 Task: Import a CSV file from the Downloads folder into a Jupyter Notebook using pandas.
Action: Mouse moved to (266, 290)
Screenshot: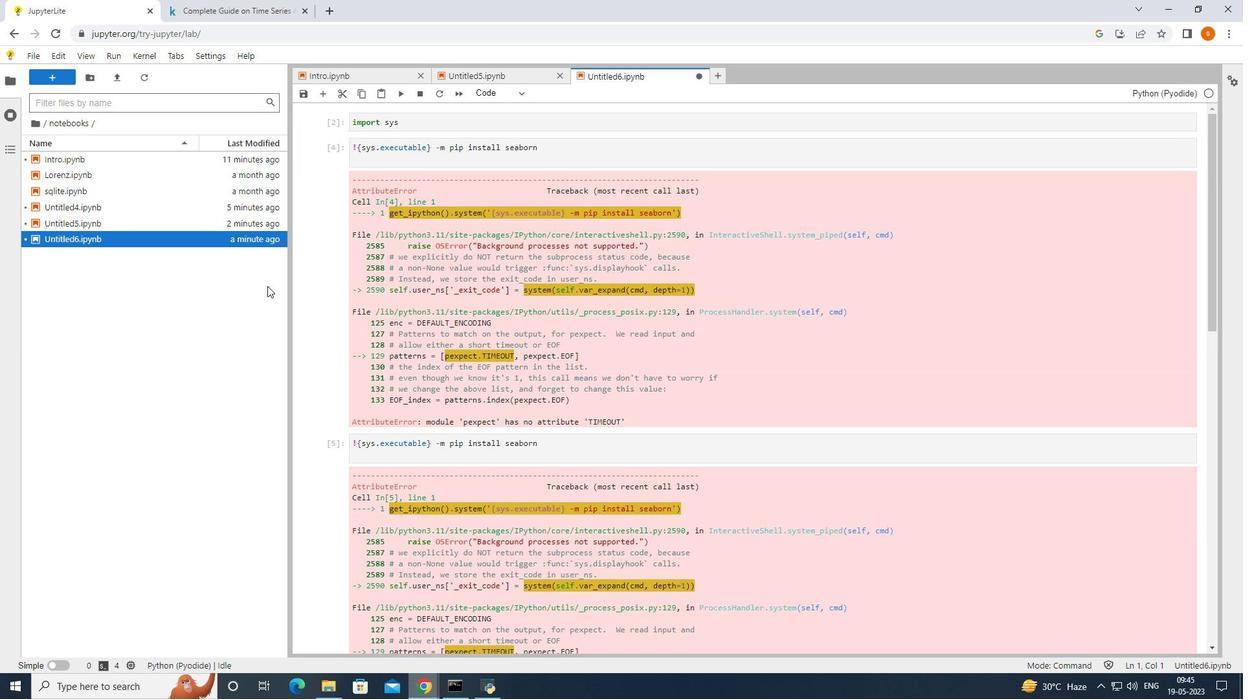 
Action: Mouse scrolled (266, 289) with delta (0, 0)
Screenshot: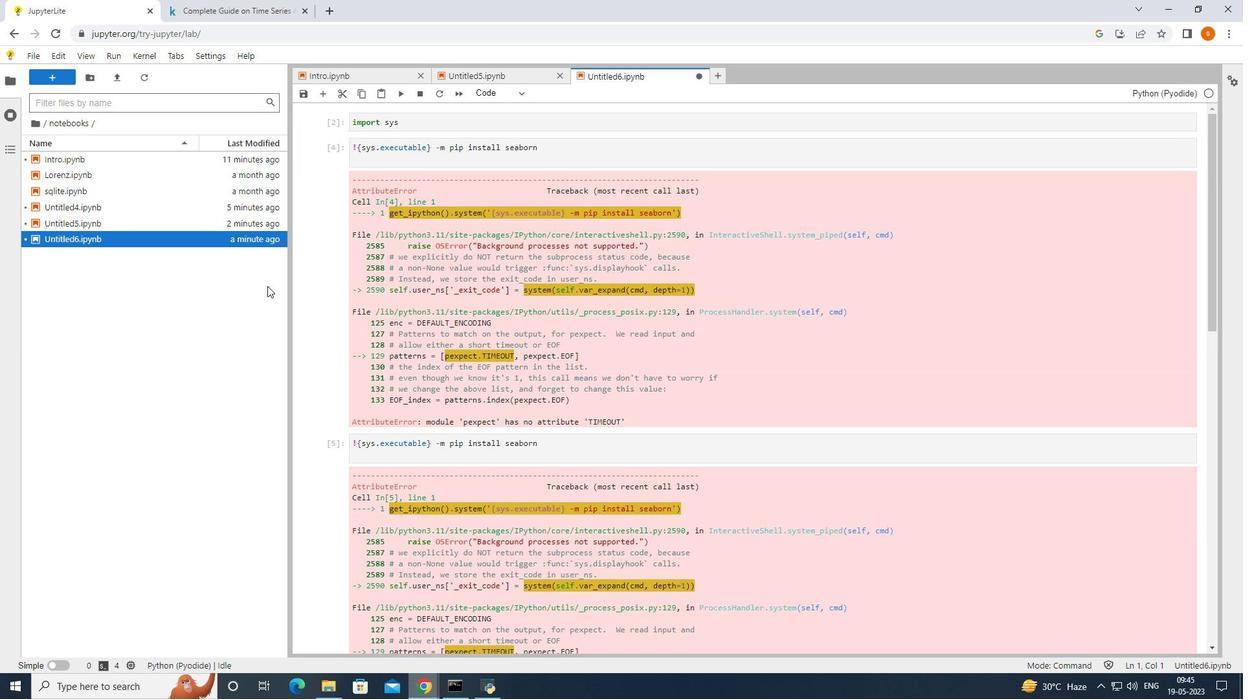 
Action: Mouse moved to (267, 288)
Screenshot: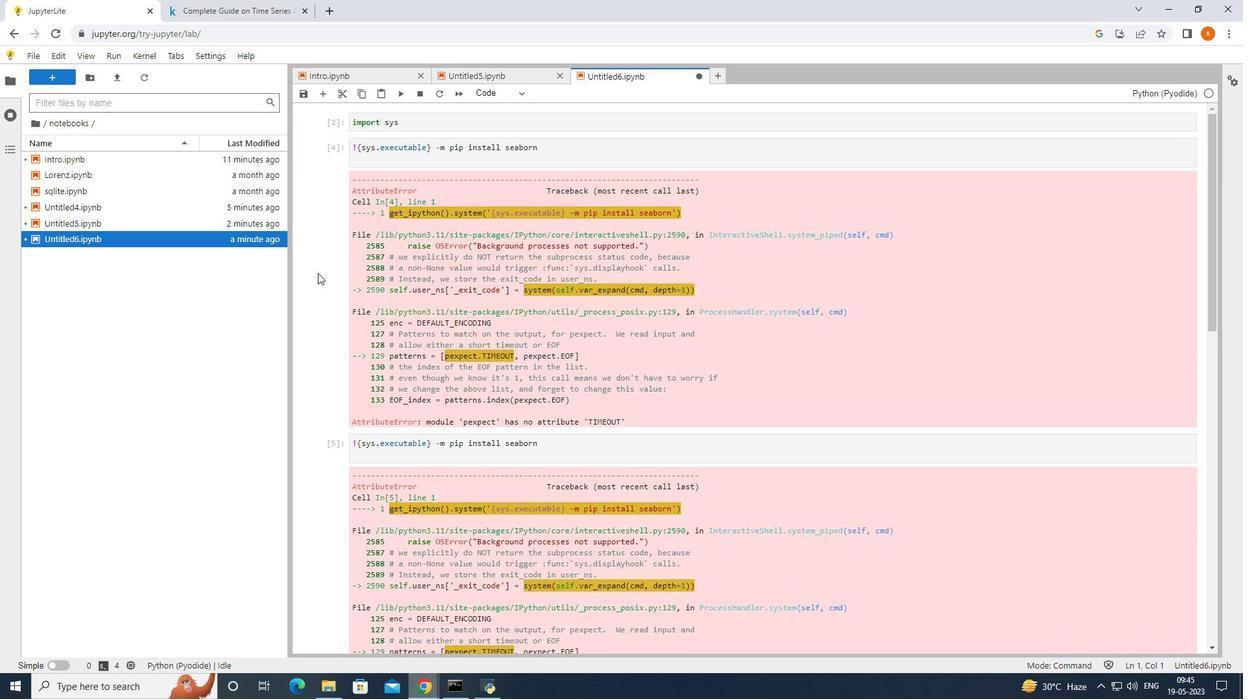
Action: Mouse scrolled (267, 287) with delta (0, 0)
Screenshot: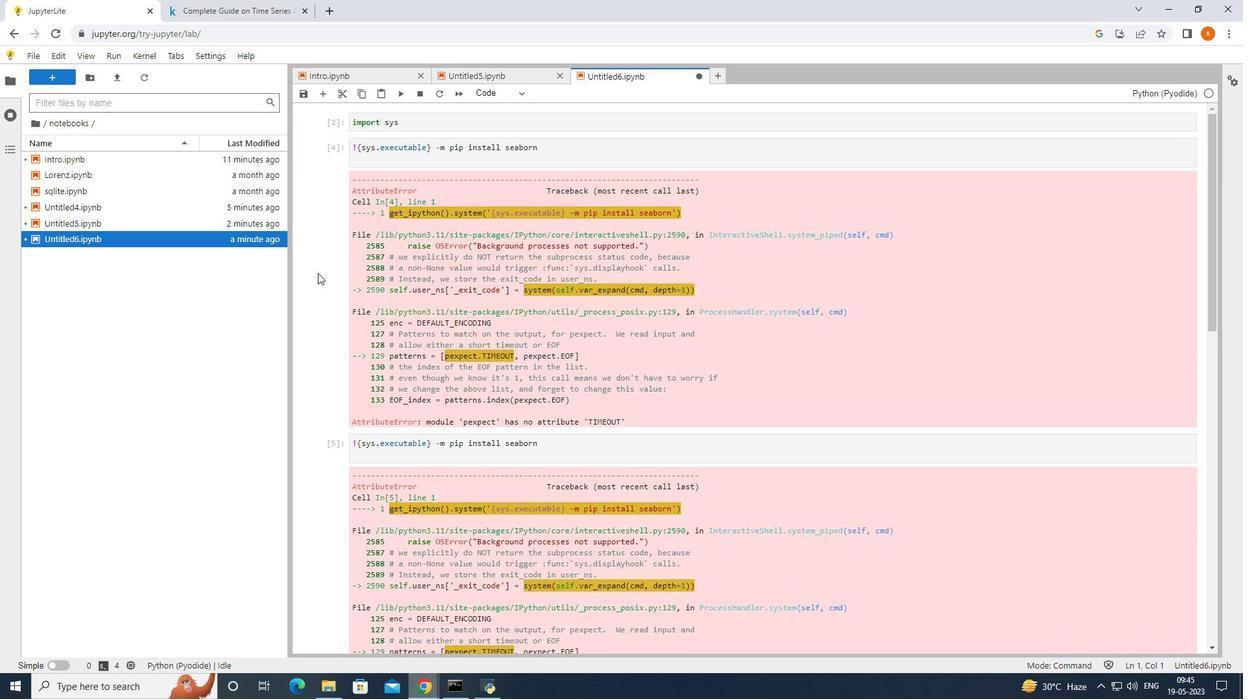 
Action: Mouse moved to (360, 263)
Screenshot: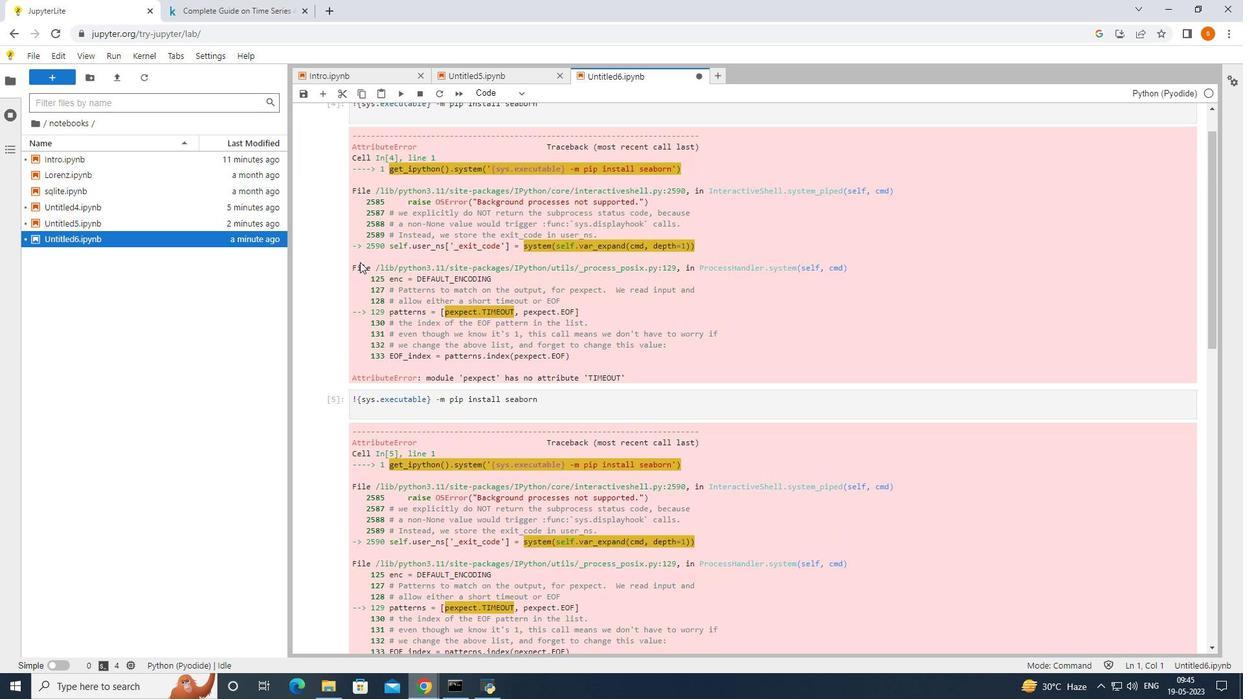 
Action: Mouse scrolled (360, 262) with delta (0, 0)
Screenshot: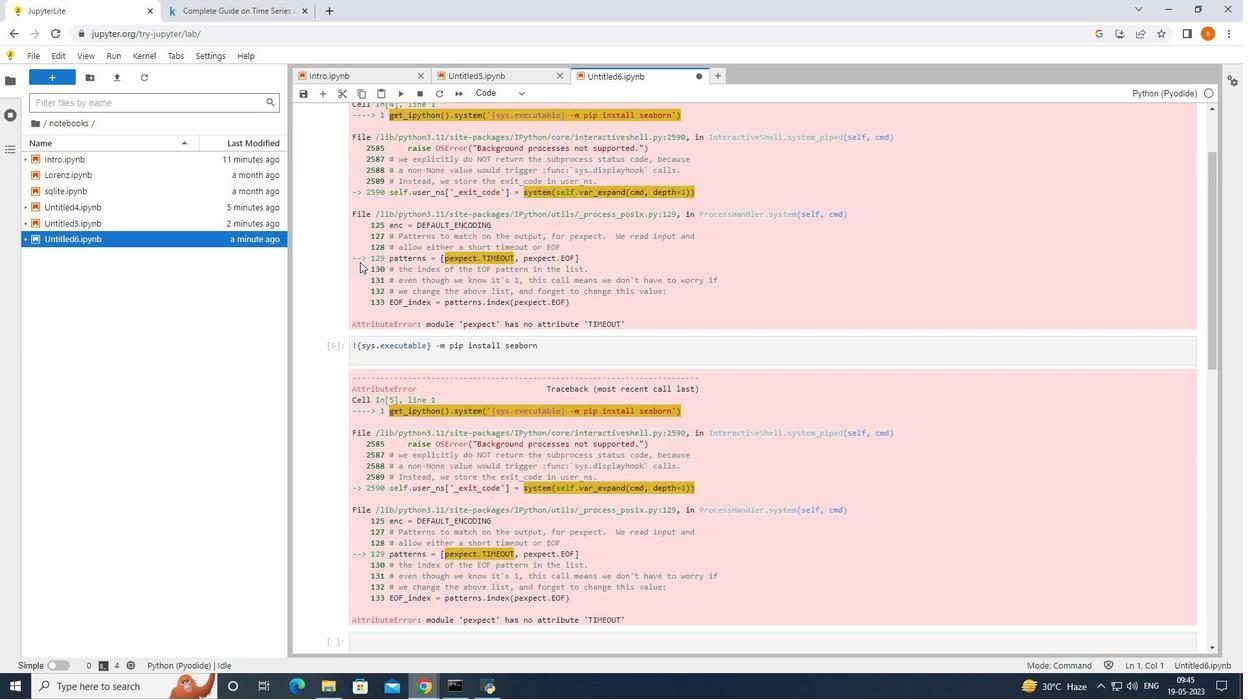 
Action: Mouse scrolled (360, 262) with delta (0, 0)
Screenshot: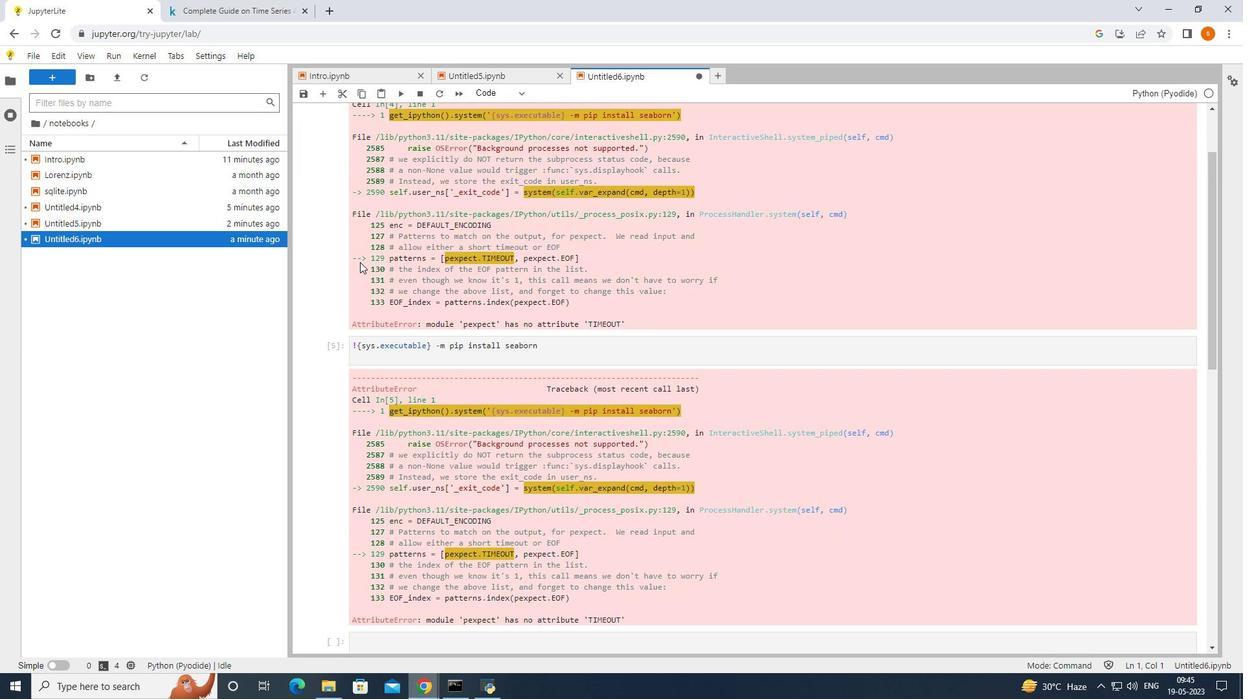 
Action: Mouse moved to (381, 279)
Screenshot: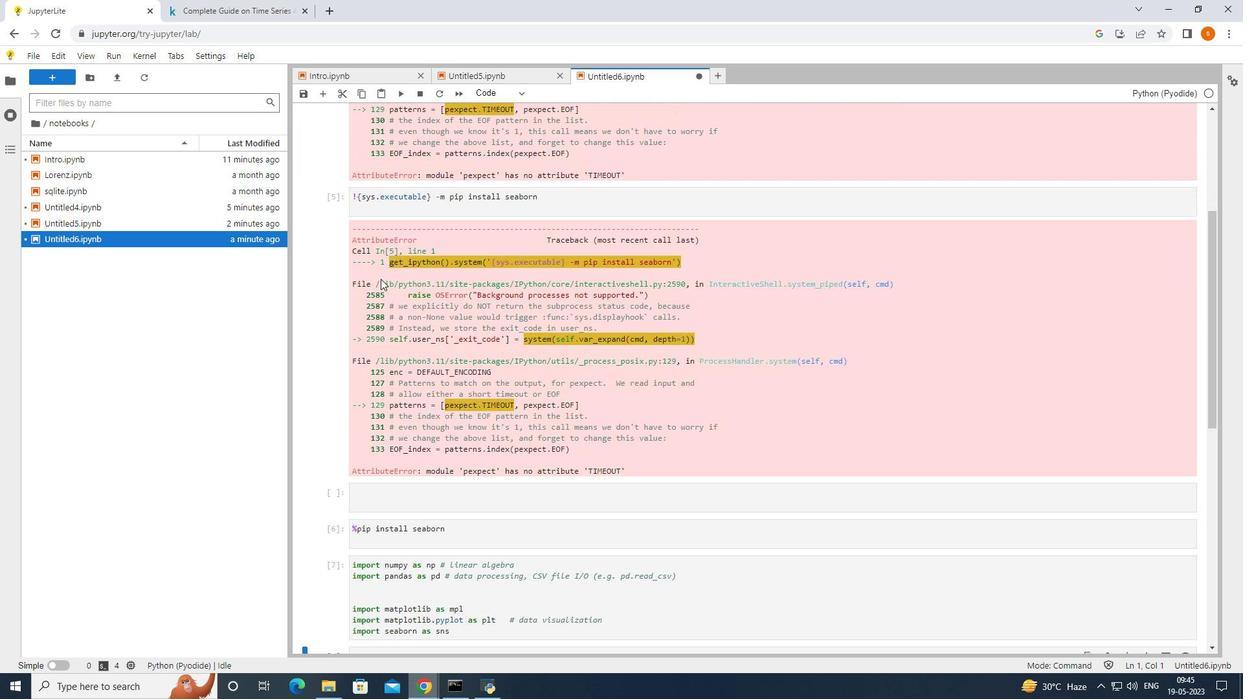 
Action: Mouse scrolled (381, 278) with delta (0, 0)
Screenshot: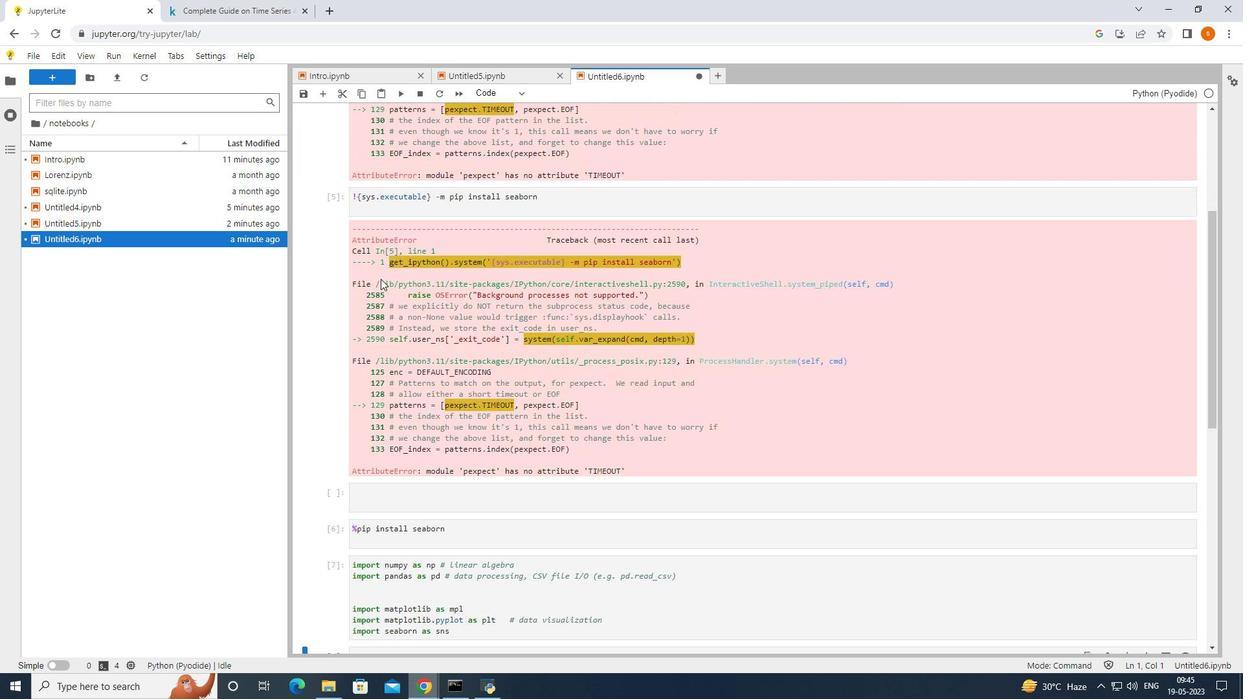 
Action: Mouse moved to (381, 279)
Screenshot: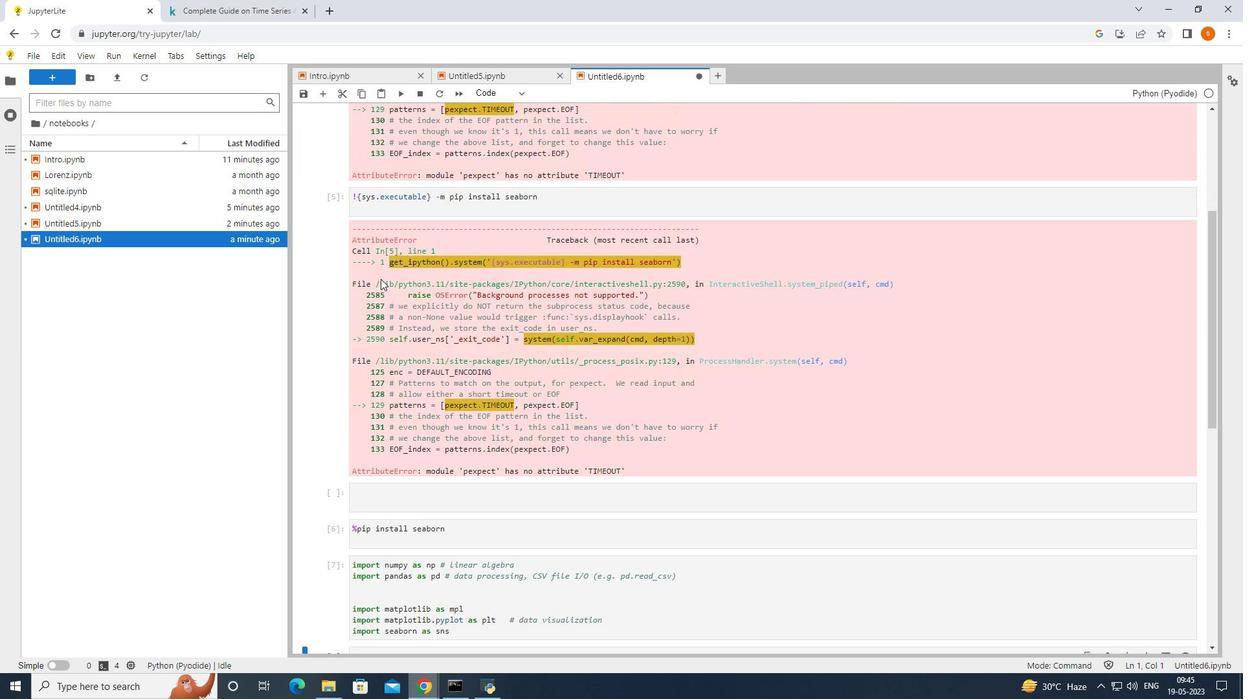 
Action: Mouse scrolled (381, 279) with delta (0, 0)
Screenshot: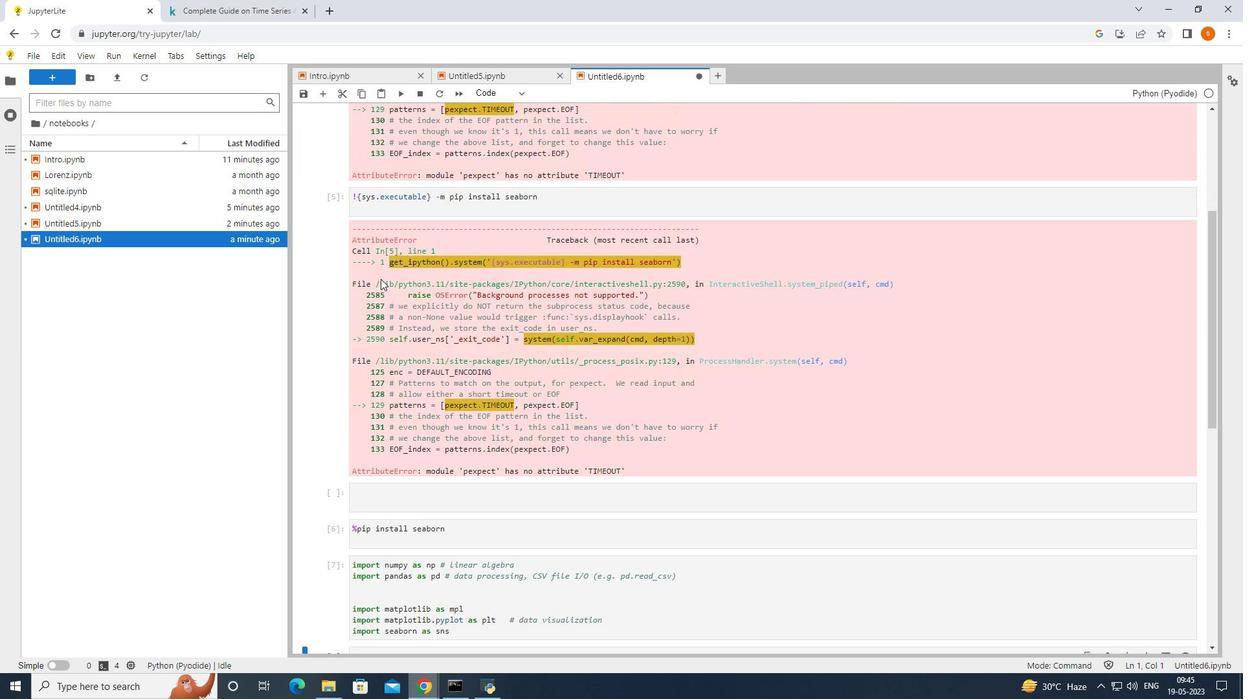
Action: Mouse moved to (381, 279)
Screenshot: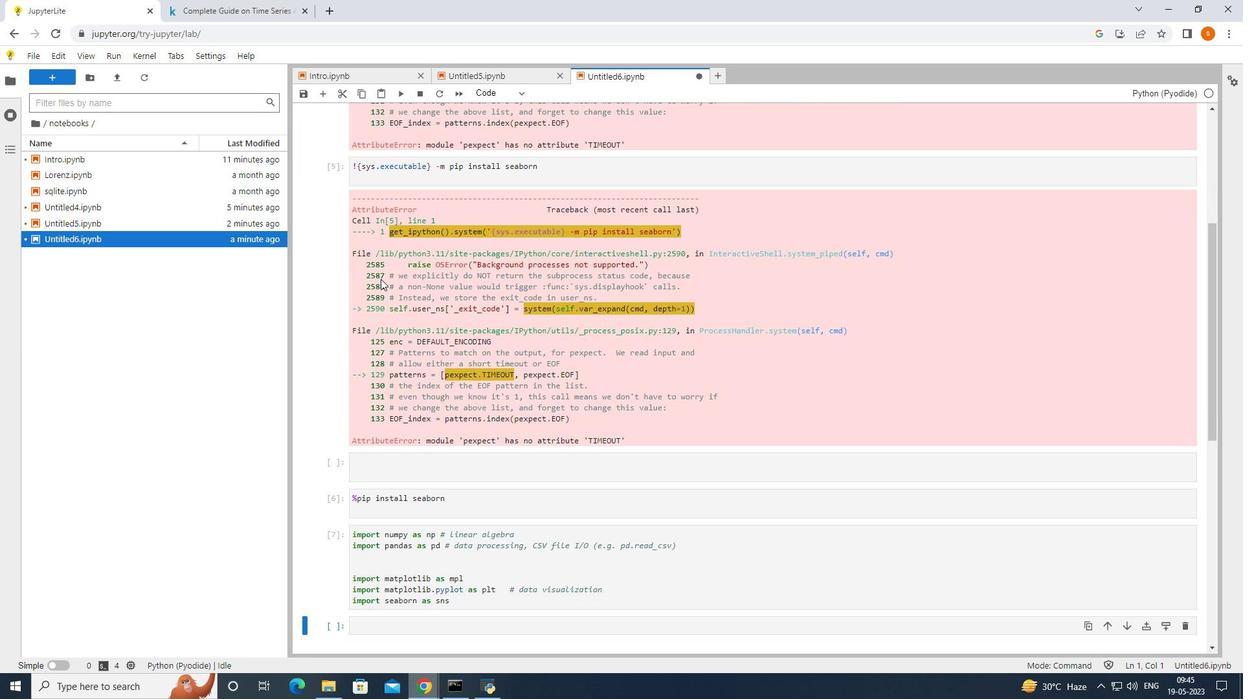 
Action: Mouse scrolled (381, 279) with delta (0, 0)
Screenshot: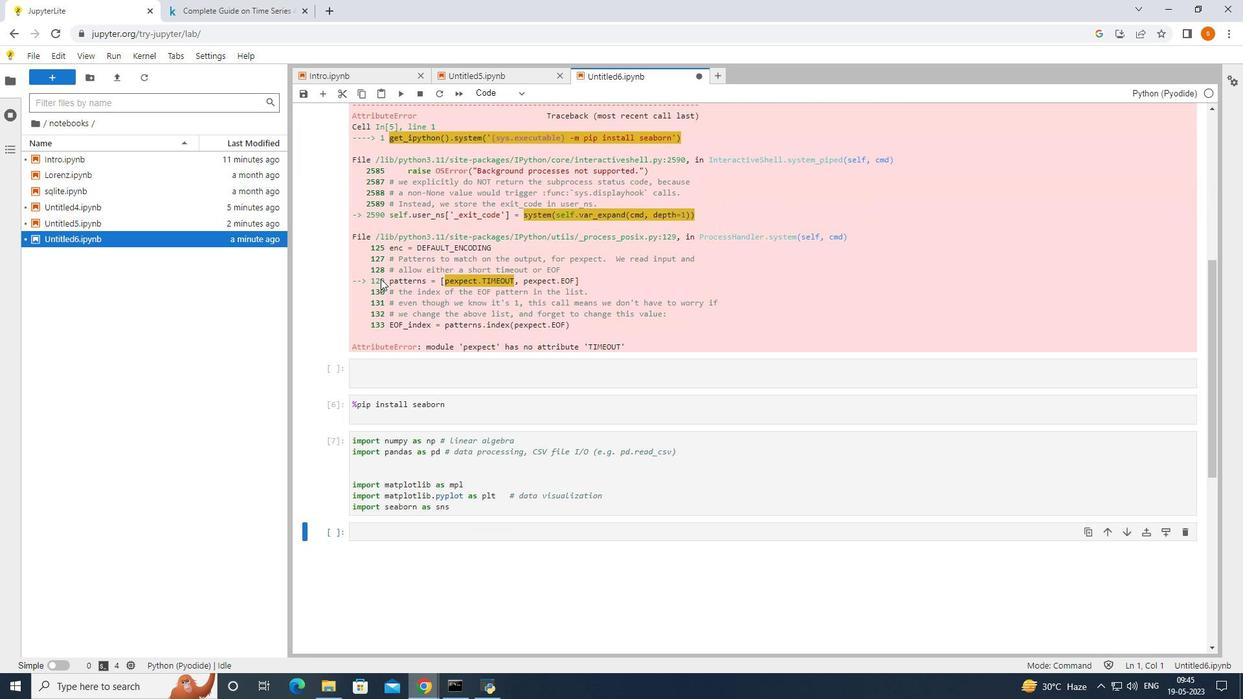 
Action: Mouse moved to (381, 279)
Screenshot: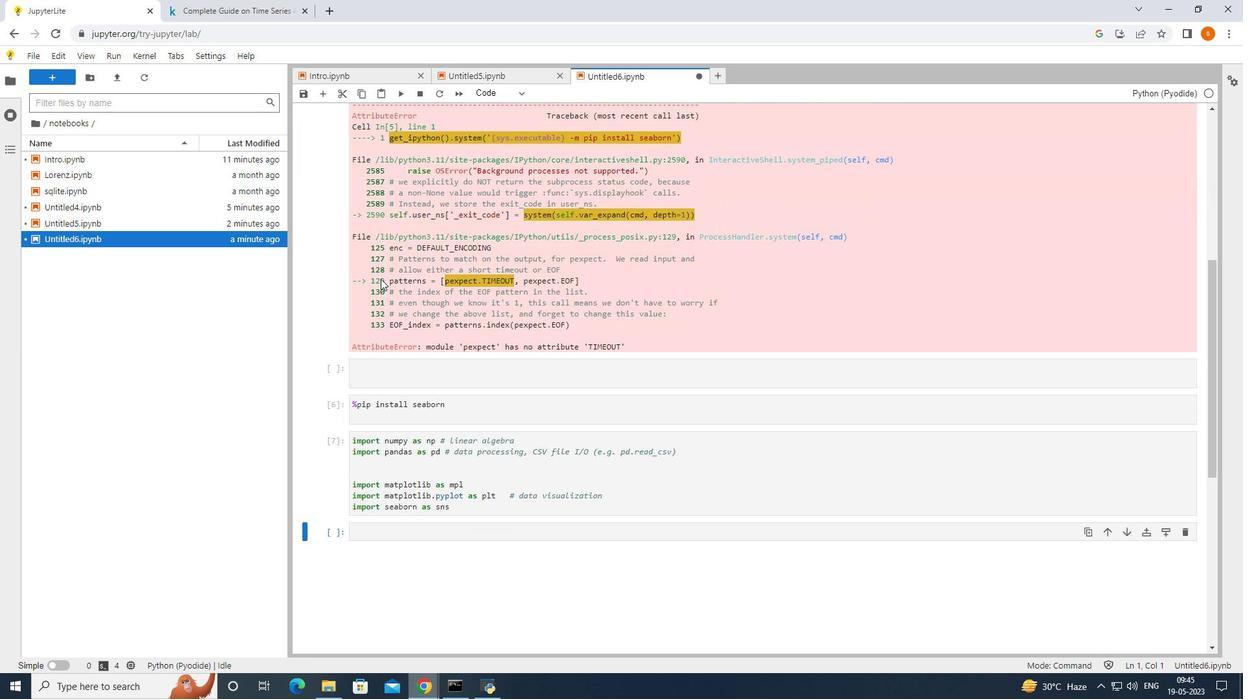 
Action: Mouse scrolled (381, 279) with delta (0, 0)
Screenshot: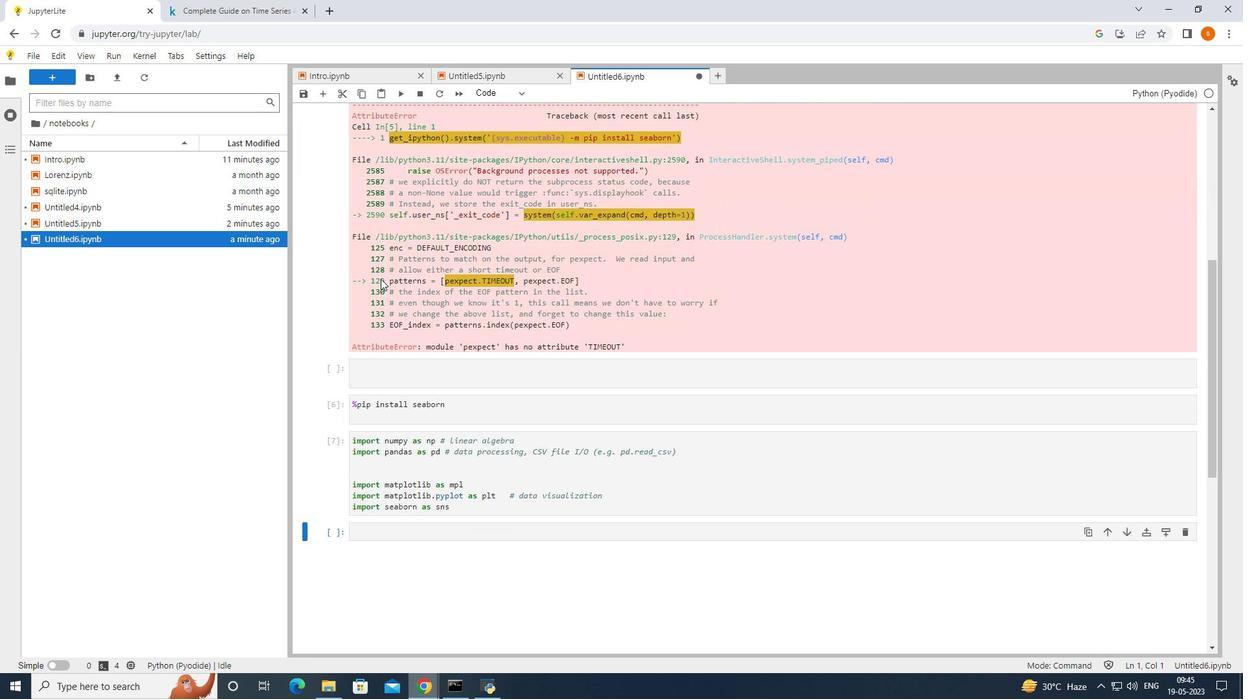 
Action: Mouse moved to (210, 6)
Screenshot: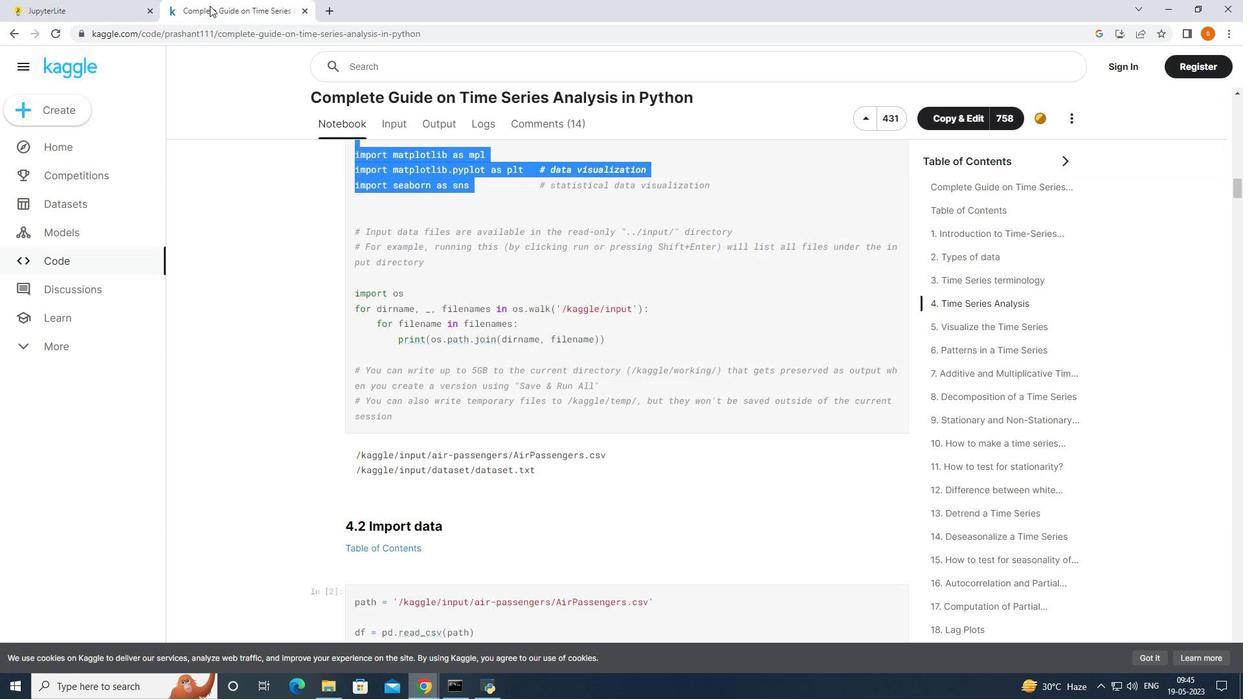 
Action: Mouse pressed left at (210, 6)
Screenshot: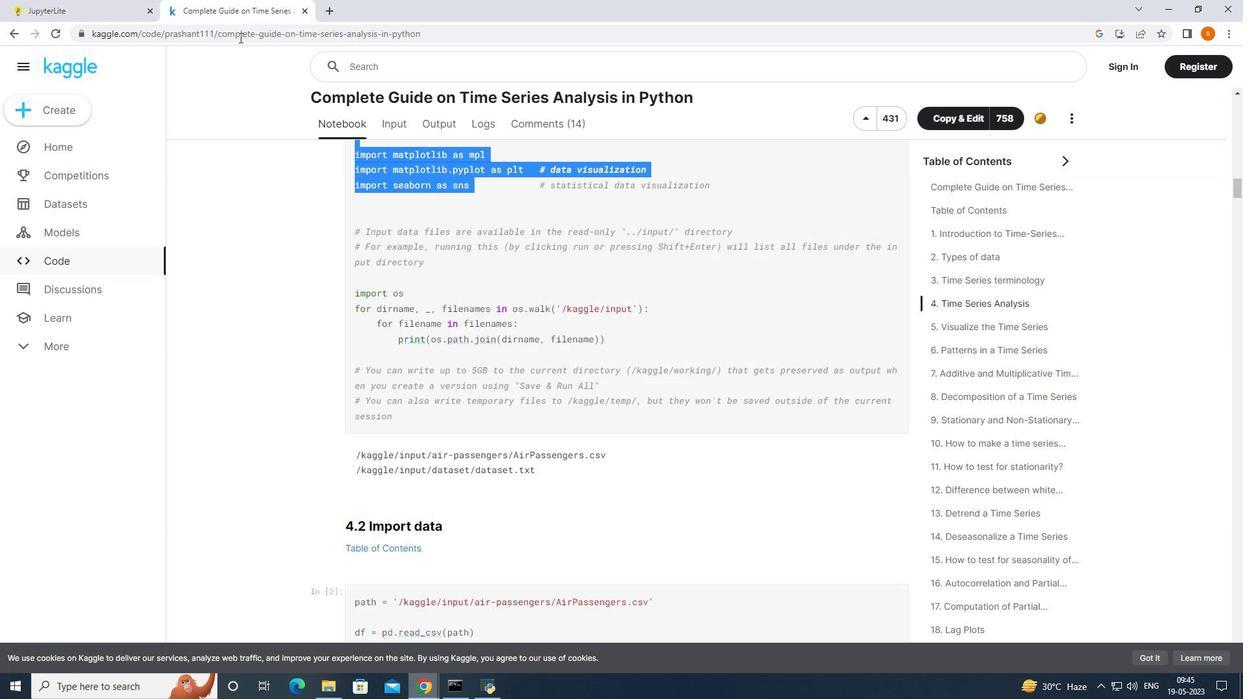 
Action: Mouse moved to (385, 412)
Screenshot: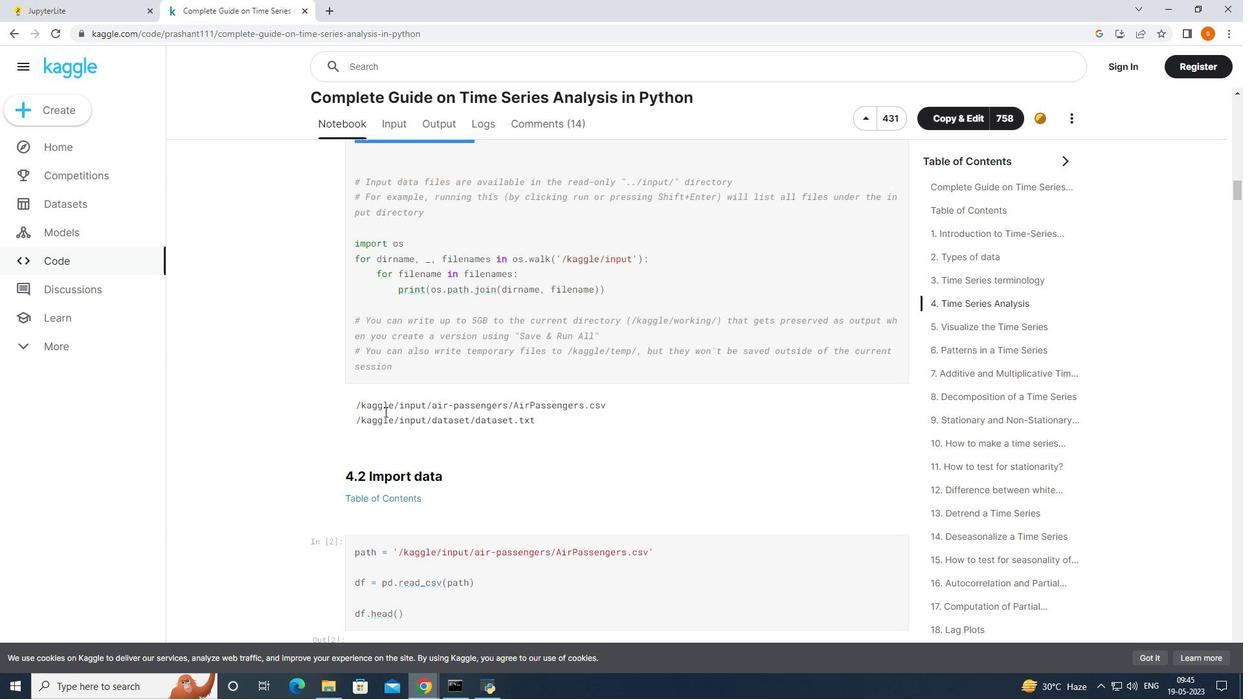 
Action: Mouse scrolled (385, 412) with delta (0, 0)
Screenshot: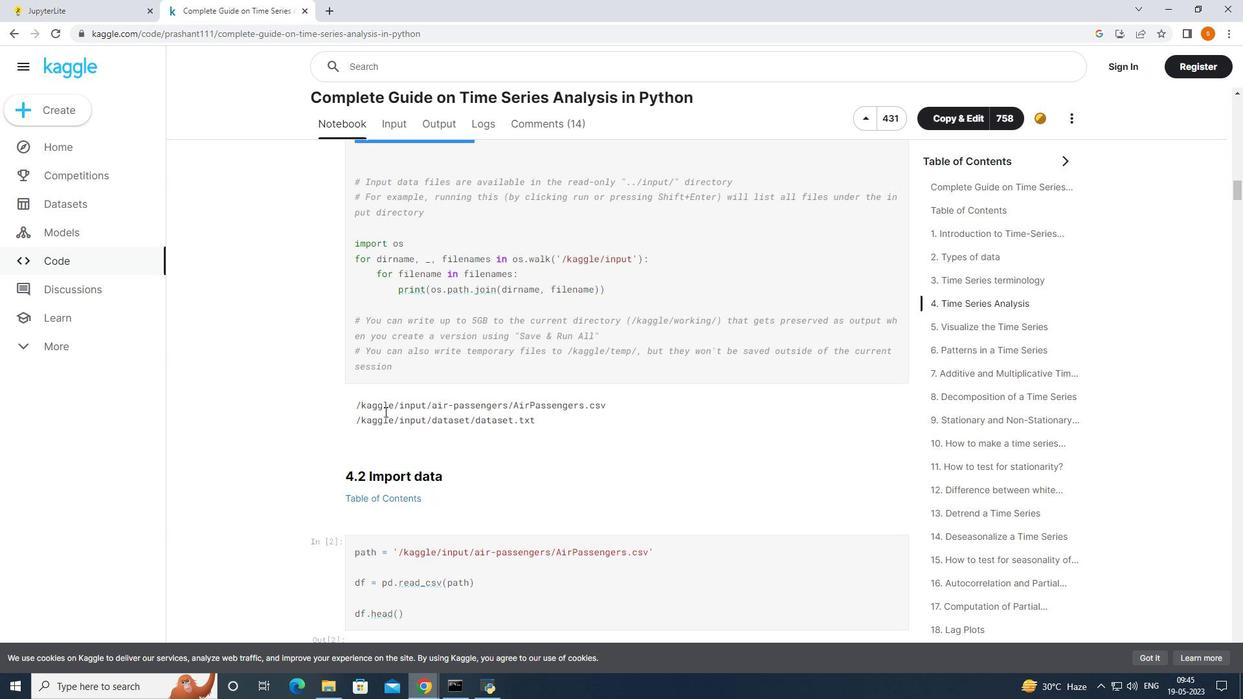 
Action: Mouse moved to (406, 411)
Screenshot: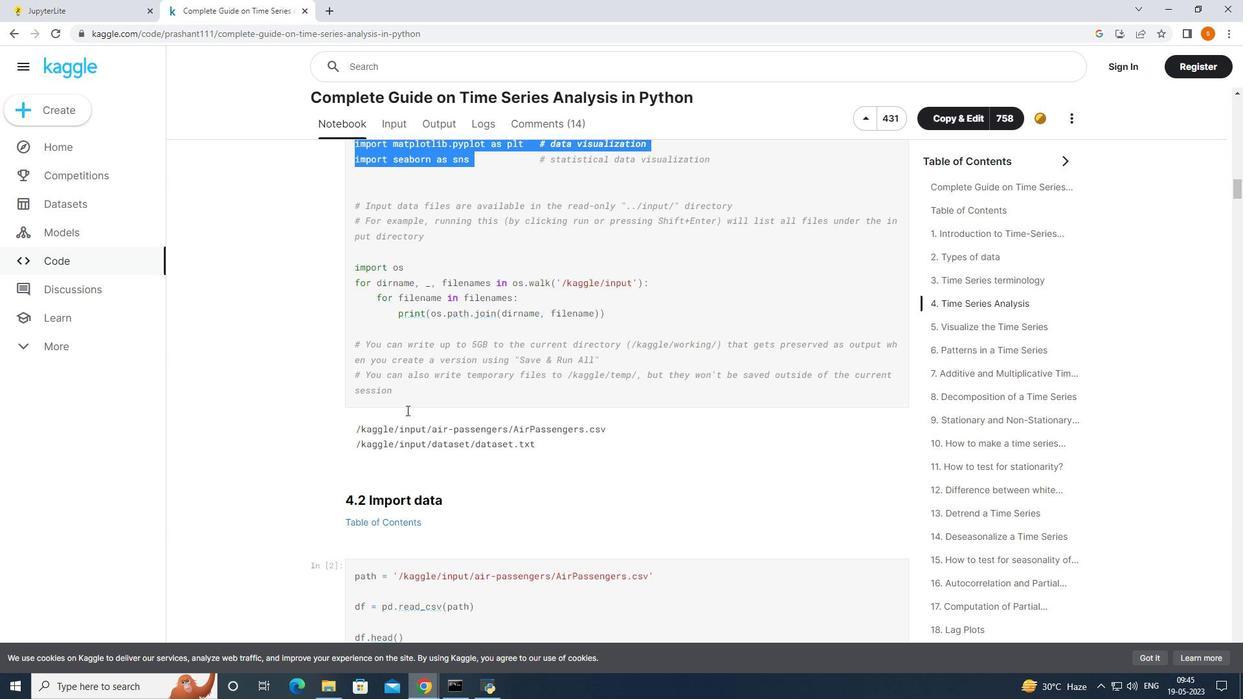 
Action: Mouse scrolled (406, 412) with delta (0, 0)
Screenshot: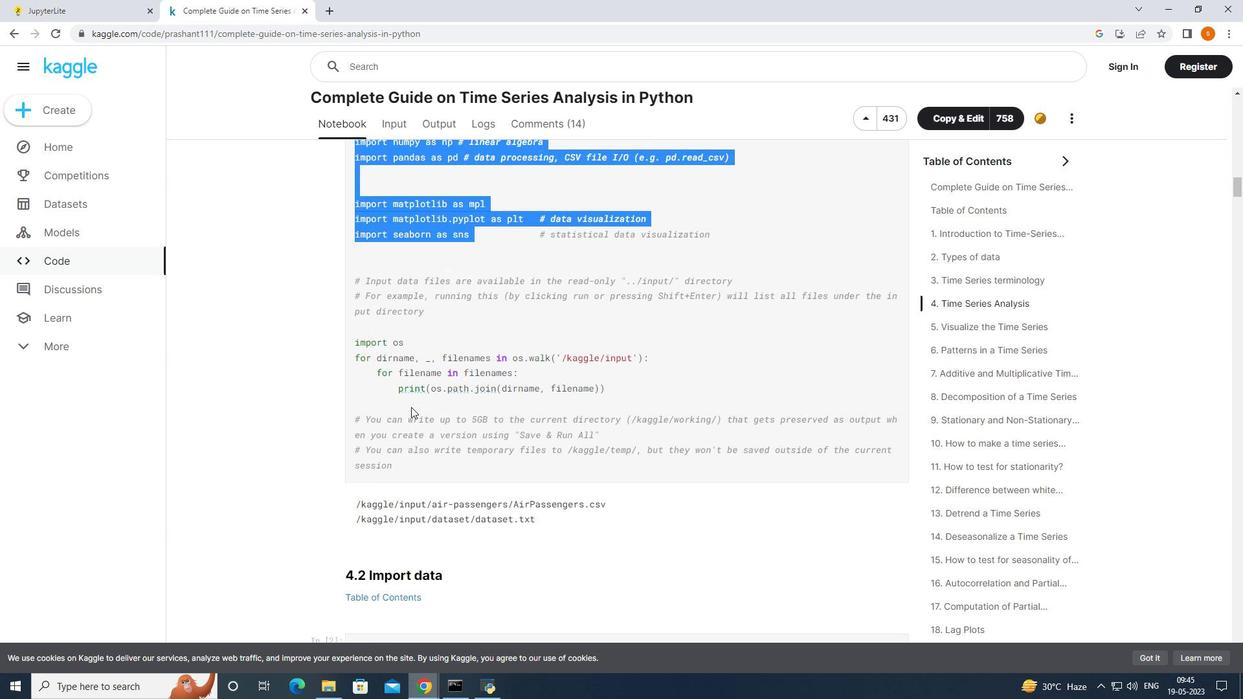 
Action: Mouse scrolled (406, 412) with delta (0, 0)
Screenshot: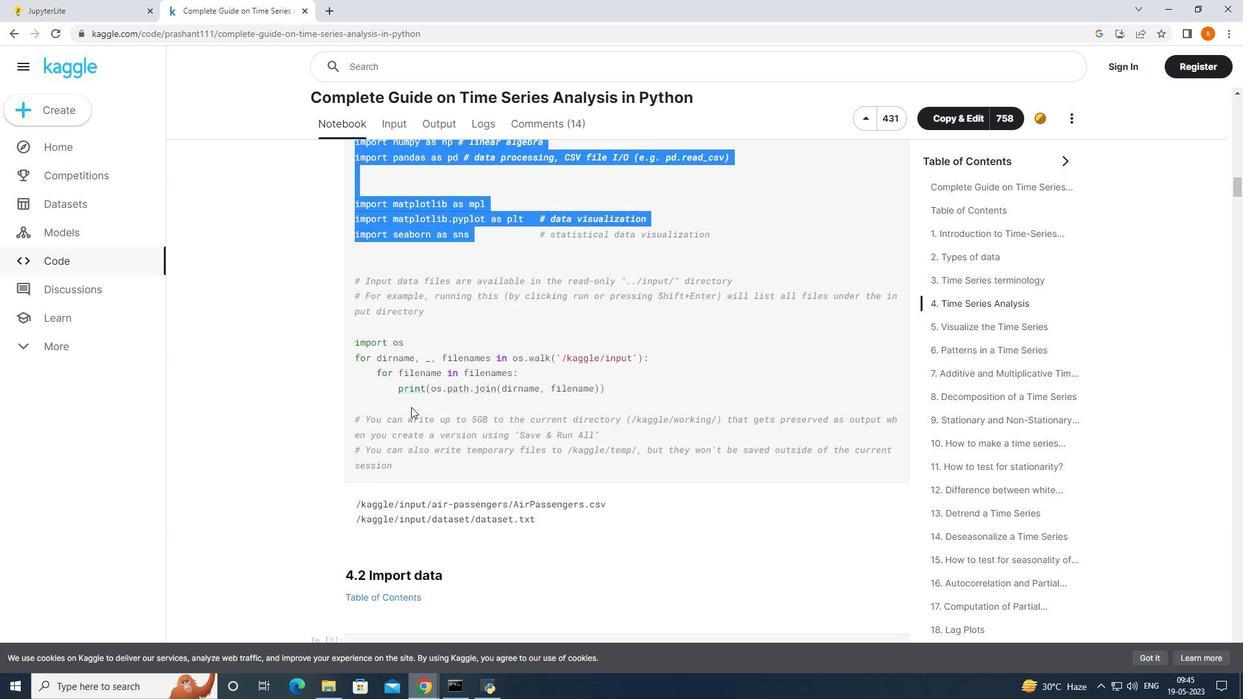 
Action: Mouse moved to (413, 397)
Screenshot: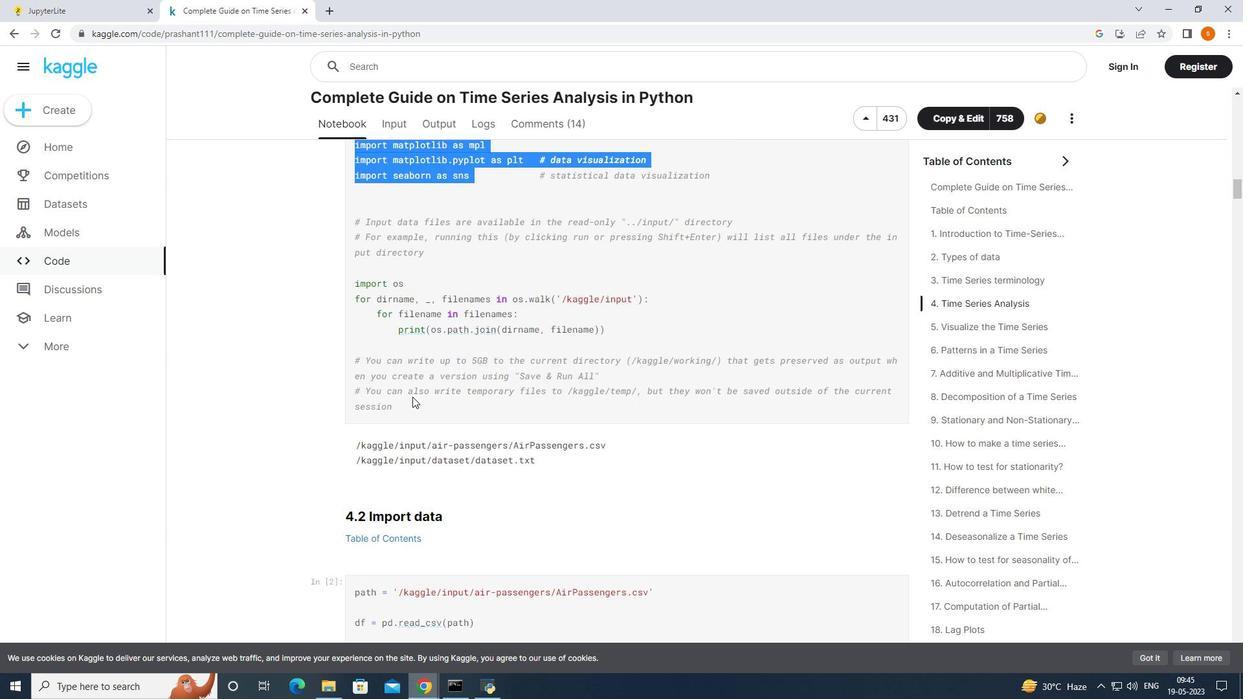 
Action: Mouse scrolled (413, 397) with delta (0, 0)
Screenshot: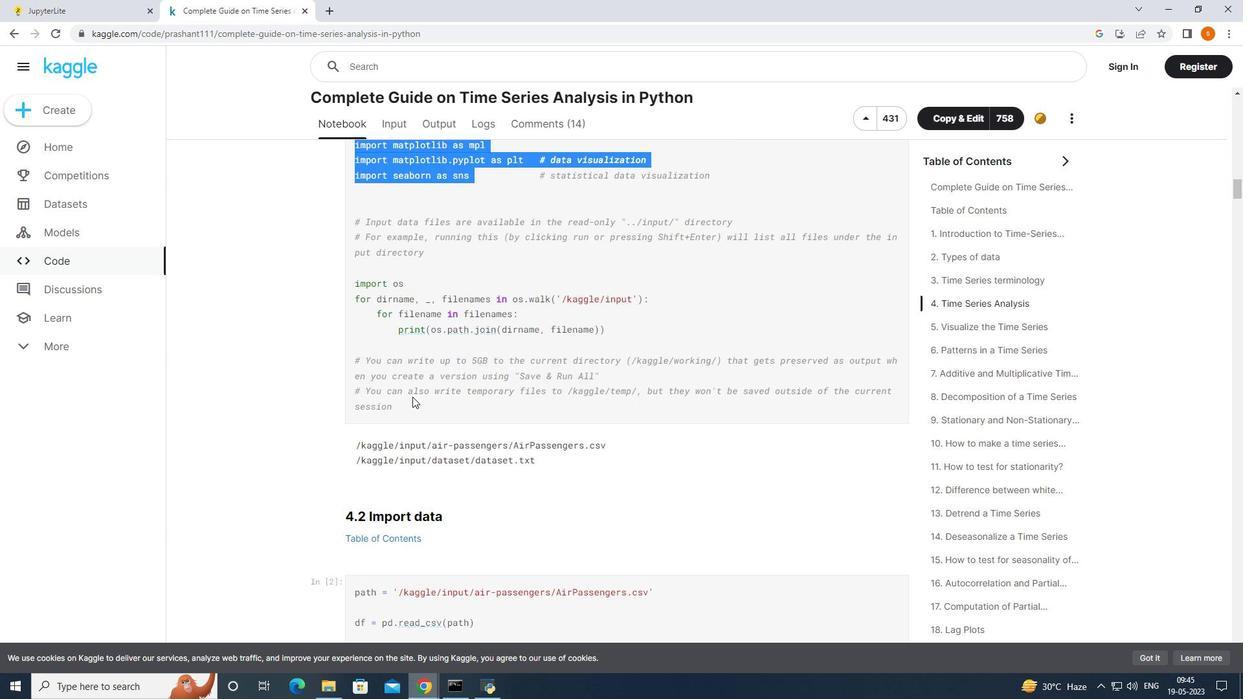 
Action: Mouse scrolled (413, 397) with delta (0, 0)
Screenshot: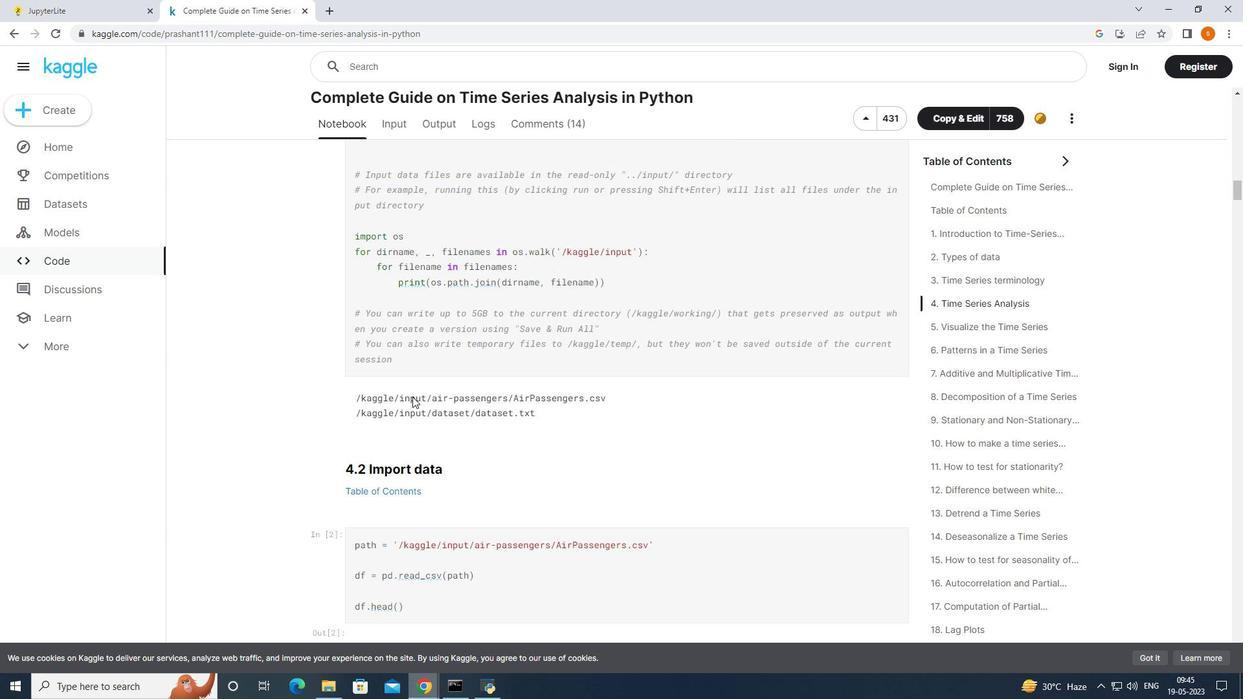 
Action: Mouse scrolled (413, 397) with delta (0, 0)
Screenshot: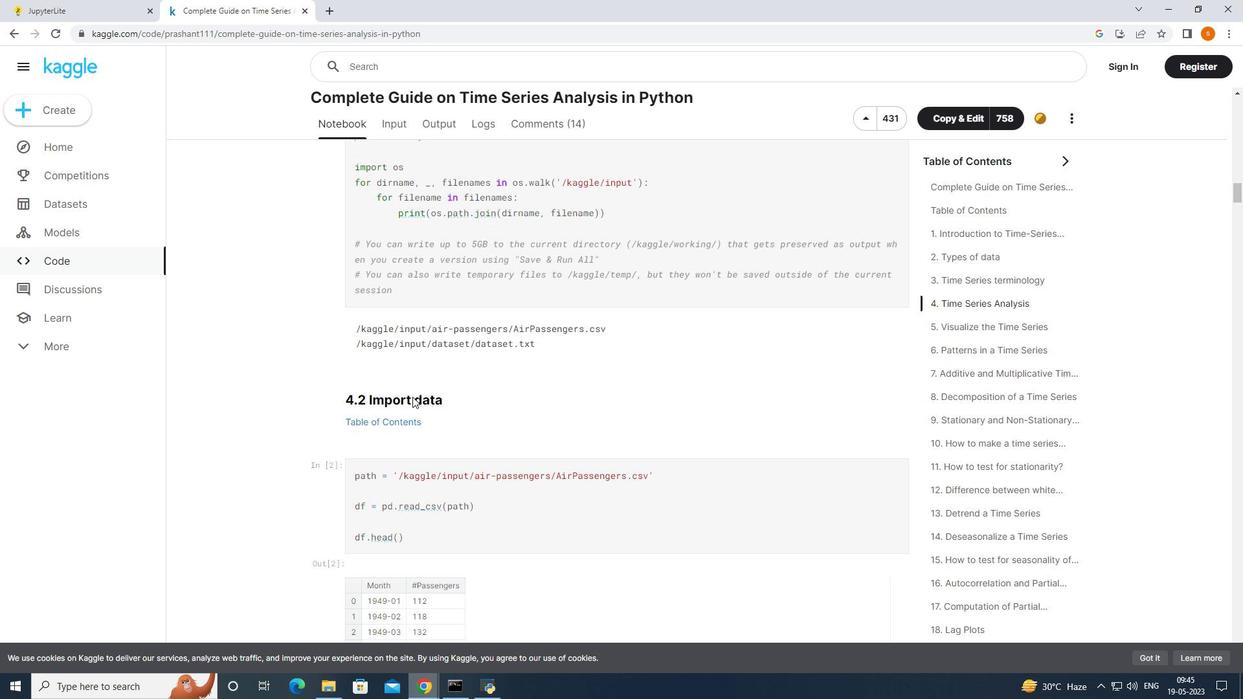 
Action: Mouse scrolled (413, 398) with delta (0, 0)
Screenshot: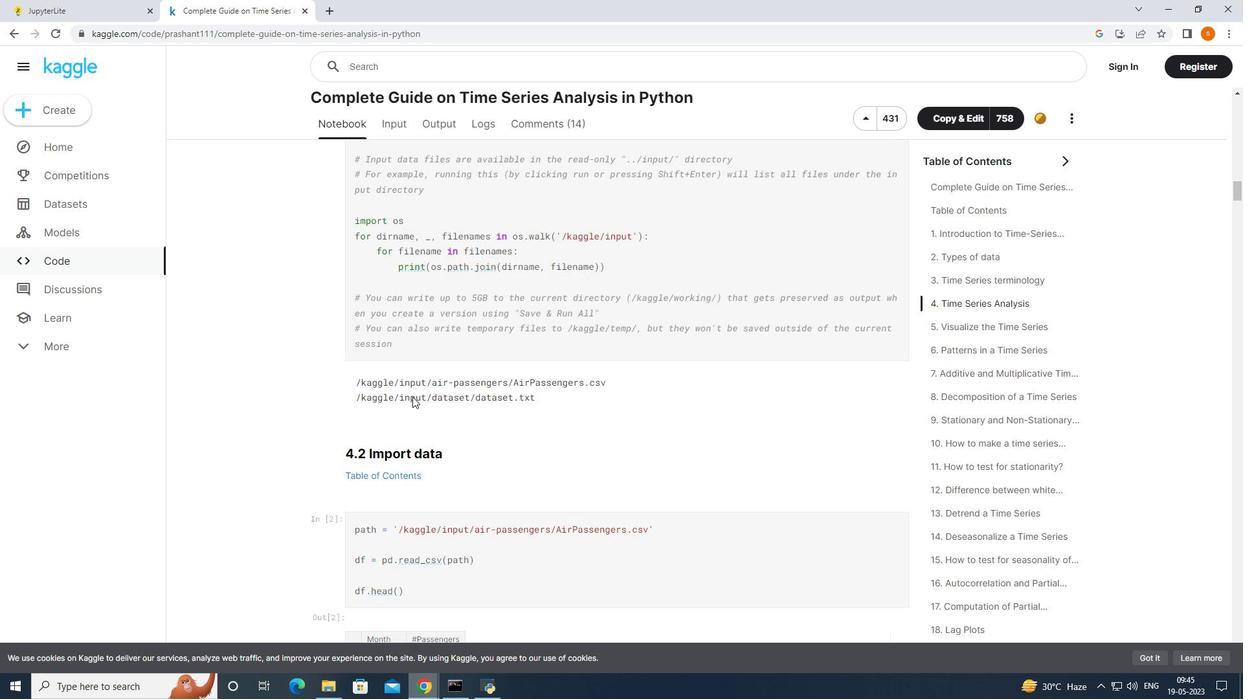 
Action: Mouse scrolled (413, 398) with delta (0, 0)
Screenshot: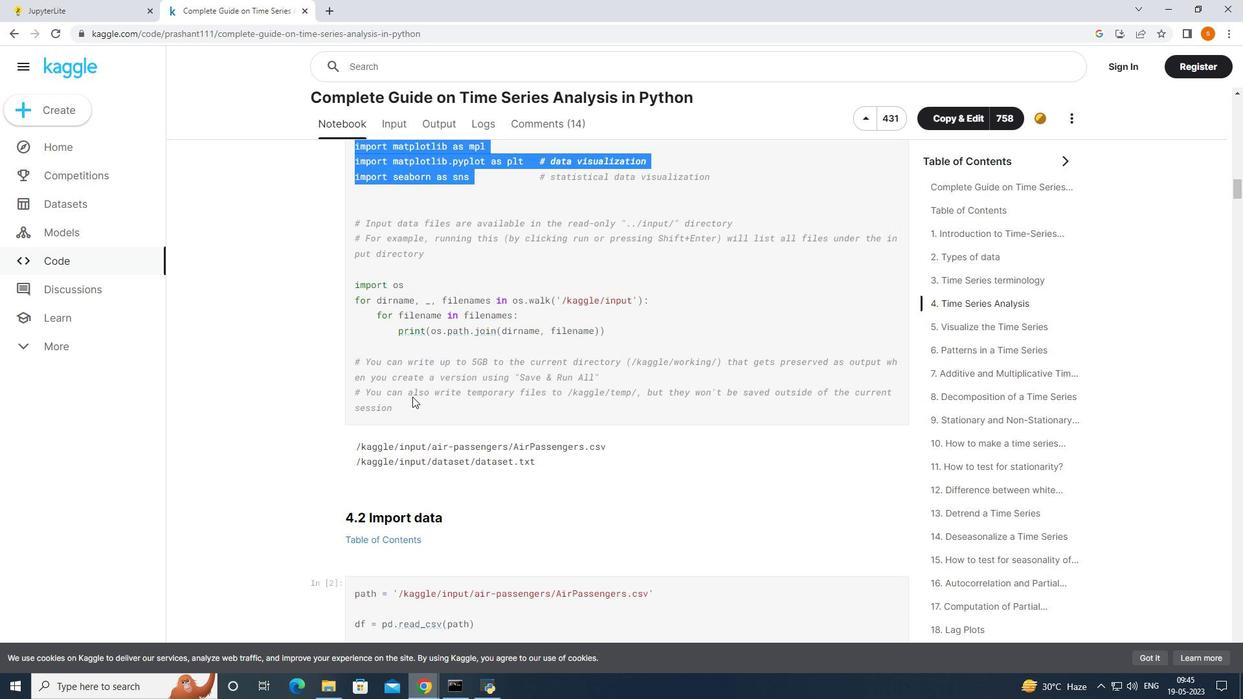 
Action: Mouse moved to (353, 292)
Screenshot: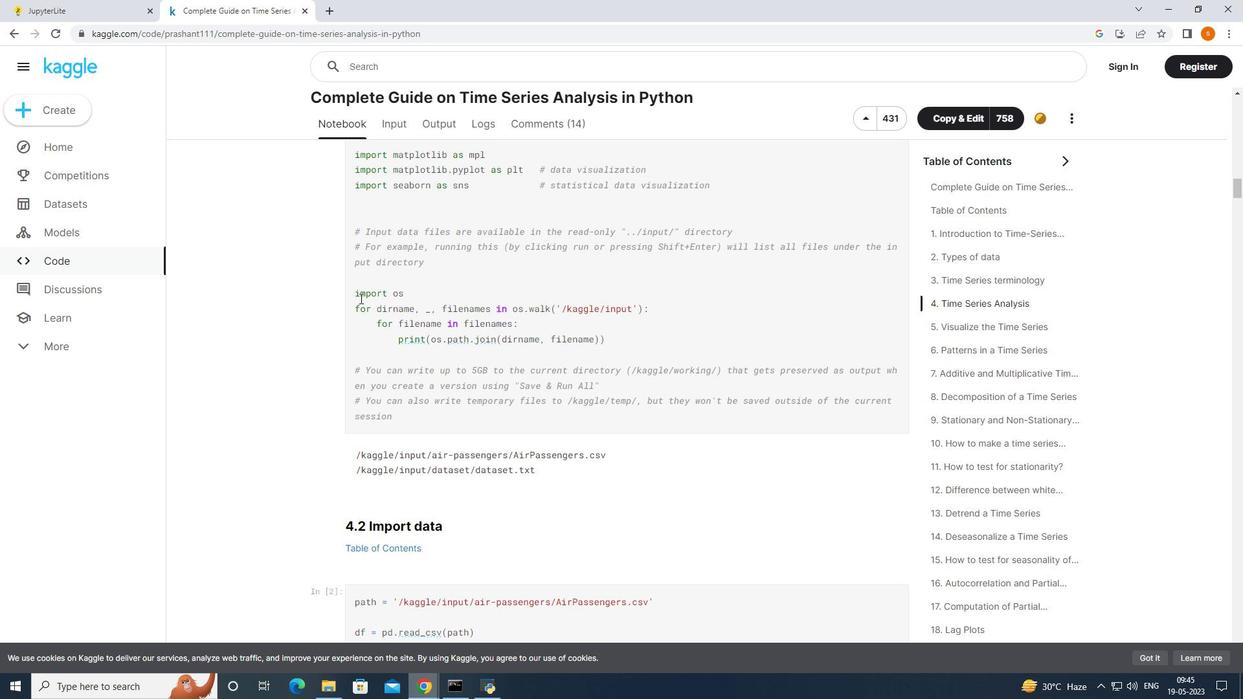 
Action: Mouse pressed left at (353, 292)
Screenshot: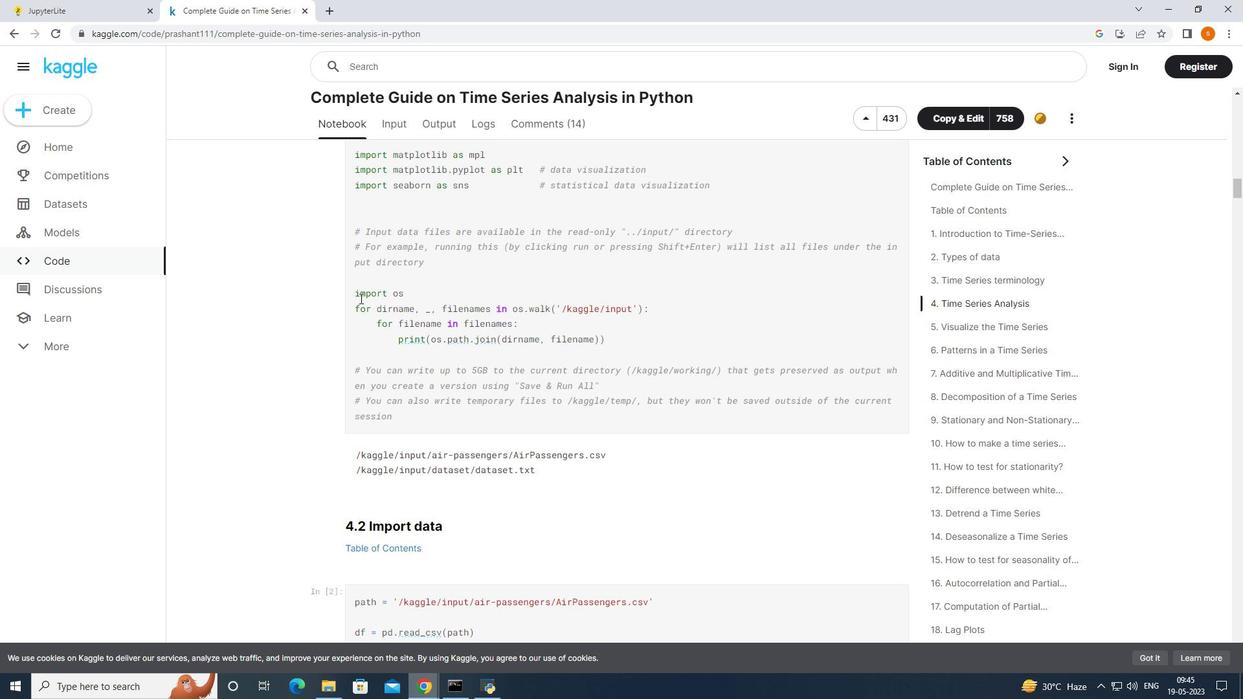 
Action: Mouse moved to (634, 350)
Screenshot: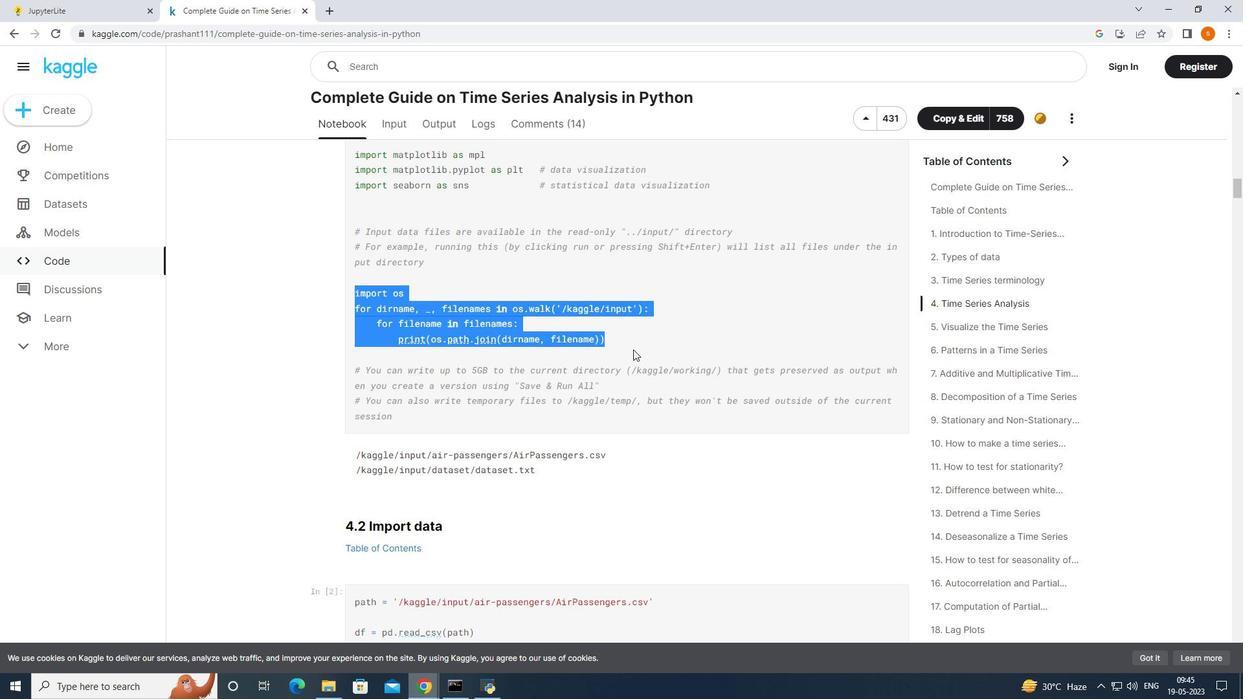 
Action: Key pressed ctrl+C
Screenshot: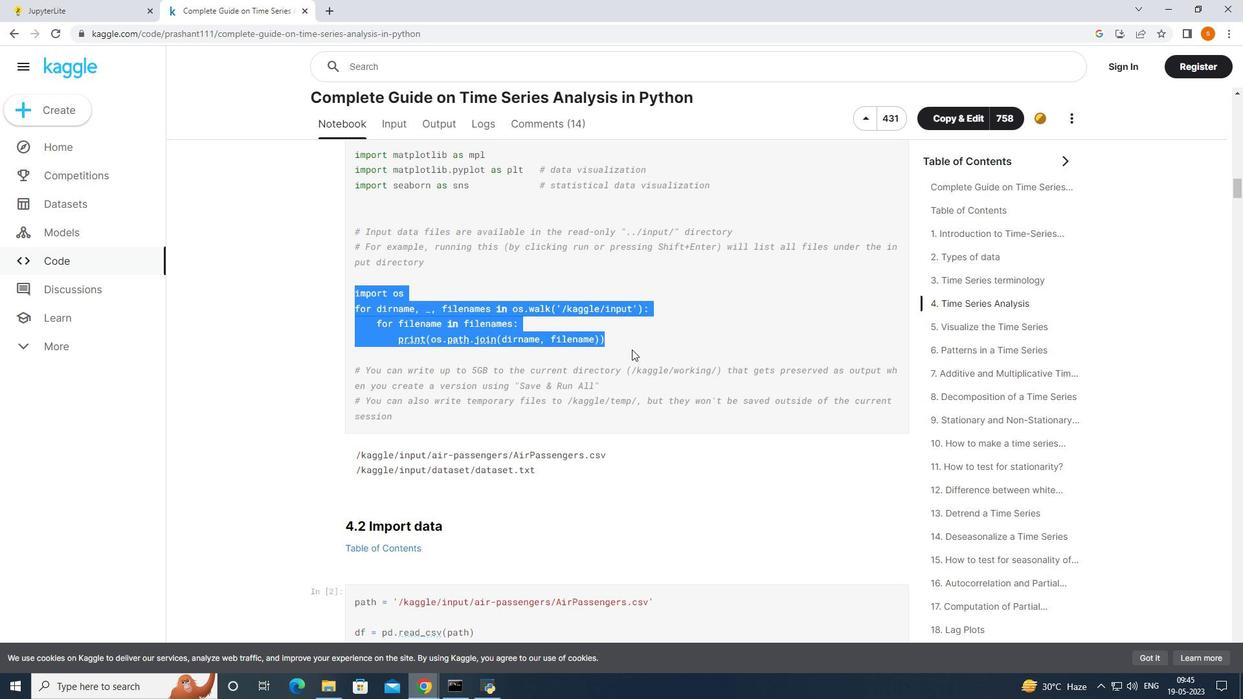 
Action: Mouse moved to (69, 0)
Screenshot: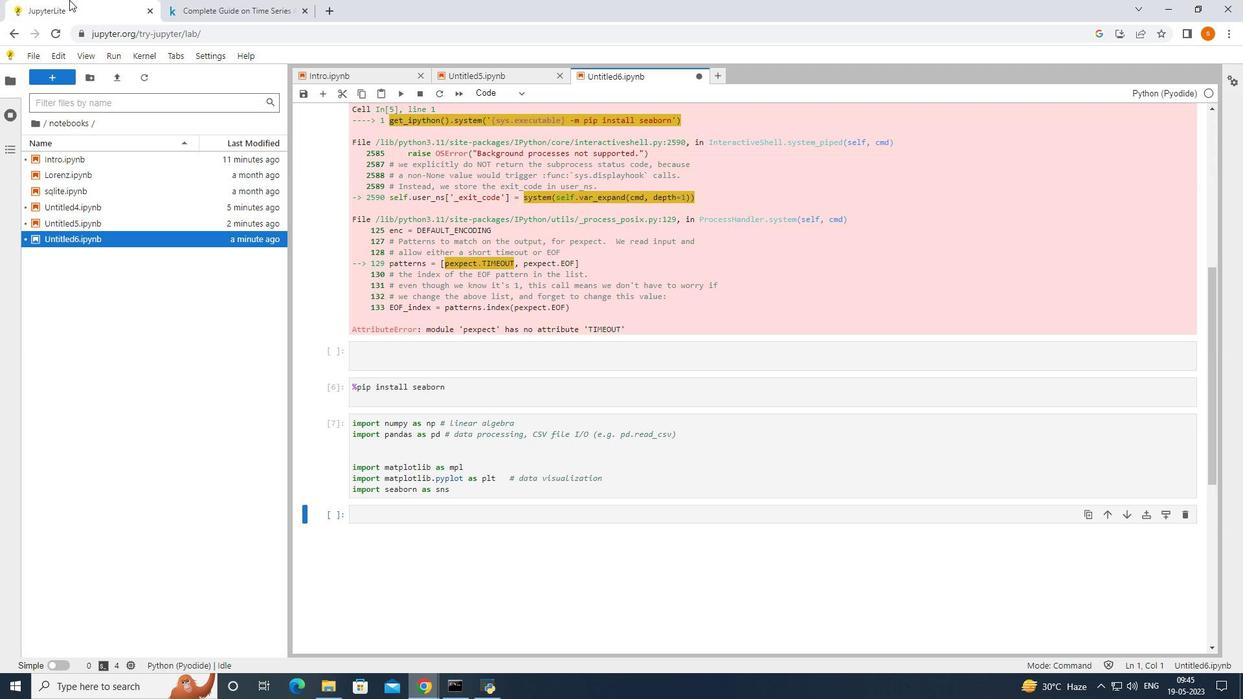 
Action: Mouse pressed left at (69, 0)
Screenshot: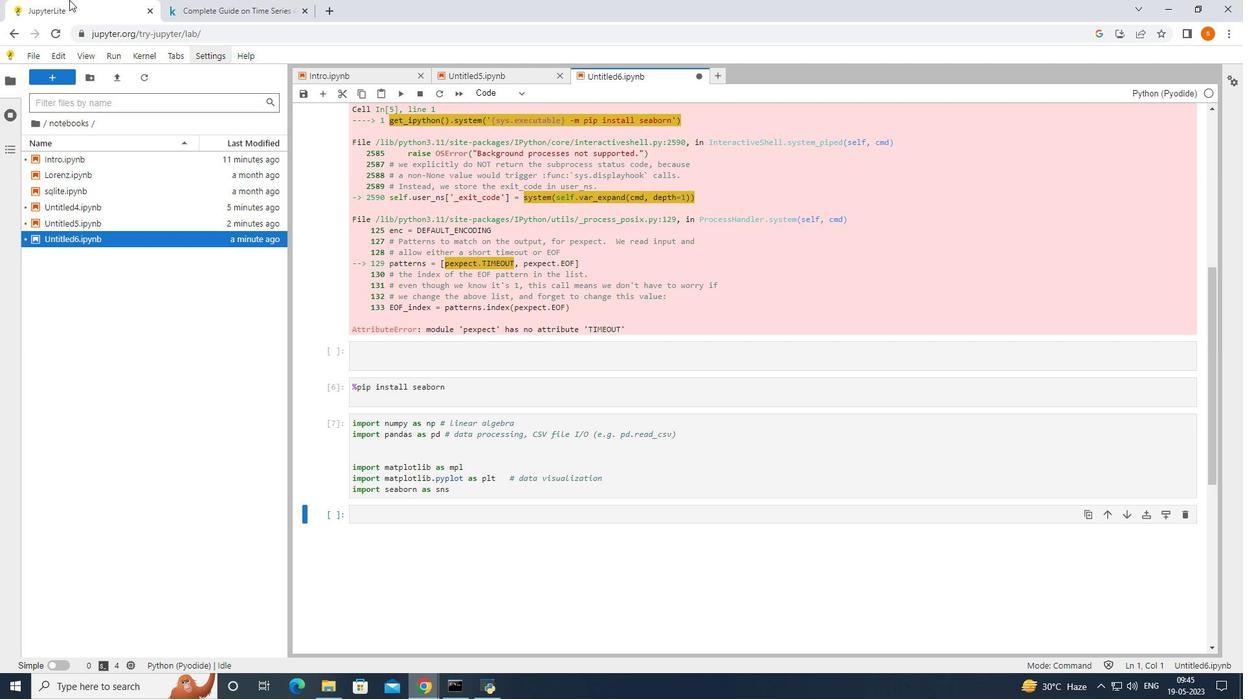 
Action: Mouse moved to (459, 514)
Screenshot: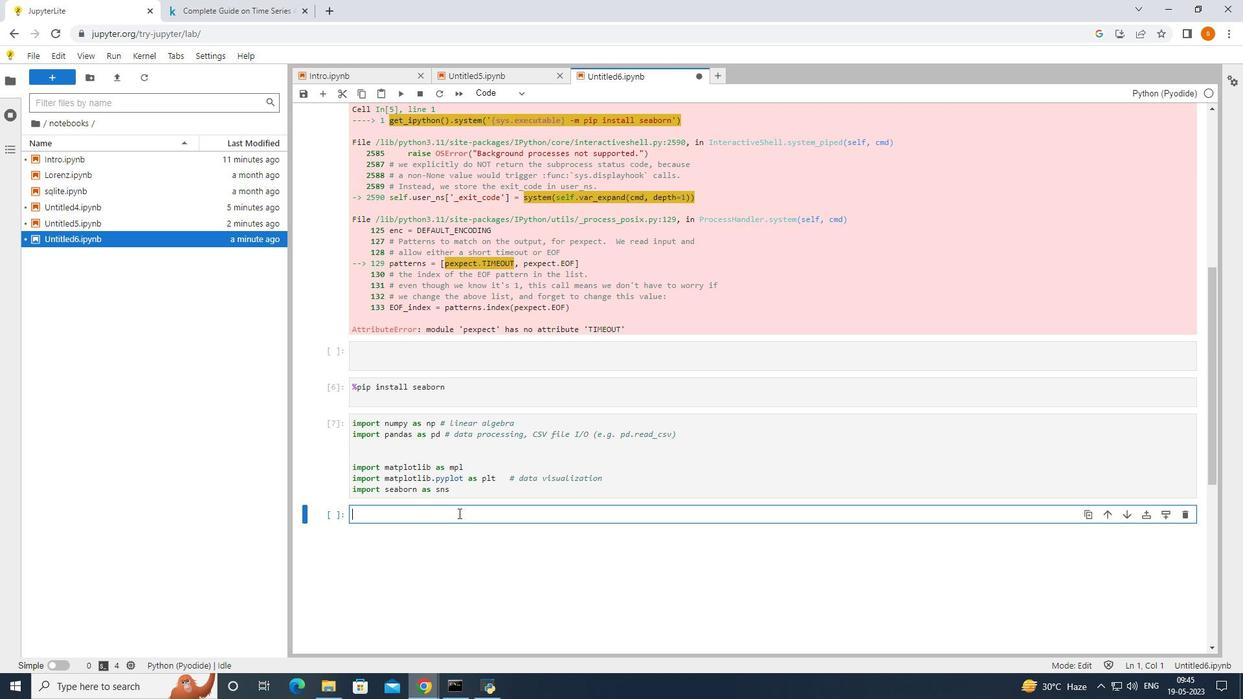 
Action: Mouse pressed left at (459, 514)
Screenshot: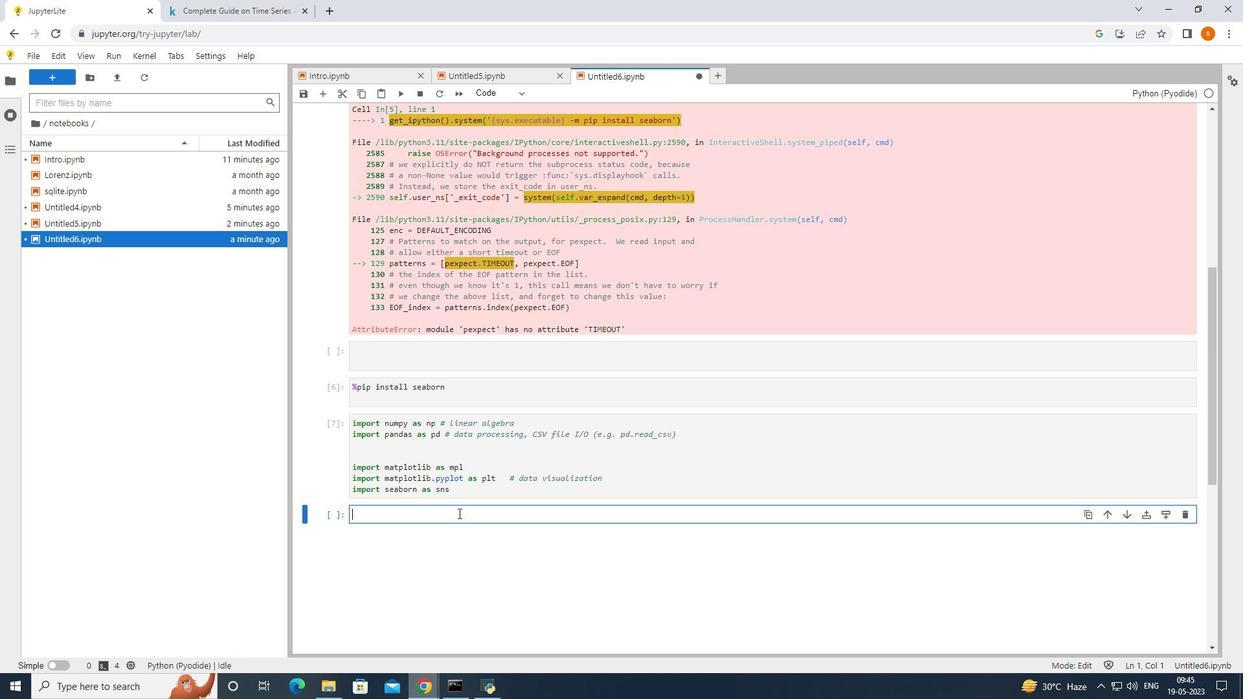 
Action: Mouse moved to (459, 514)
Screenshot: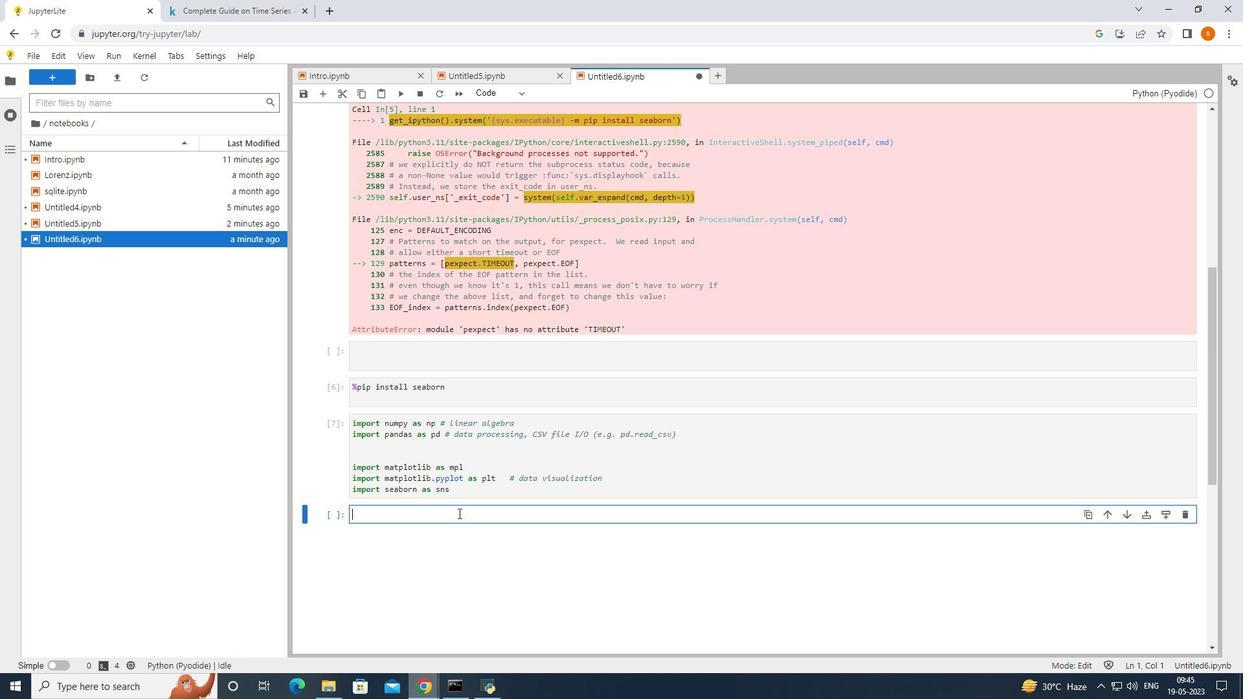 
Action: Key pressed ctrl+V<Key.shift_r>
Screenshot: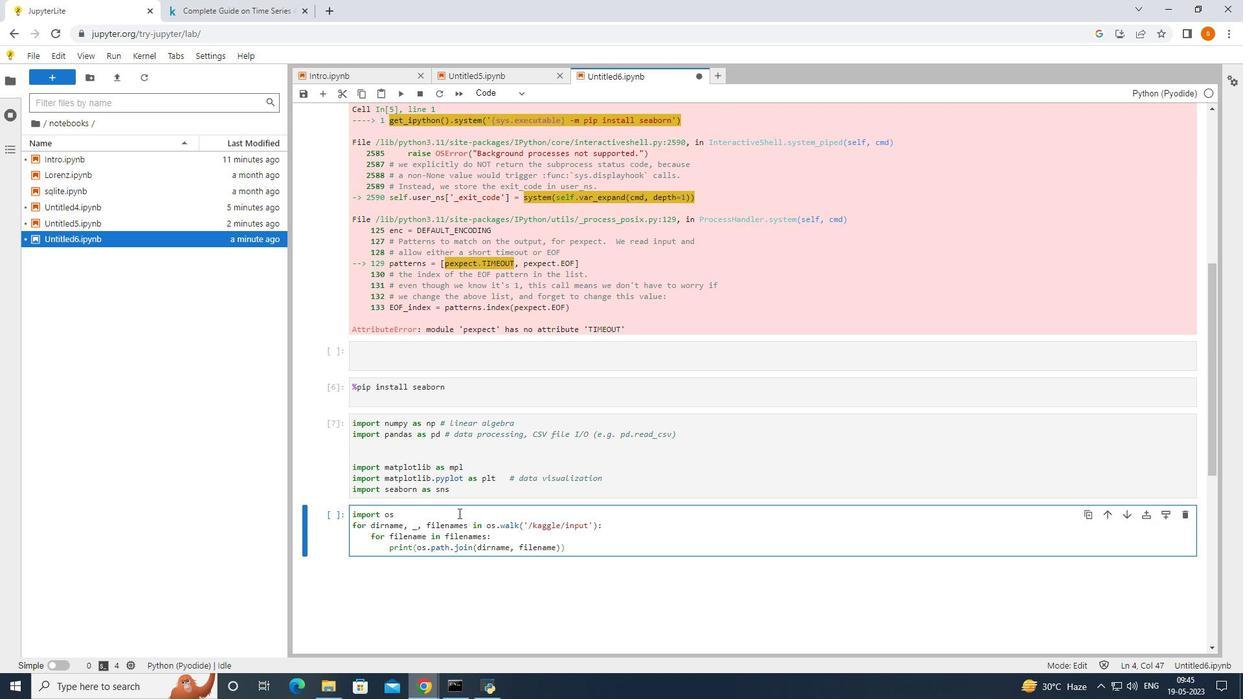 
Action: Mouse moved to (459, 514)
Screenshot: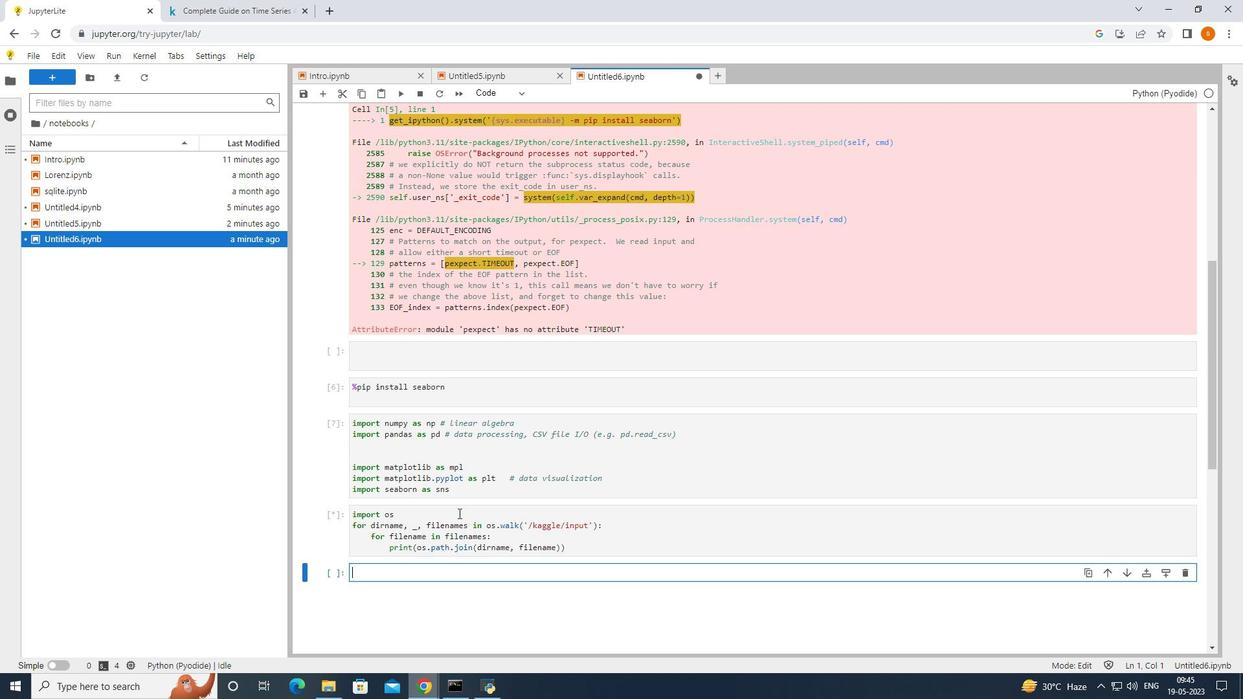 
Action: Key pressed <Key.enter>
Screenshot: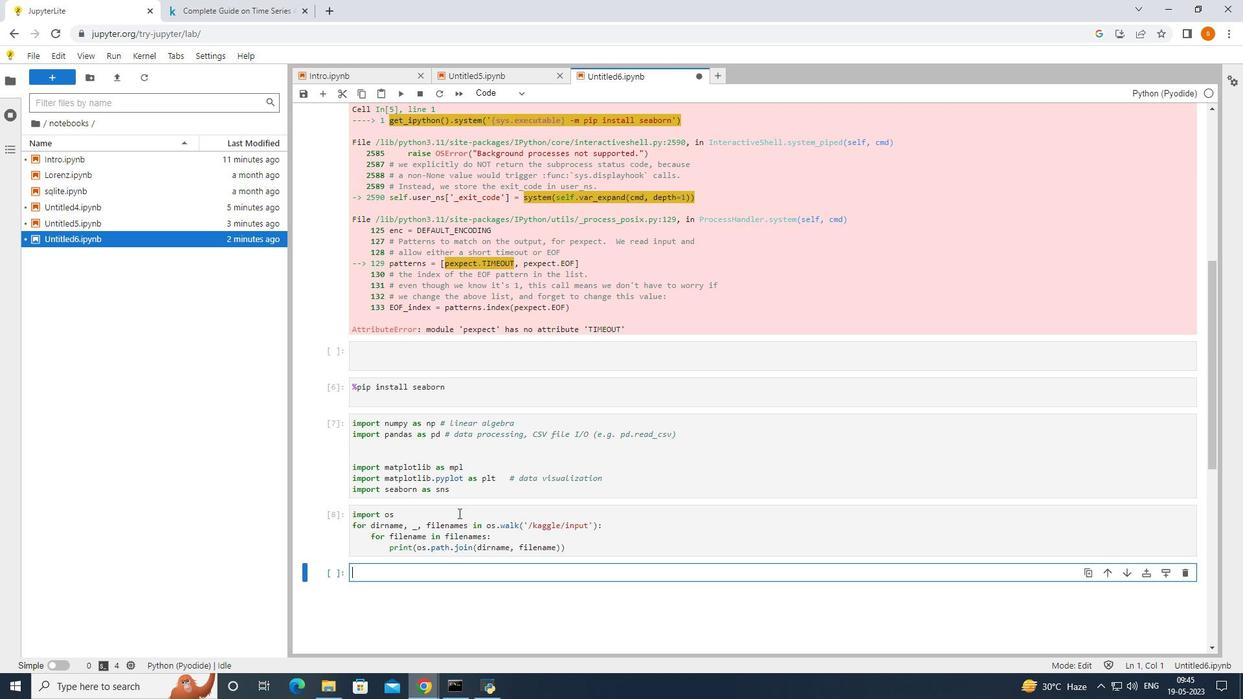 
Action: Mouse moved to (449, 517)
Screenshot: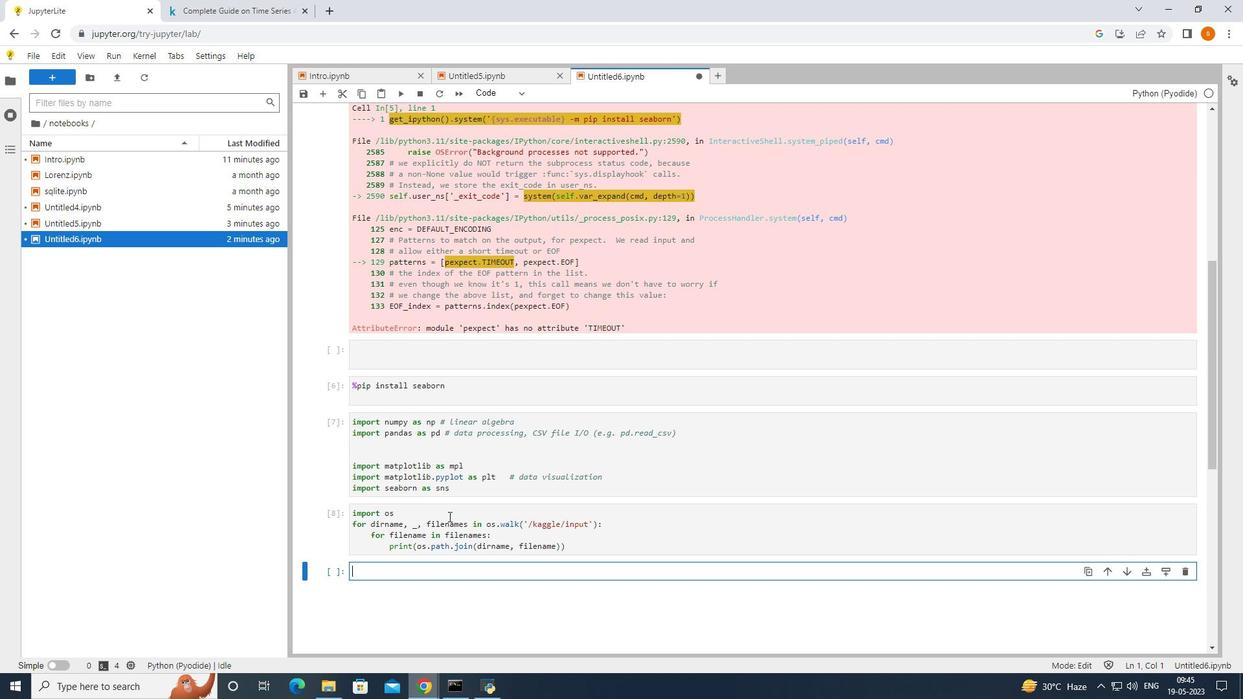 
Action: Mouse scrolled (449, 516) with delta (0, 0)
Screenshot: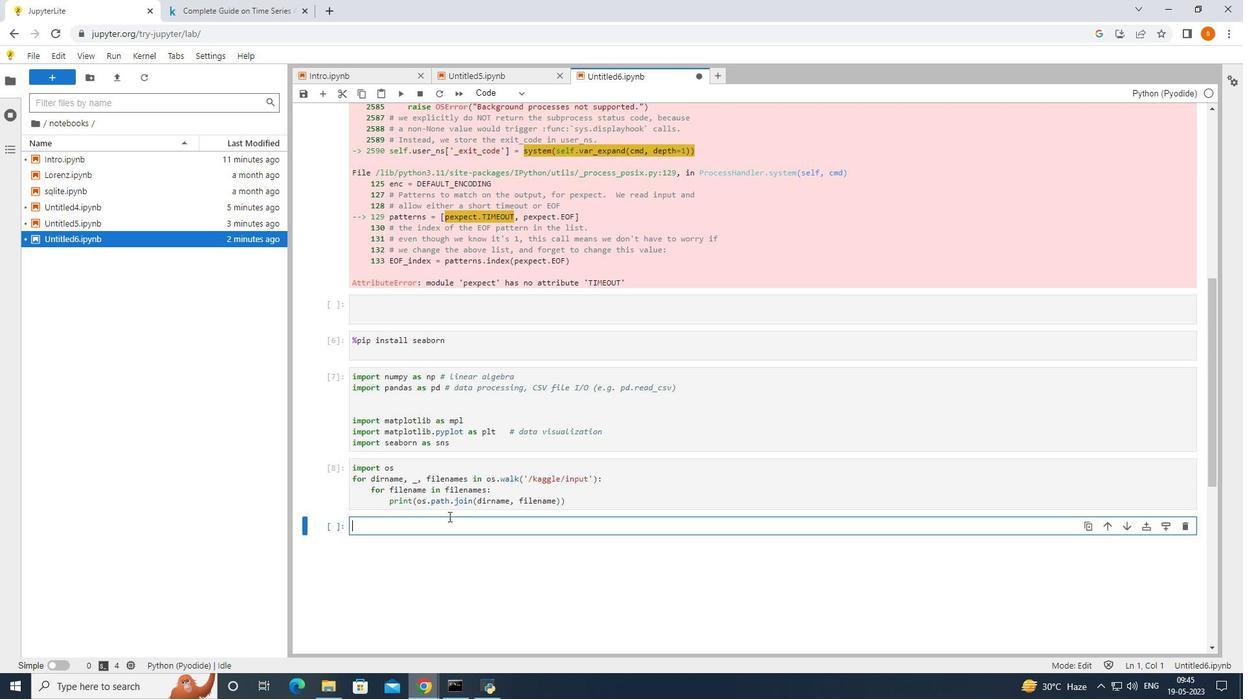 
Action: Mouse moved to (402, 445)
Screenshot: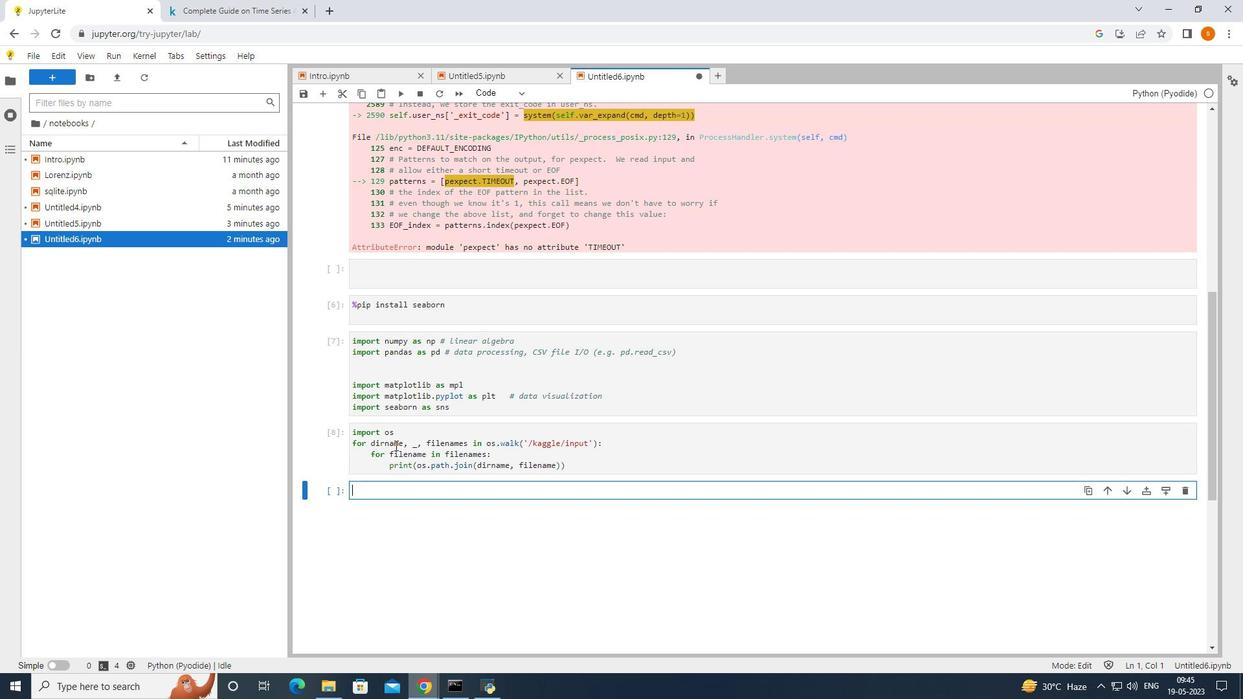 
Action: Mouse scrolled (402, 444) with delta (0, 0)
Screenshot: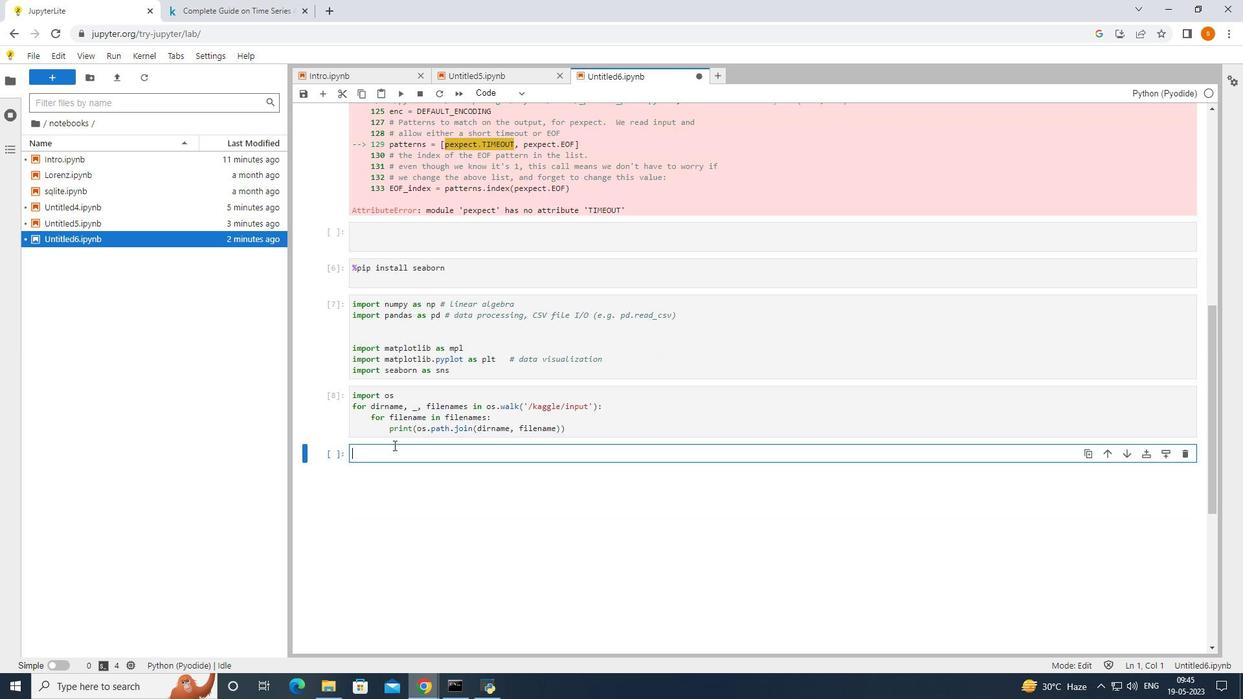 
Action: Mouse moved to (226, 3)
Screenshot: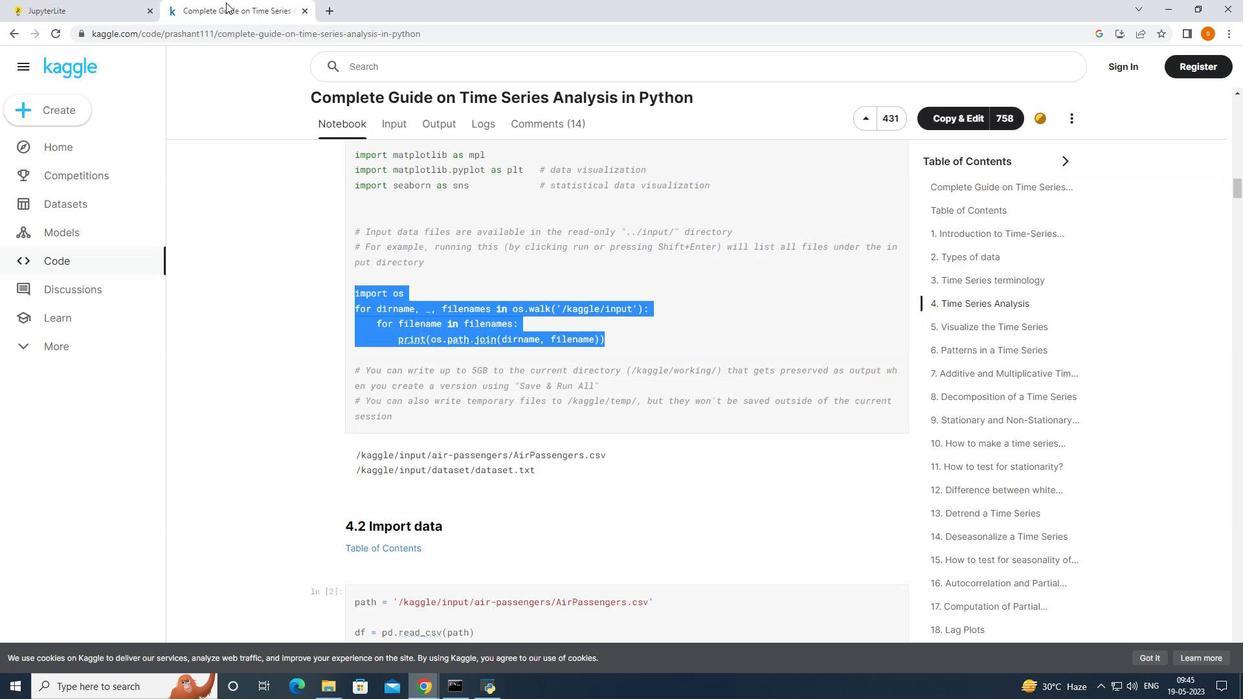 
Action: Mouse pressed left at (226, 3)
Screenshot: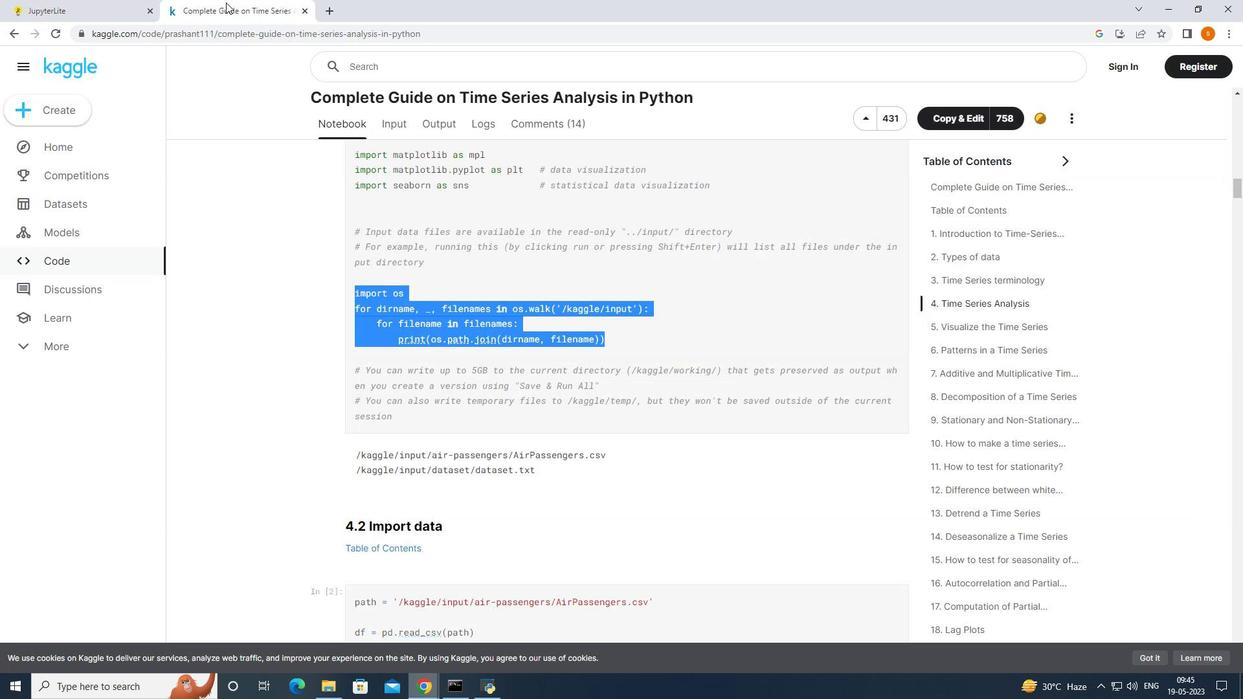
Action: Mouse moved to (341, 292)
Screenshot: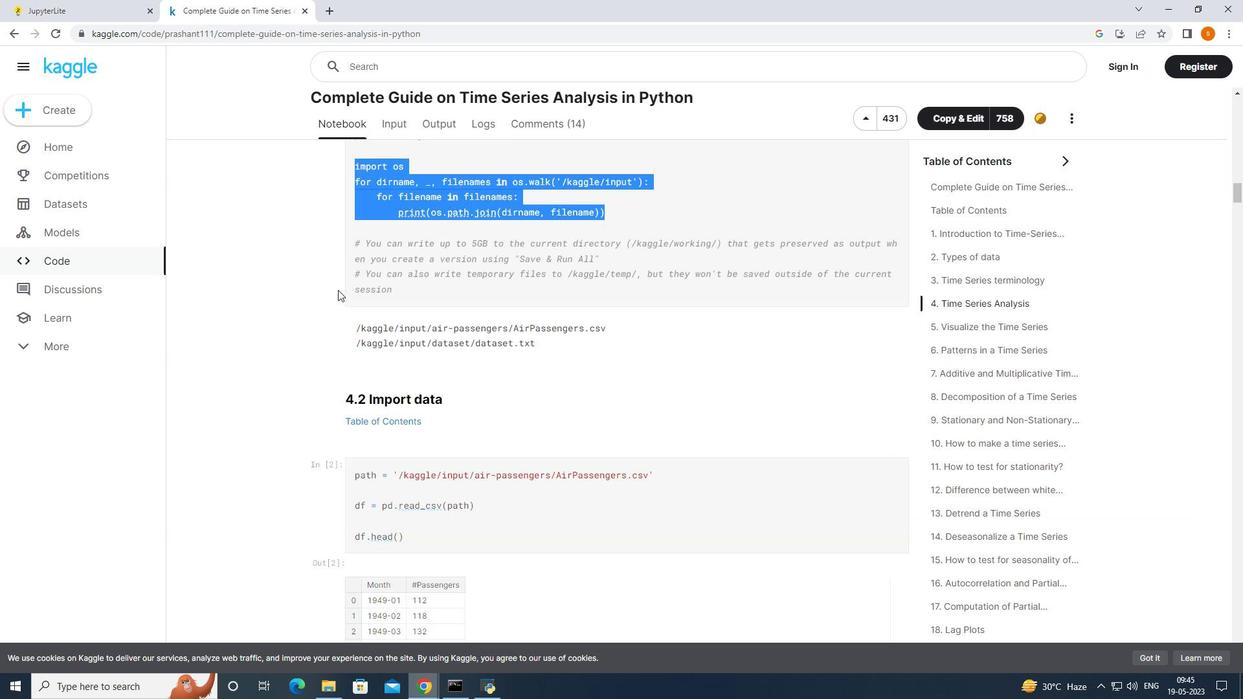 
Action: Mouse scrolled (341, 292) with delta (0, 0)
Screenshot: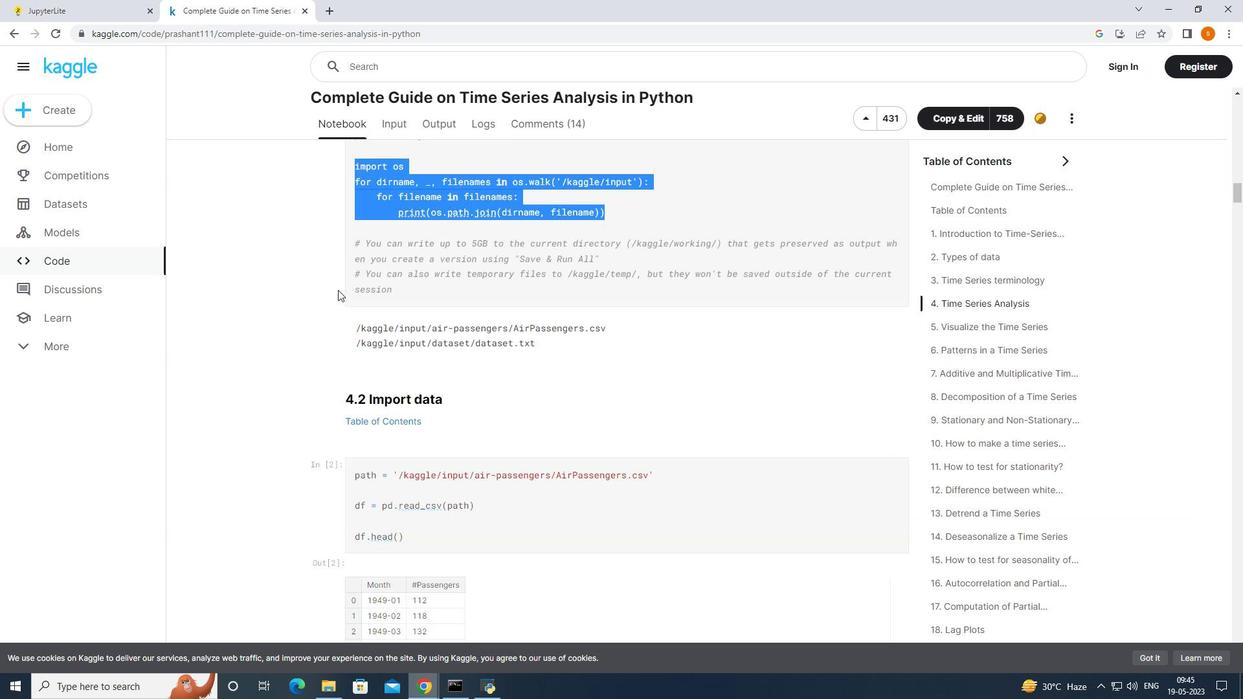 
Action: Mouse moved to (340, 292)
Screenshot: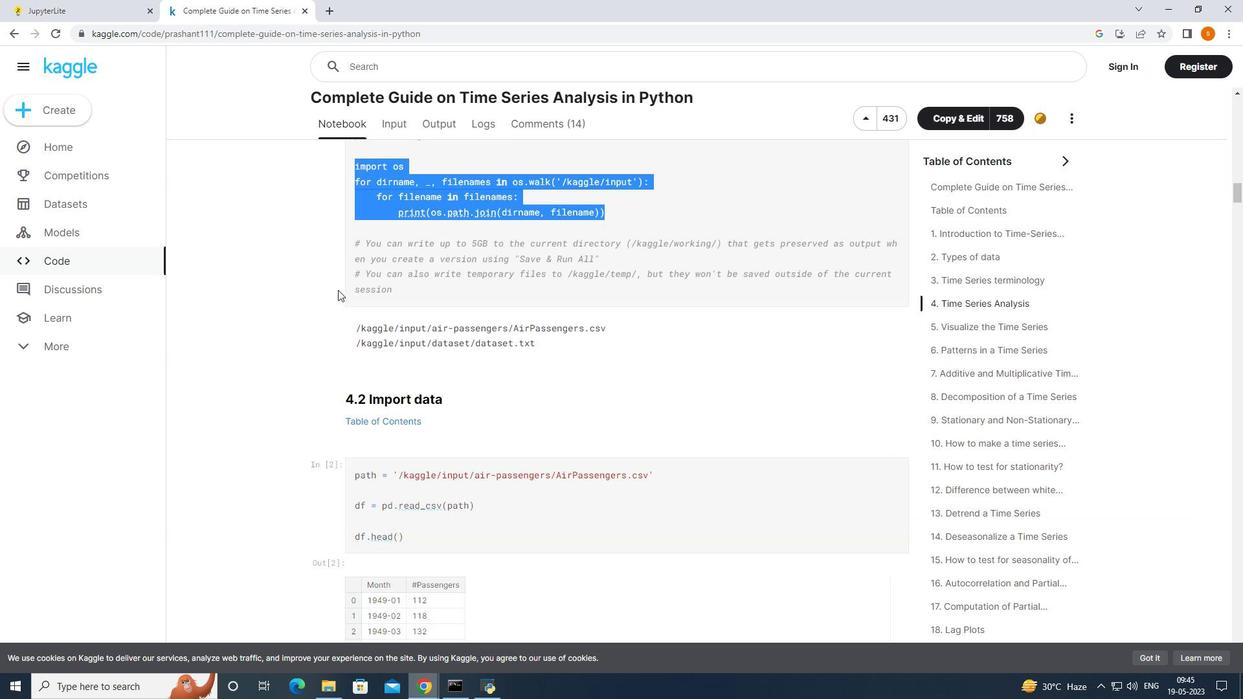 
Action: Mouse scrolled (340, 292) with delta (0, 0)
Screenshot: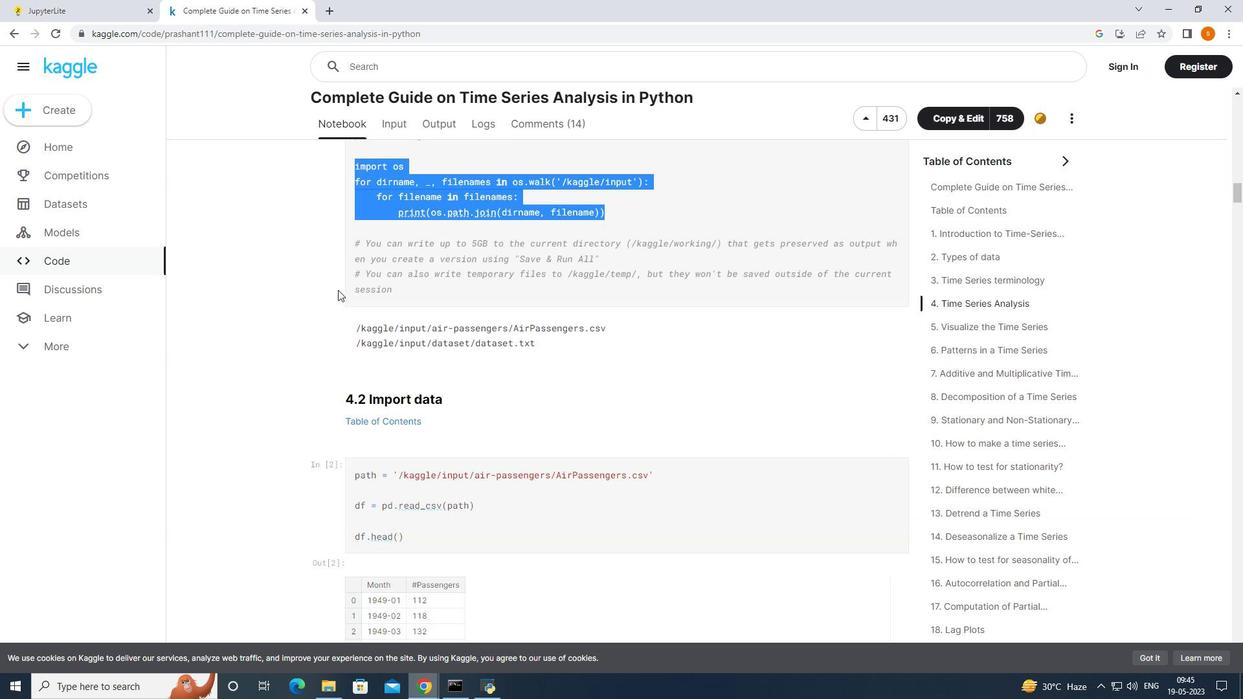 
Action: Mouse moved to (340, 293)
Screenshot: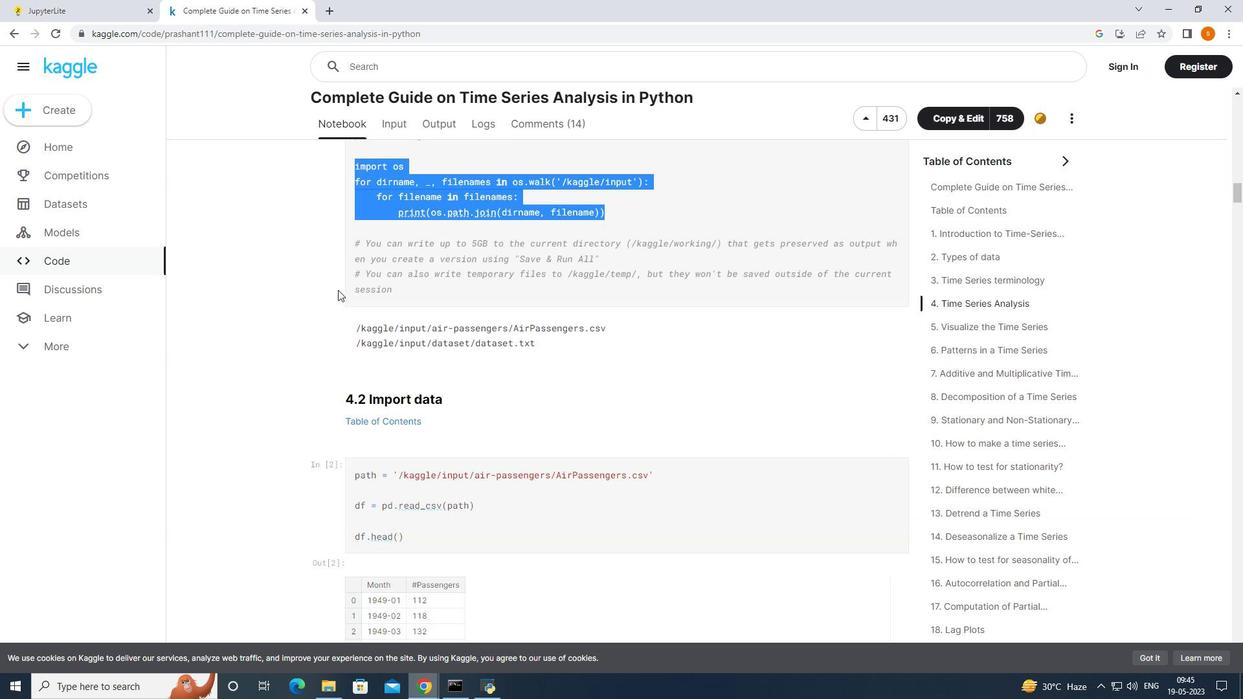 
Action: Mouse scrolled (340, 292) with delta (0, 0)
Screenshot: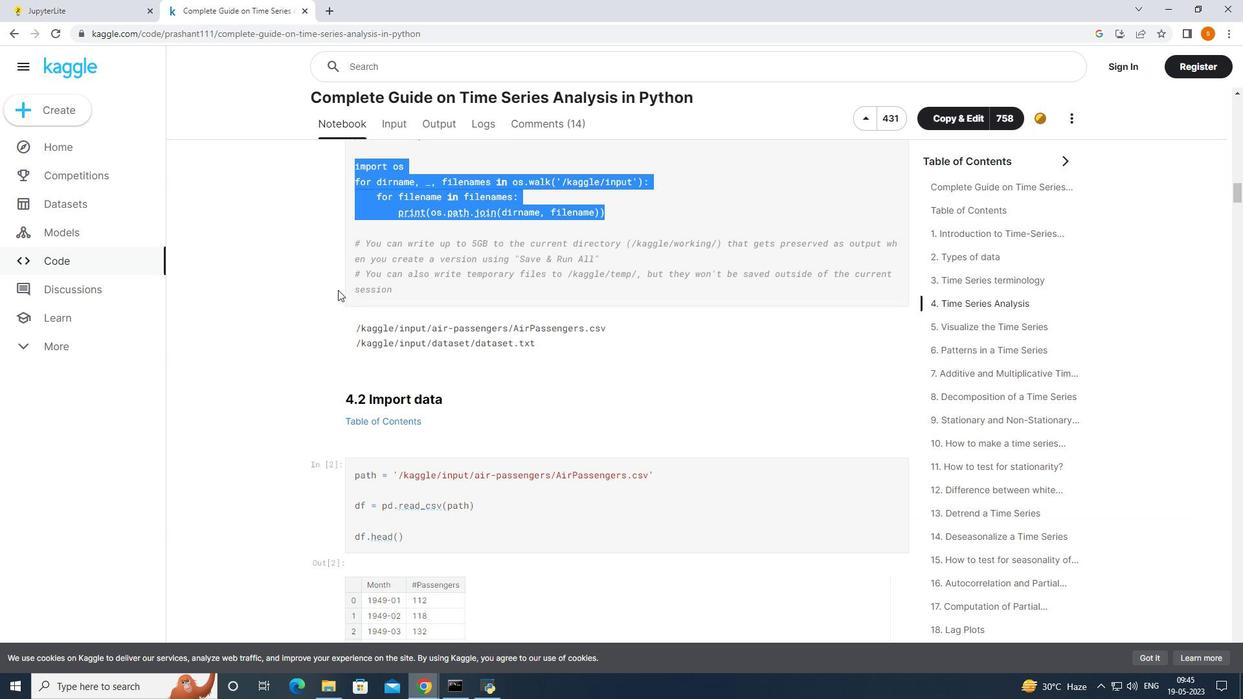 
Action: Mouse scrolled (340, 292) with delta (0, 0)
Screenshot: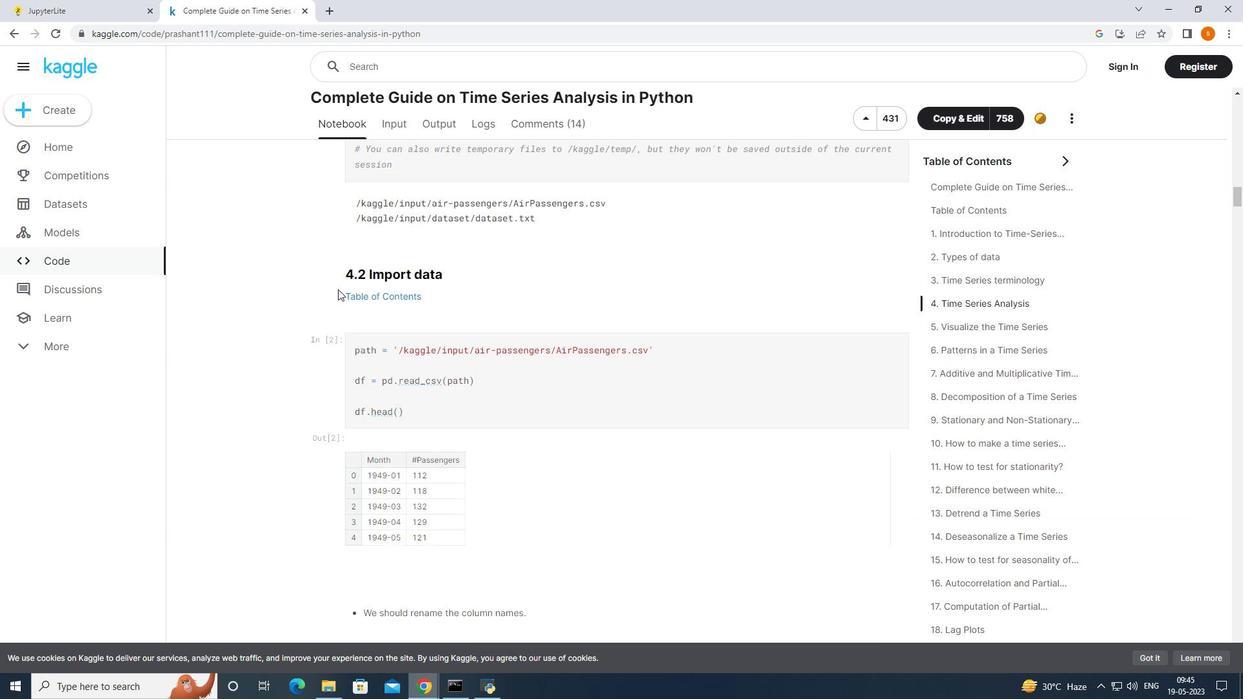 
Action: Mouse moved to (353, 307)
Screenshot: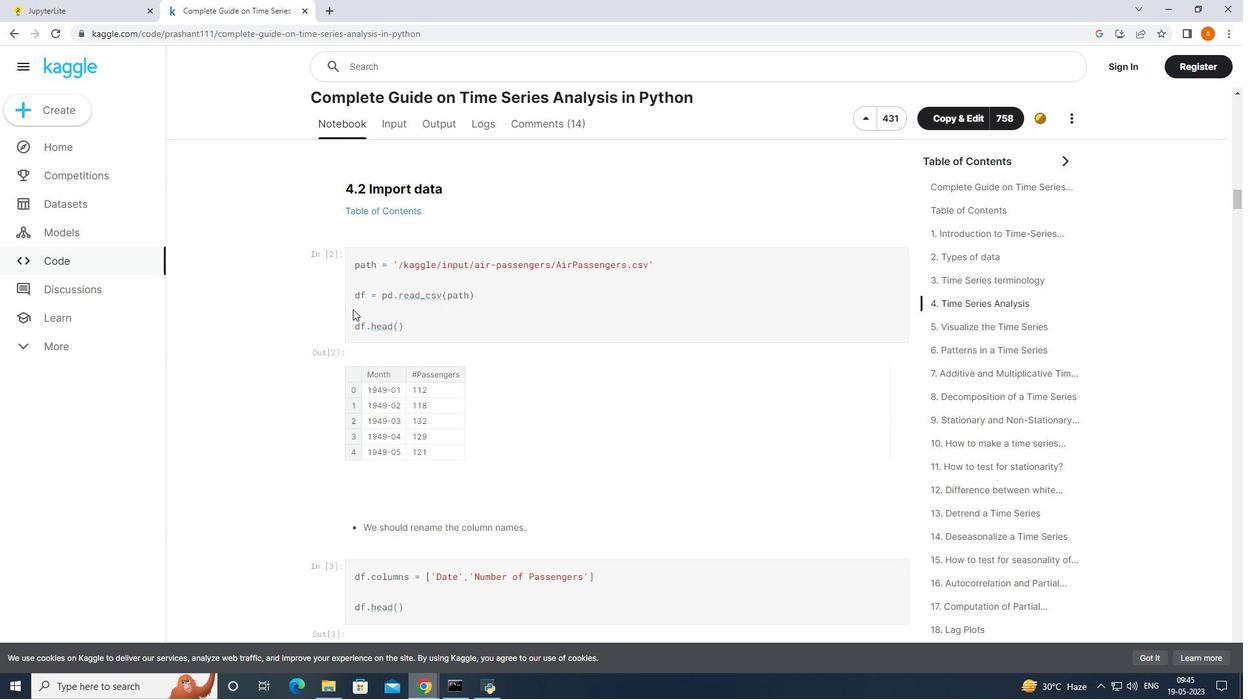 
Action: Mouse scrolled (353, 307) with delta (0, 0)
Screenshot: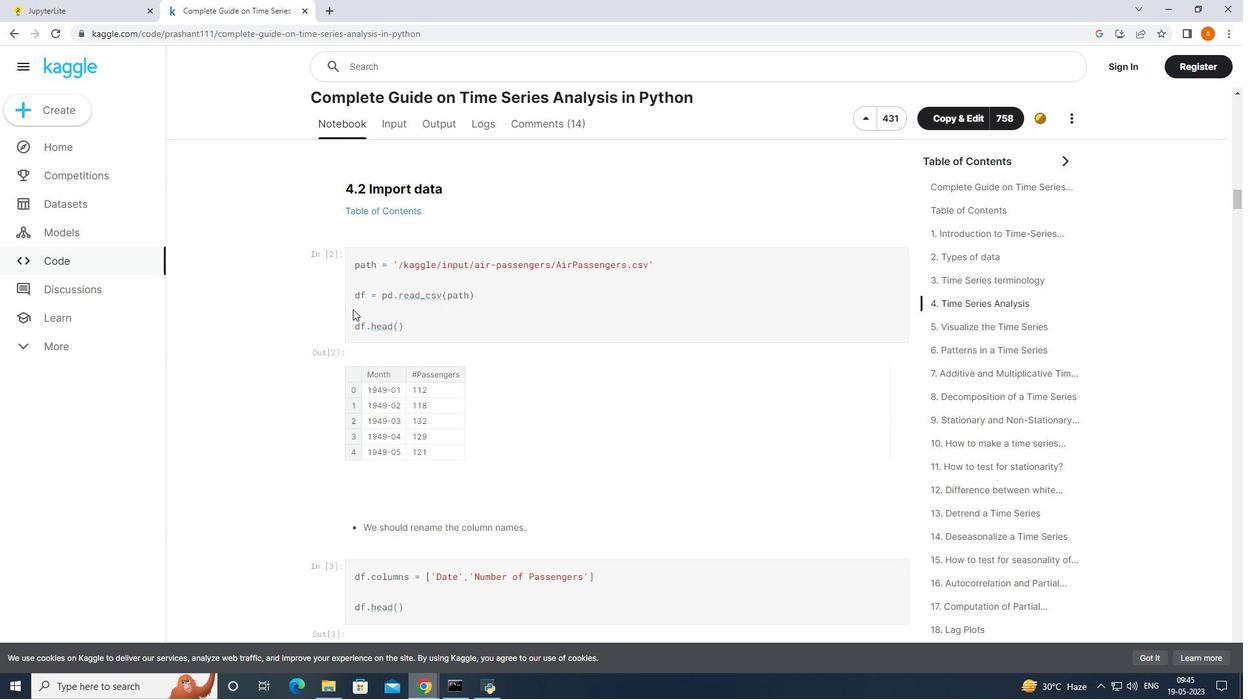 
Action: Mouse moved to (353, 310)
Screenshot: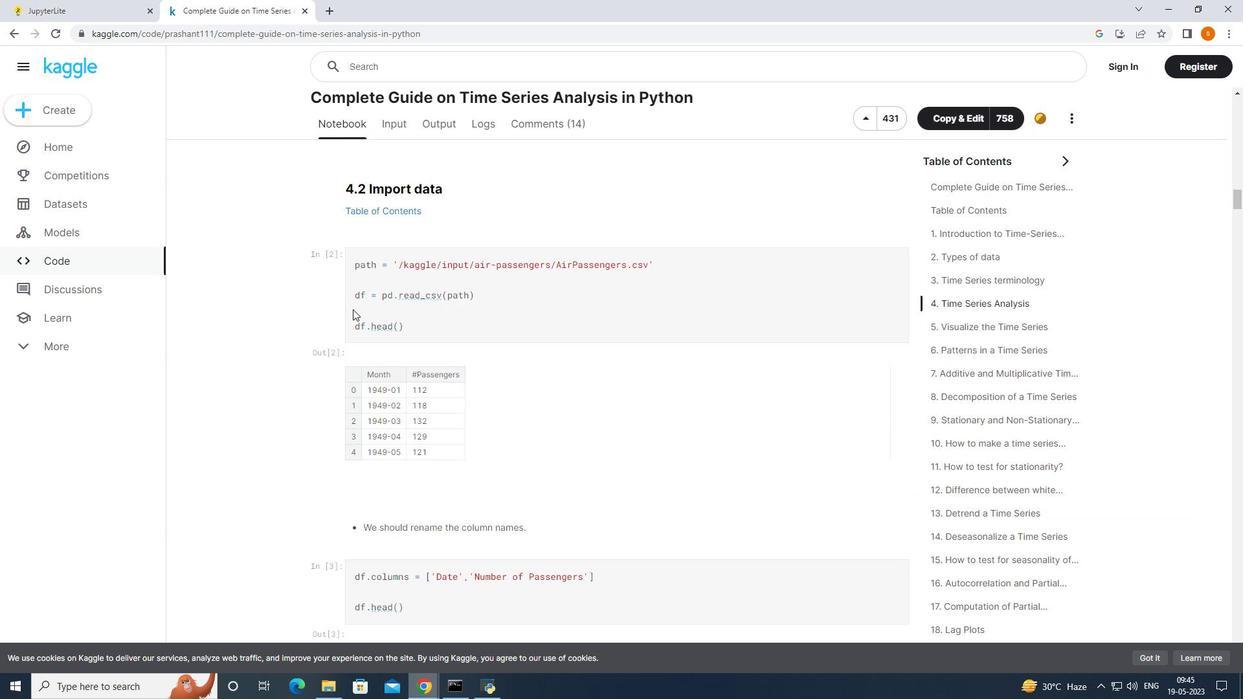 
Action: Mouse scrolled (353, 309) with delta (0, 0)
Screenshot: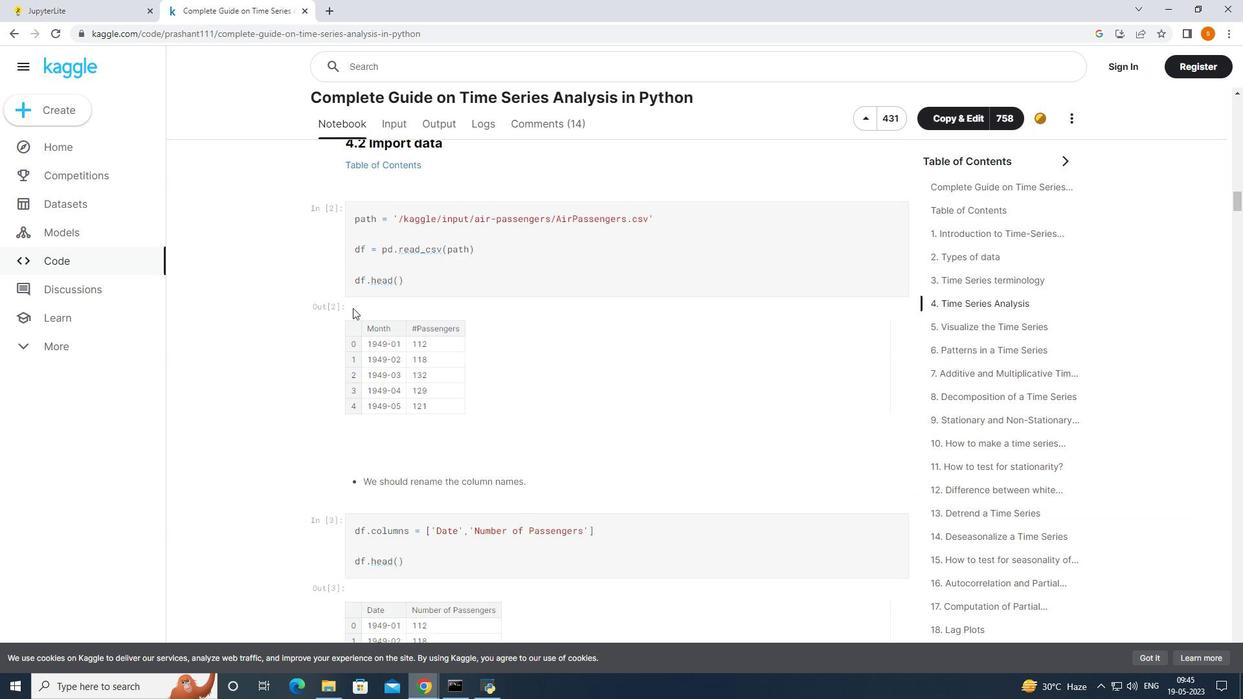 
Action: Mouse moved to (414, 305)
Screenshot: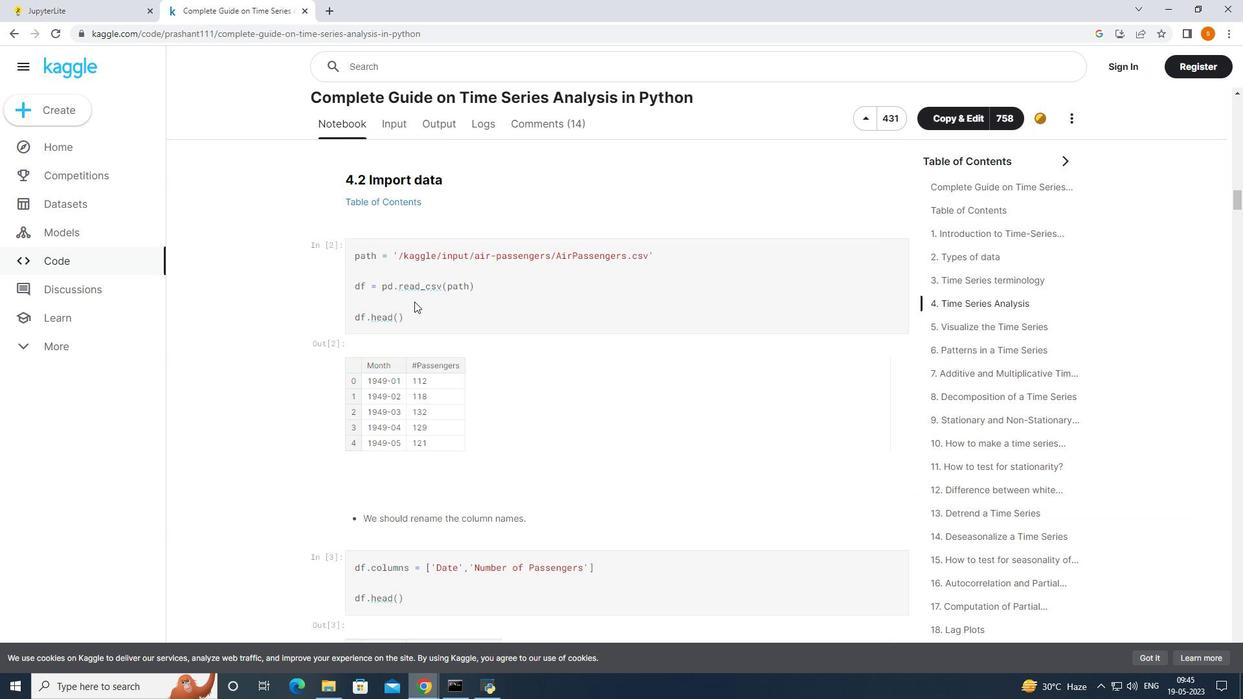
Action: Mouse scrolled (414, 305) with delta (0, 0)
Screenshot: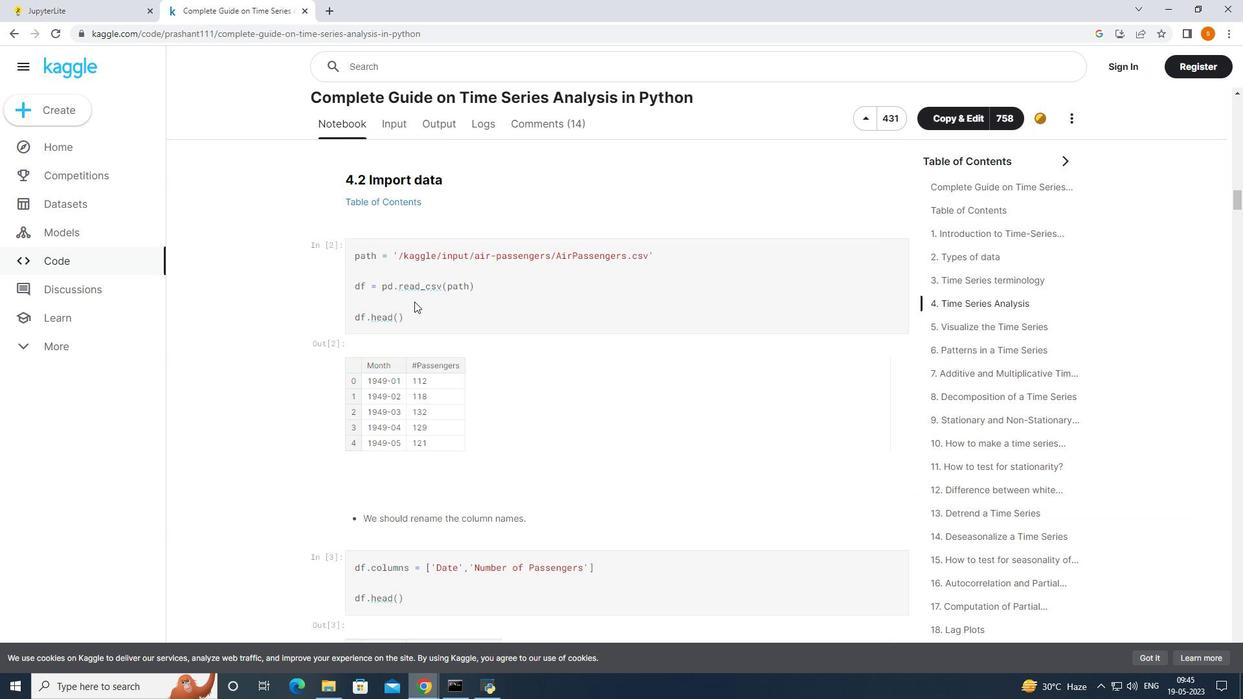 
Action: Mouse moved to (415, 346)
Screenshot: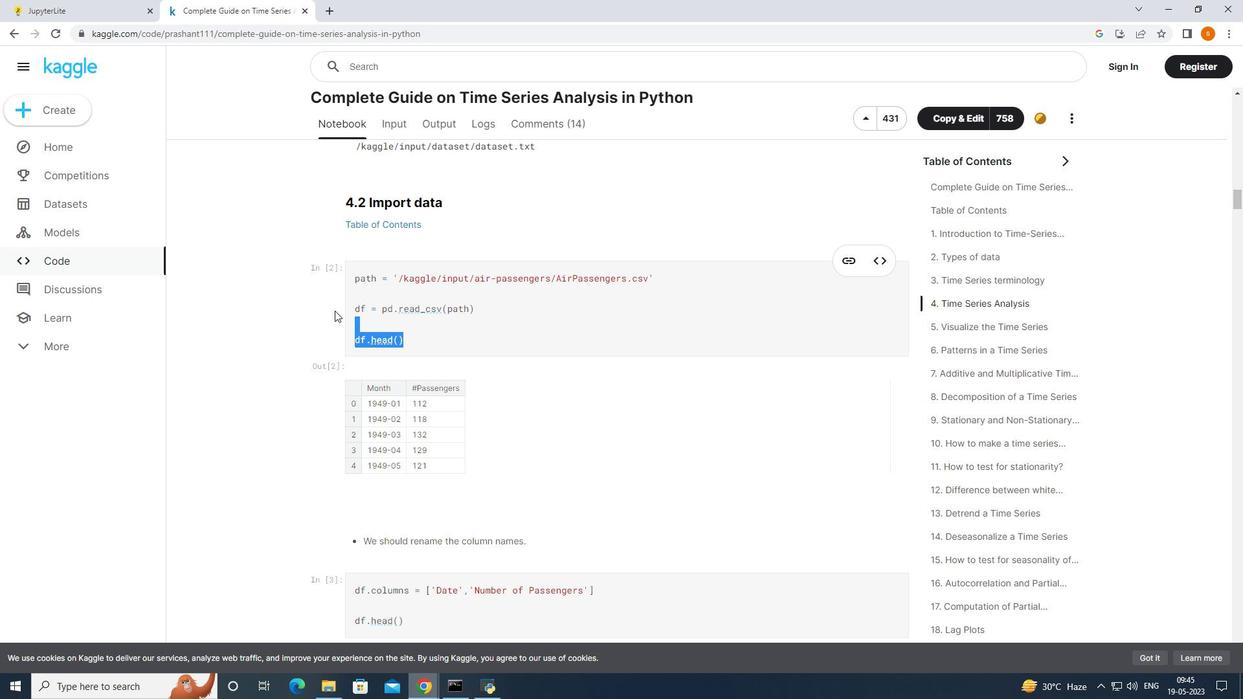 
Action: Mouse pressed left at (415, 346)
Screenshot: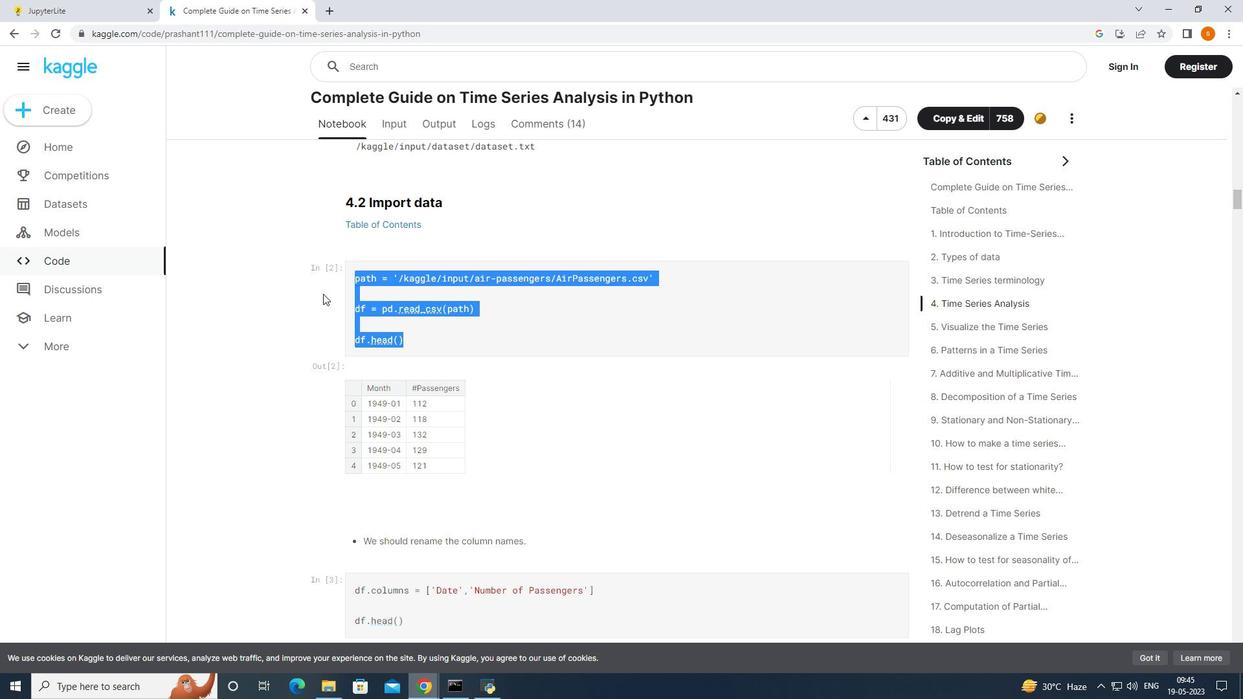 
Action: Mouse moved to (388, 318)
Screenshot: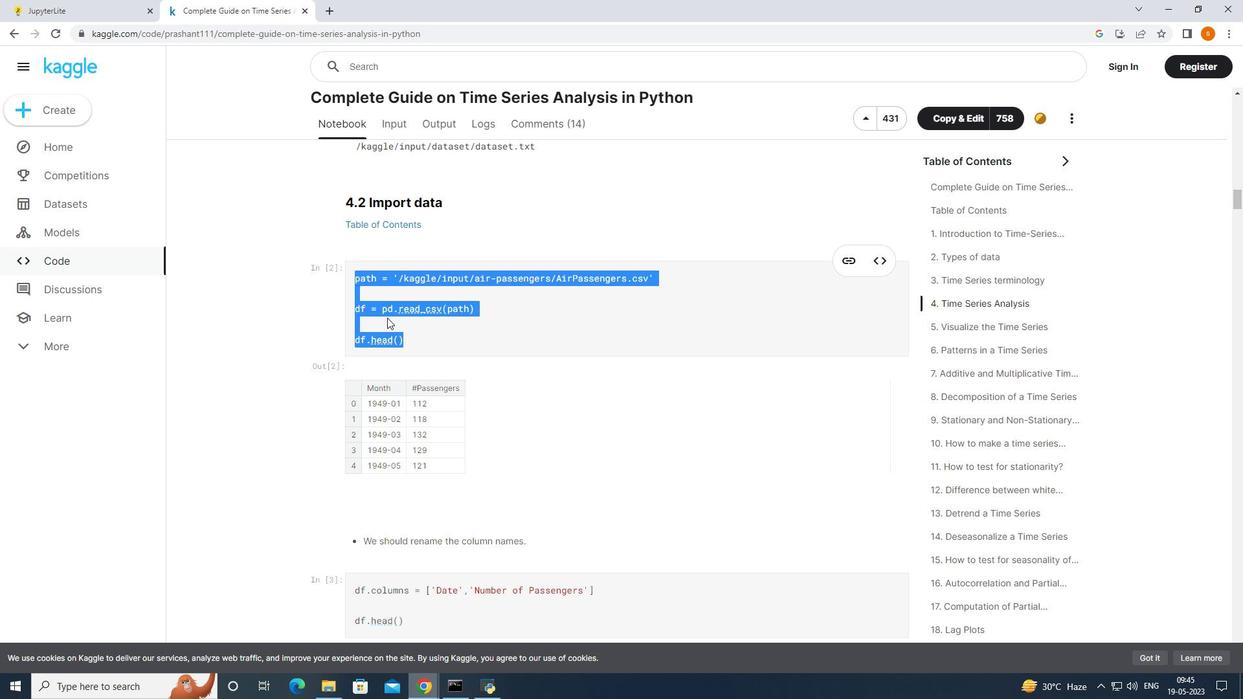 
Action: Key pressed ctrl+C
Screenshot: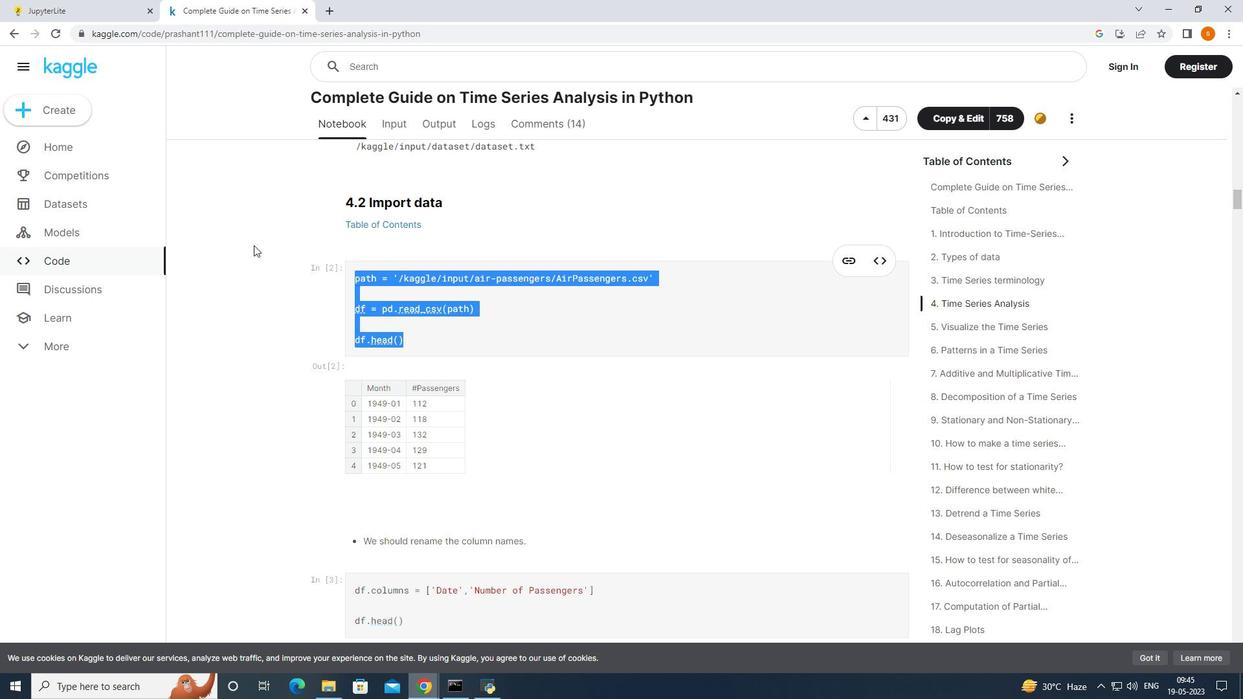 
Action: Mouse moved to (99, 10)
Screenshot: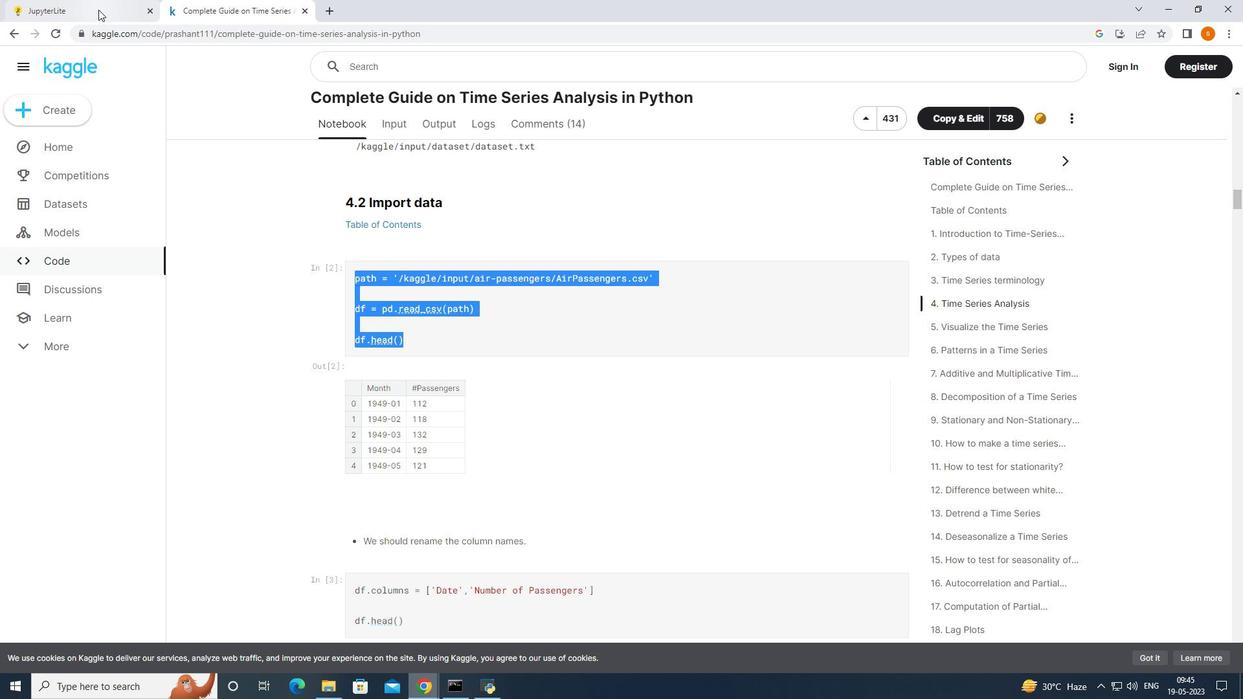 
Action: Mouse pressed left at (99, 10)
Screenshot: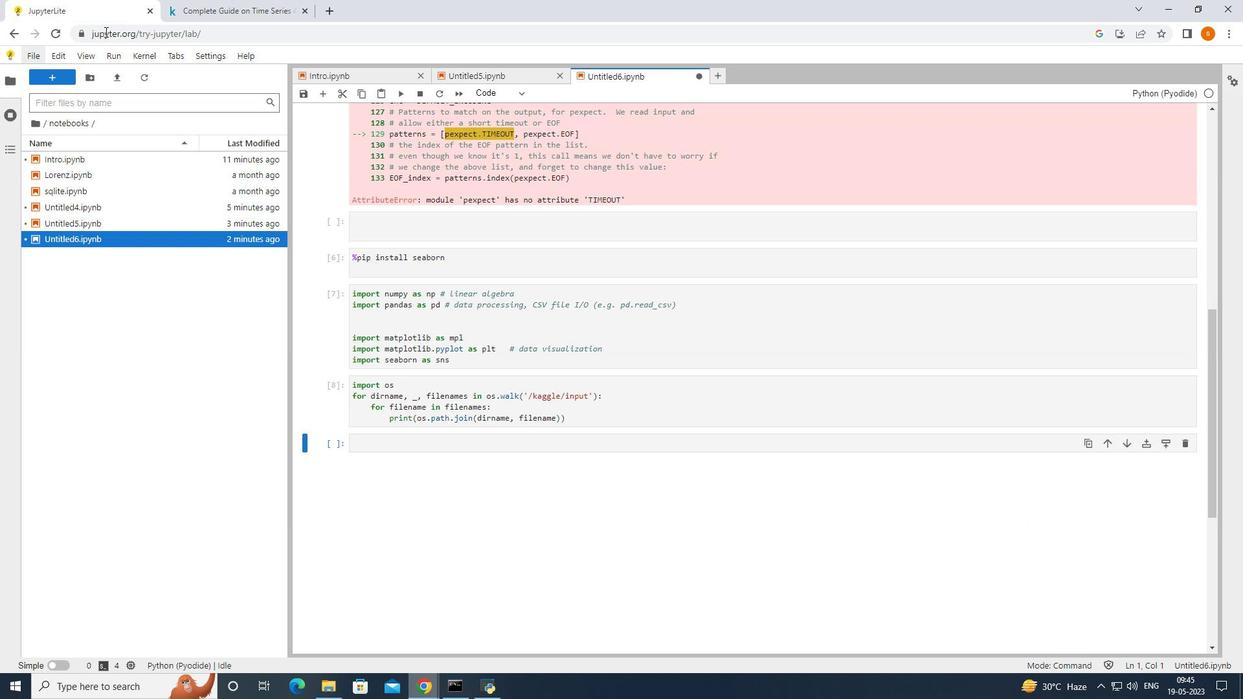 
Action: Mouse moved to (544, 448)
Screenshot: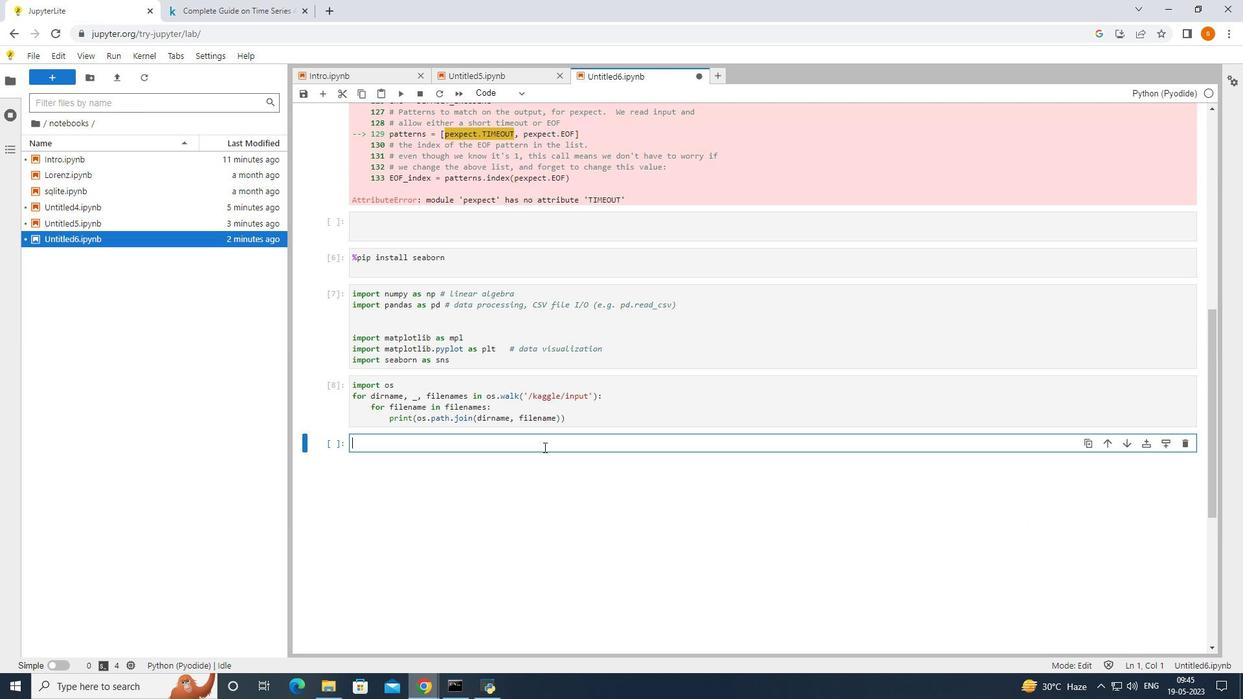 
Action: Mouse pressed left at (544, 448)
Screenshot: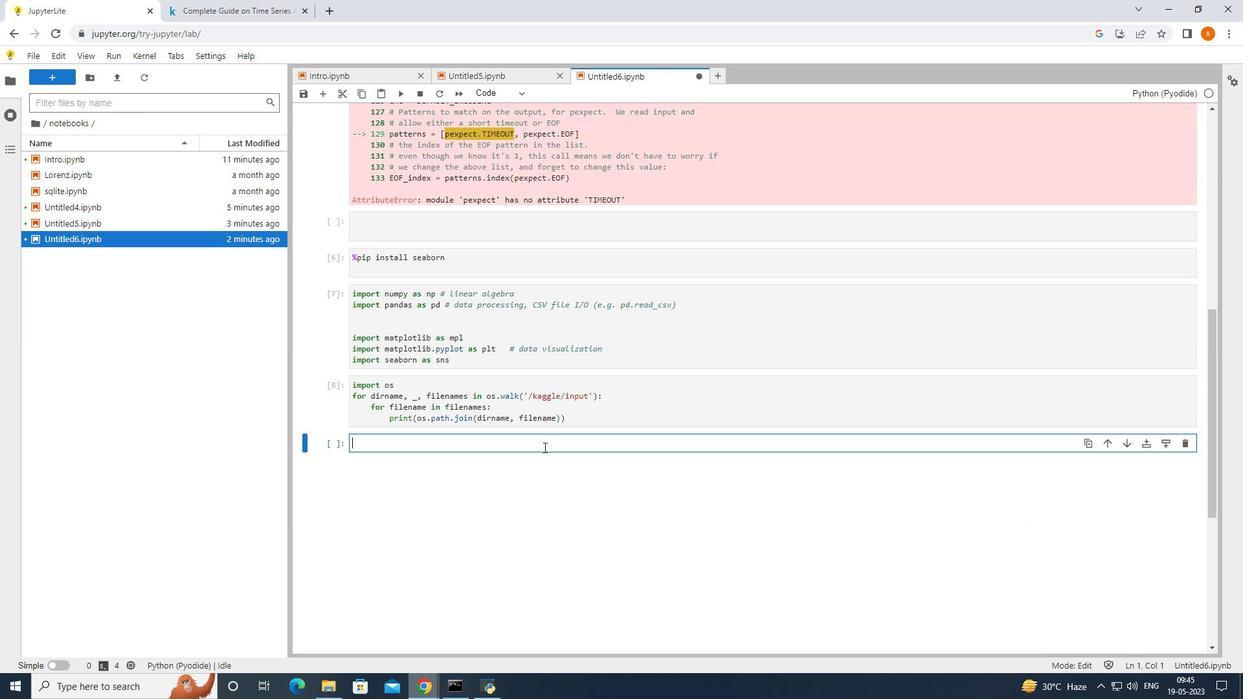 
Action: Mouse moved to (544, 447)
Screenshot: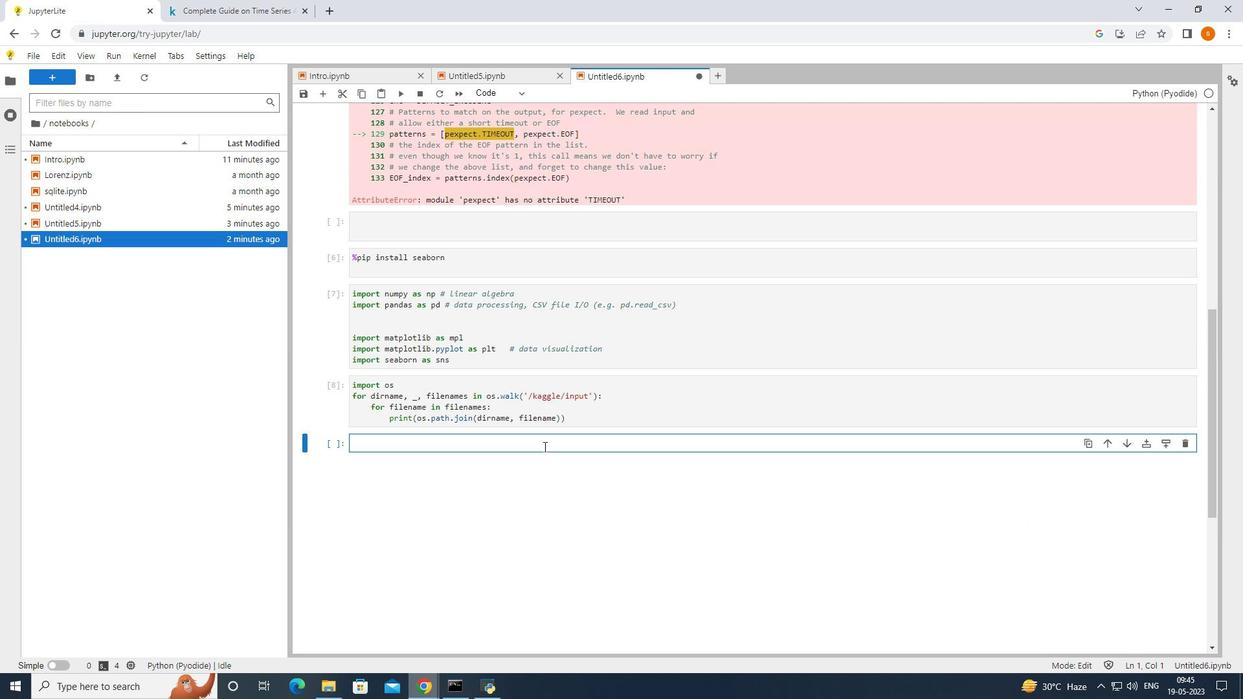 
Action: Key pressed ctrl+V
Screenshot: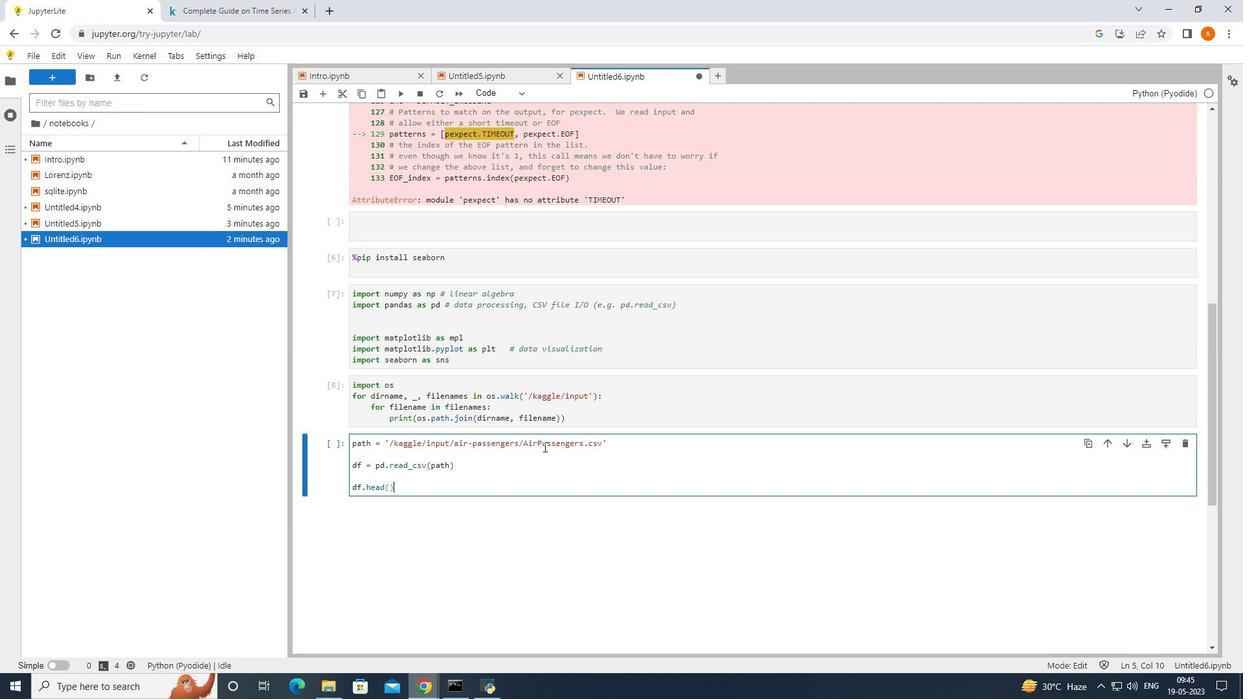 
Action: Mouse moved to (536, 450)
Screenshot: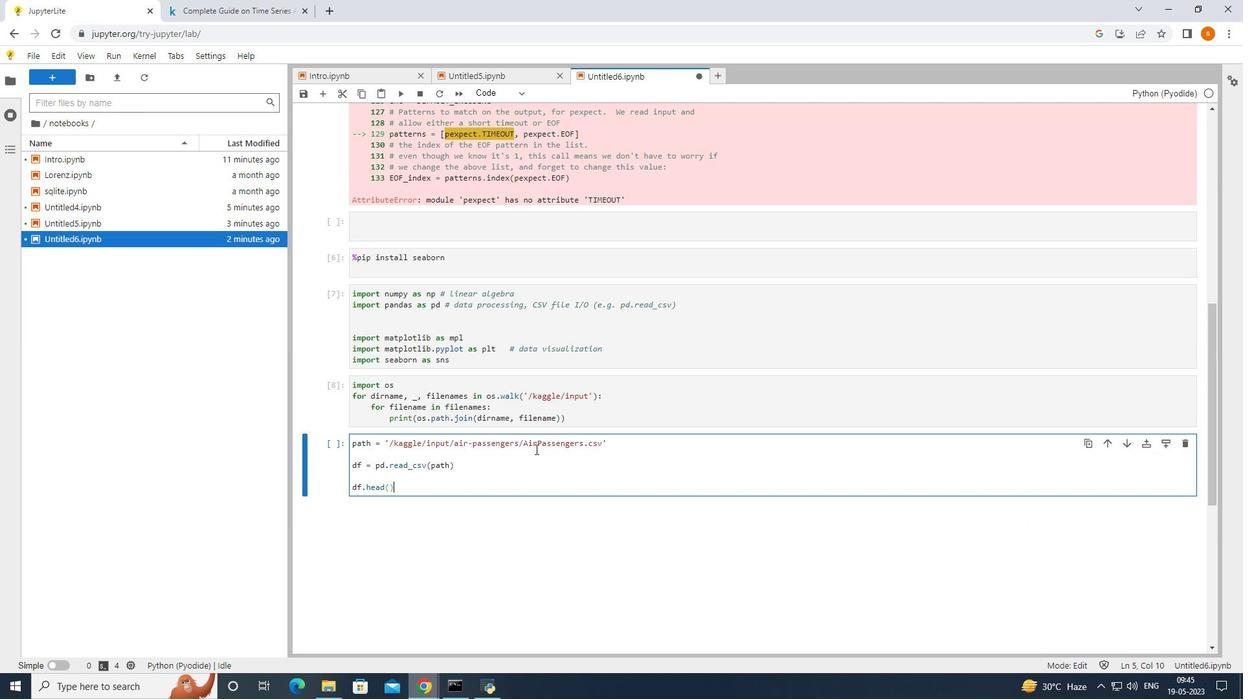 
Action: Key pressed <Key.shift_r><Key.enter>
Screenshot: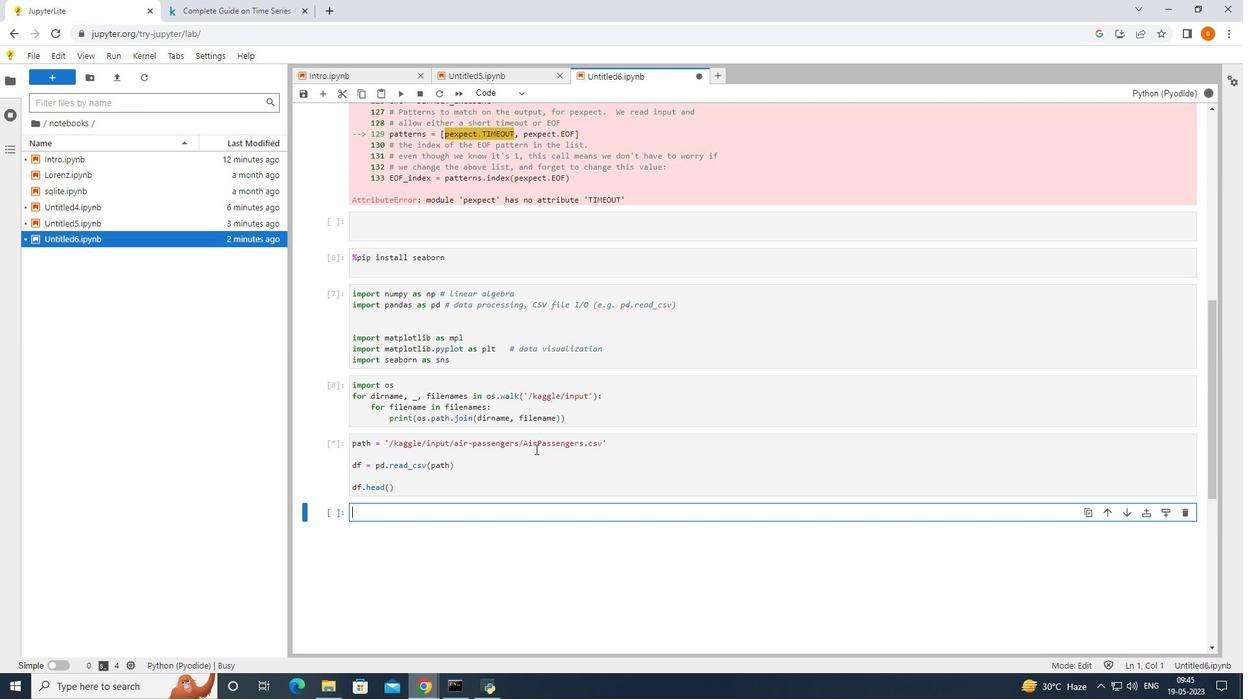 
Action: Mouse moved to (474, 520)
Screenshot: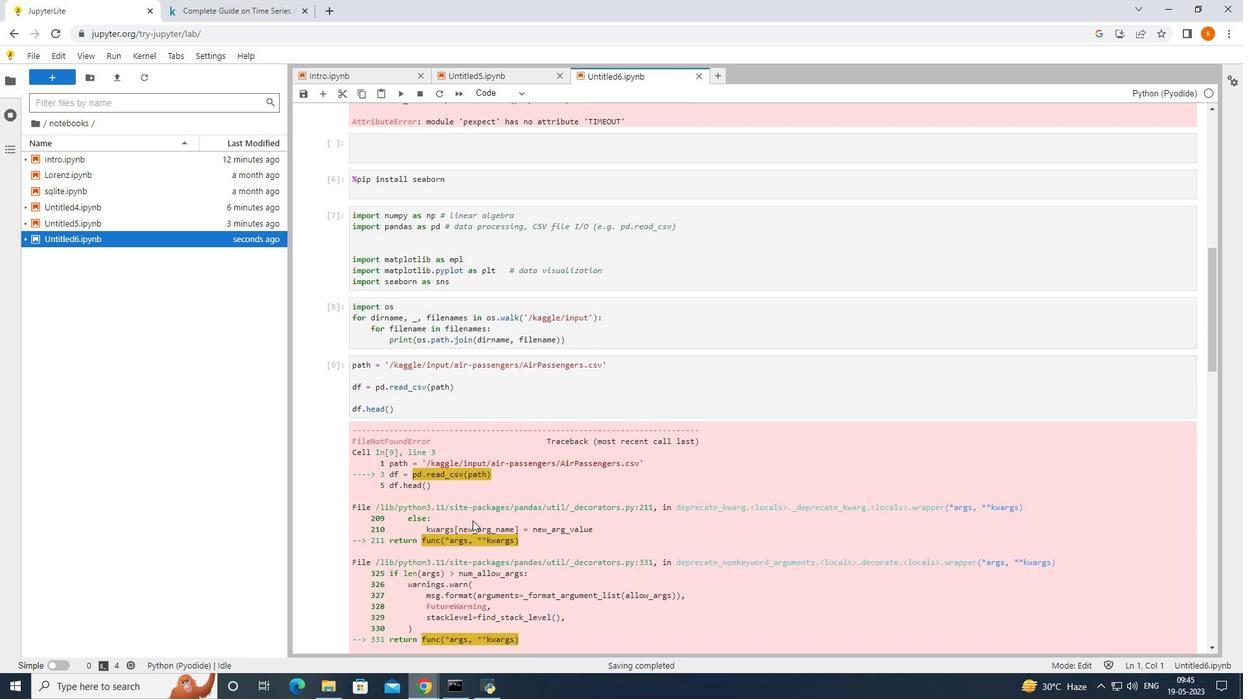 
Action: Mouse scrolled (474, 519) with delta (0, 0)
Screenshot: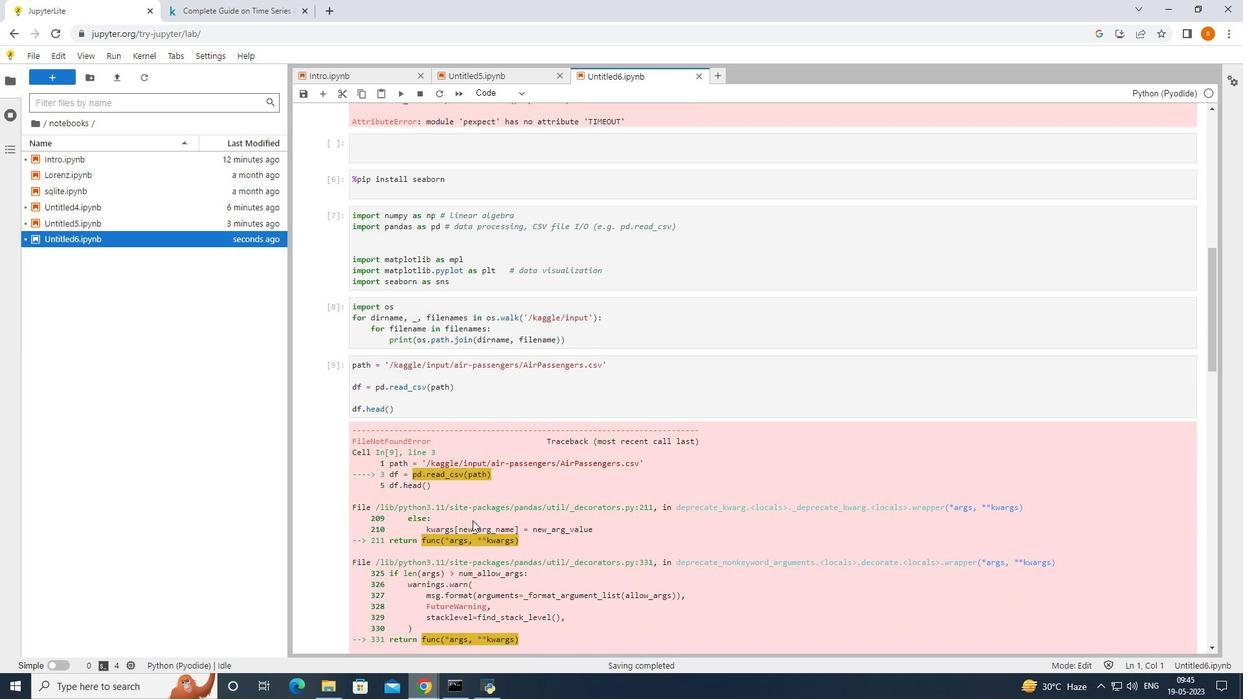 
Action: Mouse moved to (474, 520)
Screenshot: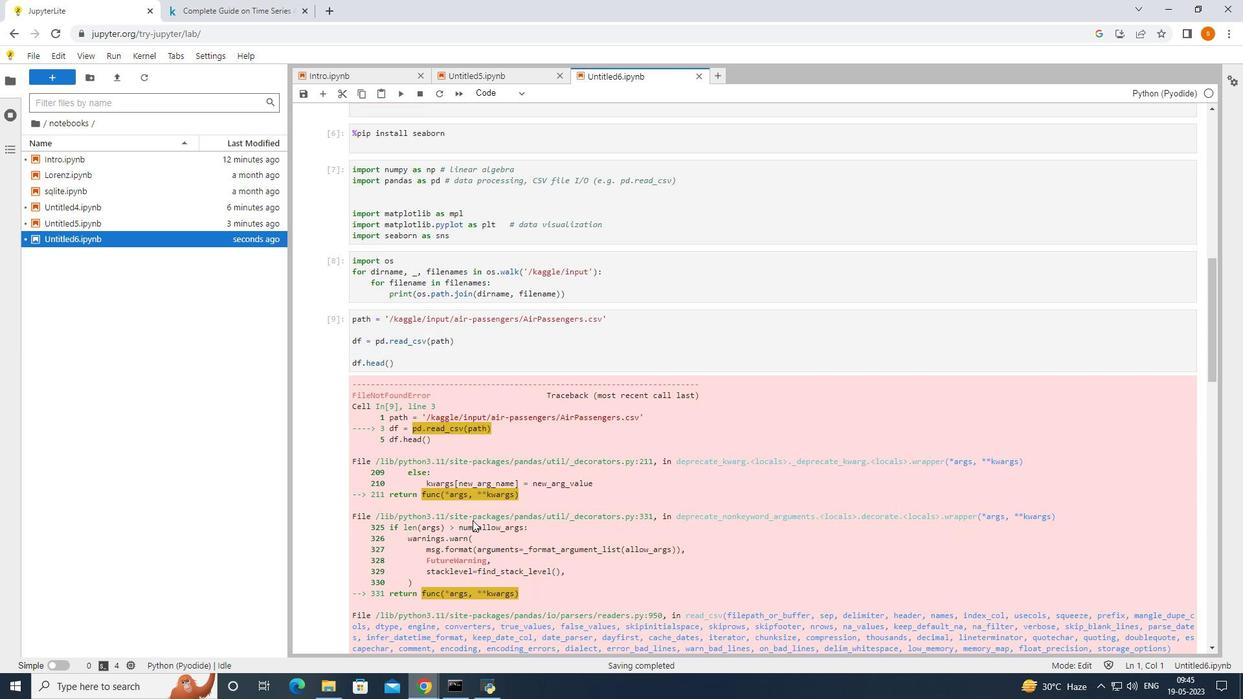 
Action: Mouse scrolled (474, 520) with delta (0, 0)
Screenshot: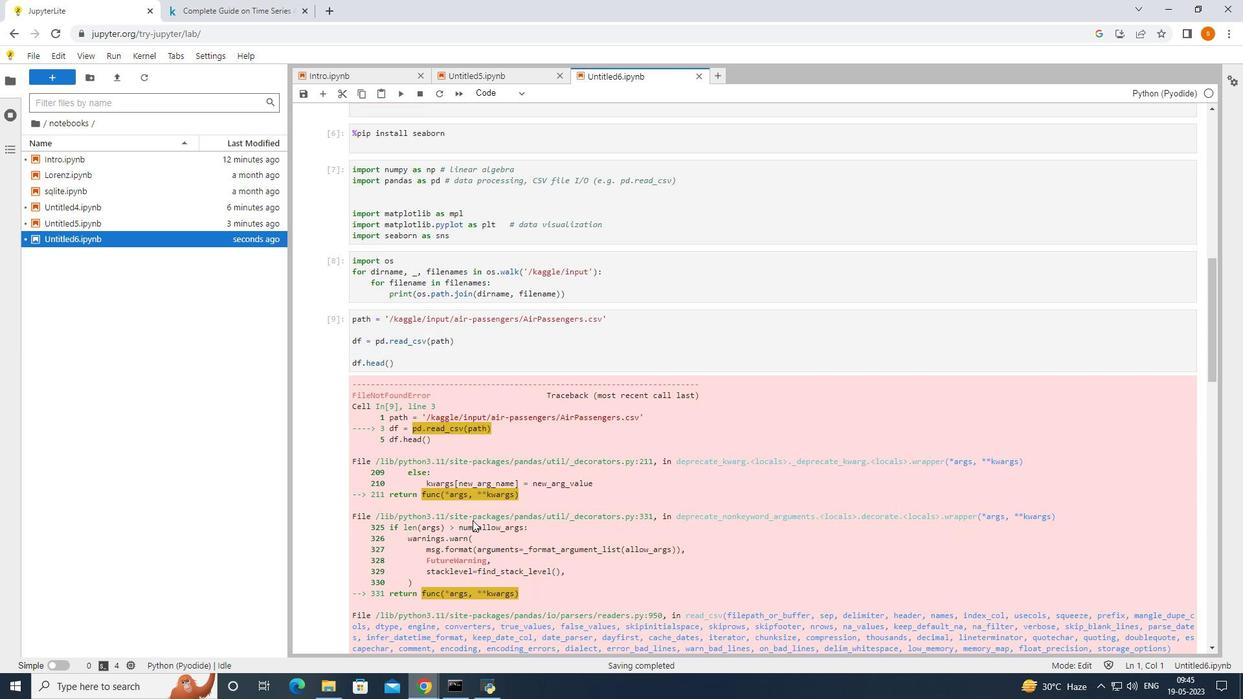 
Action: Mouse moved to (417, 461)
Screenshot: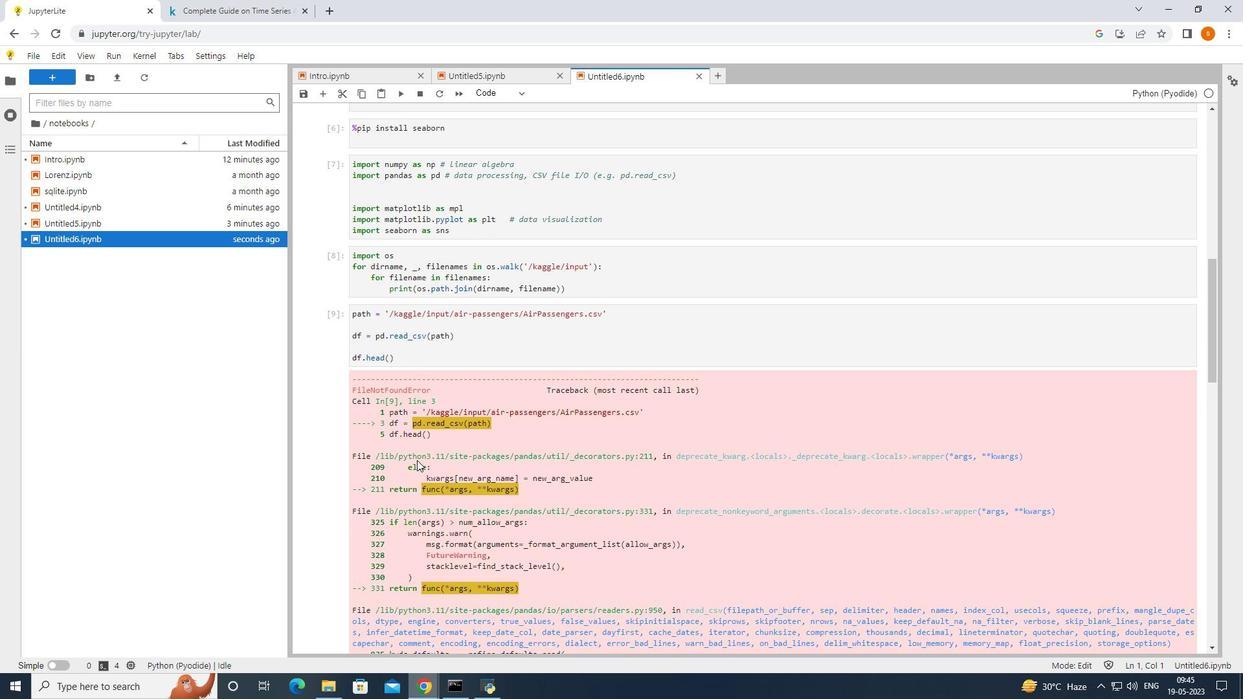 
Action: Mouse scrolled (417, 460) with delta (0, 0)
Screenshot: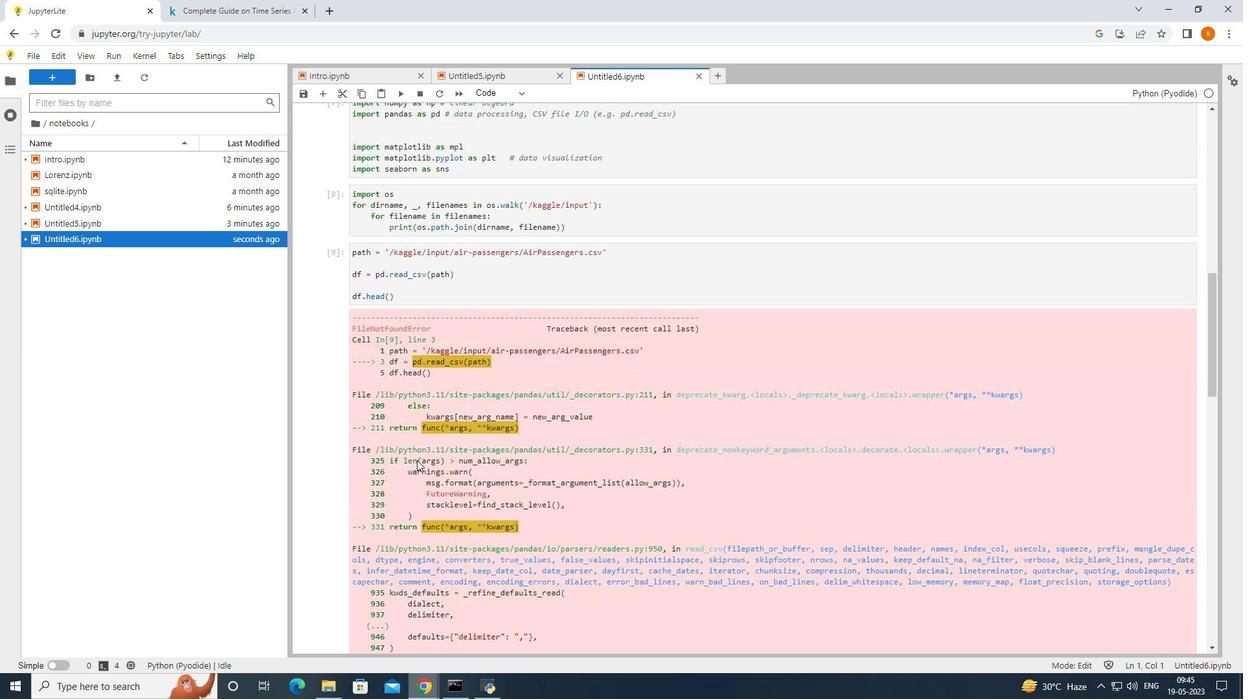 
Action: Mouse moved to (412, 515)
Screenshot: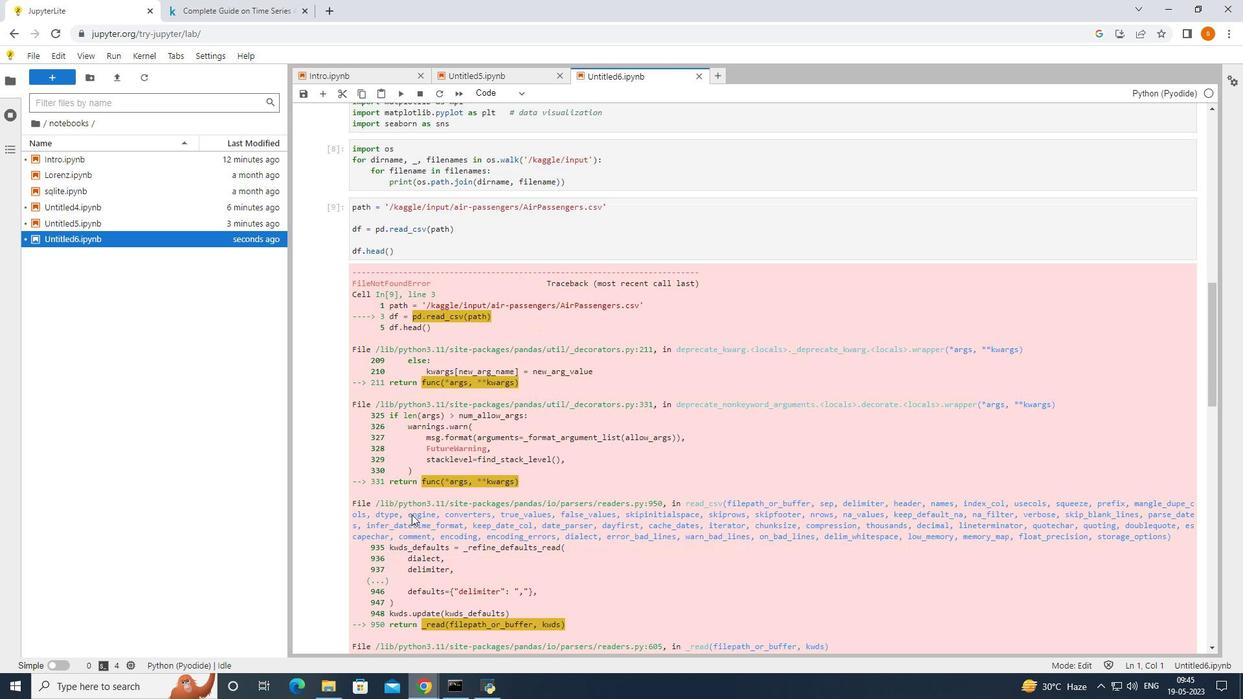 
Action: Mouse scrolled (412, 515) with delta (0, 0)
Screenshot: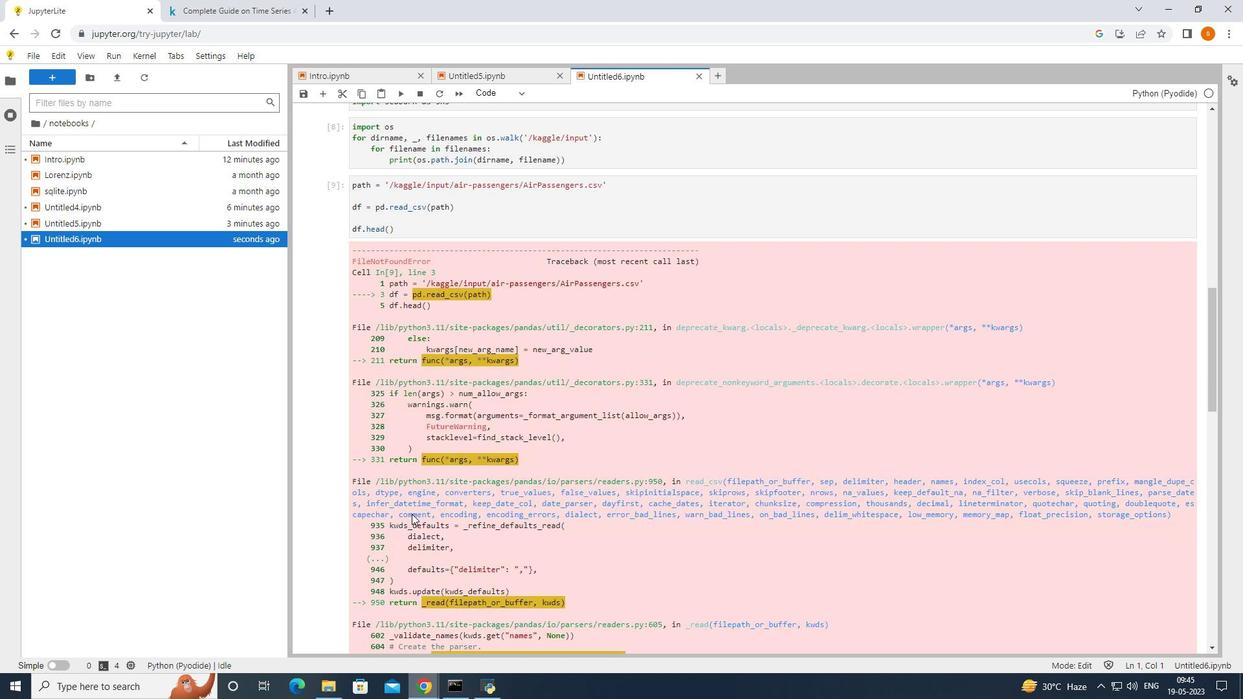 
Action: Mouse moved to (412, 515)
Screenshot: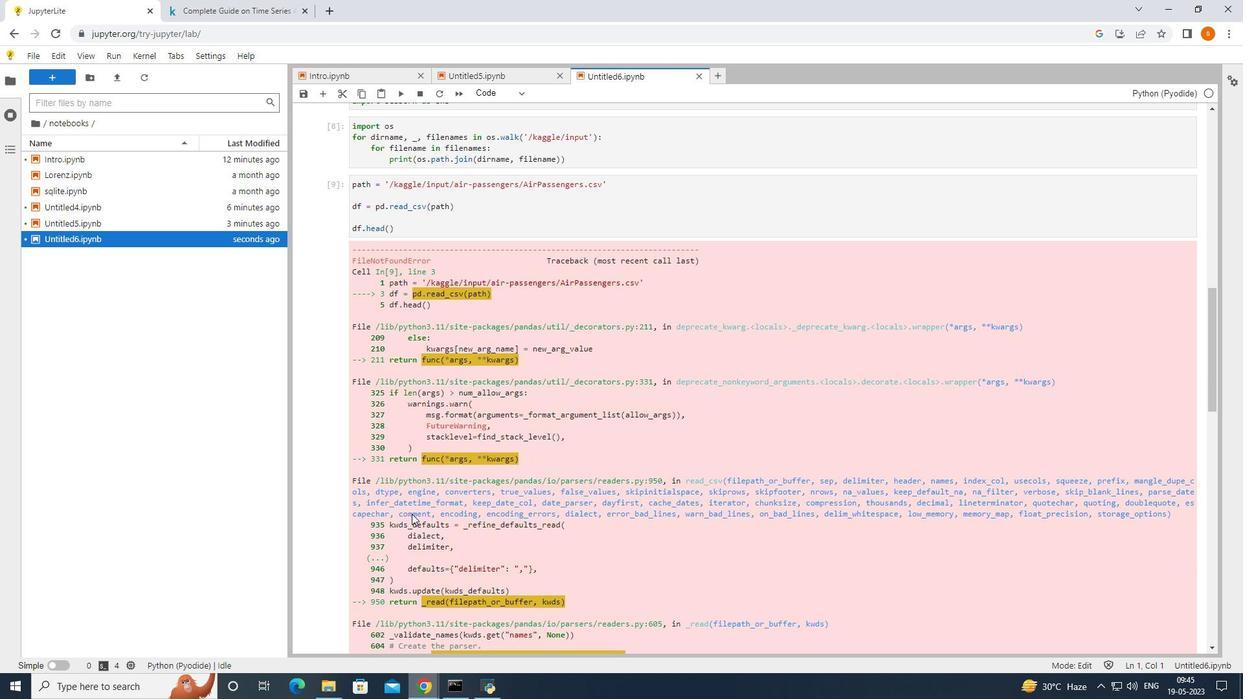 
Action: Mouse scrolled (412, 514) with delta (0, 0)
Screenshot: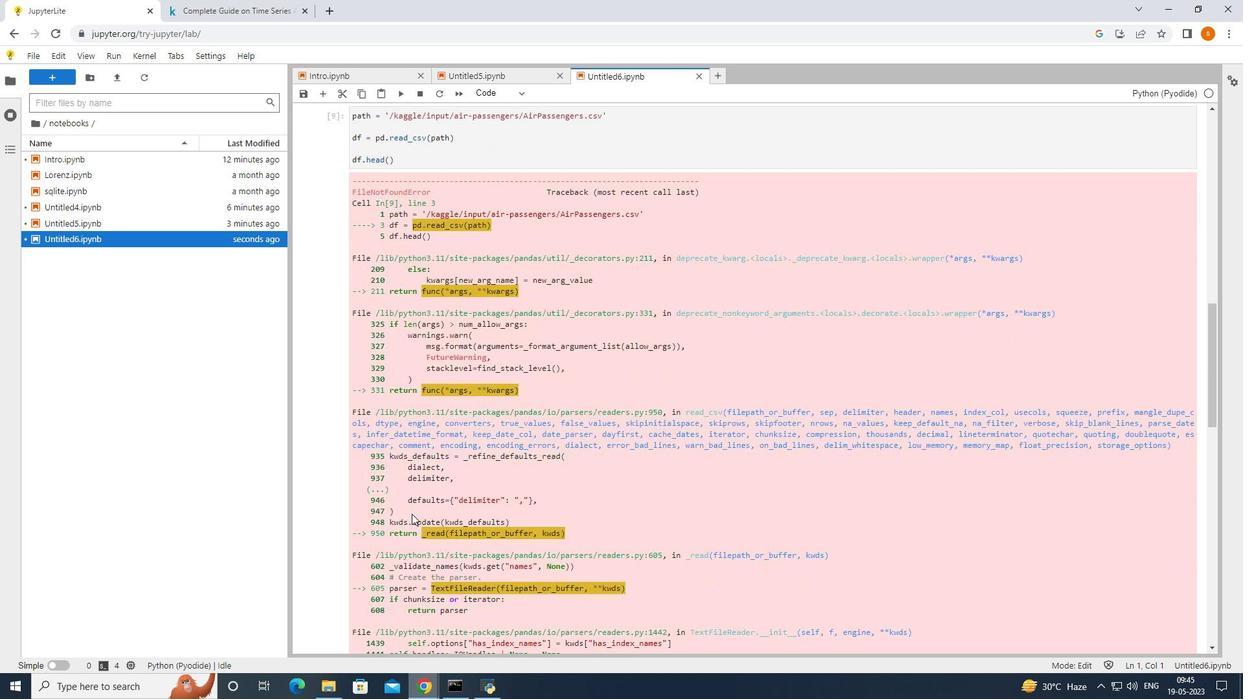 
Action: Mouse scrolled (412, 514) with delta (0, 0)
Screenshot: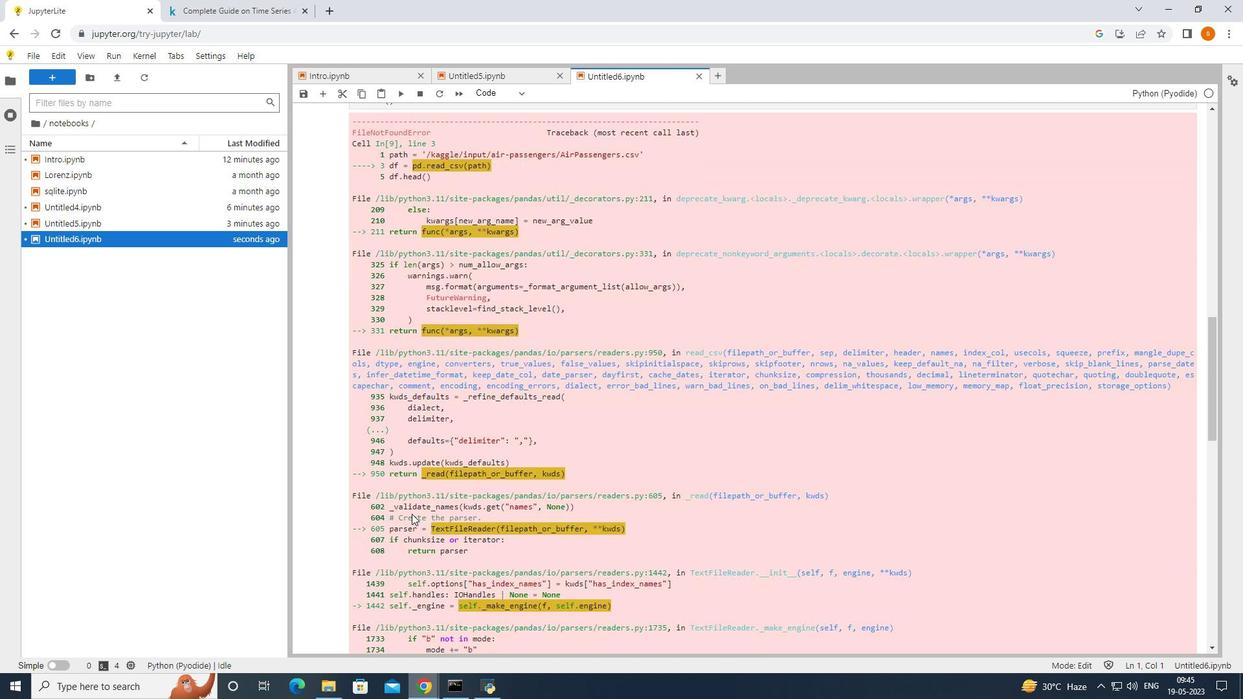 
Action: Mouse scrolled (412, 514) with delta (0, 0)
Screenshot: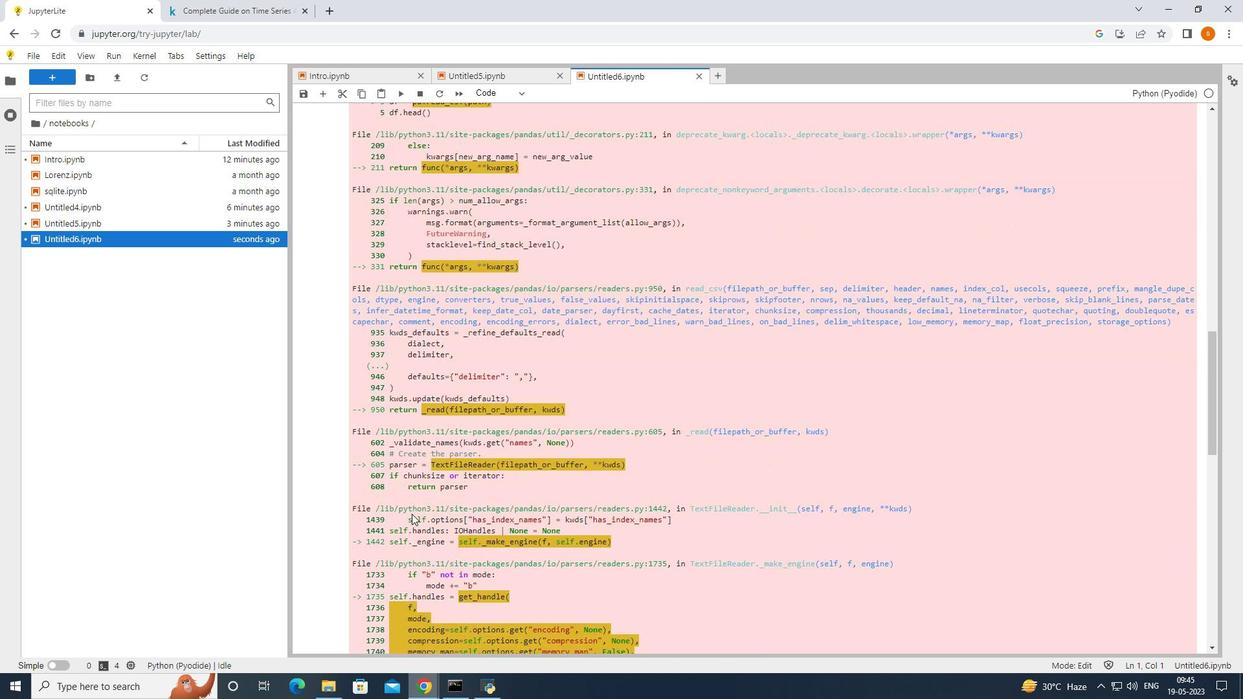 
Action: Mouse scrolled (412, 514) with delta (0, 0)
Screenshot: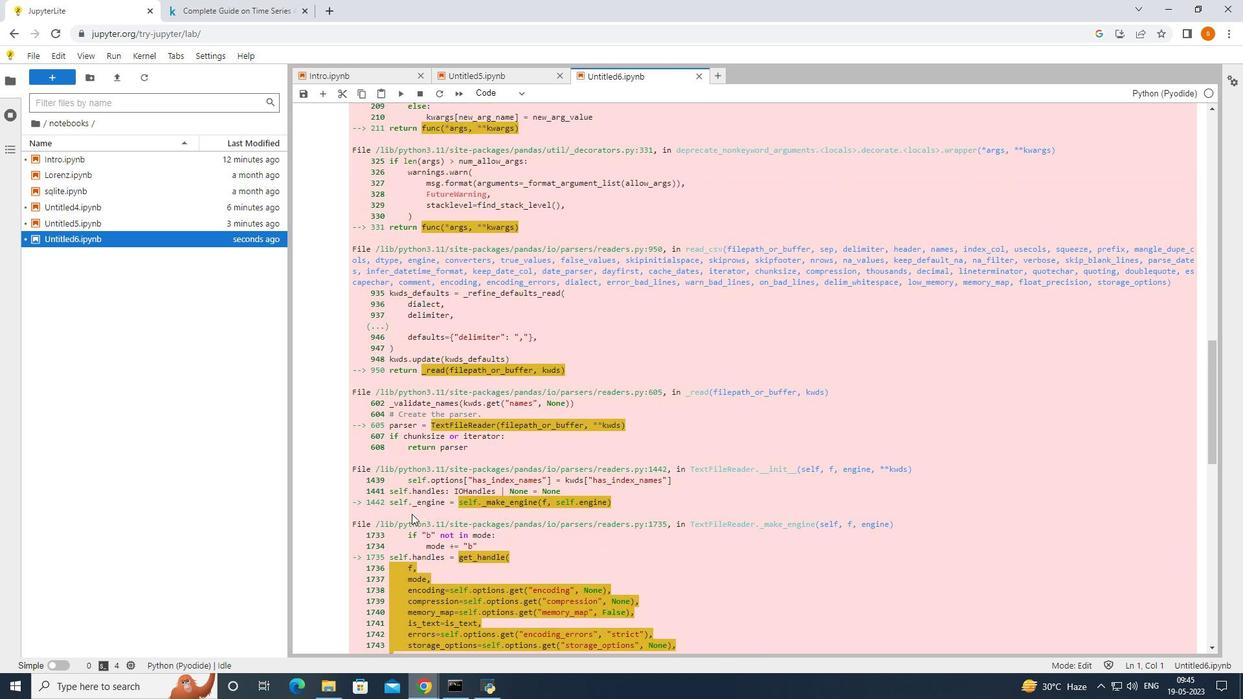 
Action: Mouse moved to (412, 514)
Screenshot: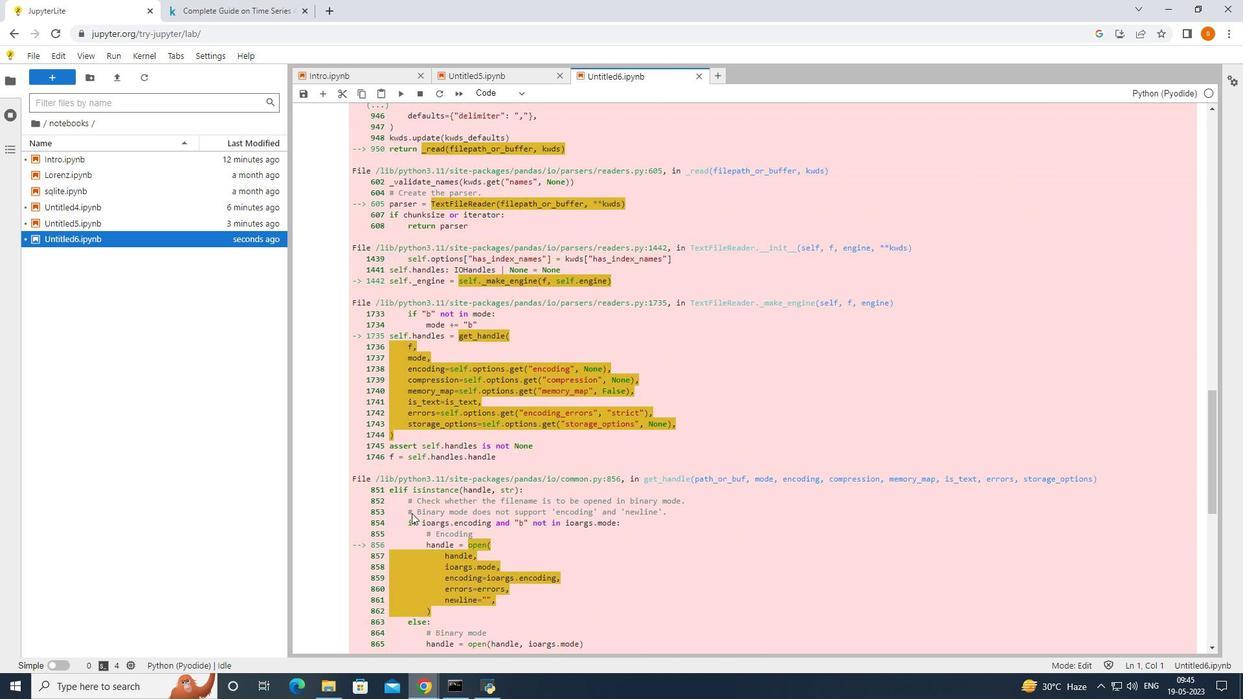 
Action: Mouse scrolled (412, 513) with delta (0, 0)
Screenshot: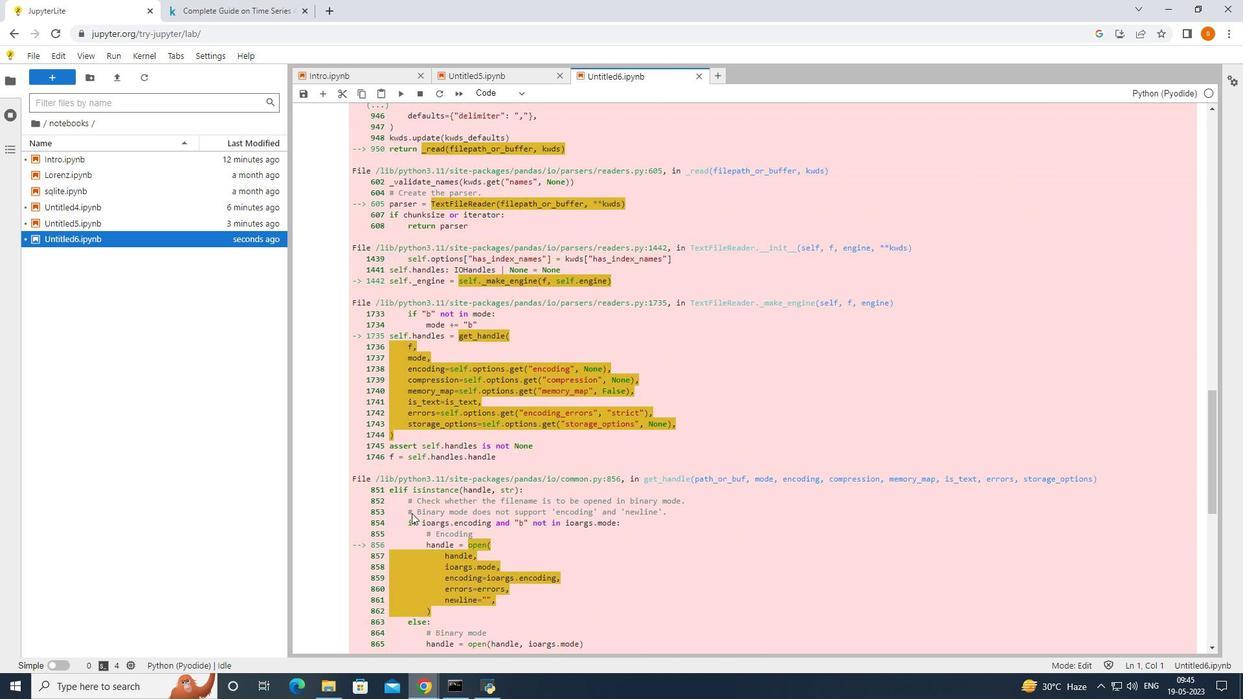 
Action: Mouse moved to (412, 514)
Screenshot: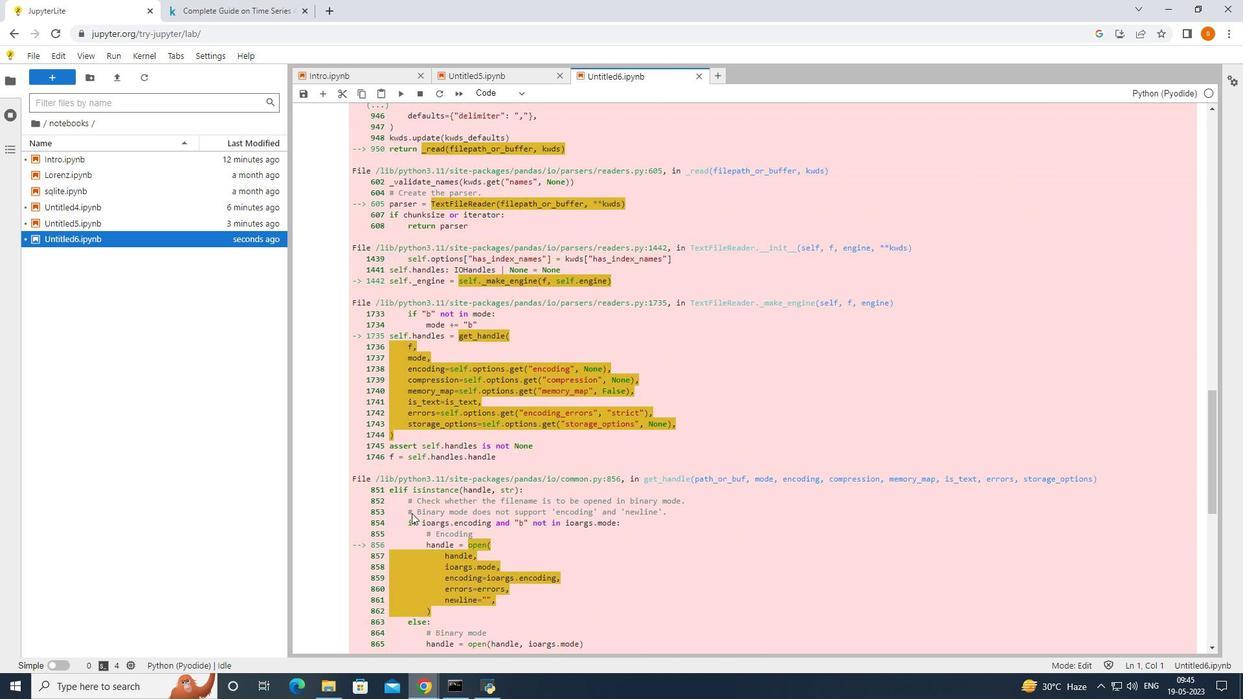 
Action: Mouse scrolled (412, 513) with delta (0, 0)
Screenshot: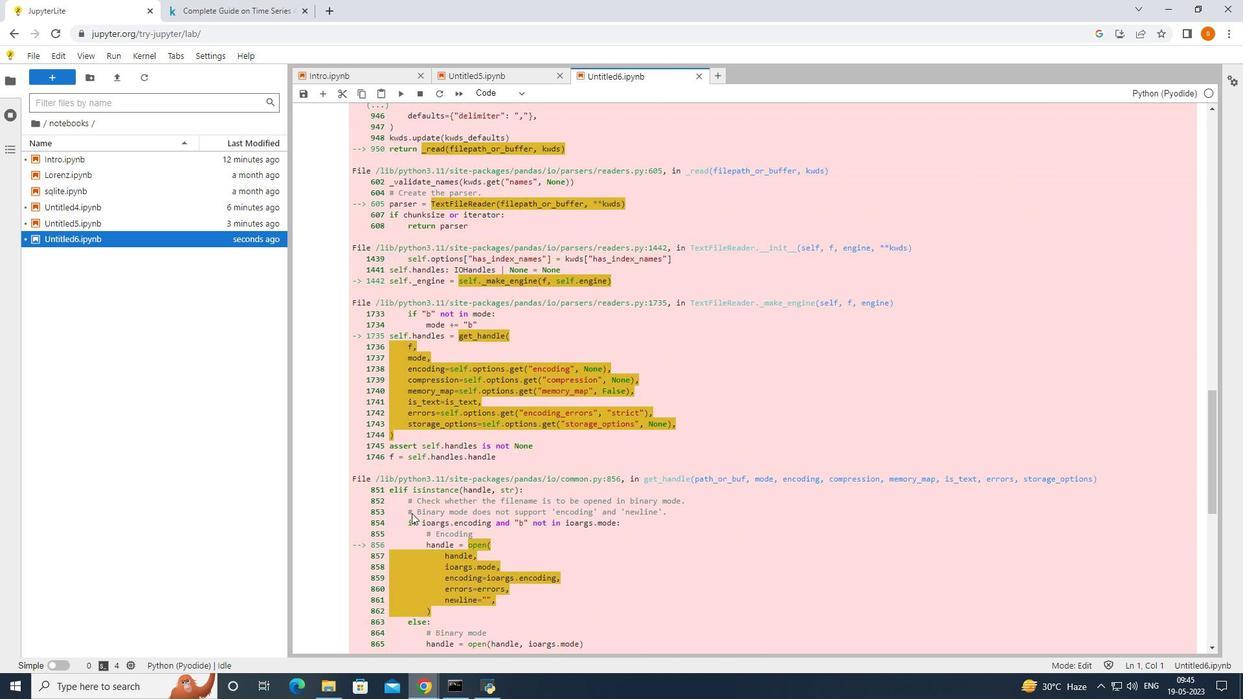 
Action: Mouse scrolled (412, 513) with delta (0, 0)
Screenshot: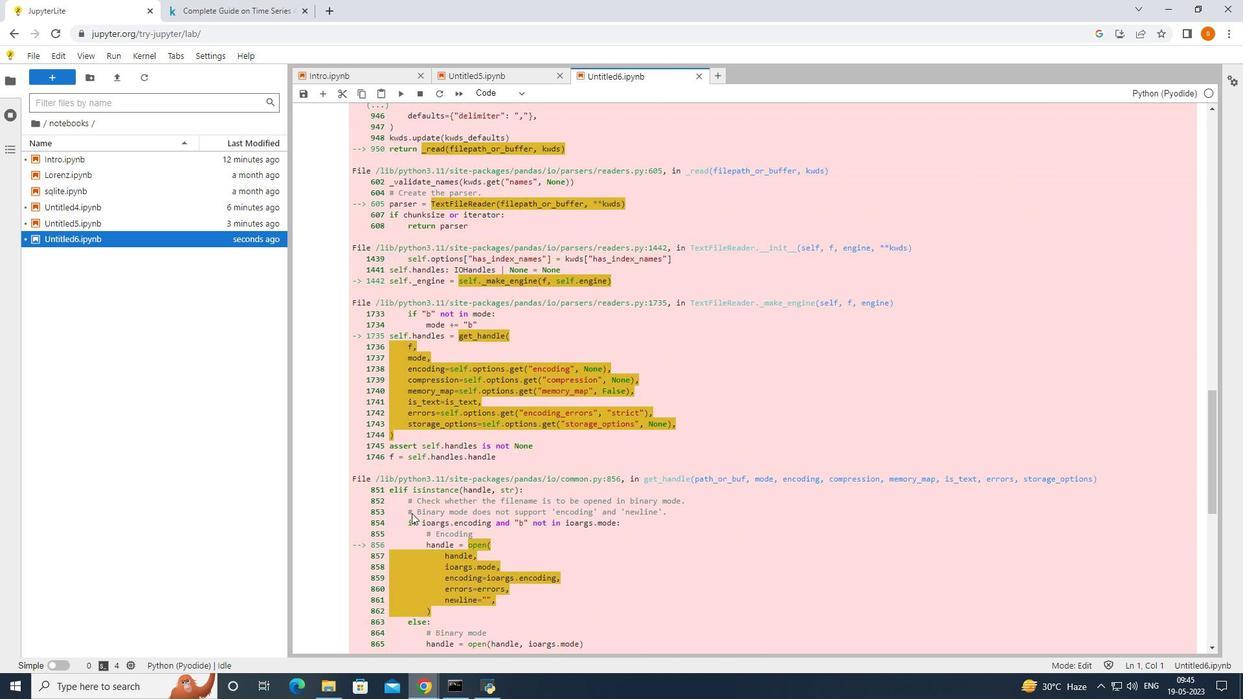 
Action: Mouse scrolled (412, 513) with delta (0, 0)
Screenshot: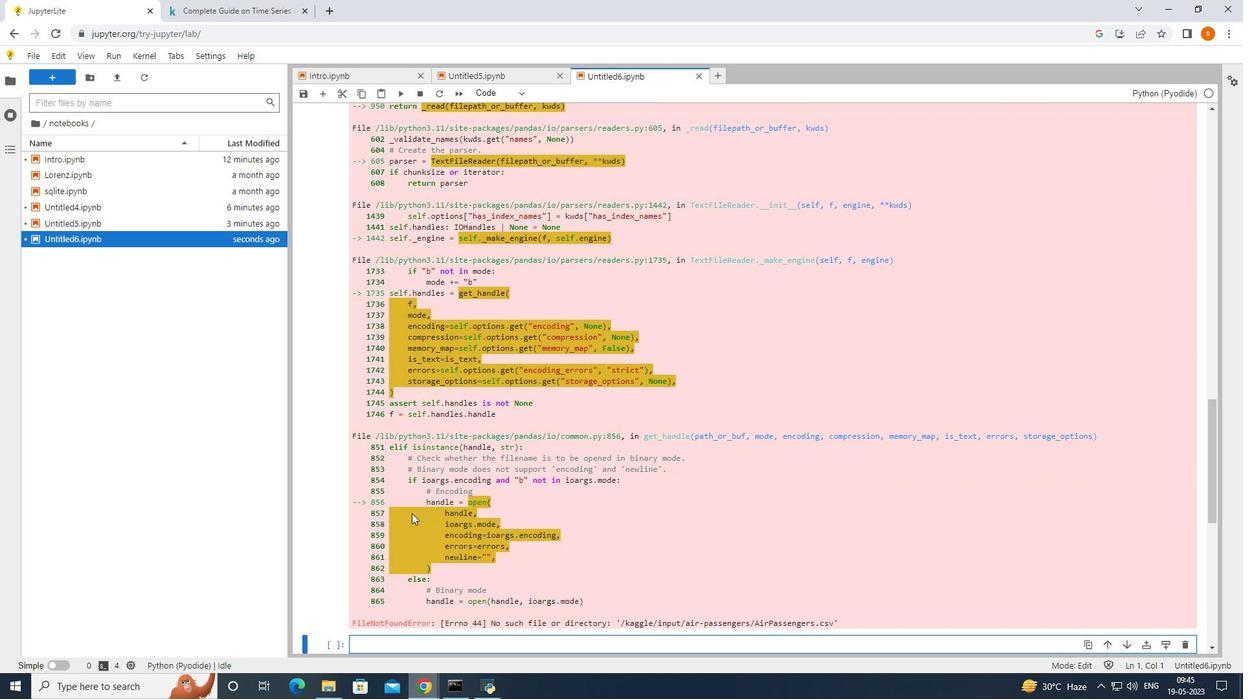 
Action: Mouse moved to (412, 513)
Screenshot: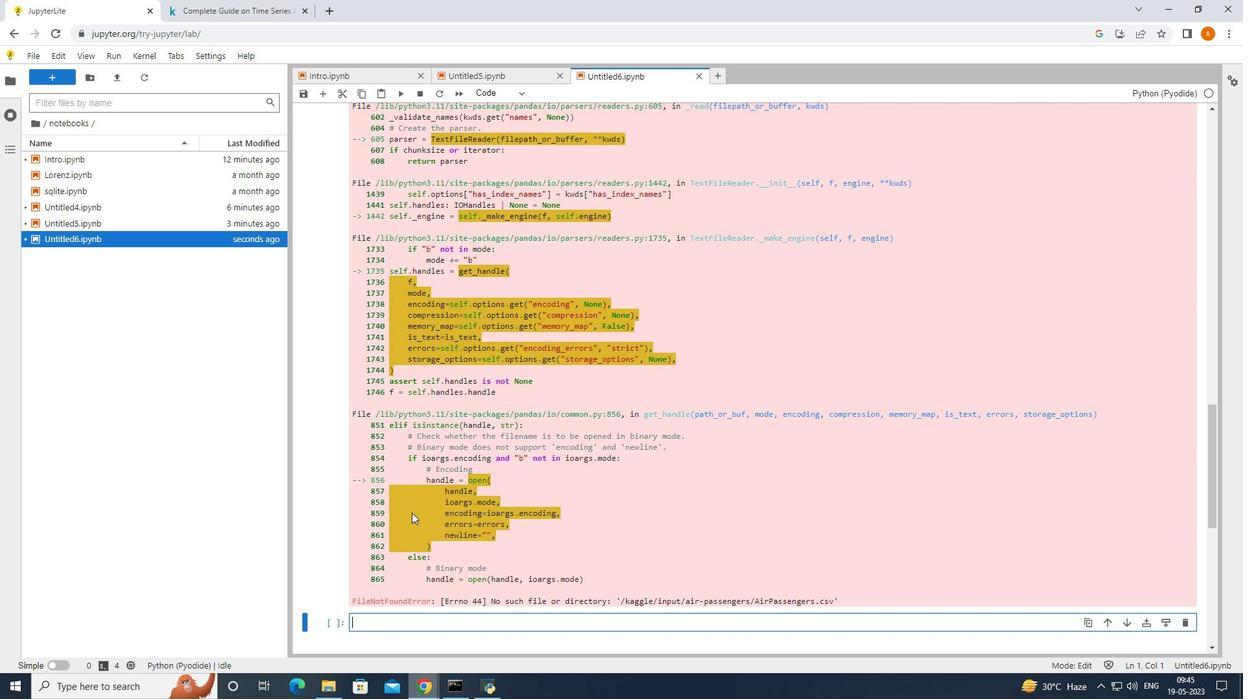 
Action: Mouse scrolled (412, 514) with delta (0, 0)
Screenshot: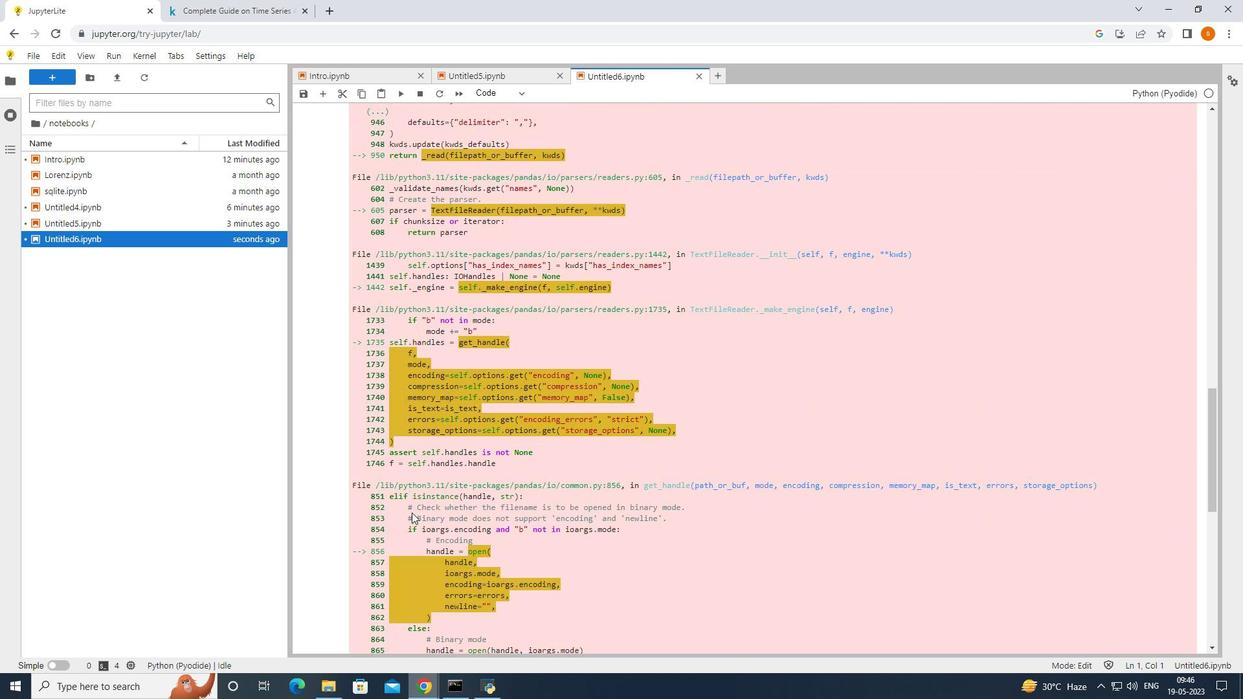 
Action: Mouse scrolled (412, 514) with delta (0, 0)
Screenshot: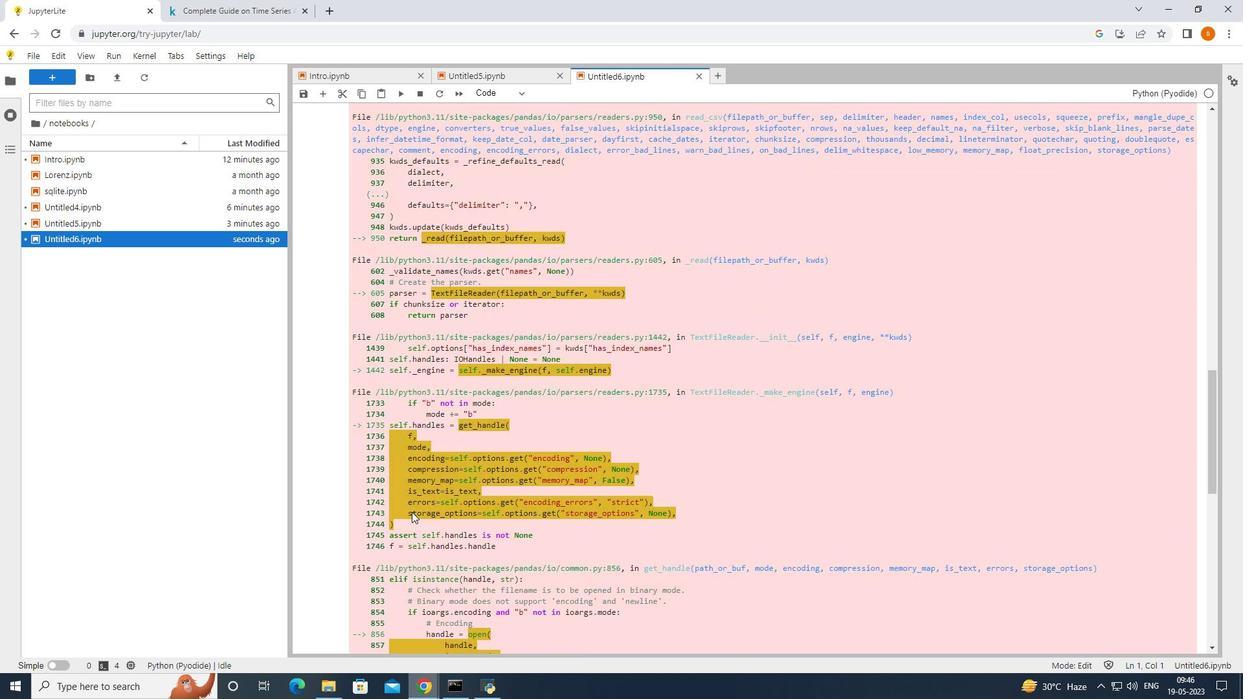 
Action: Mouse scrolled (412, 514) with delta (0, 0)
Screenshot: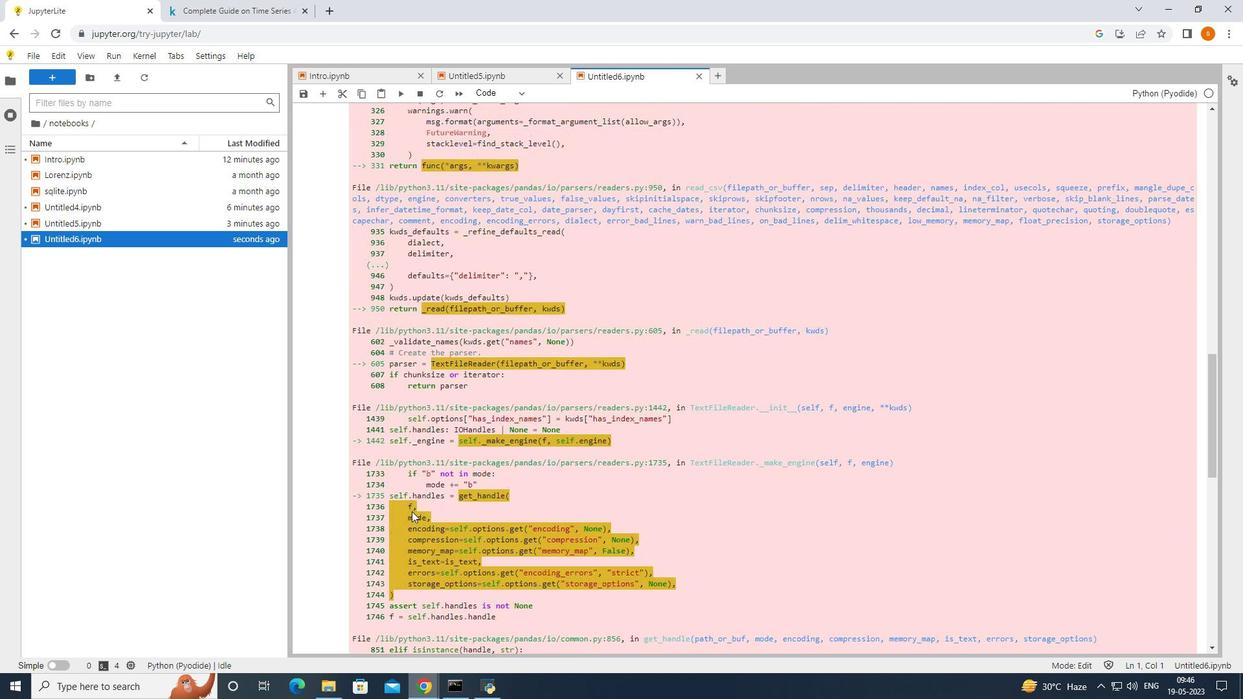 
Action: Mouse scrolled (412, 514) with delta (0, 0)
Screenshot: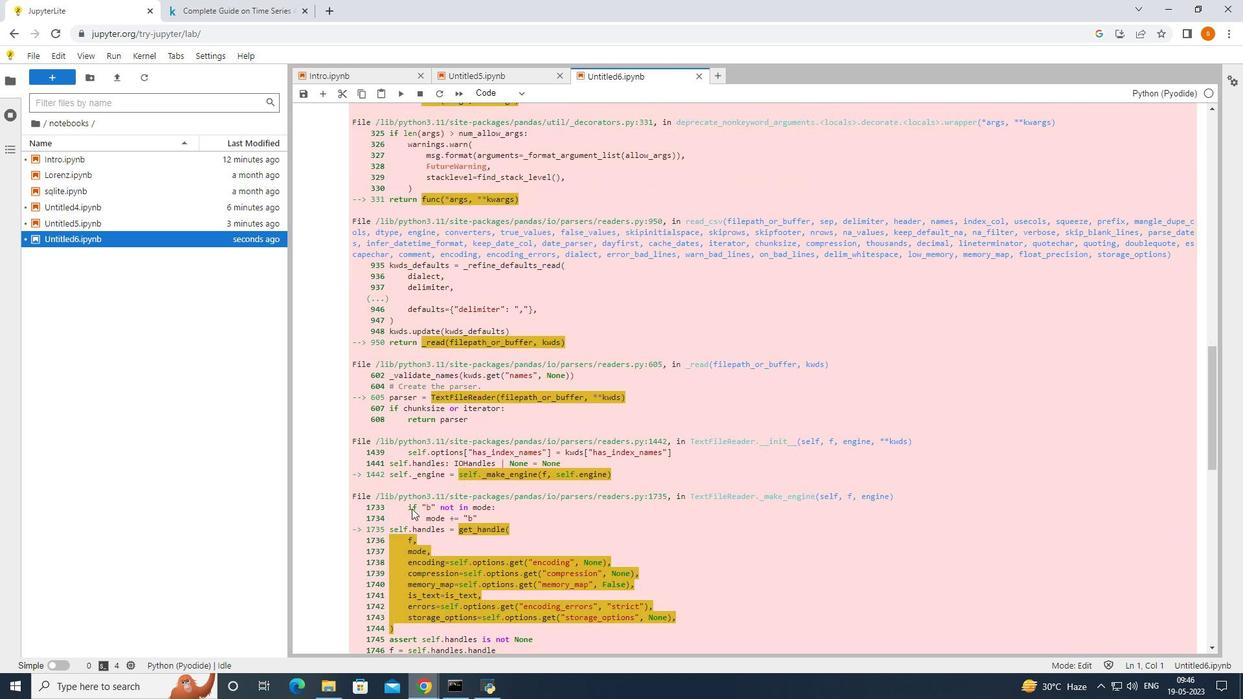 
Action: Mouse moved to (412, 505)
Screenshot: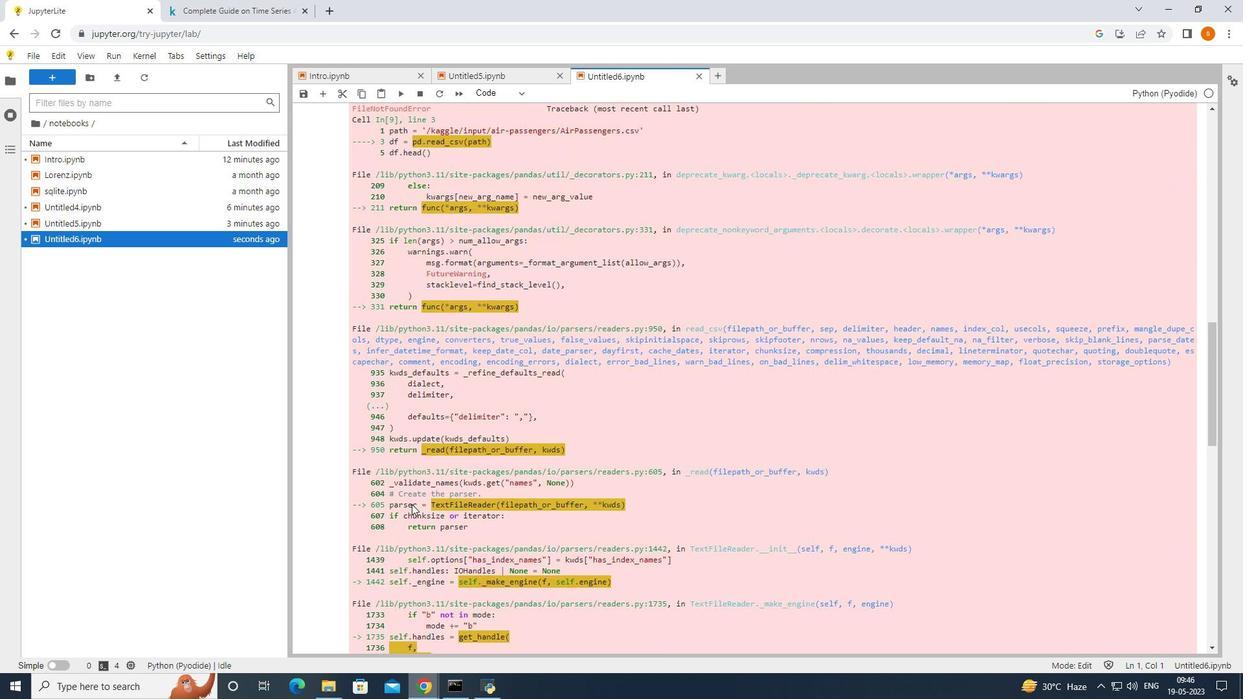 
Action: Mouse scrolled (412, 505) with delta (0, 0)
Screenshot: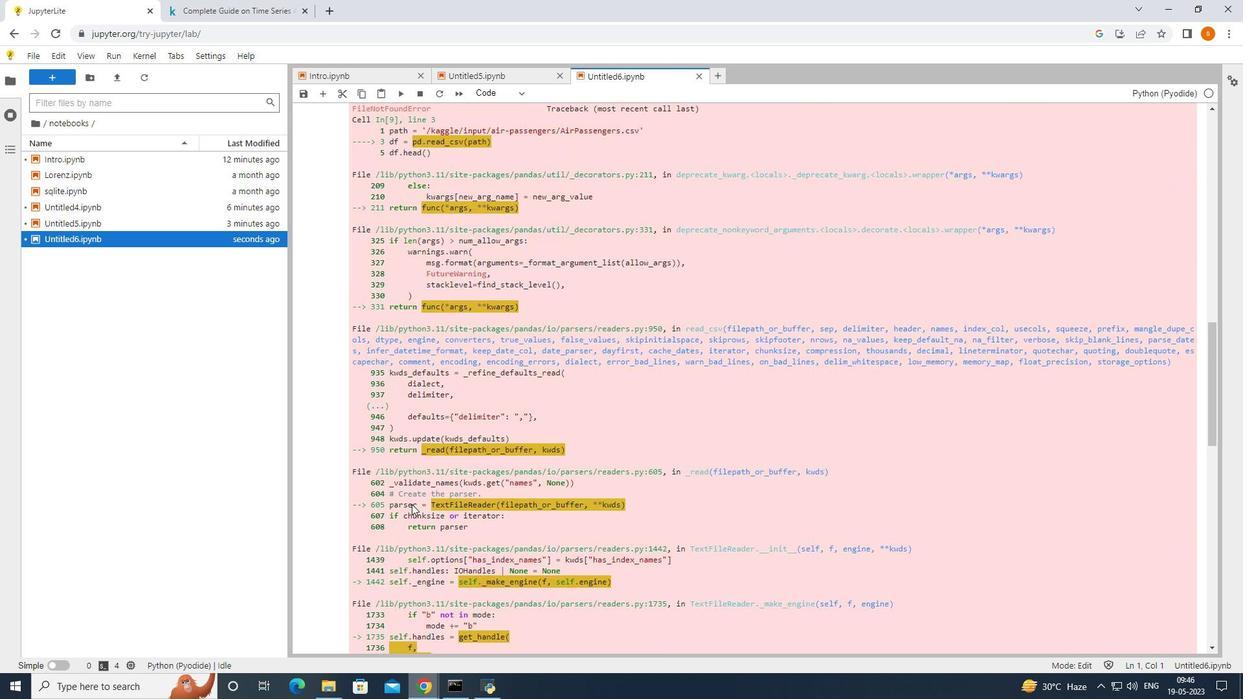 
Action: Mouse scrolled (412, 505) with delta (0, 0)
Screenshot: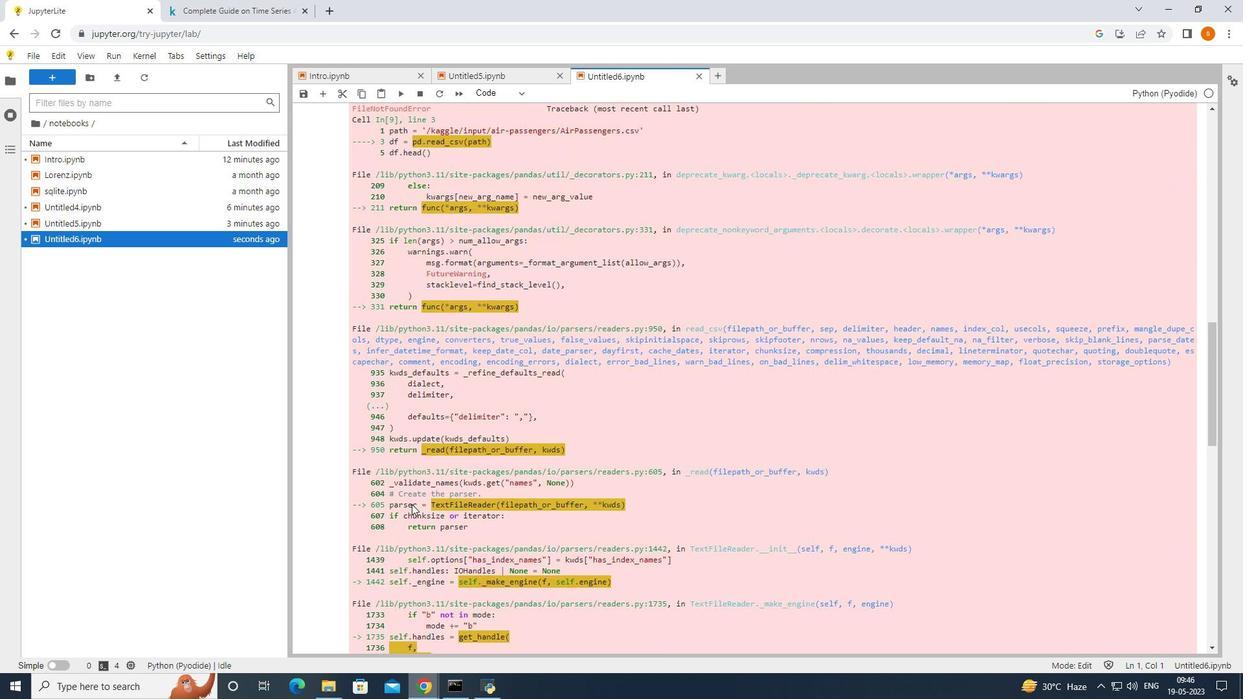 
Action: Mouse scrolled (412, 505) with delta (0, 0)
Screenshot: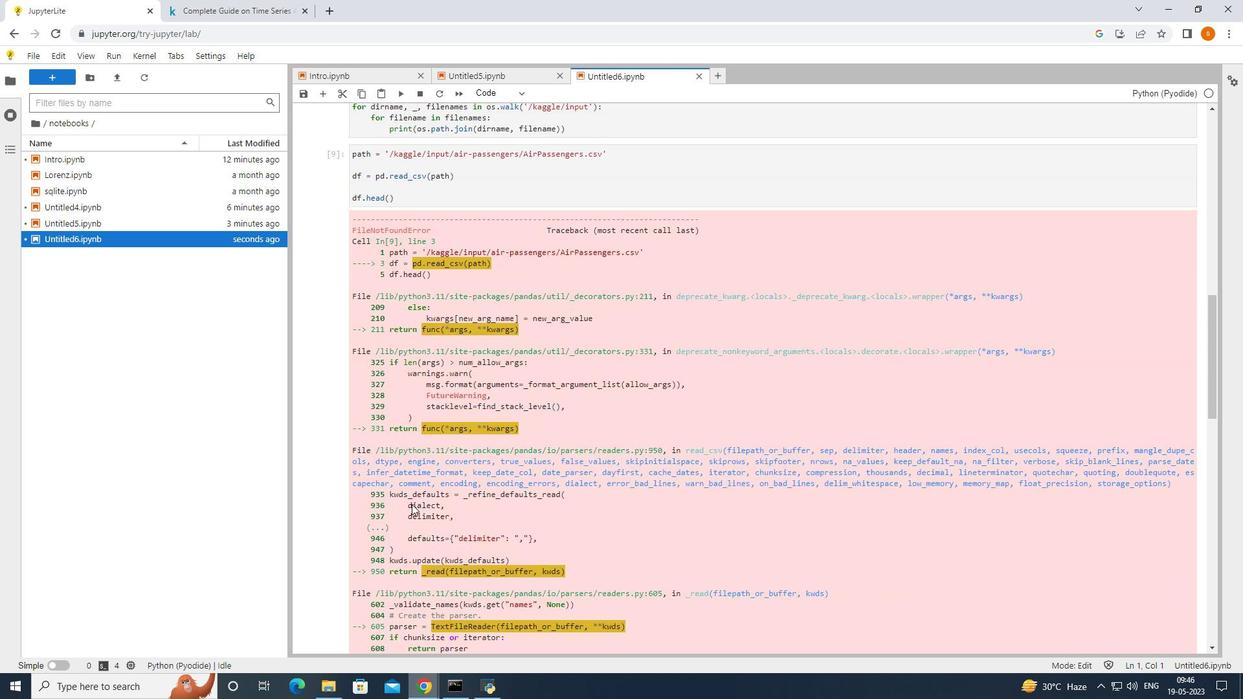 
Action: Mouse scrolled (412, 505) with delta (0, 0)
Screenshot: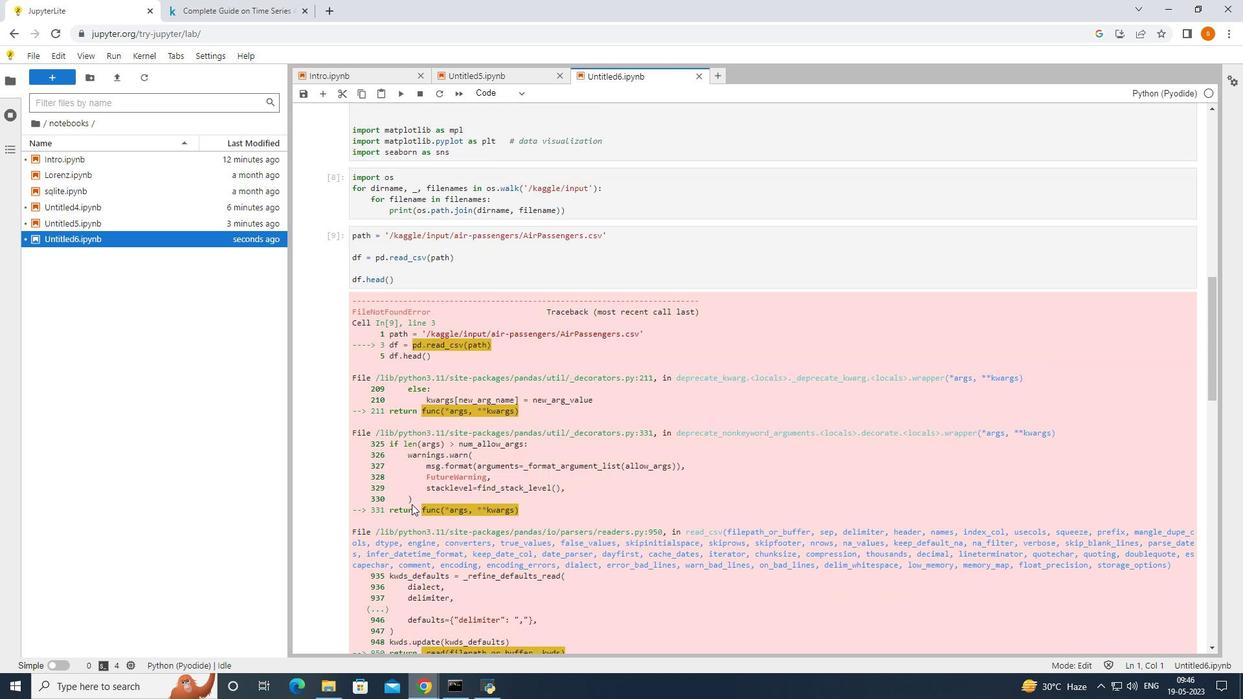 
Action: Mouse scrolled (412, 505) with delta (0, 0)
Screenshot: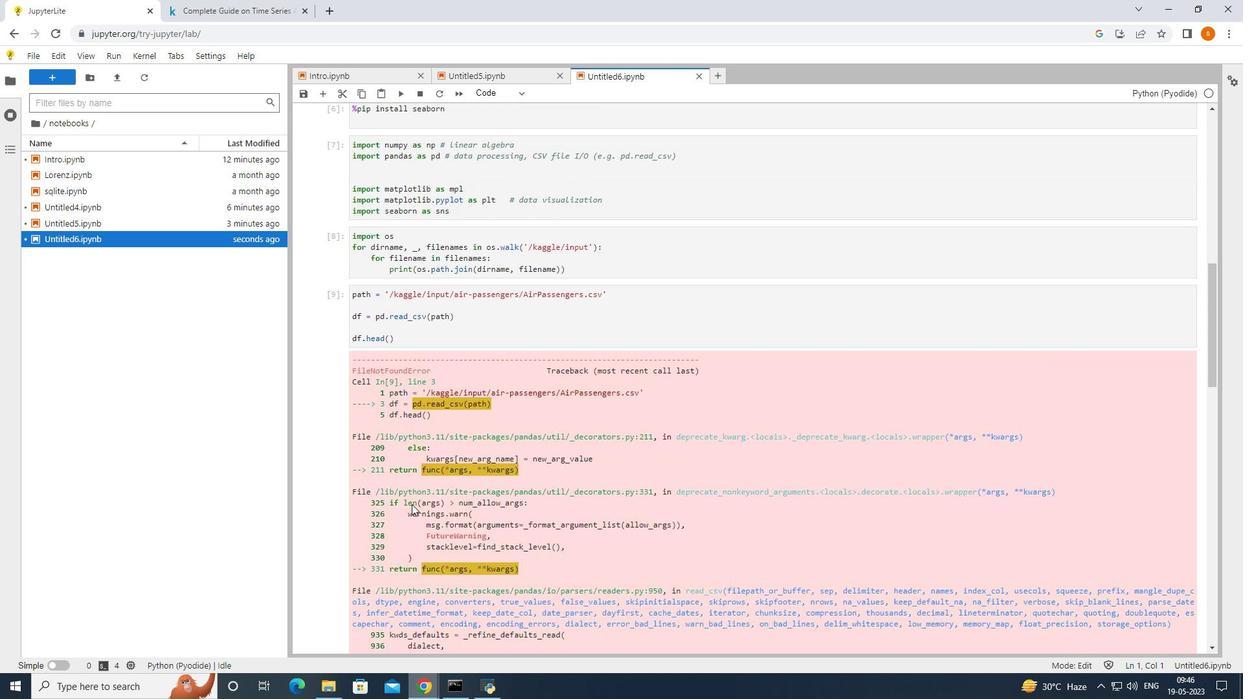 
Action: Mouse scrolled (412, 505) with delta (0, 0)
Screenshot: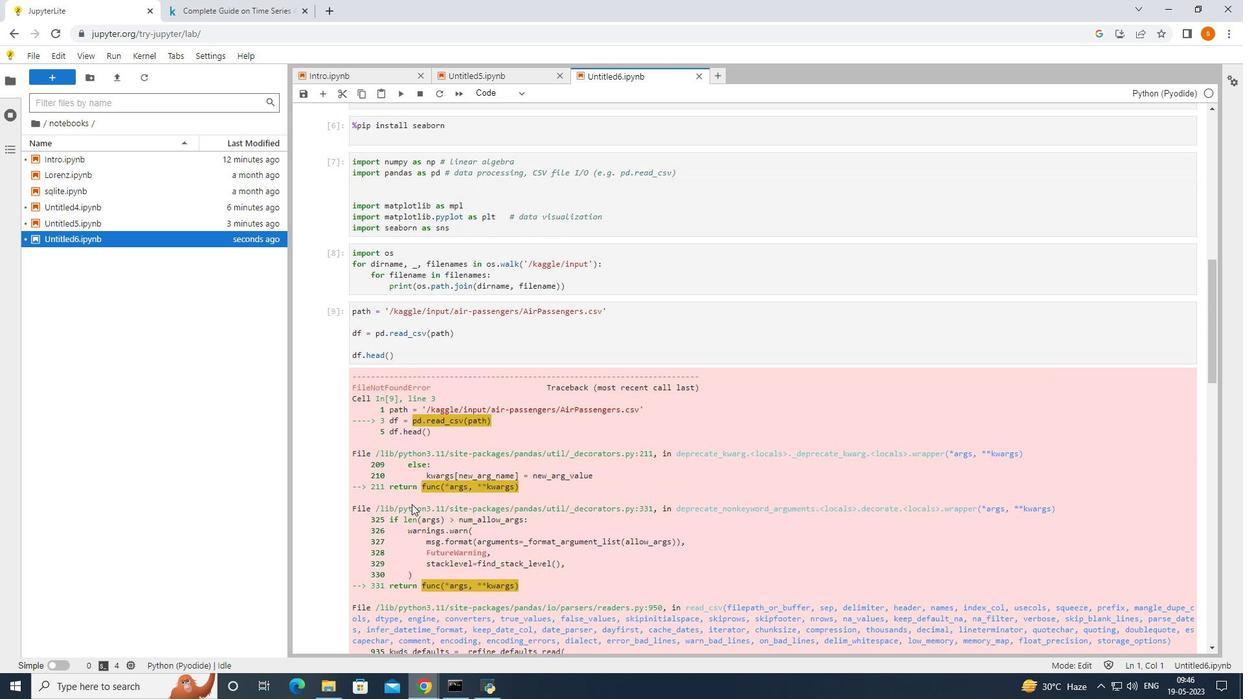 
Action: Mouse moved to (415, 361)
Screenshot: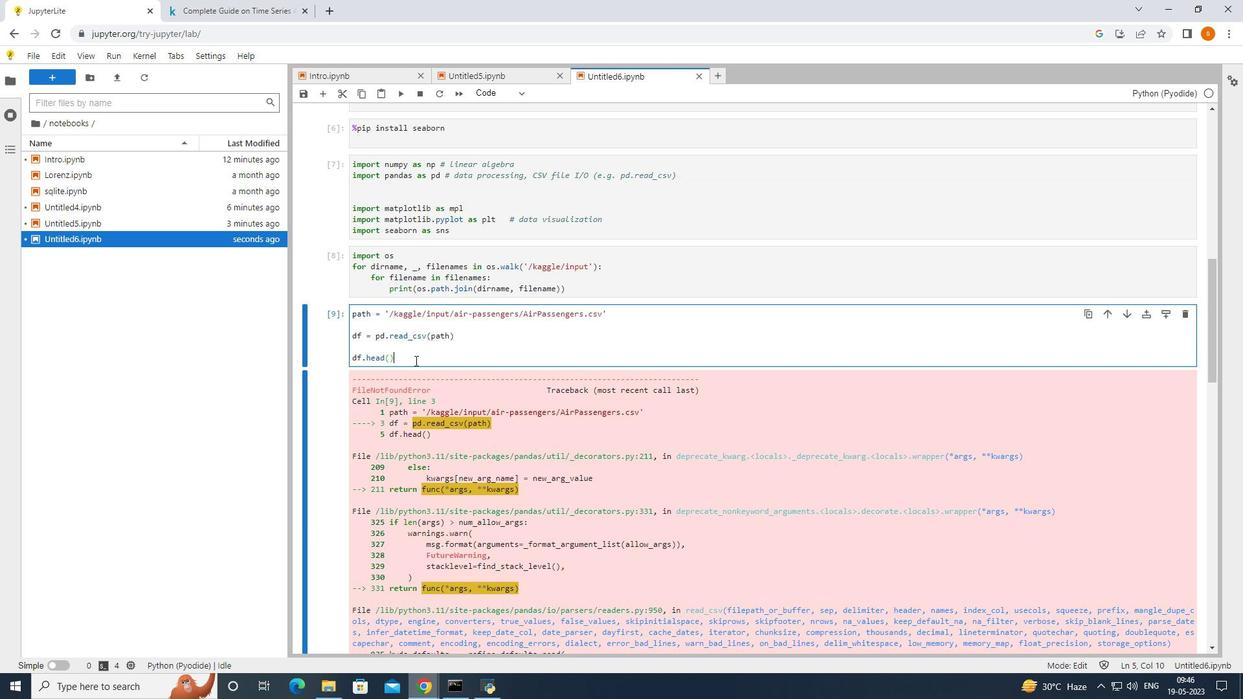 
Action: Mouse pressed left at (415, 361)
Screenshot: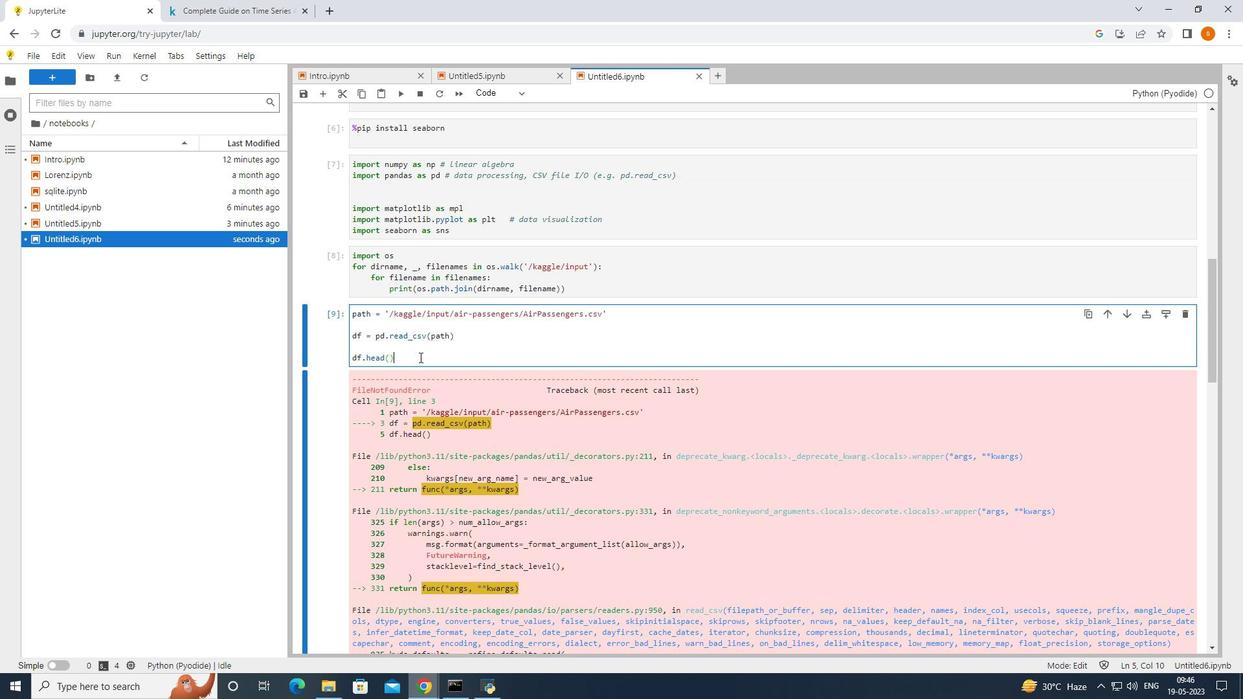 
Action: Mouse moved to (226, 9)
Screenshot: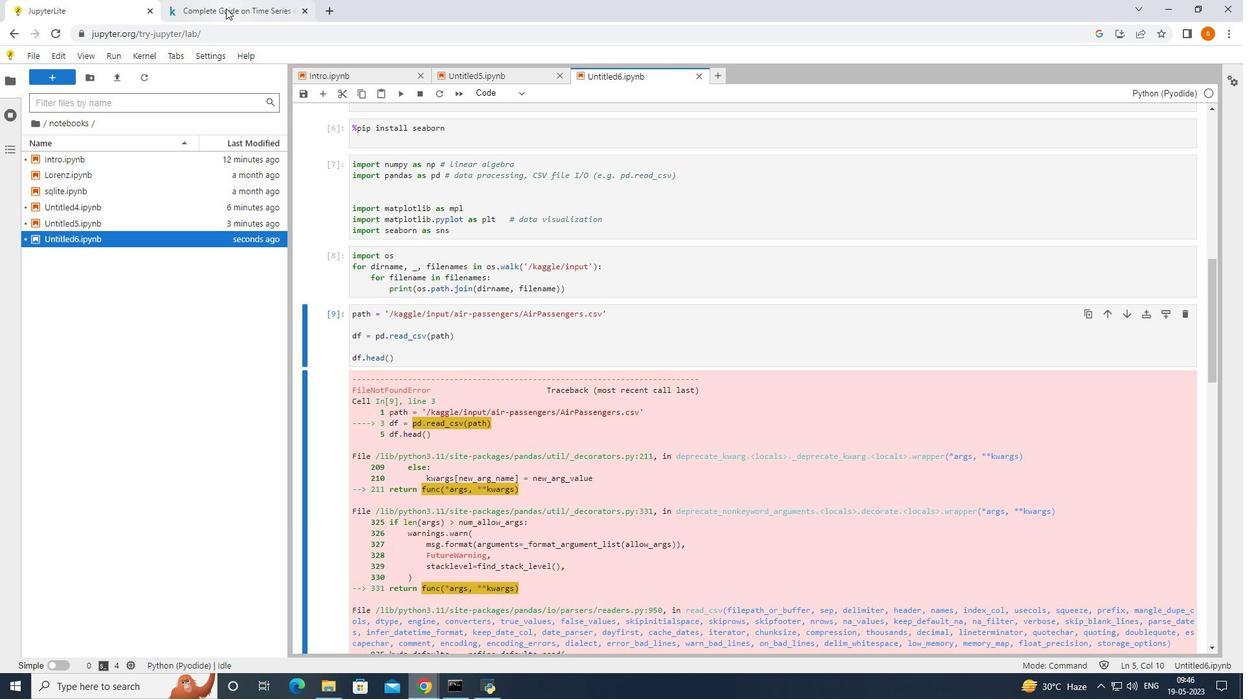 
Action: Mouse pressed left at (226, 9)
Screenshot: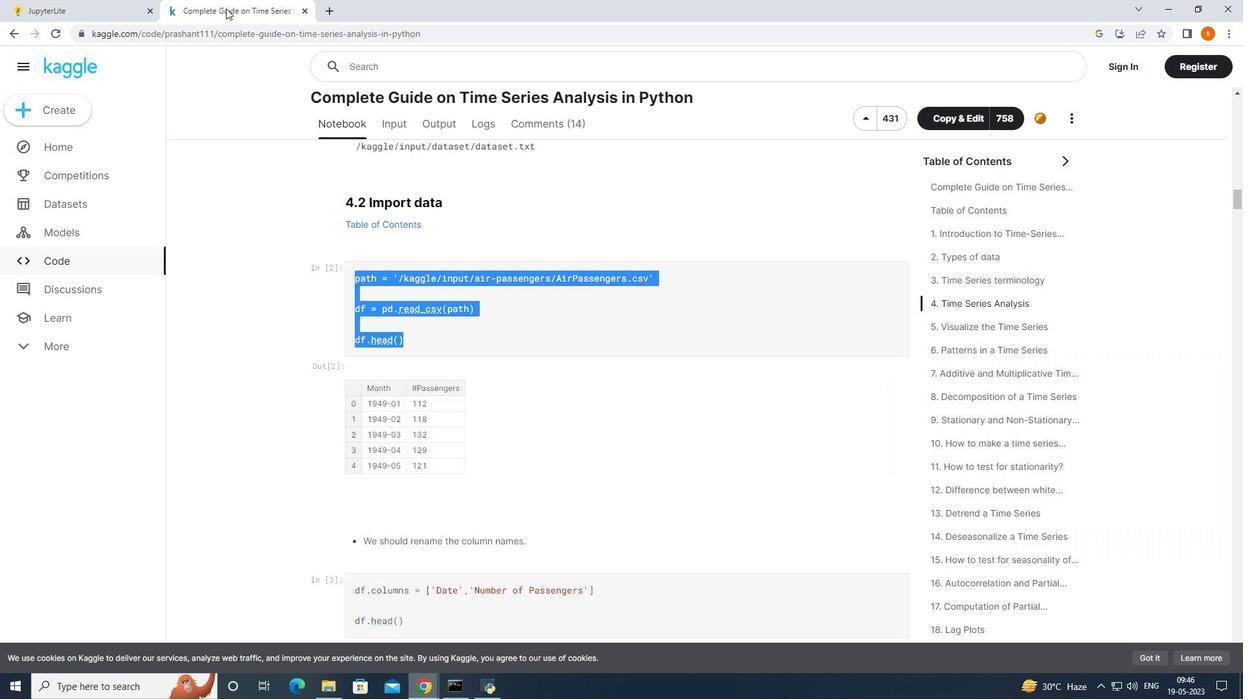 
Action: Mouse moved to (386, 496)
Screenshot: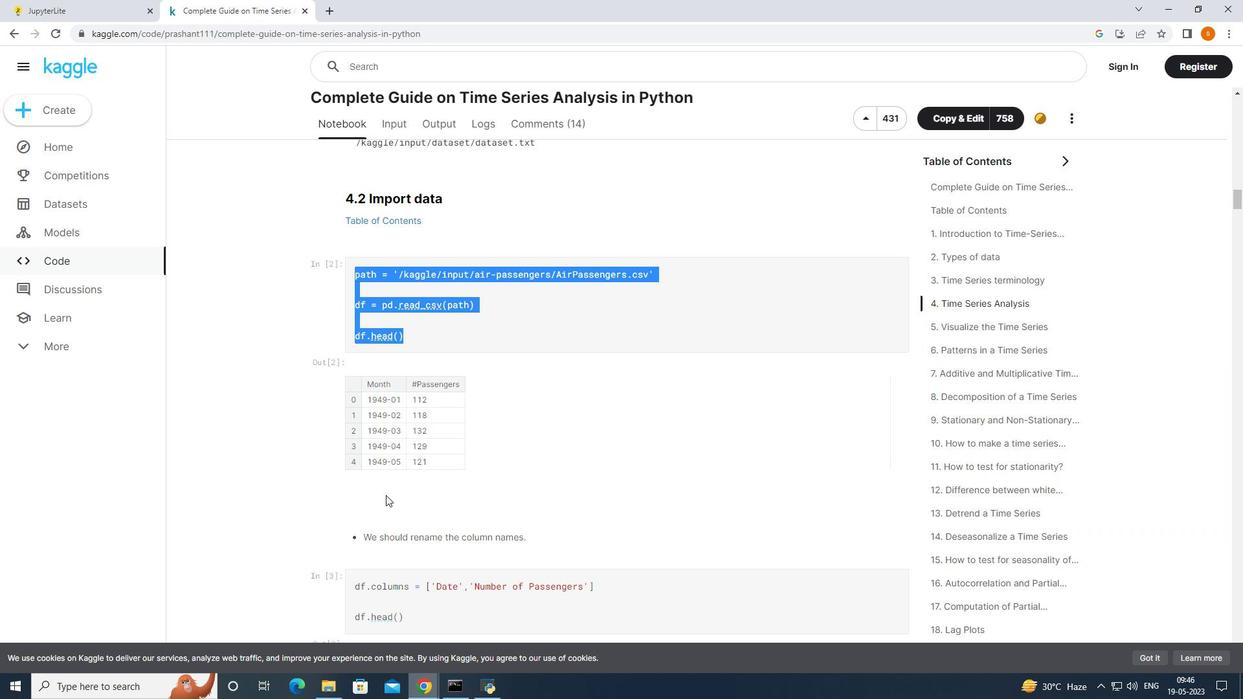 
Action: Mouse scrolled (386, 496) with delta (0, 0)
Screenshot: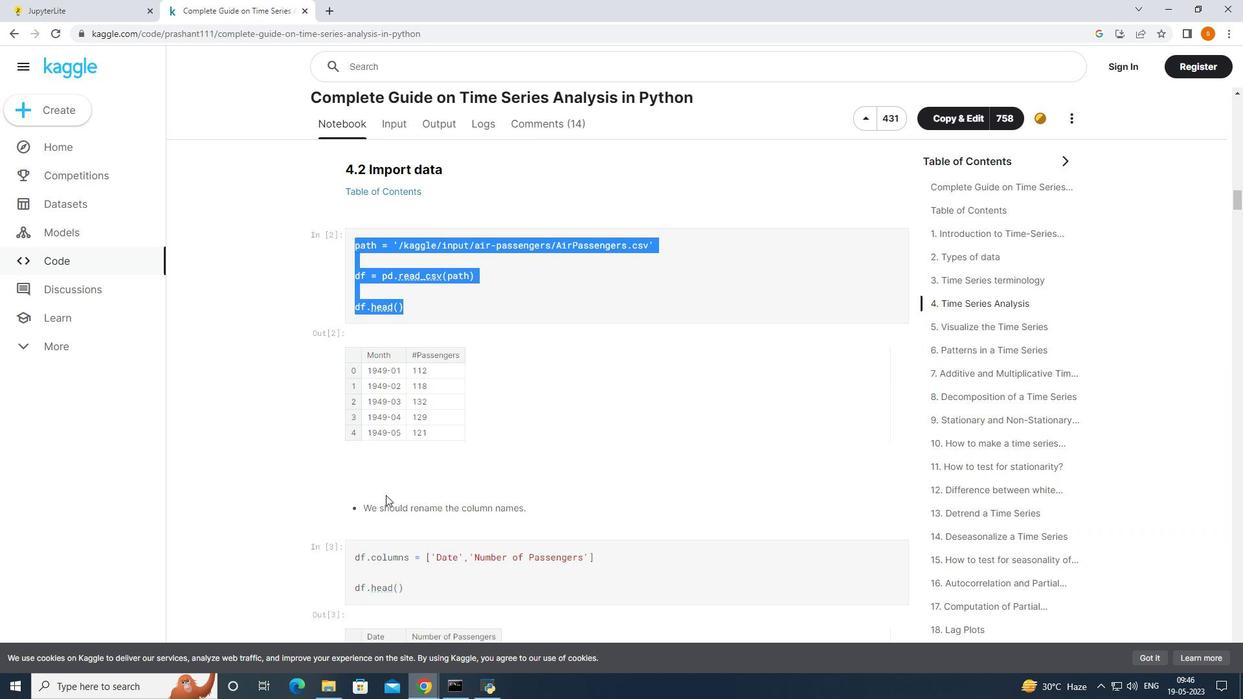 
Action: Mouse moved to (386, 496)
Screenshot: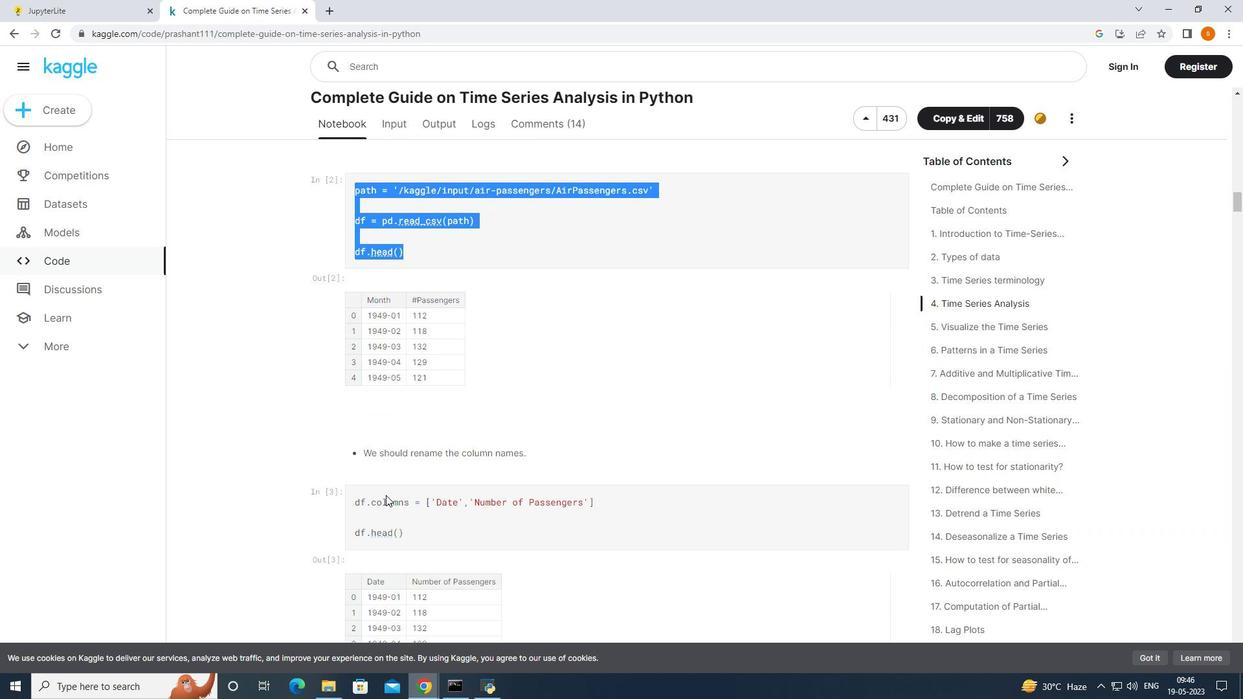 
Action: Mouse scrolled (386, 495) with delta (0, 0)
Screenshot: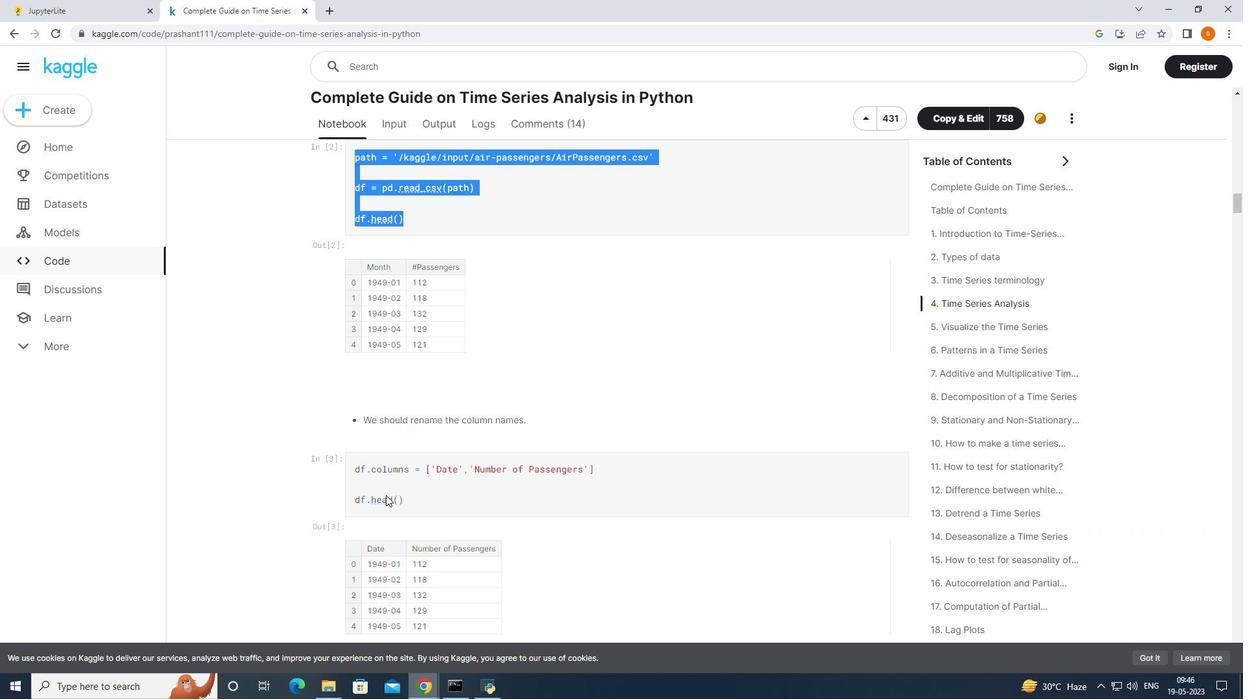 
Action: Mouse moved to (386, 496)
Screenshot: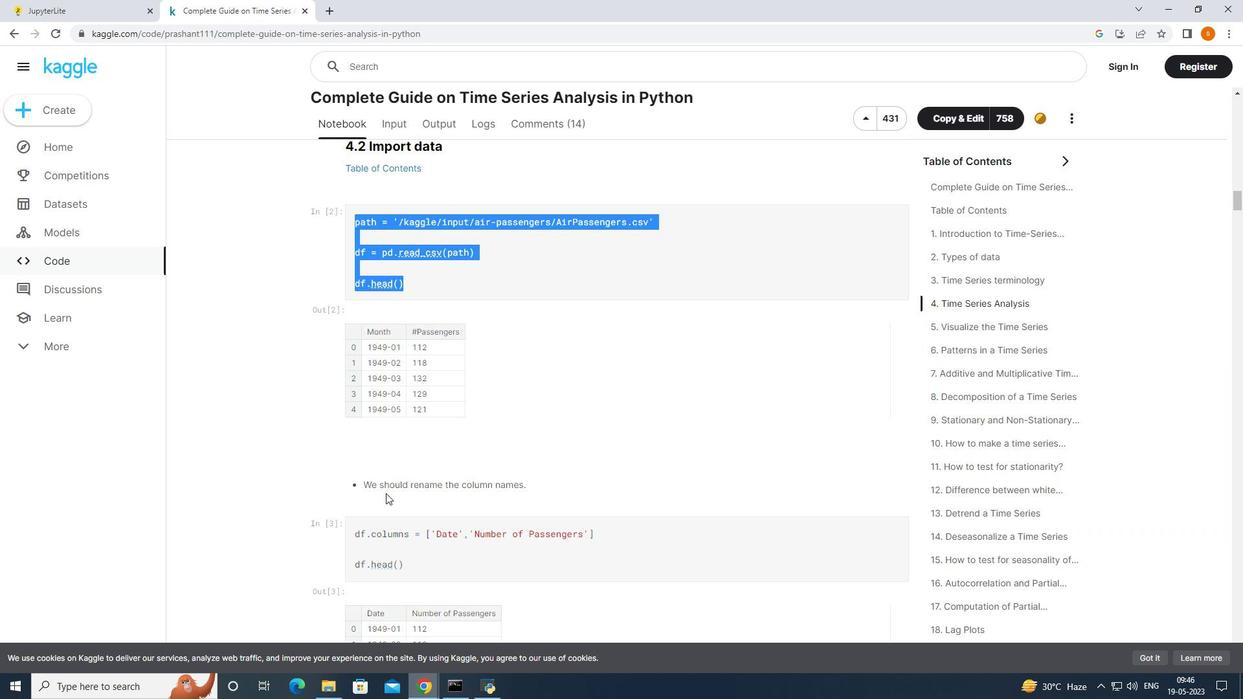 
Action: Mouse scrolled (386, 496) with delta (0, 0)
Screenshot: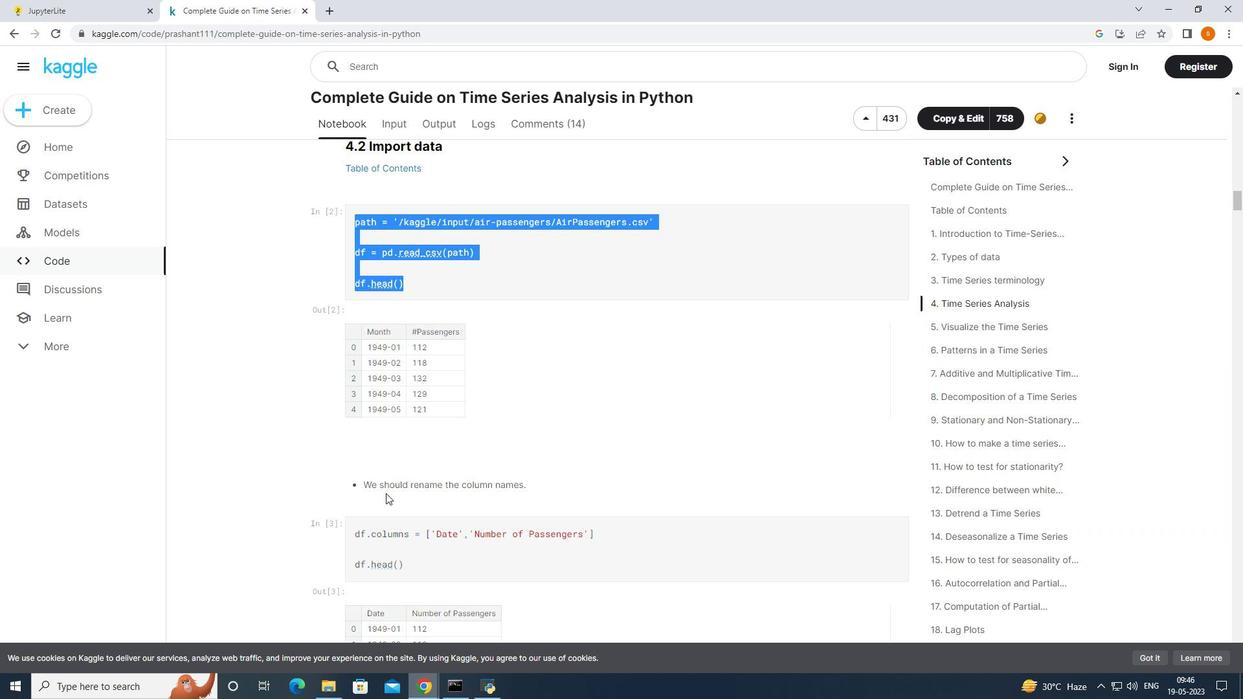 
Action: Mouse moved to (386, 494)
Screenshot: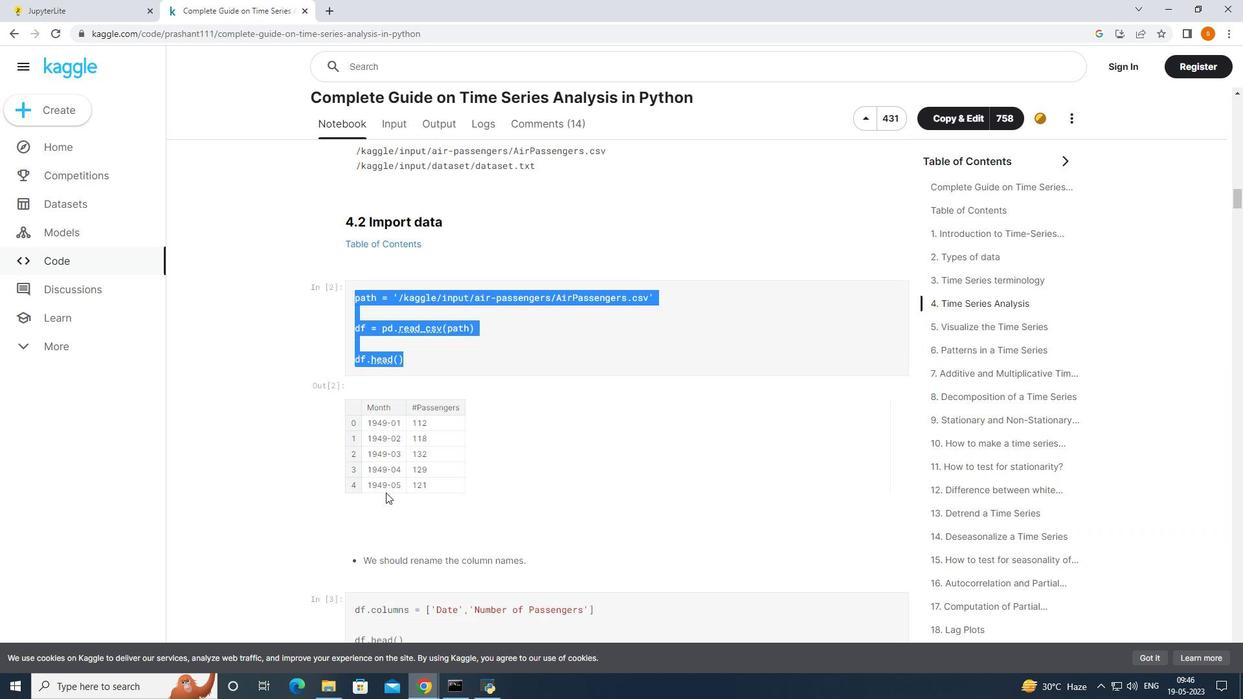 
Action: Mouse scrolled (386, 495) with delta (0, 0)
Screenshot: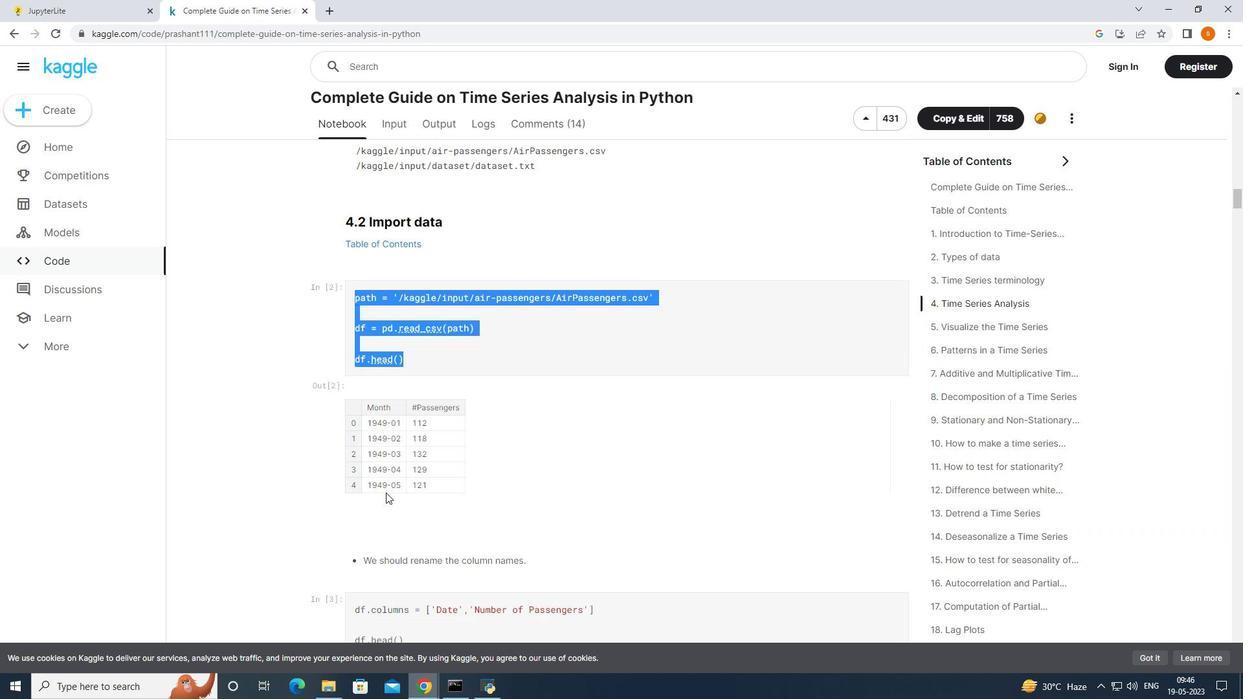 
Action: Mouse moved to (386, 494)
Screenshot: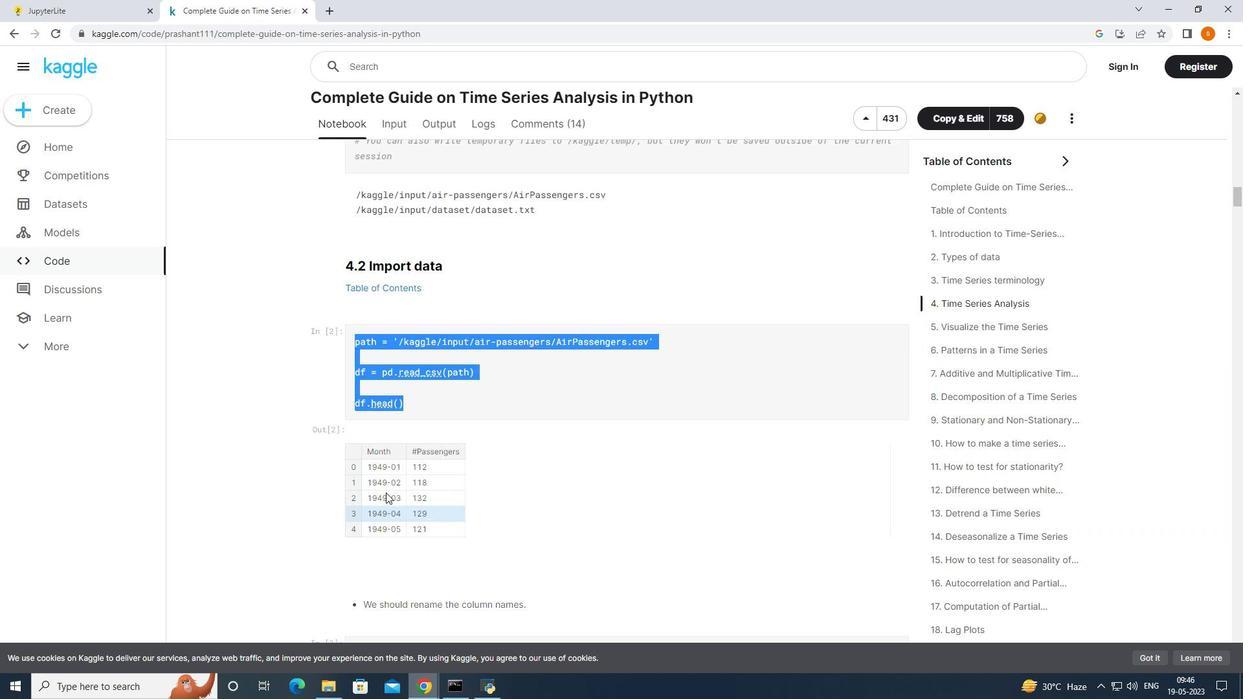 
Action: Mouse scrolled (386, 494) with delta (0, 0)
Screenshot: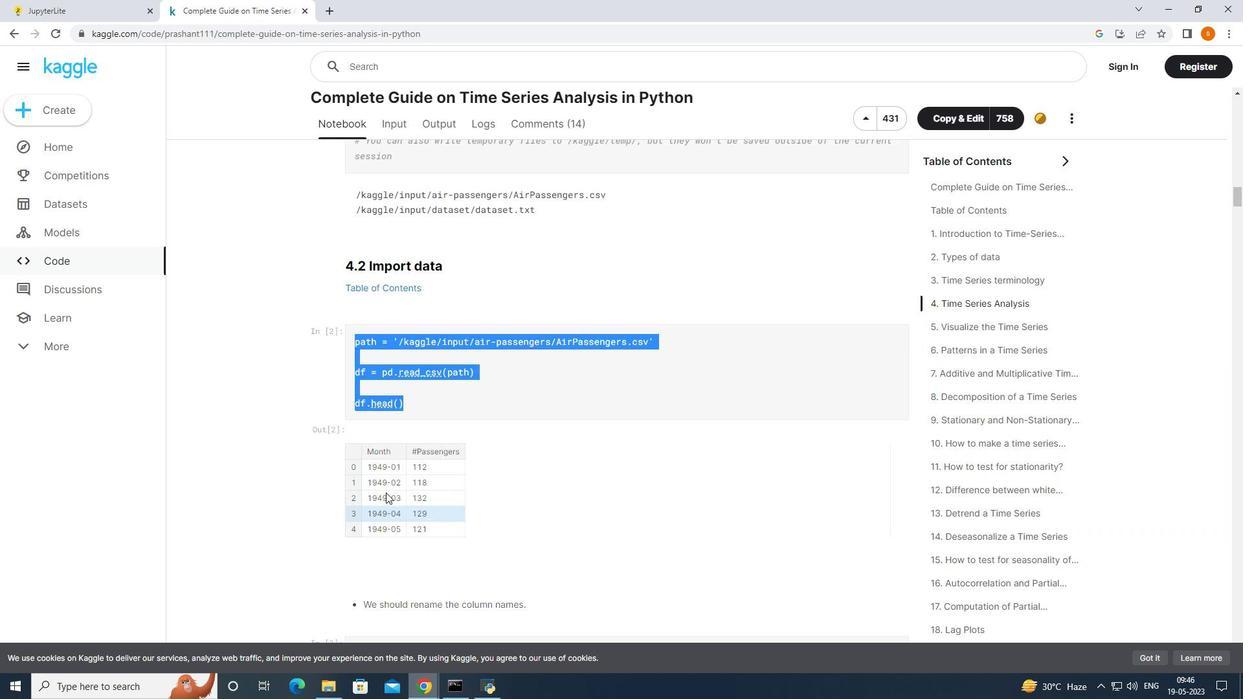 
Action: Mouse moved to (464, 461)
Screenshot: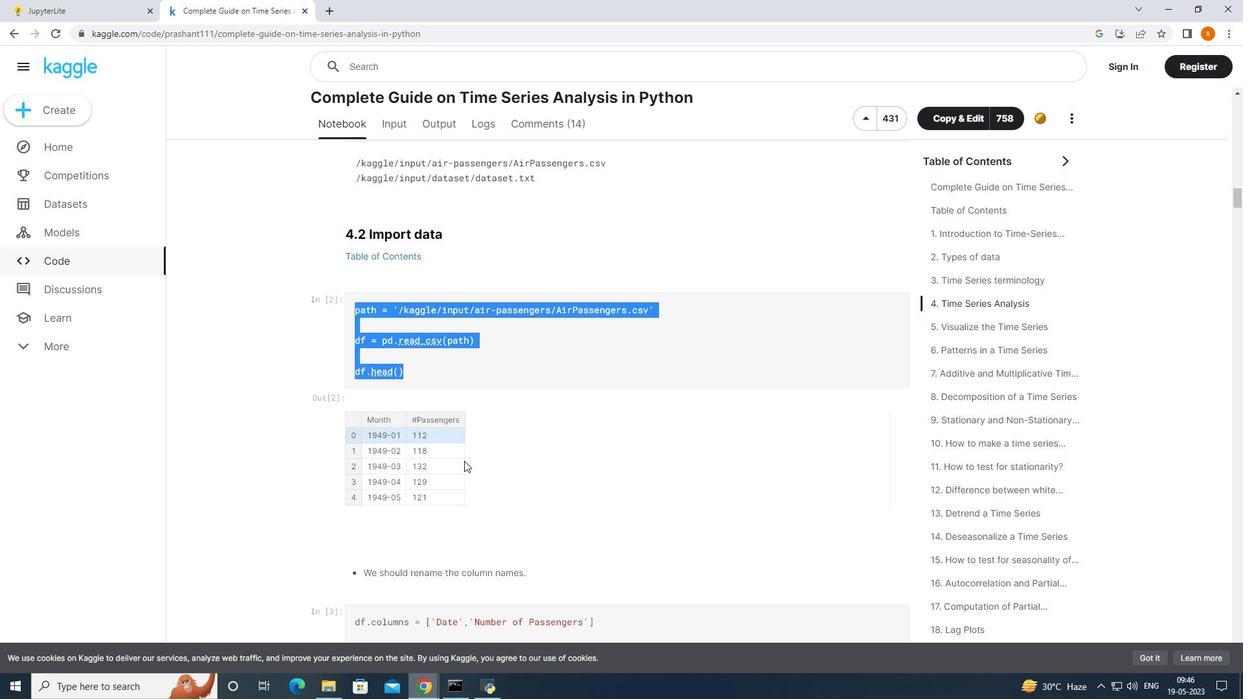
Action: Mouse scrolled (464, 461) with delta (0, 0)
Screenshot: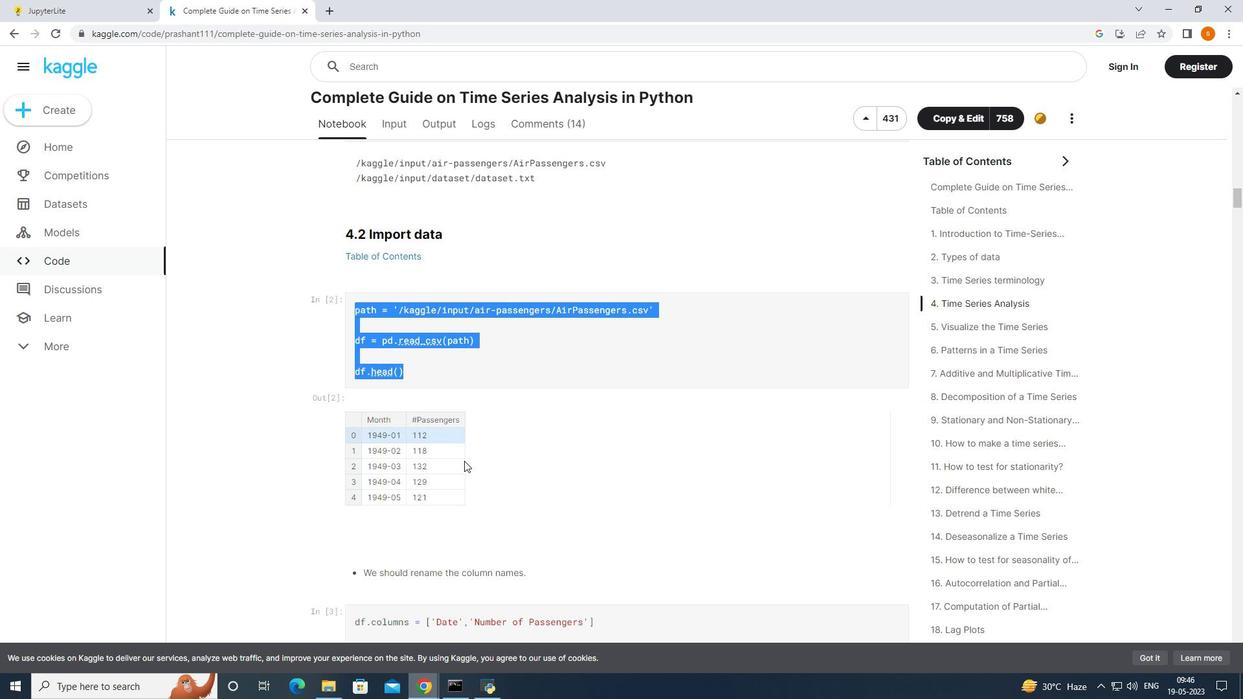 
Action: Mouse moved to (465, 461)
Screenshot: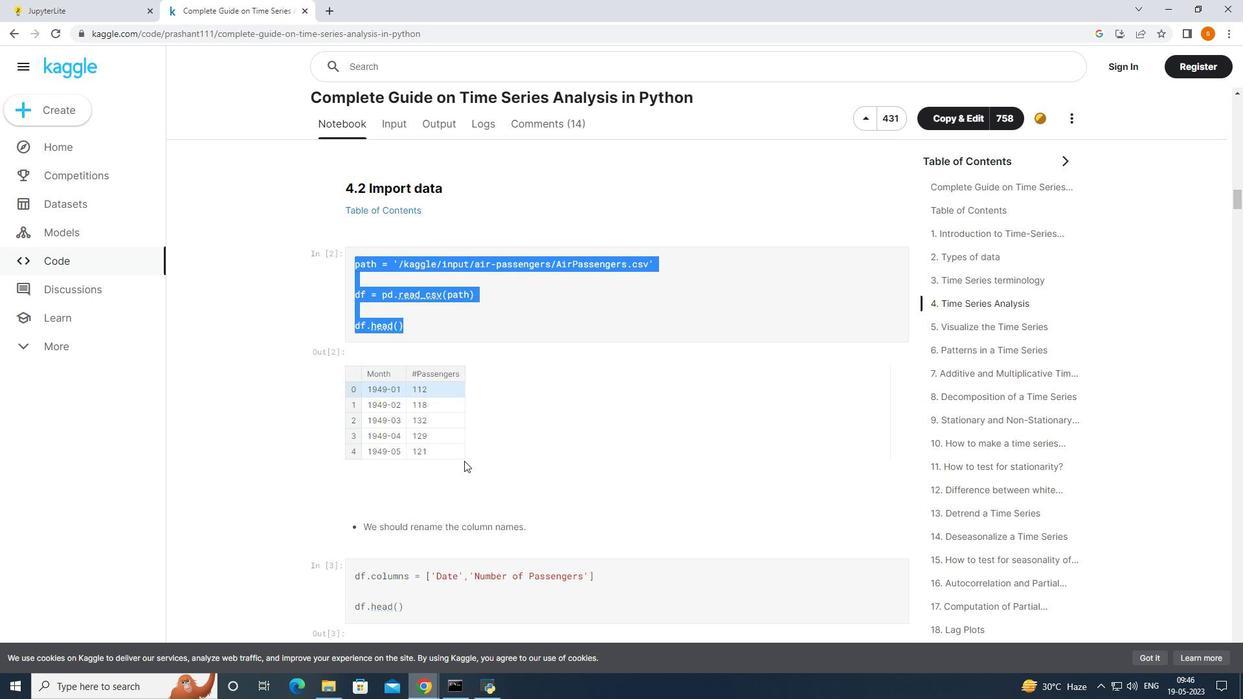 
Action: Mouse scrolled (465, 461) with delta (0, 0)
Screenshot: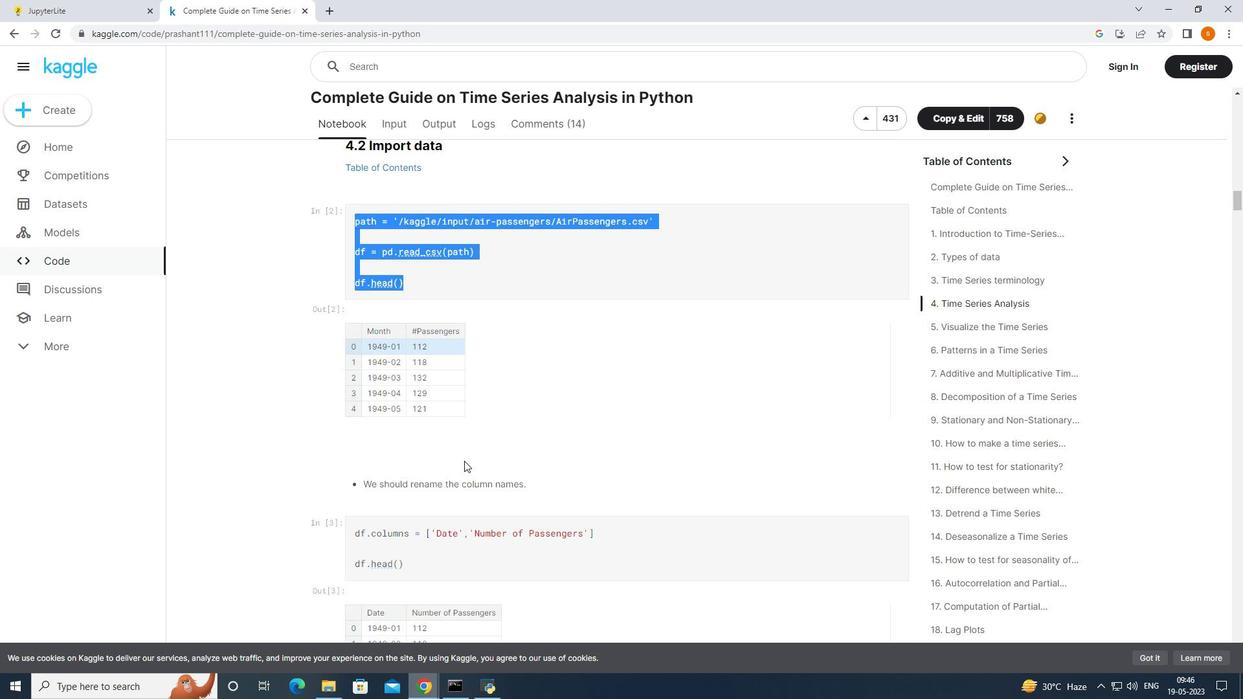 
Action: Mouse moved to (466, 462)
Screenshot: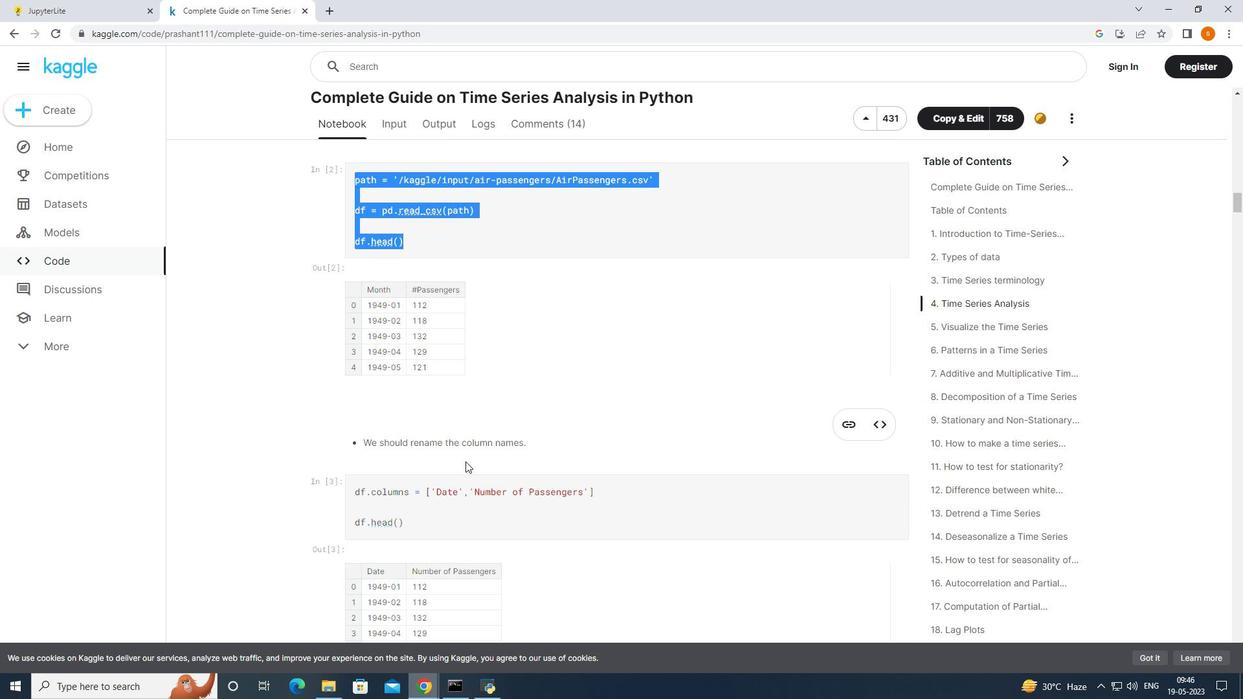 
Action: Mouse scrolled (466, 461) with delta (0, 0)
Screenshot: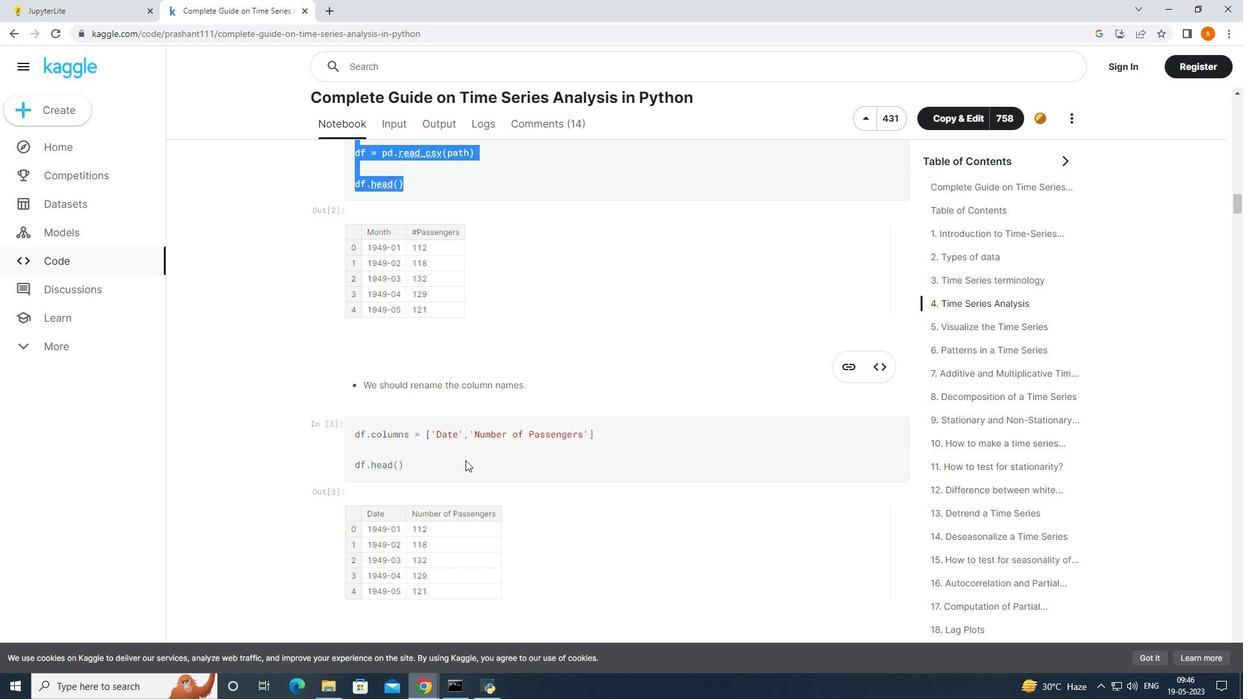 
Action: Mouse scrolled (466, 461) with delta (0, 0)
Screenshot: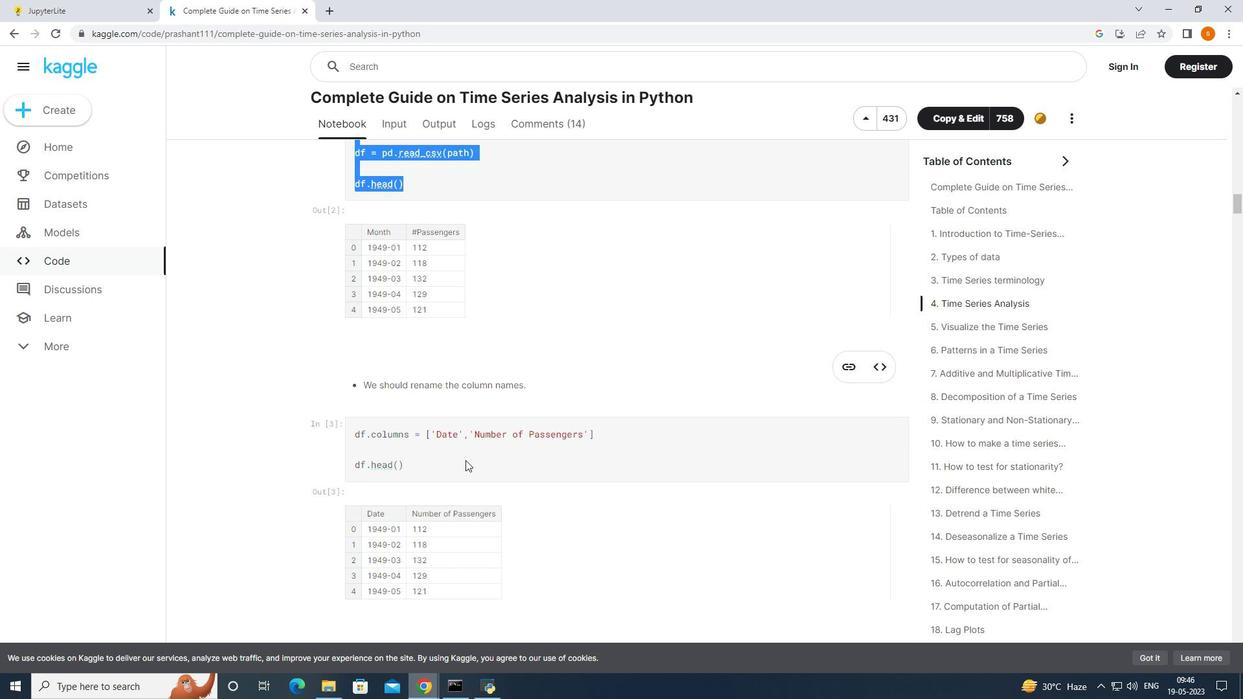 
Action: Mouse scrolled (466, 461) with delta (0, 0)
Screenshot: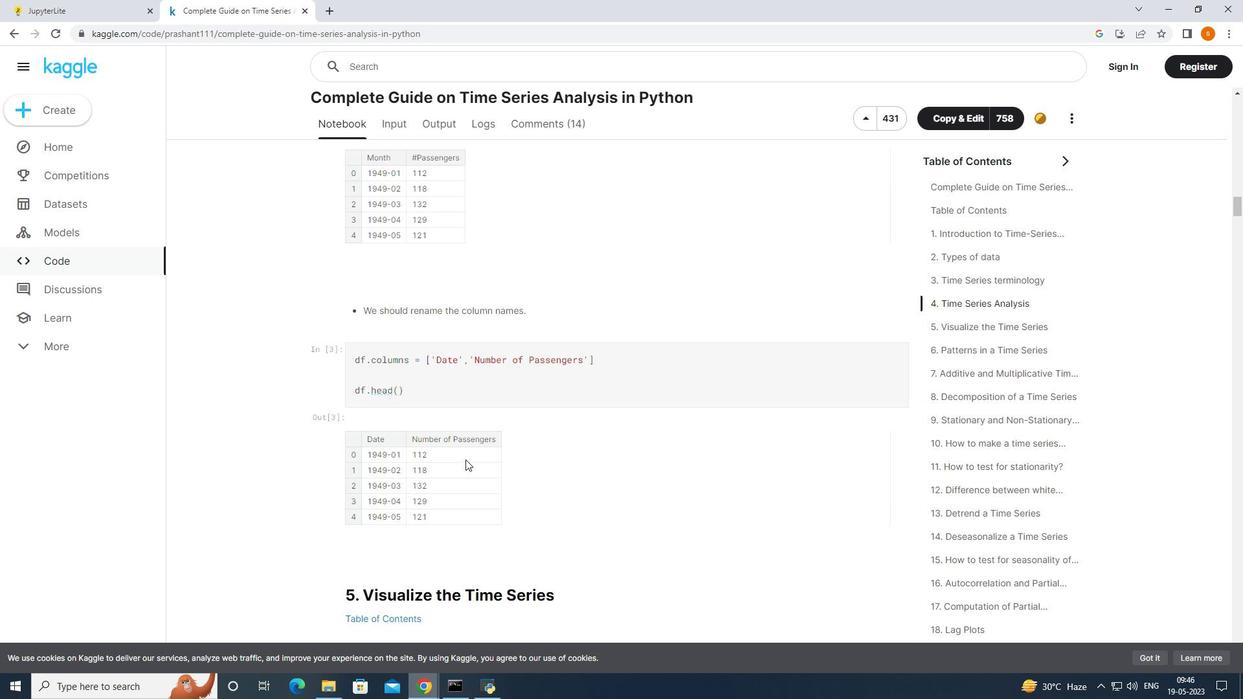 
Action: Mouse moved to (466, 460)
Screenshot: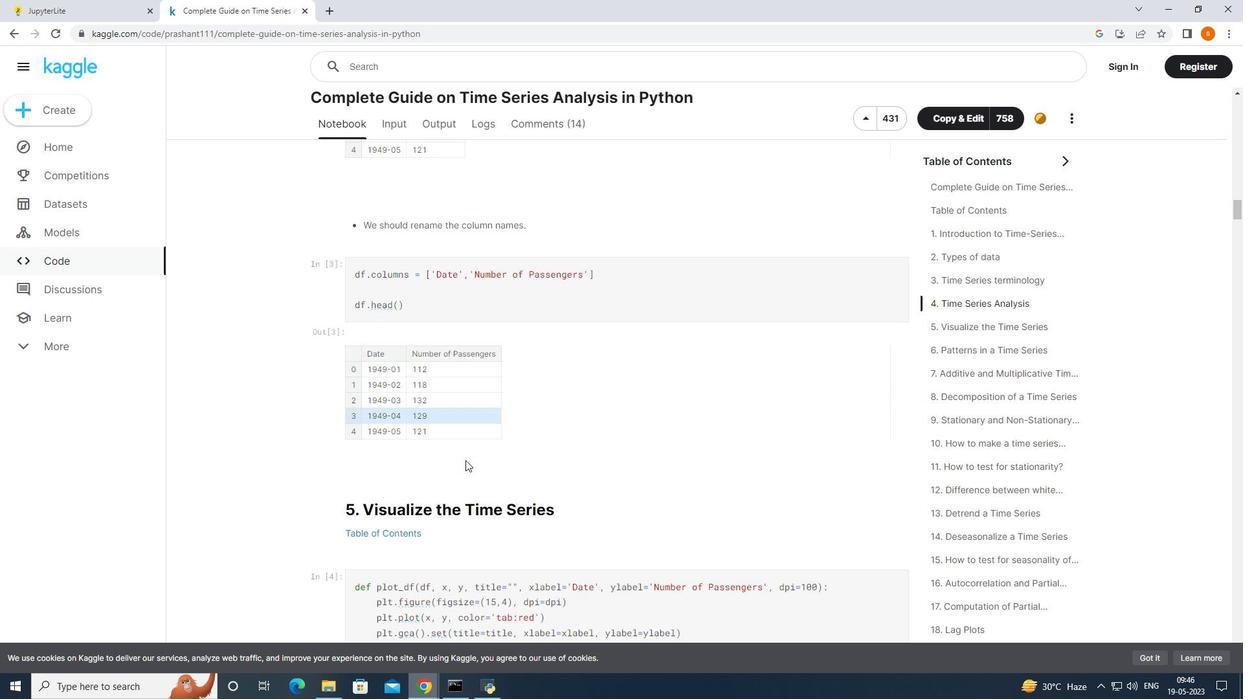 
Action: Mouse scrolled (466, 459) with delta (0, 0)
Screenshot: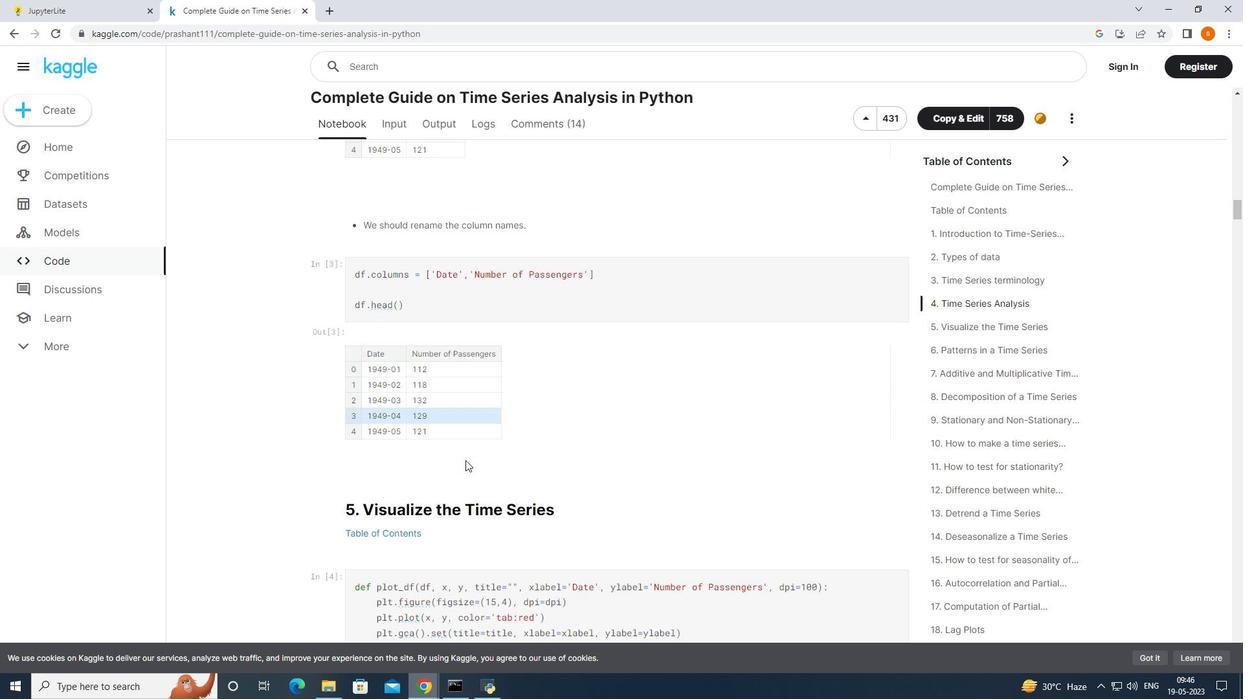 
Action: Mouse moved to (466, 461)
Screenshot: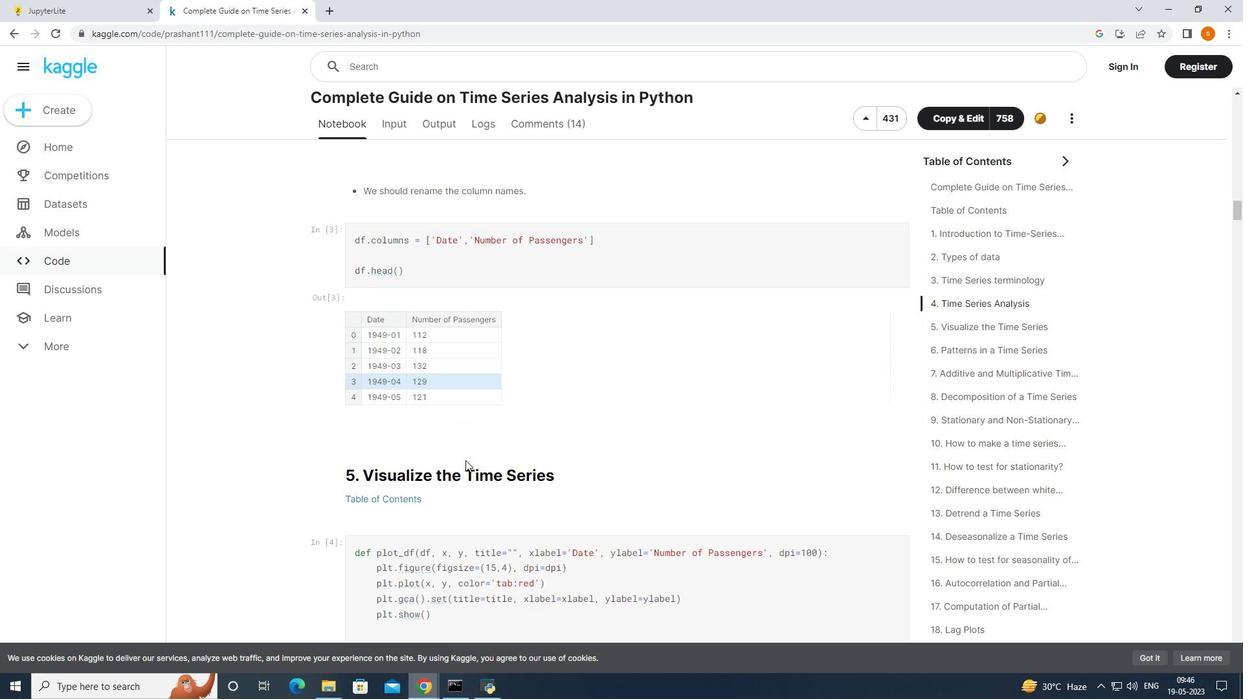 
Action: Mouse scrolled (466, 460) with delta (0, 0)
Screenshot: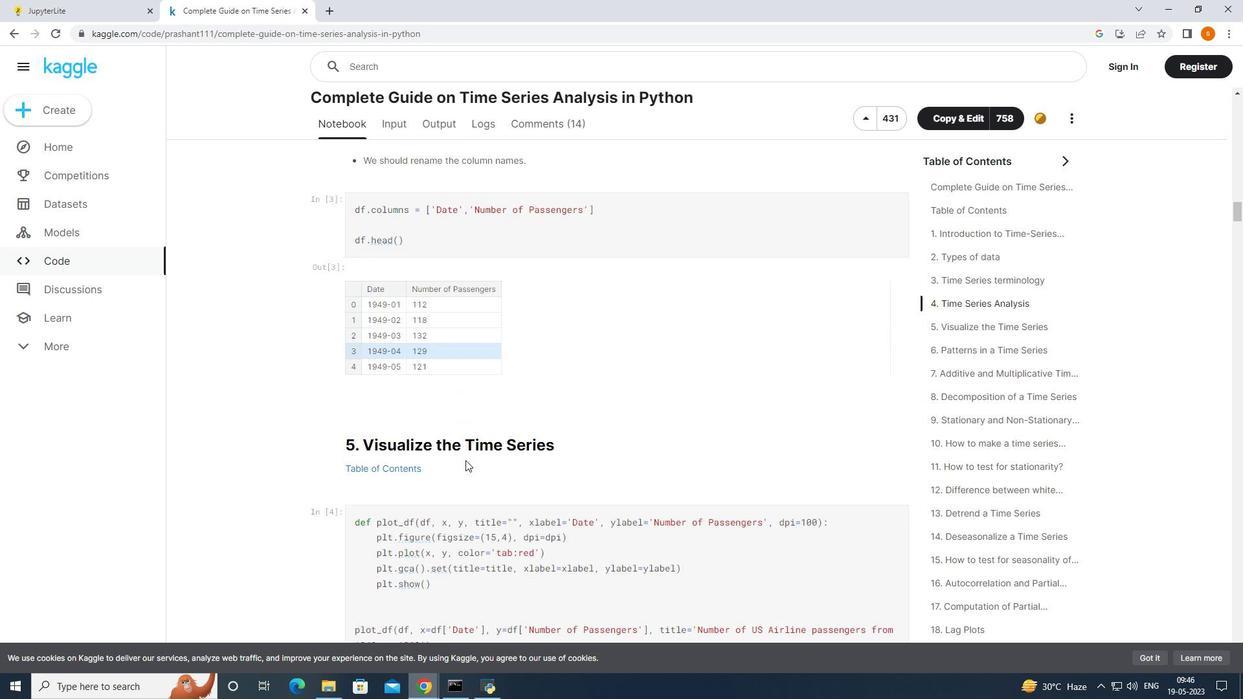 
Action: Mouse moved to (465, 458)
Screenshot: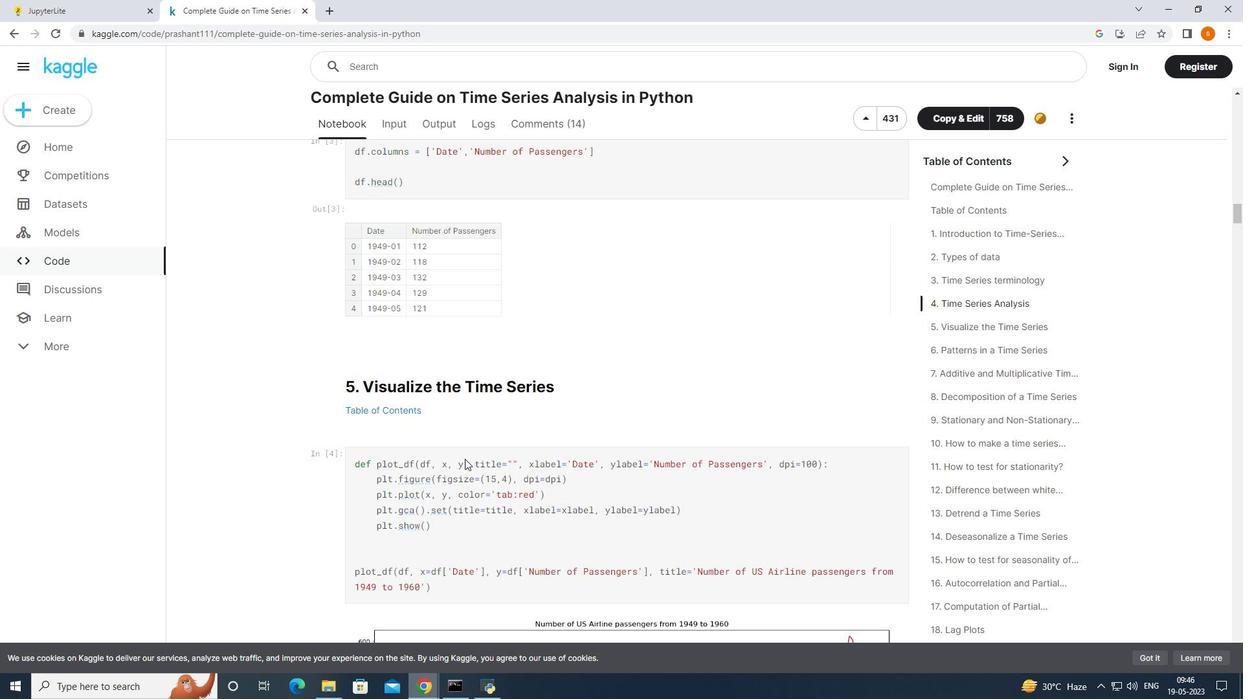 
Action: Mouse scrolled (465, 457) with delta (0, 0)
Screenshot: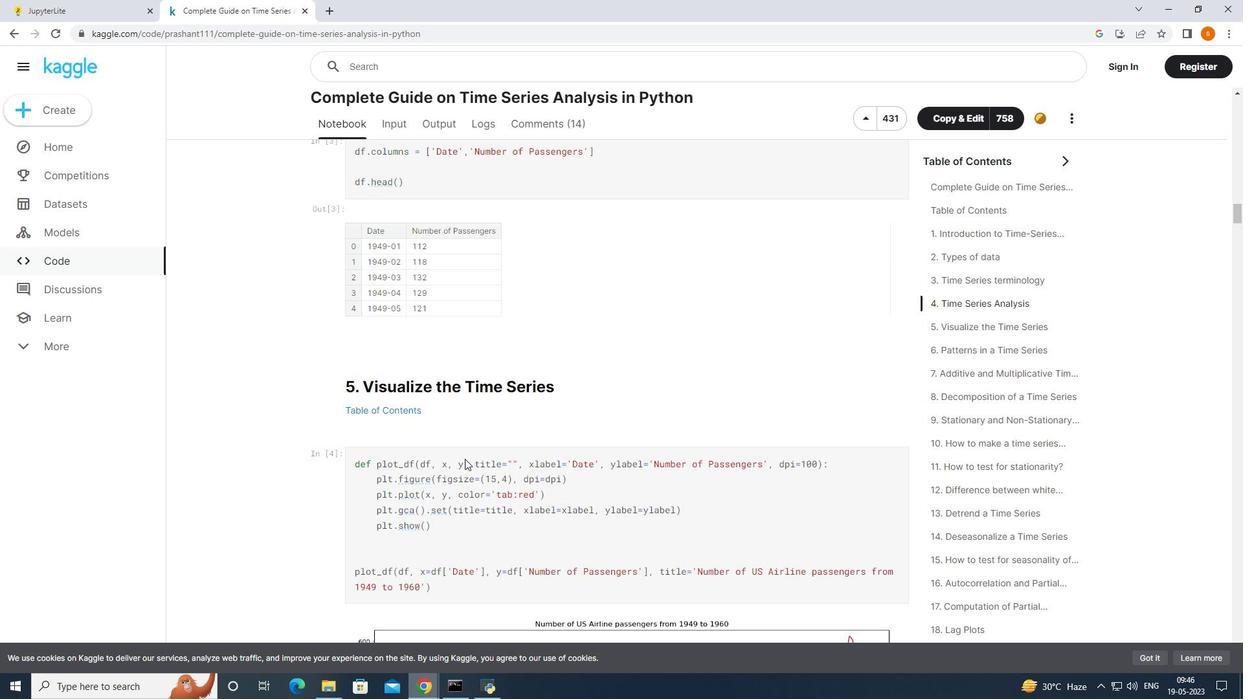 
Action: Mouse moved to (465, 459)
Screenshot: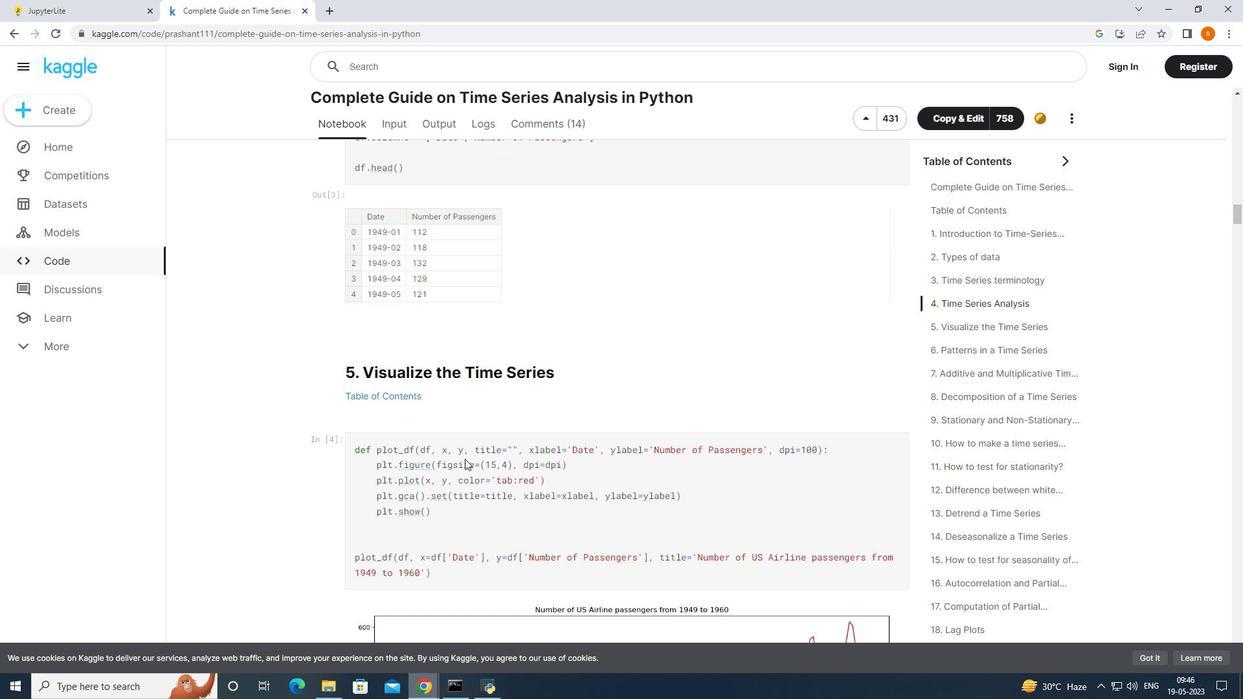 
Action: Mouse scrolled (465, 459) with delta (0, 0)
Screenshot: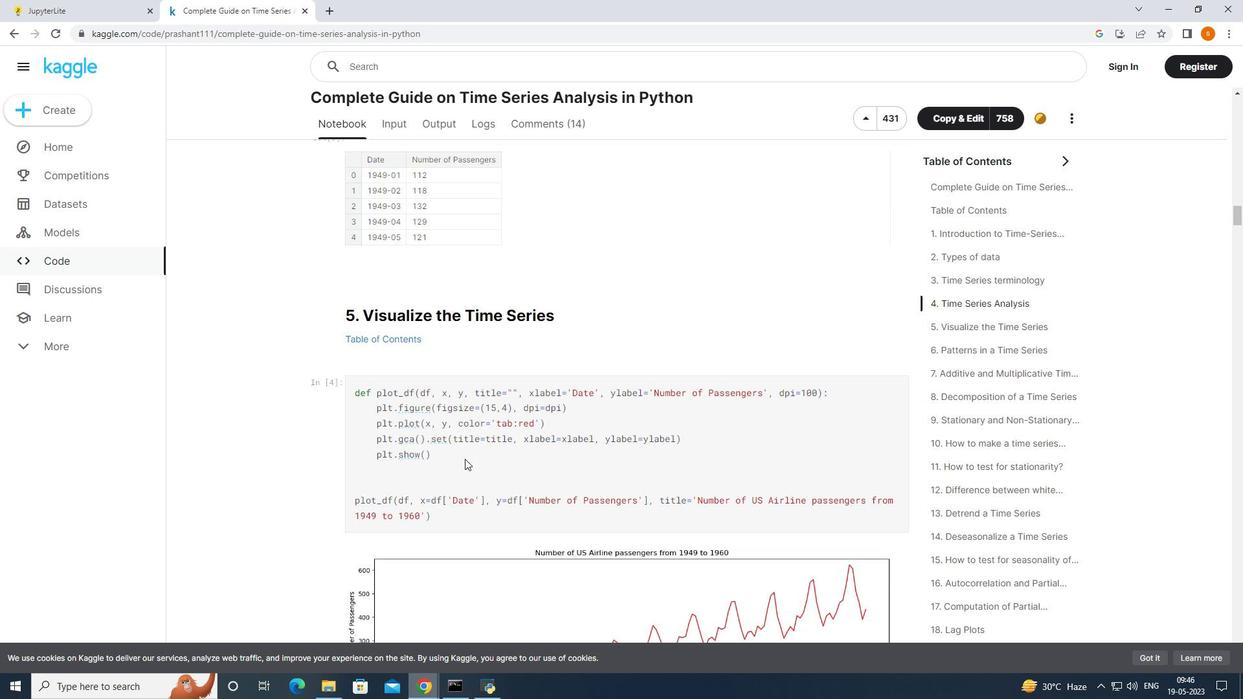 
Action: Mouse moved to (458, 458)
Screenshot: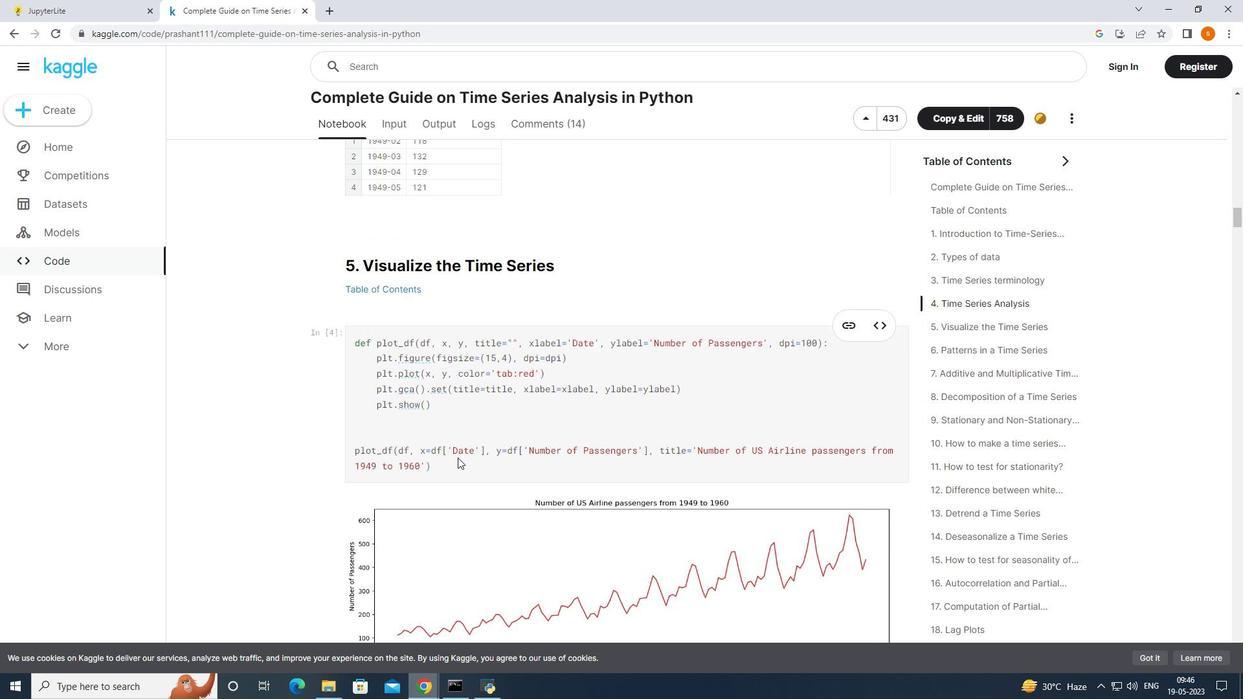 
Action: Mouse scrolled (458, 457) with delta (0, 0)
Screenshot: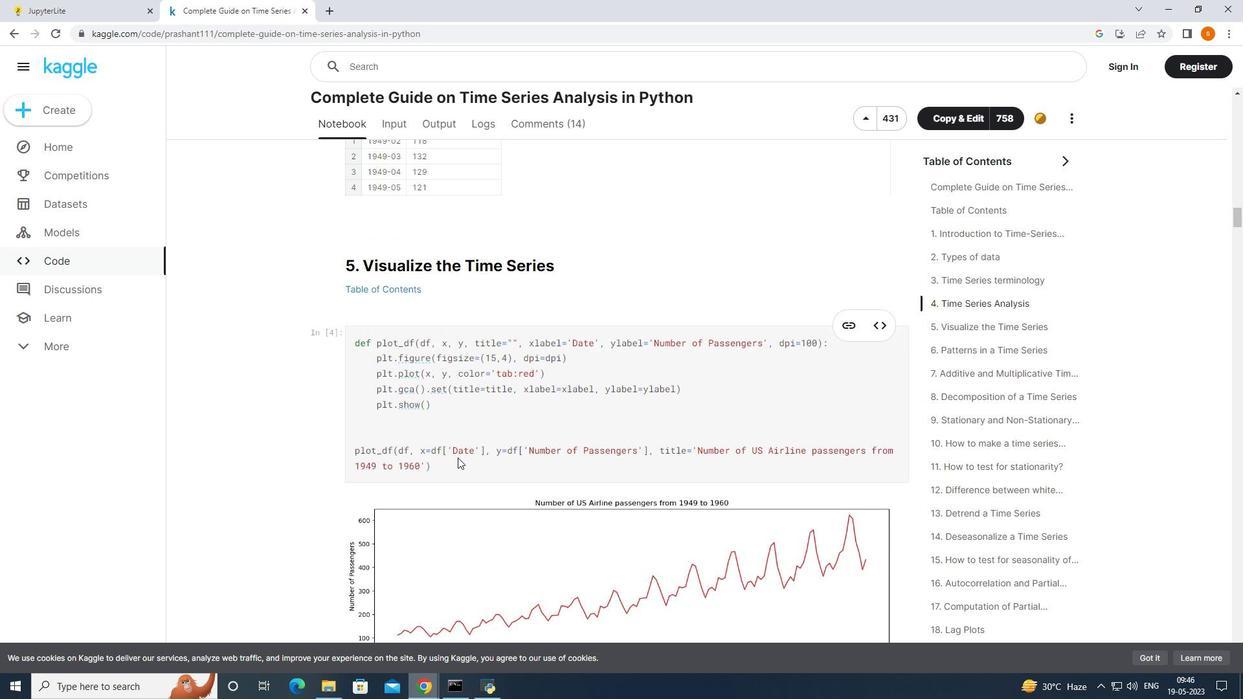 
Action: Mouse moved to (443, 440)
Screenshot: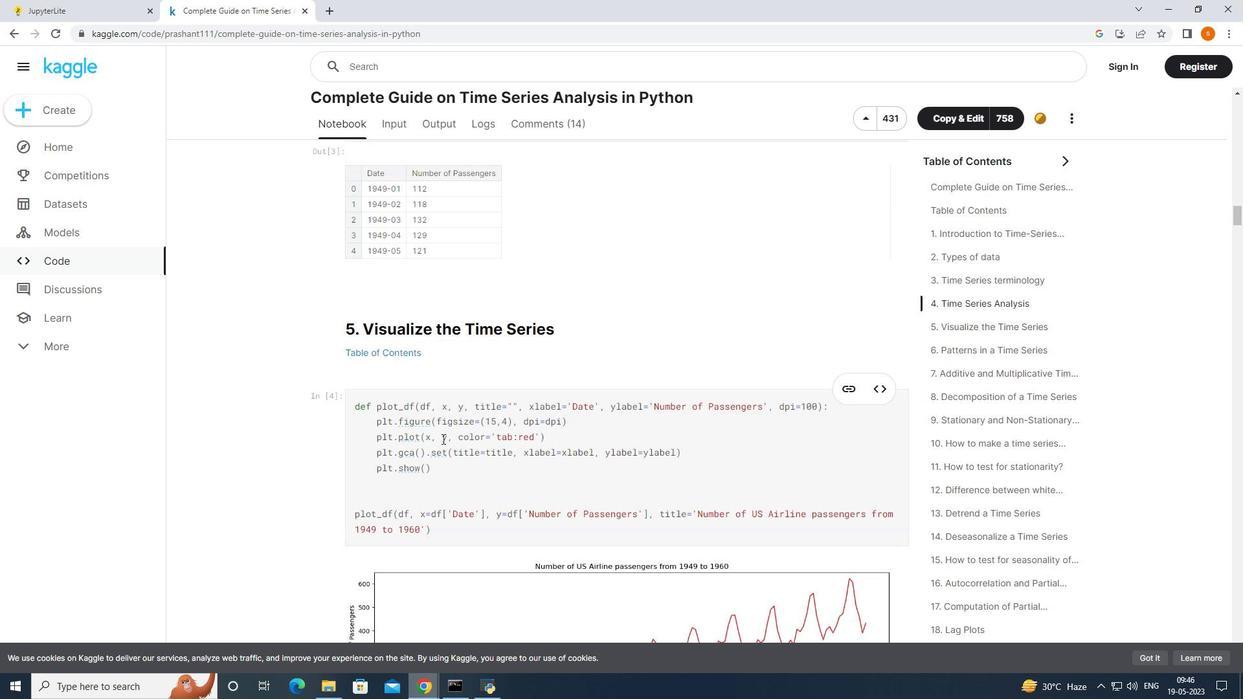 
Action: Mouse scrolled (443, 441) with delta (0, 0)
Screenshot: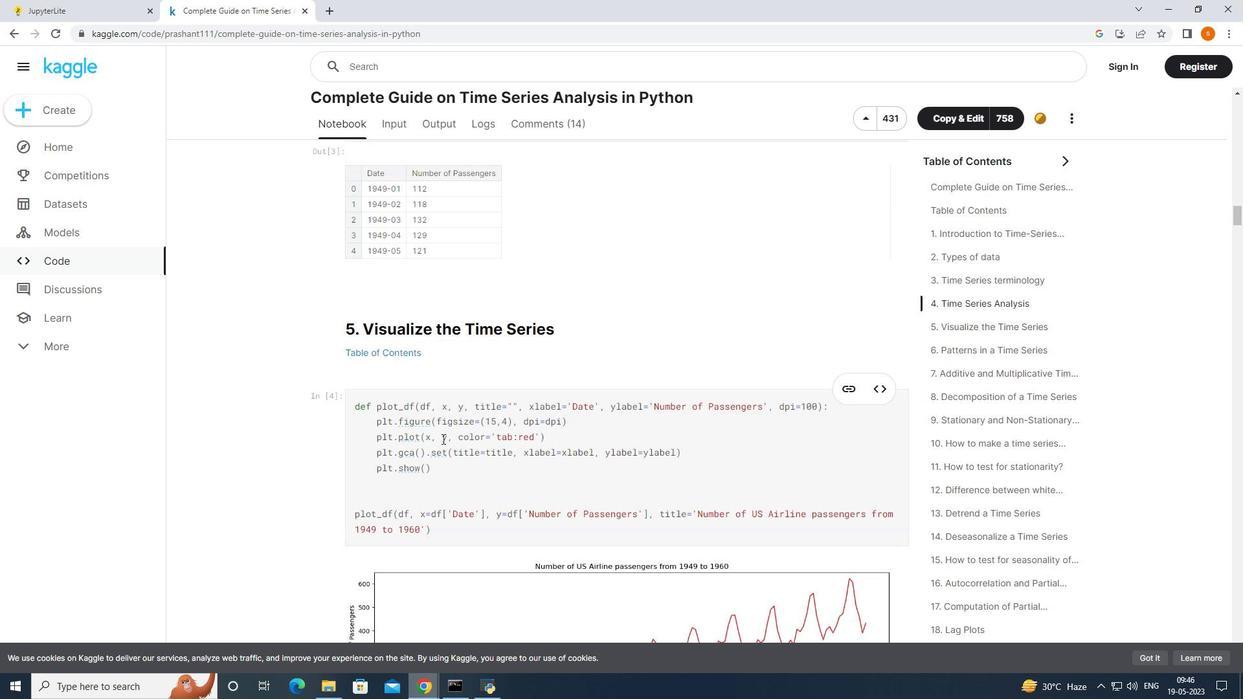 
Action: Mouse scrolled (443, 441) with delta (0, 0)
Screenshot: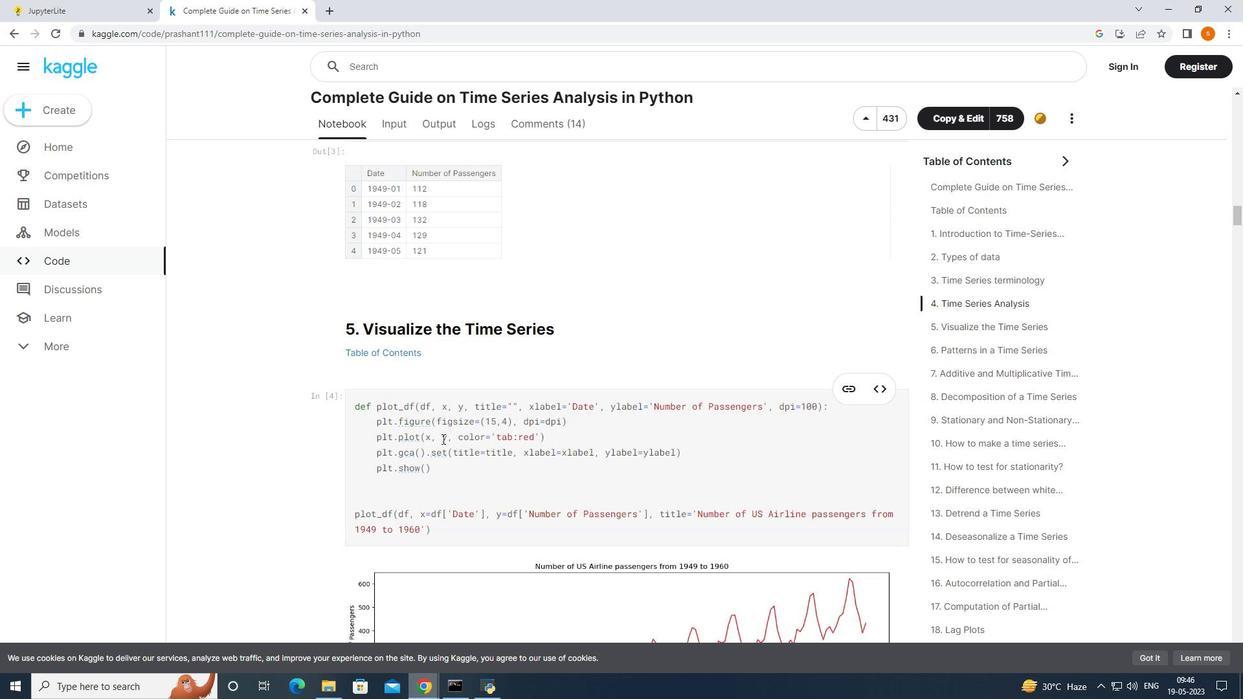 
Action: Mouse moved to (443, 439)
Screenshot: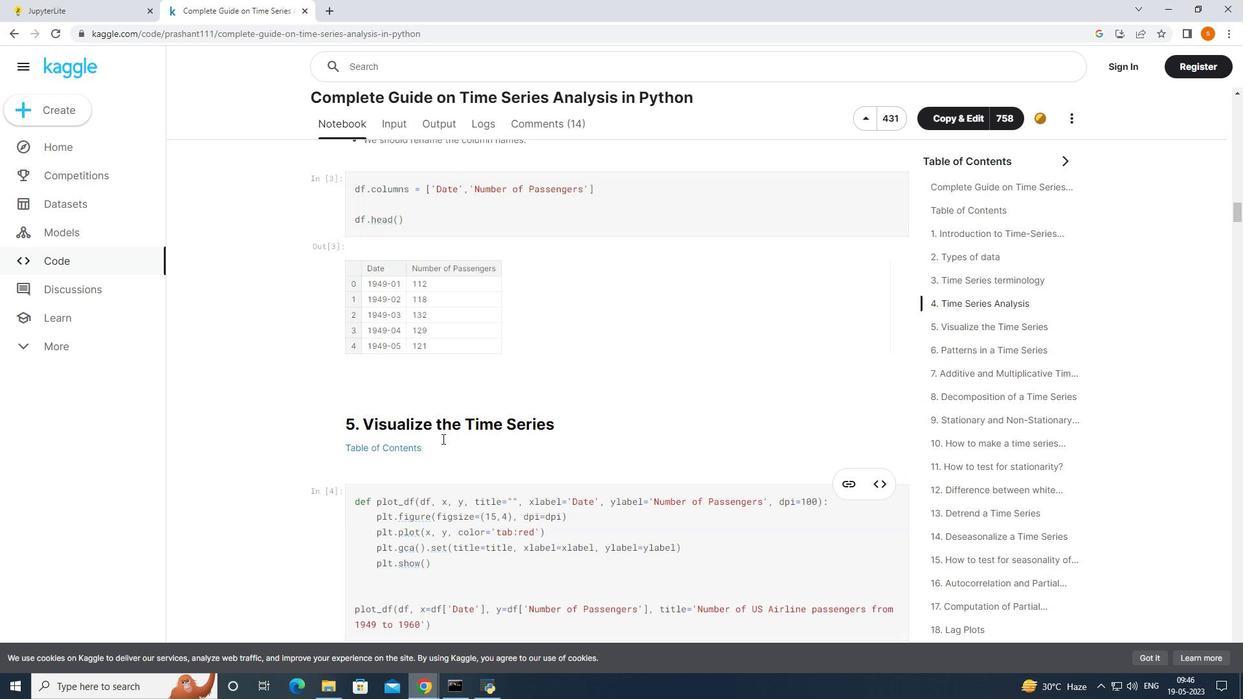 
Action: Mouse scrolled (443, 440) with delta (0, 0)
Screenshot: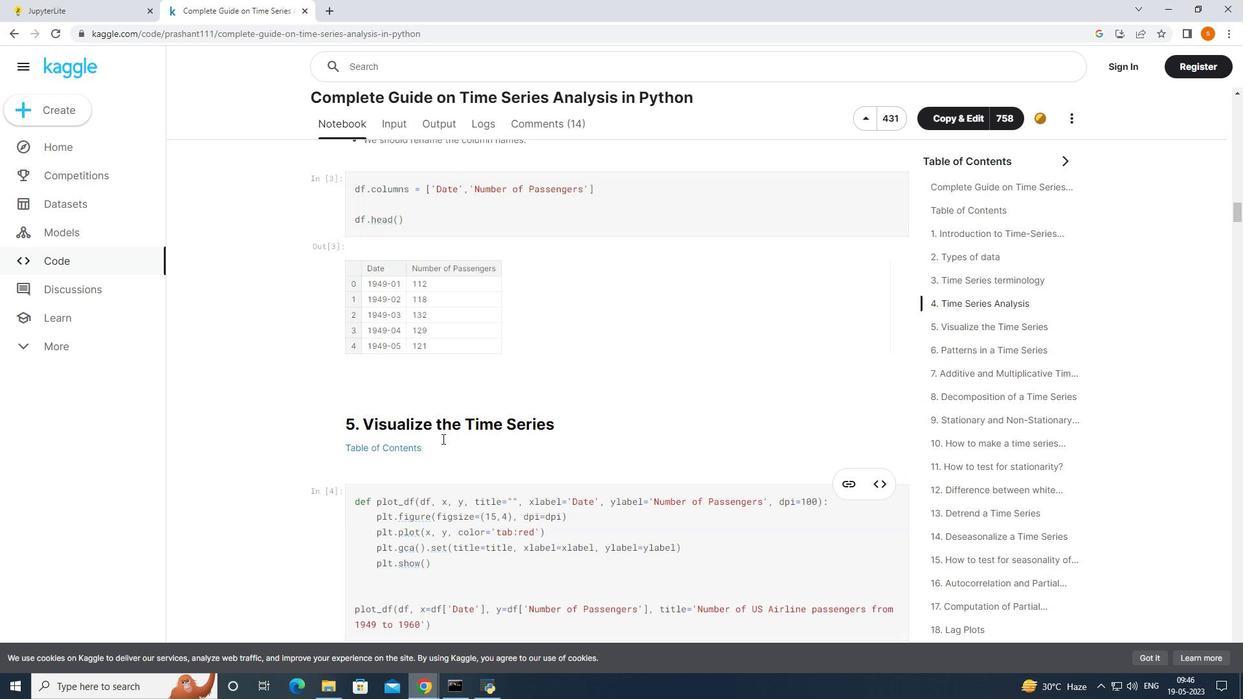 
Action: Mouse scrolled (443, 440) with delta (0, 0)
Screenshot: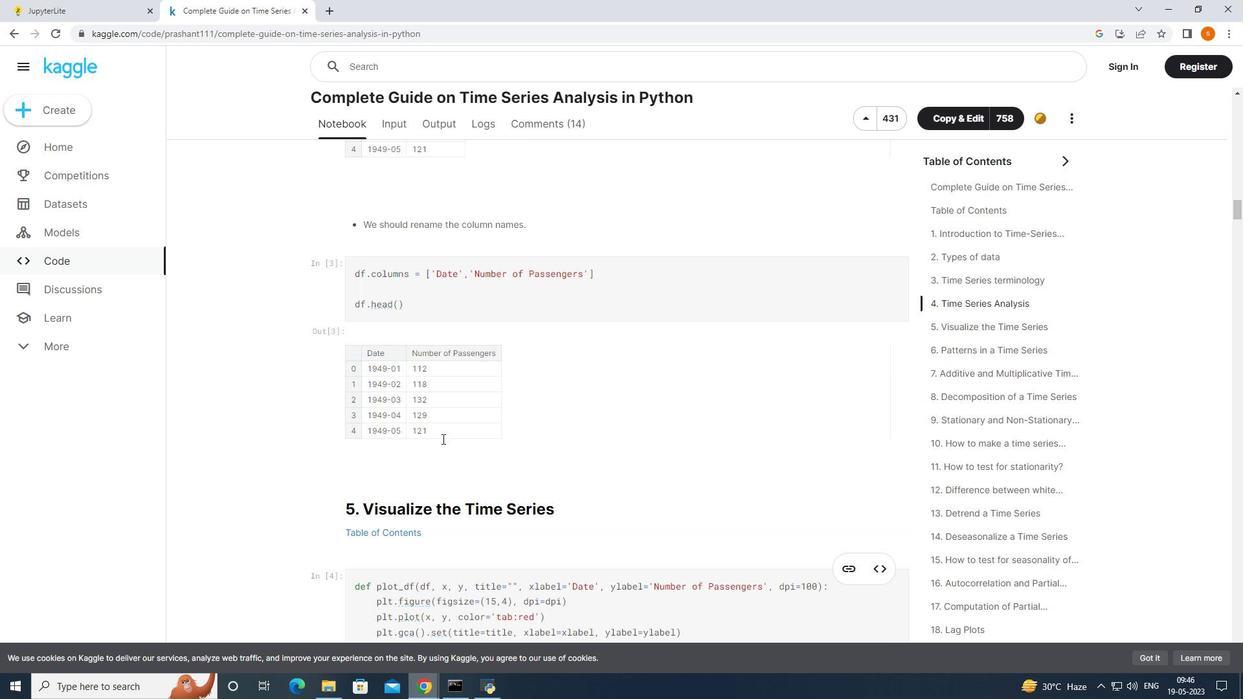 
Action: Mouse scrolled (443, 440) with delta (0, 0)
Screenshot: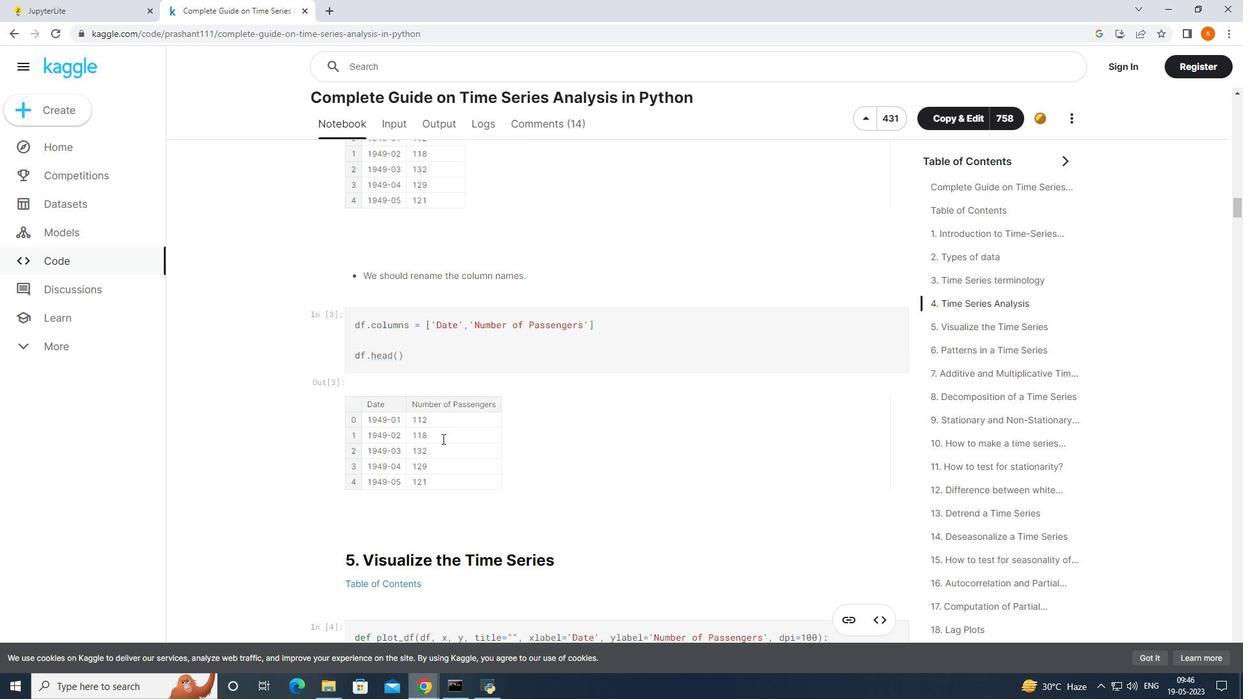 
Action: Mouse moved to (440, 438)
Screenshot: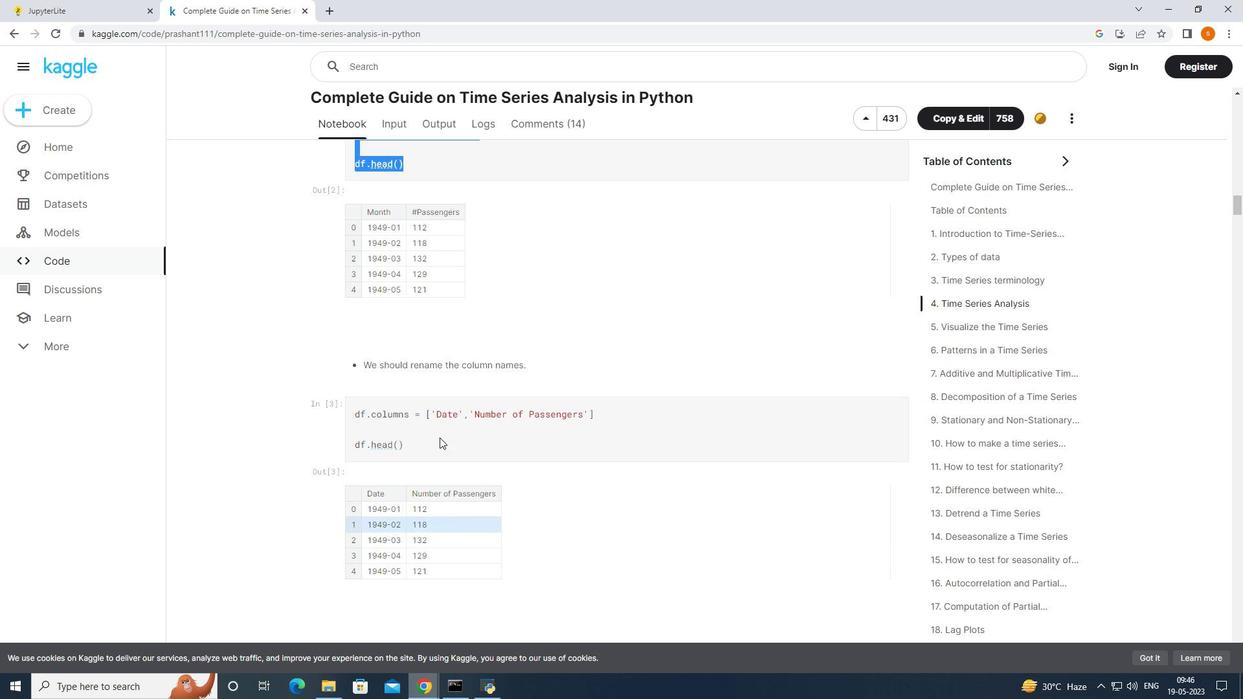 
Action: Mouse scrolled (440, 439) with delta (0, 0)
Screenshot: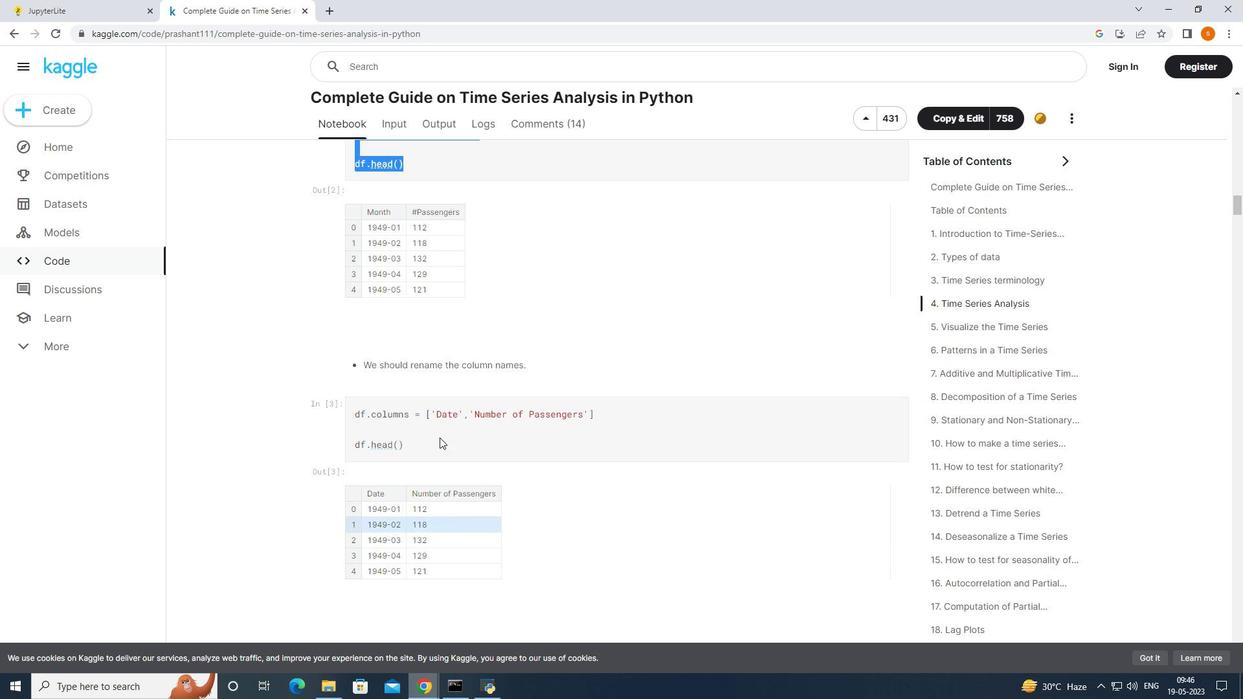 
Action: Mouse scrolled (440, 439) with delta (0, 0)
Screenshot: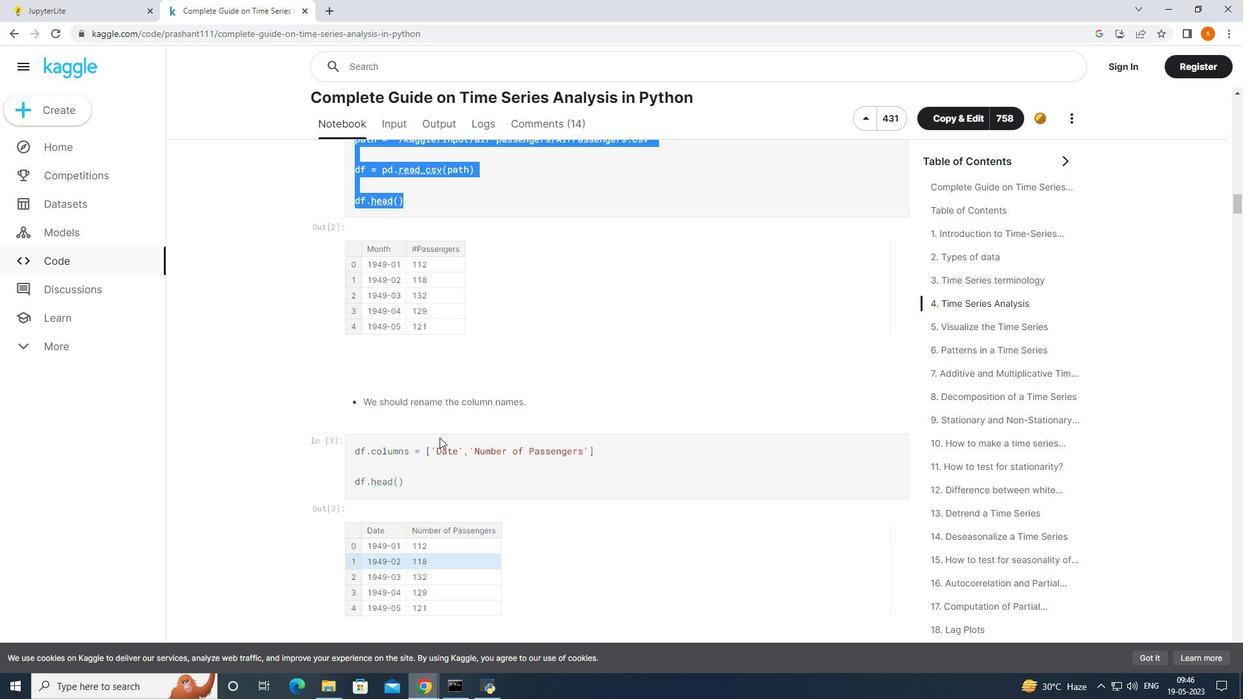 
Action: Mouse scrolled (440, 439) with delta (0, 0)
Screenshot: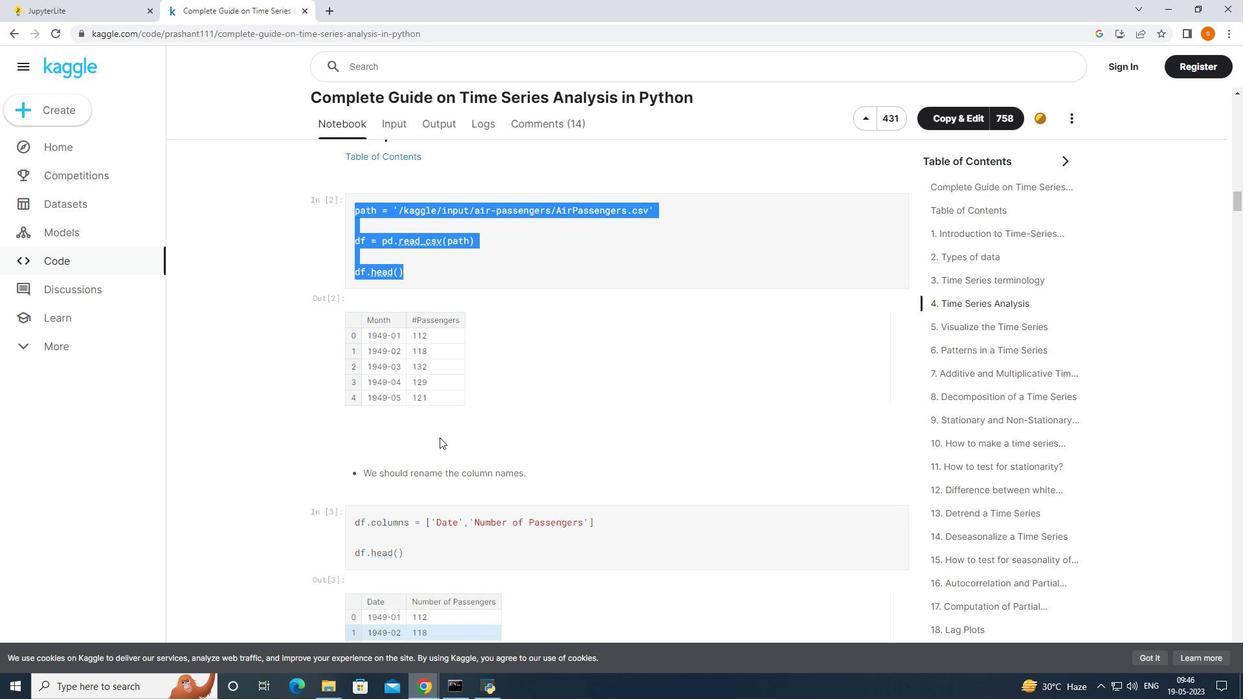 
Action: Mouse moved to (535, 273)
Screenshot: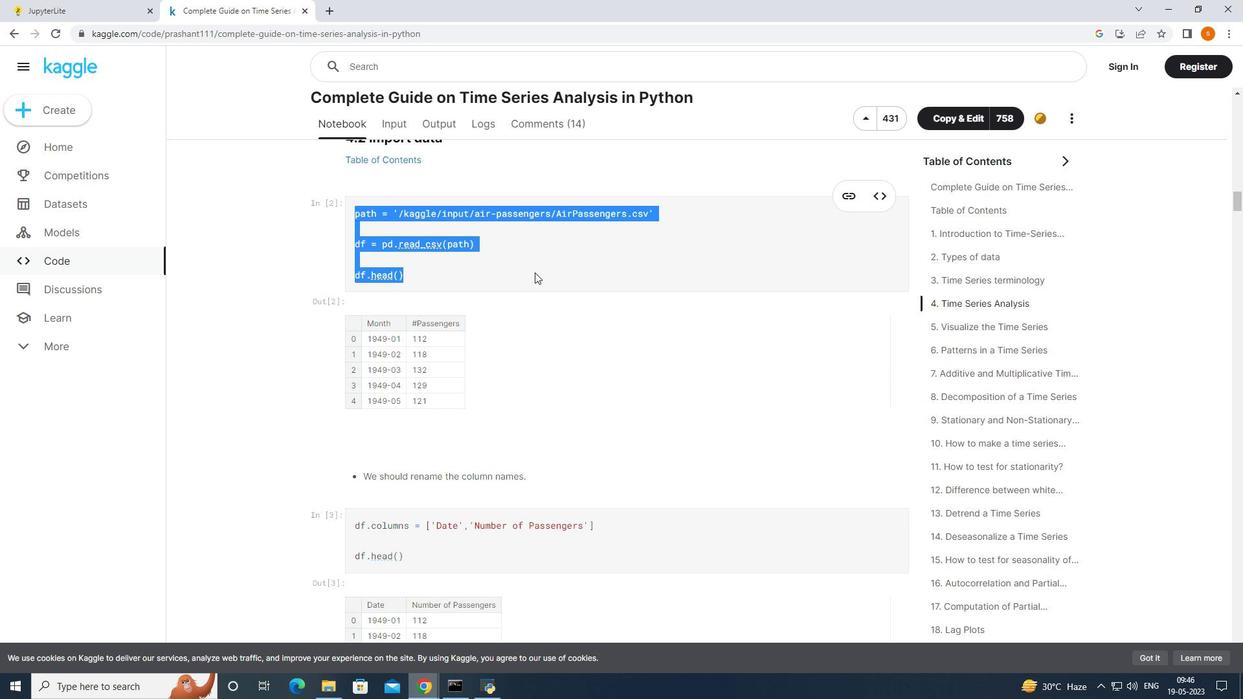 
Action: Mouse pressed left at (535, 273)
Screenshot: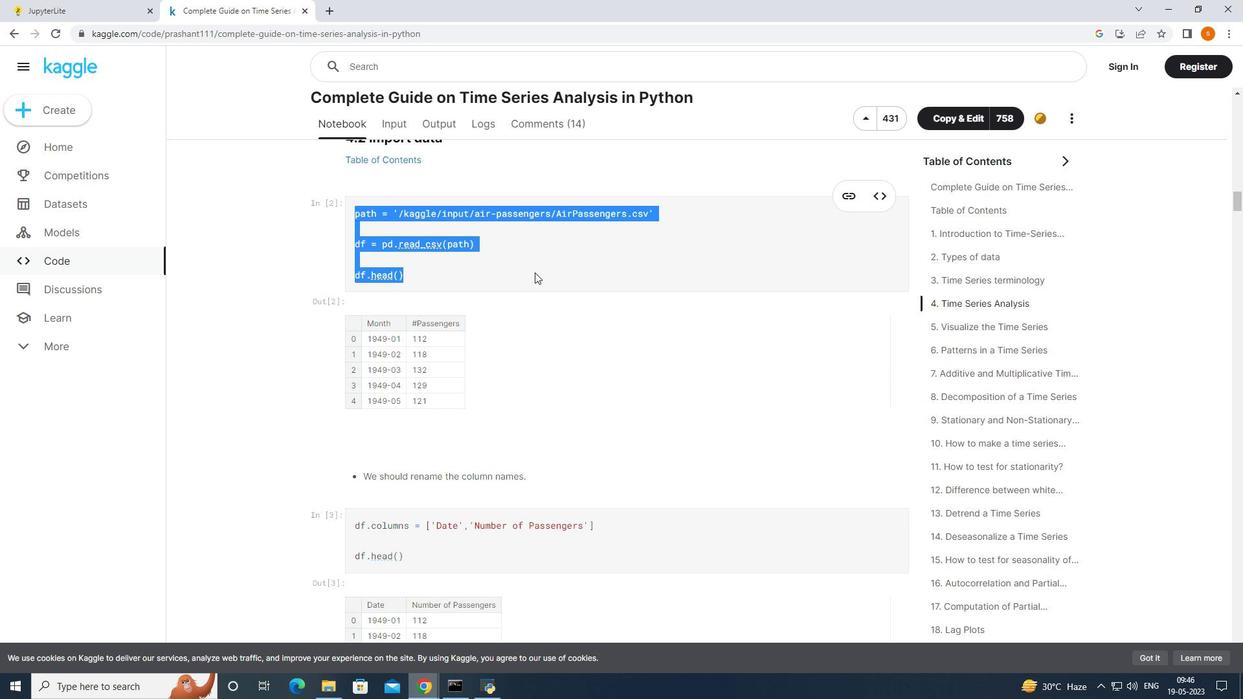 
Action: Mouse moved to (334, 10)
Screenshot: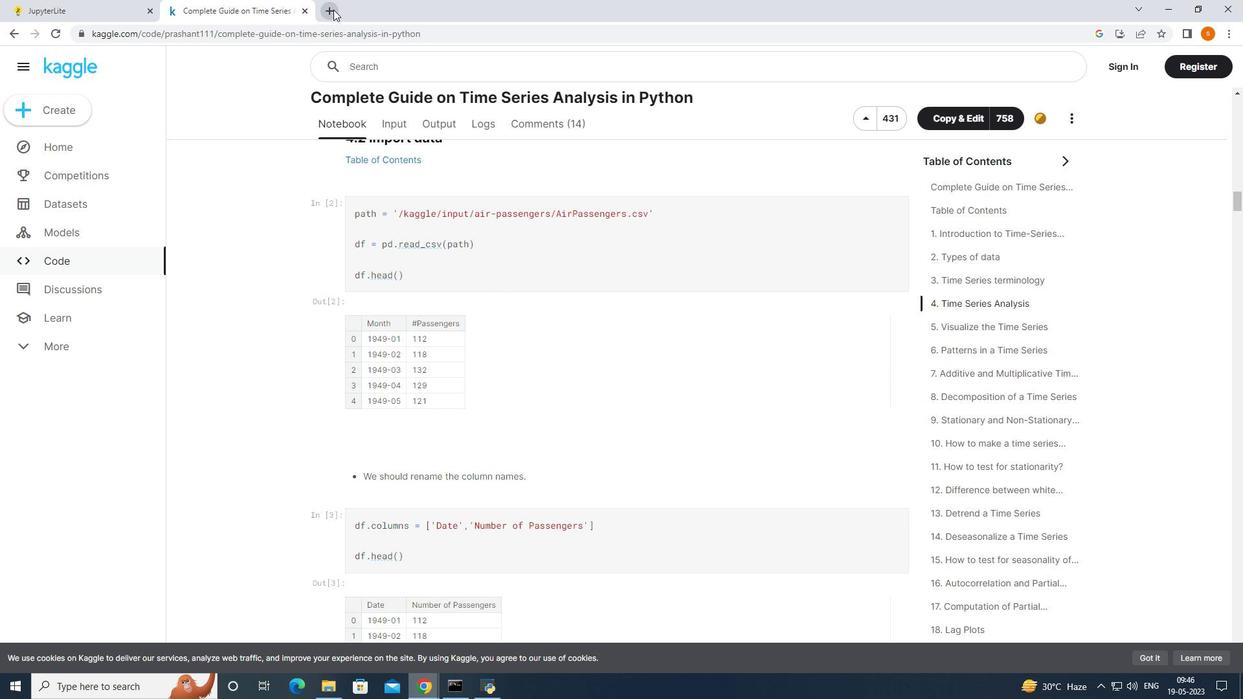 
Action: Mouse pressed left at (334, 10)
Screenshot: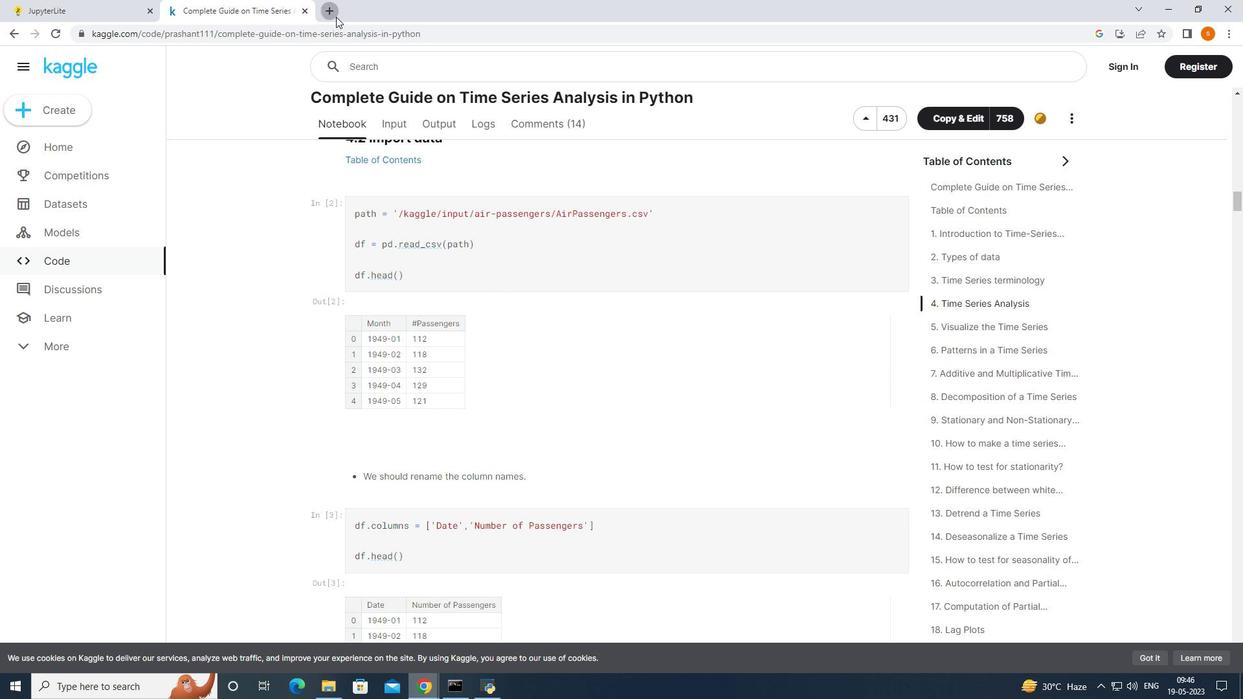 
Action: Mouse moved to (542, 256)
Screenshot: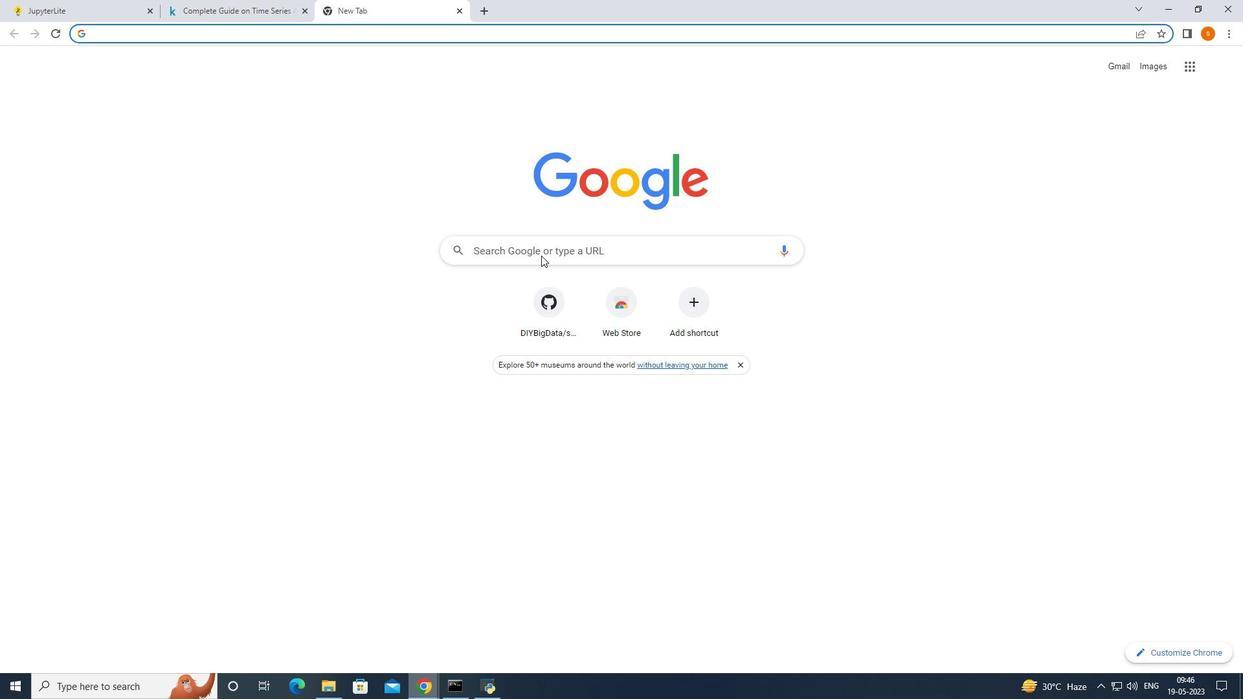 
Action: Mouse pressed left at (542, 256)
Screenshot: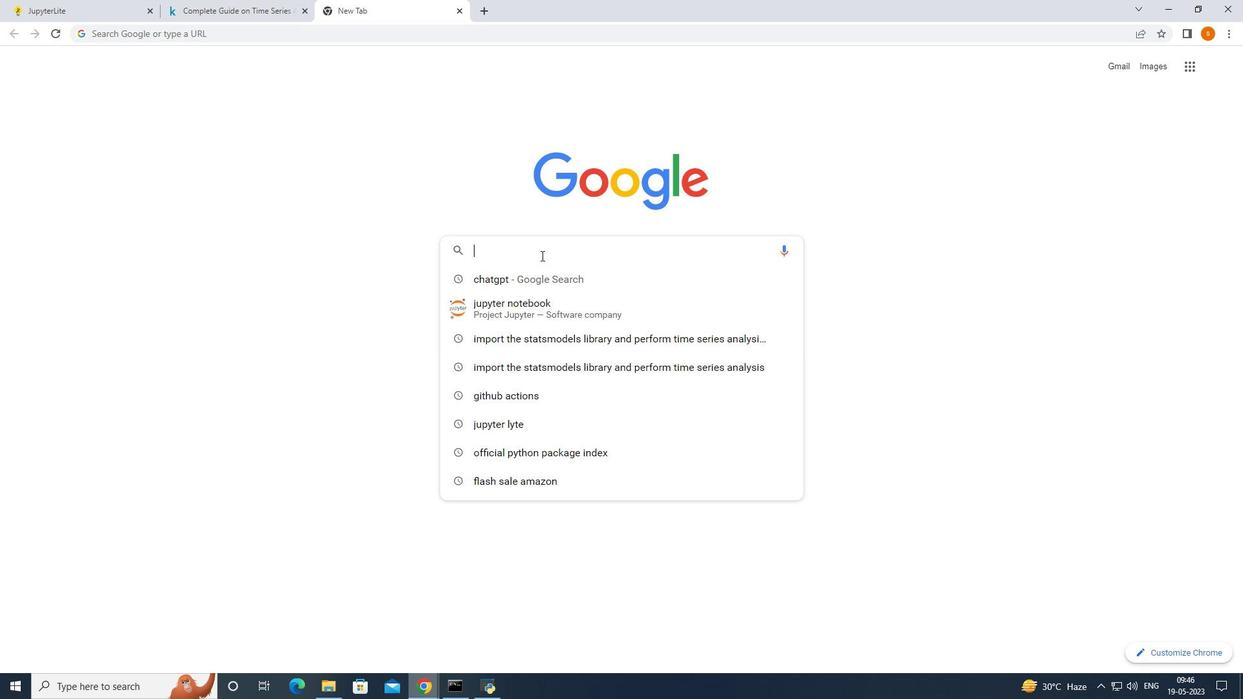 
Action: Mouse moved to (541, 256)
Screenshot: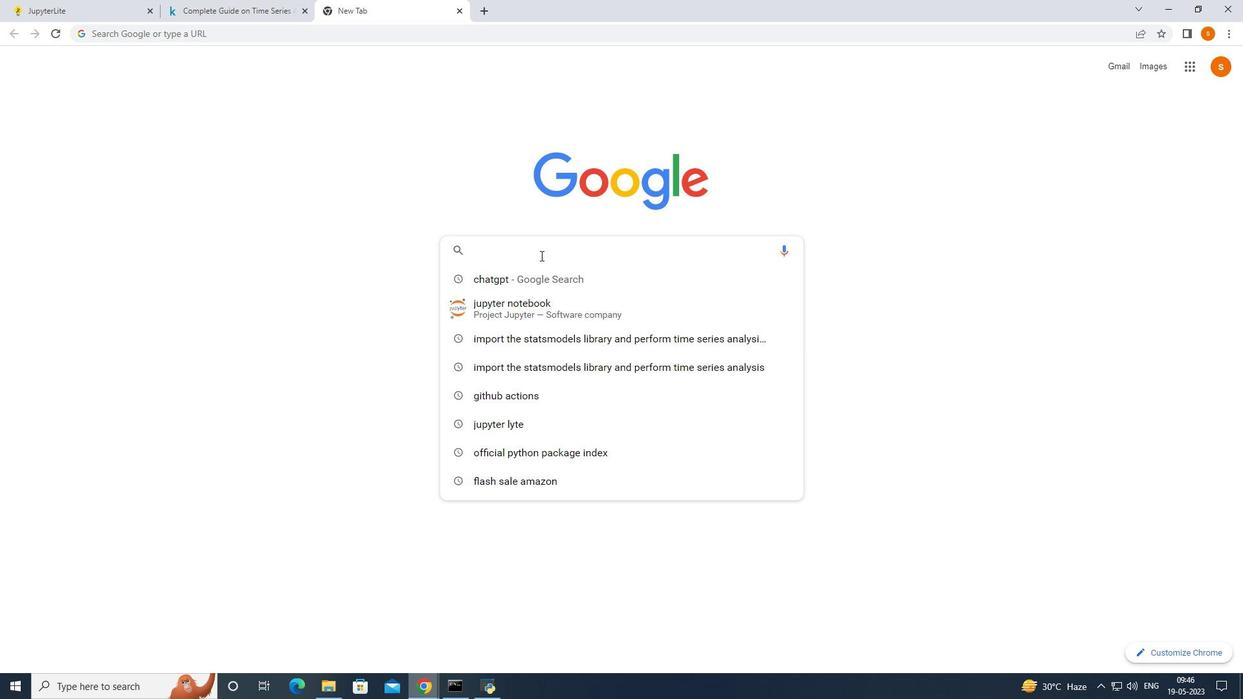 
Action: Key pressed time<Key.space>series<Key.space>data<Key.space>analysis<Key.space>data<Key.space>online<Key.space>import<Key.enter>
Screenshot: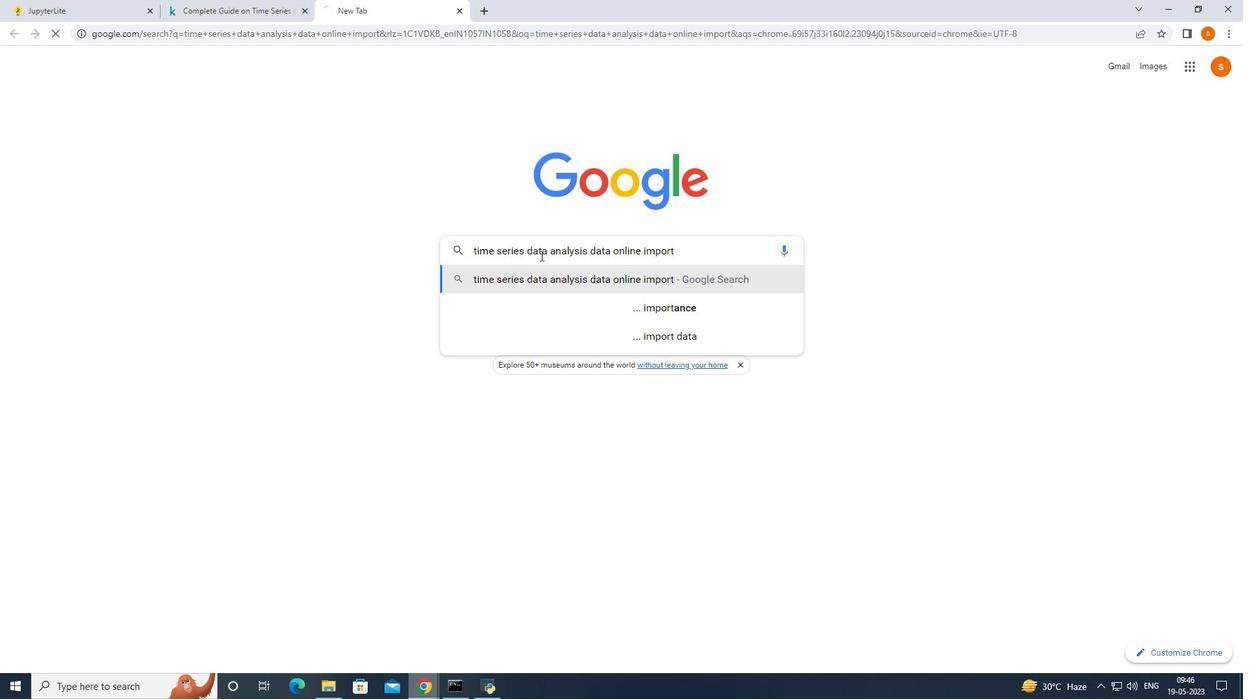 
Action: Mouse moved to (371, 247)
Screenshot: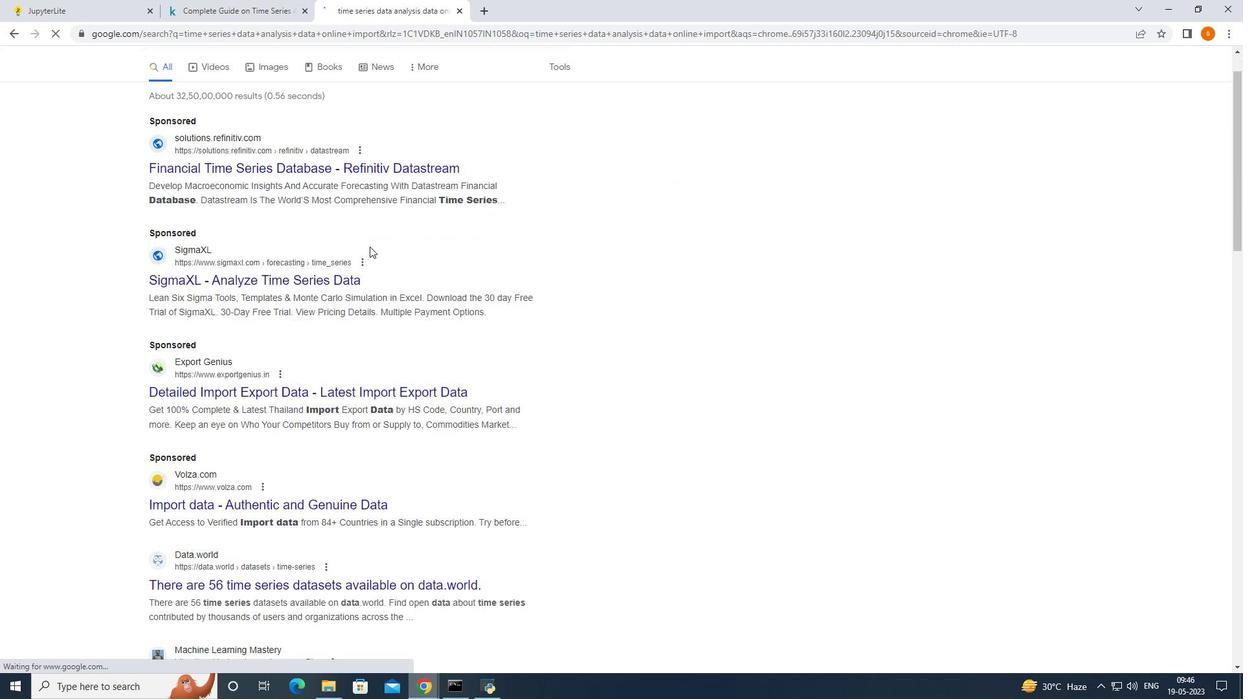 
Action: Mouse scrolled (371, 246) with delta (0, 0)
Screenshot: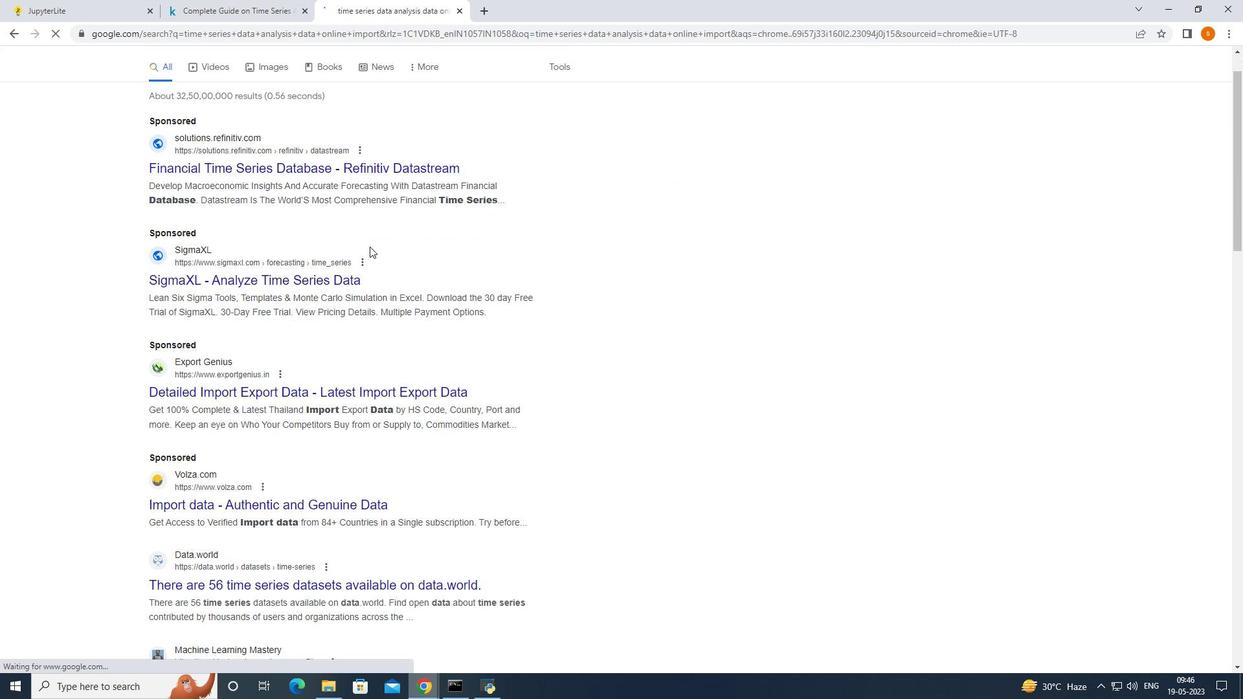 
Action: Mouse moved to (237, 291)
Screenshot: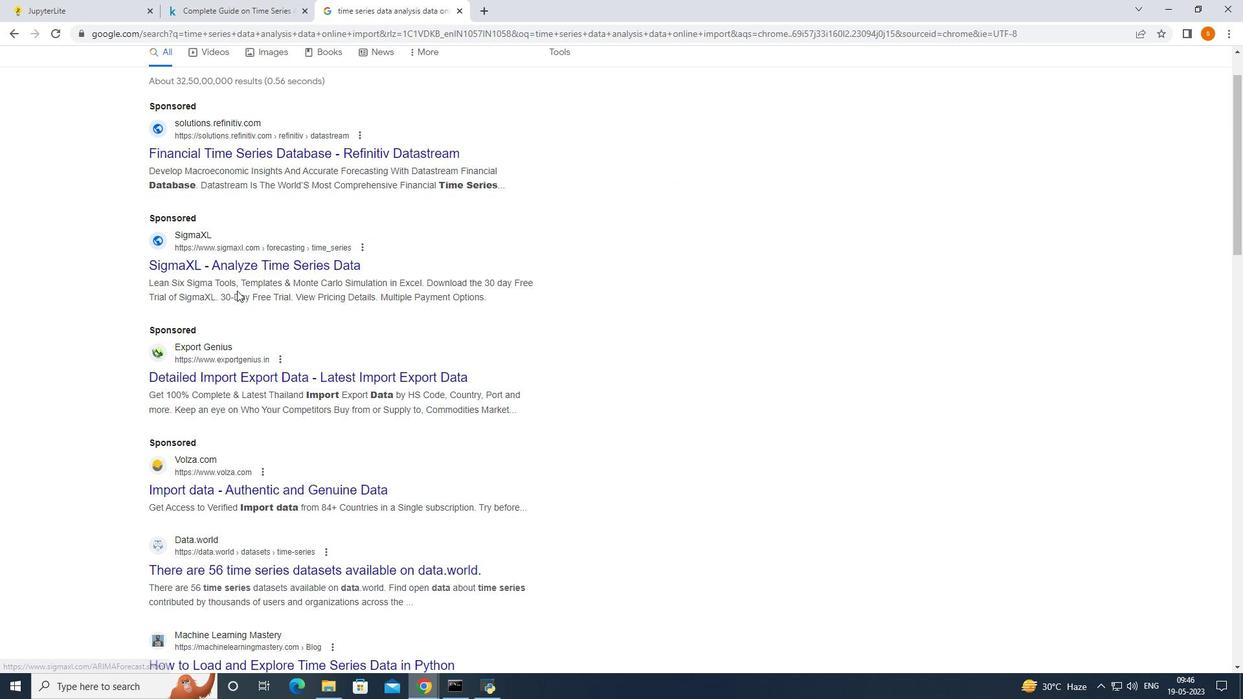 
Action: Mouse scrolled (237, 290) with delta (0, 0)
Screenshot: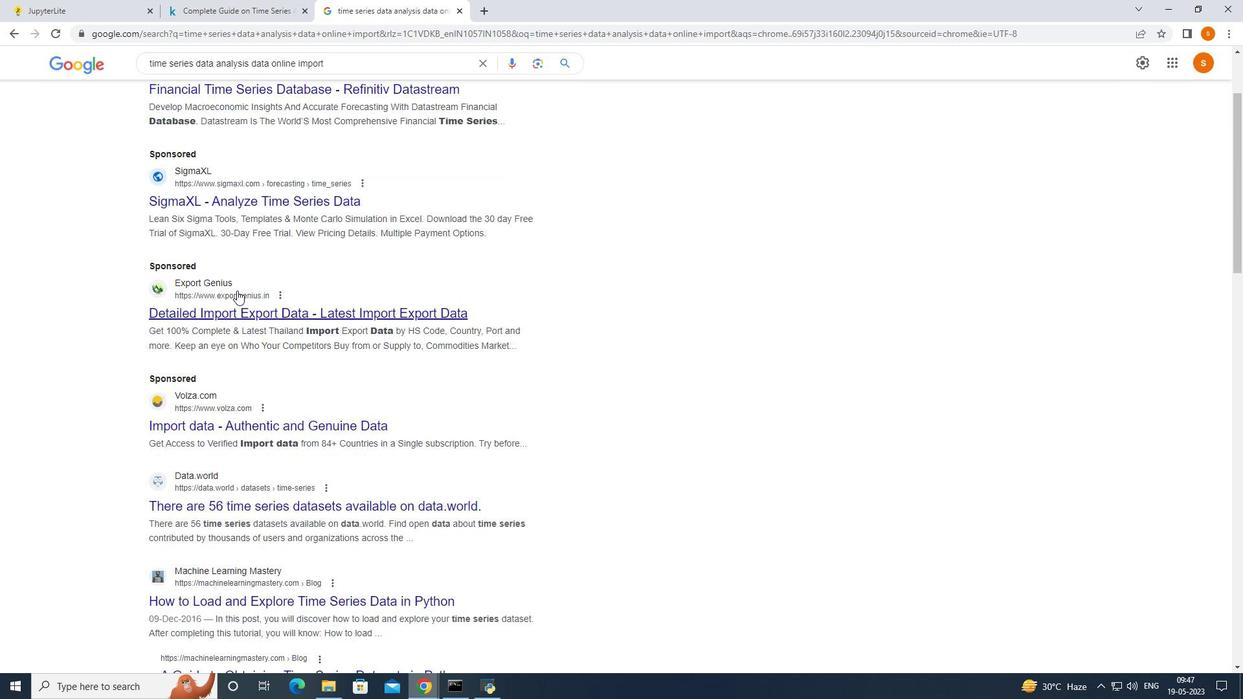 
Action: Mouse moved to (219, 273)
Screenshot: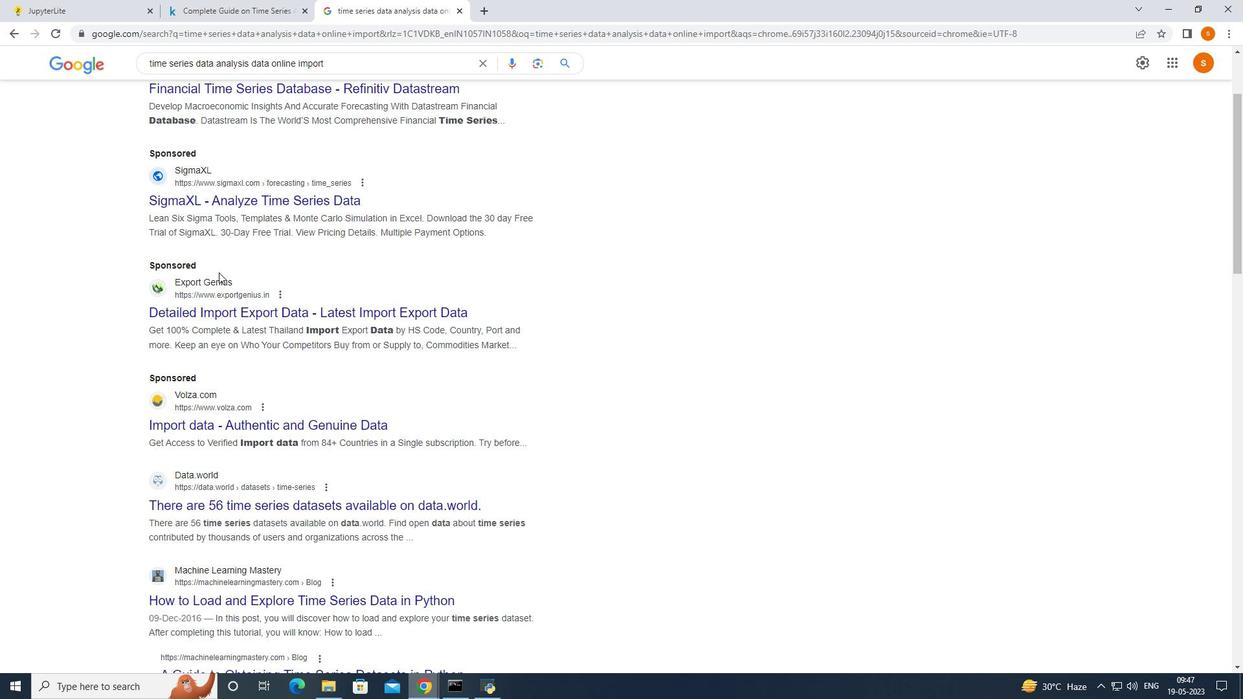 
Action: Mouse scrolled (219, 272) with delta (0, 0)
Screenshot: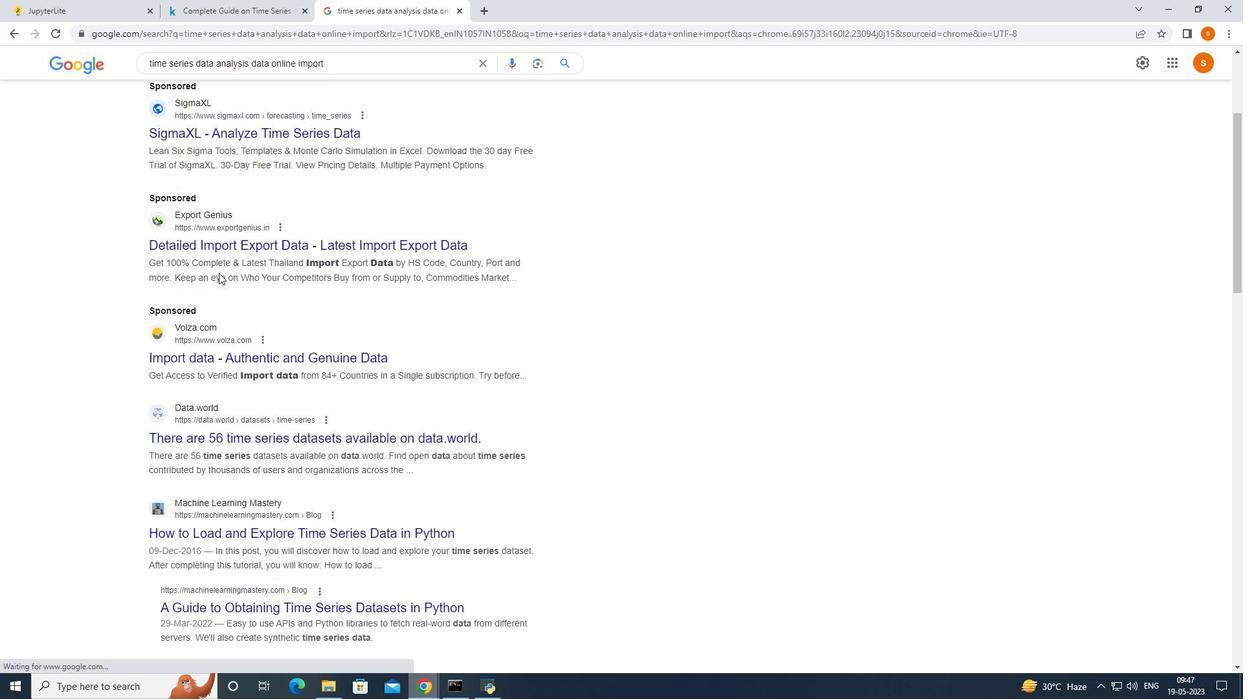 
Action: Mouse moved to (219, 273)
Screenshot: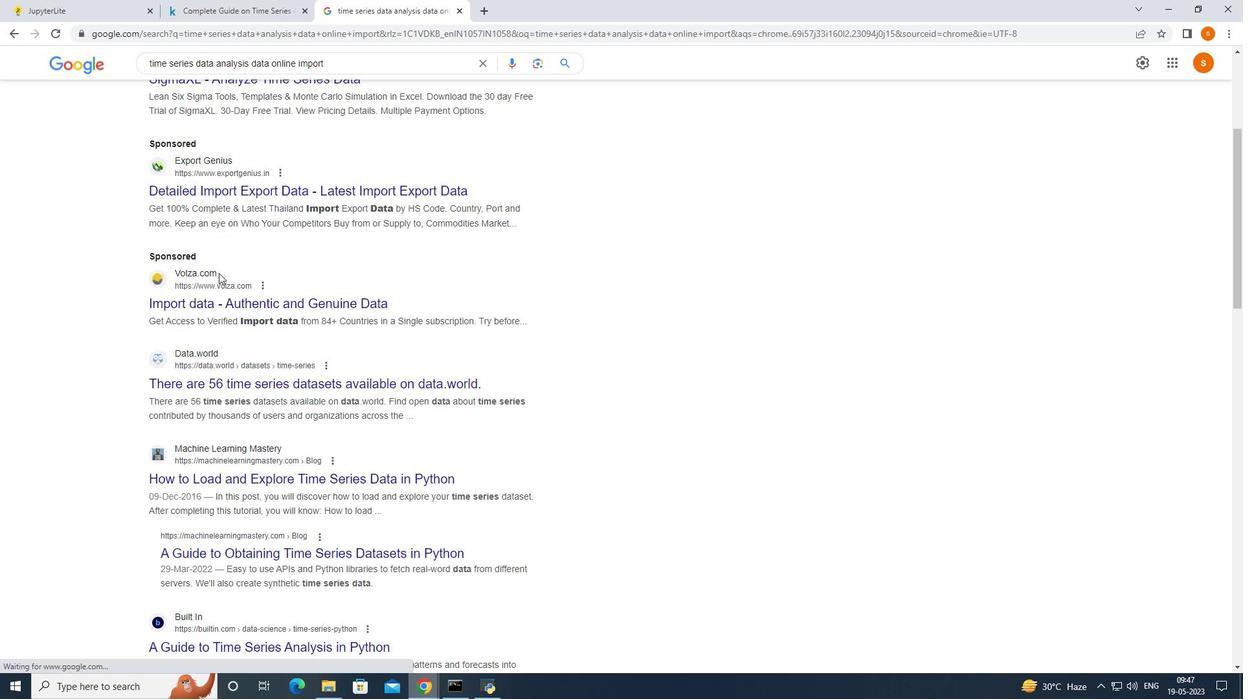 
Action: Mouse scrolled (219, 272) with delta (0, 0)
Screenshot: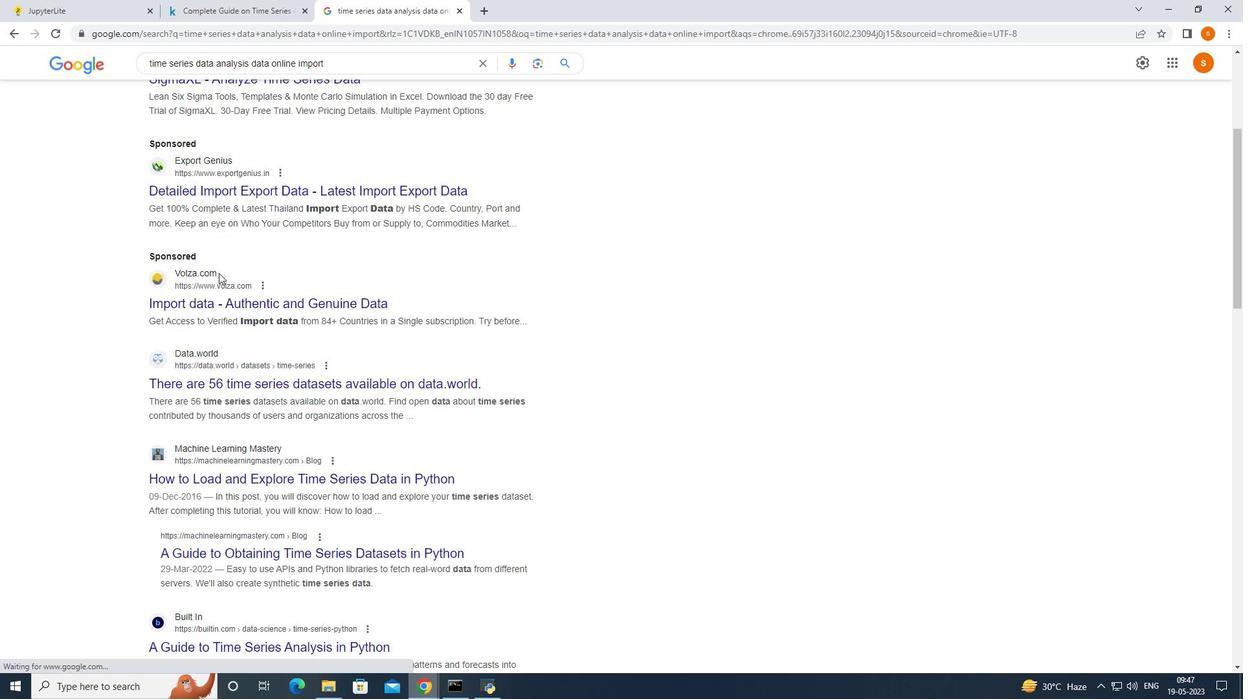 
Action: Mouse moved to (223, 290)
Screenshot: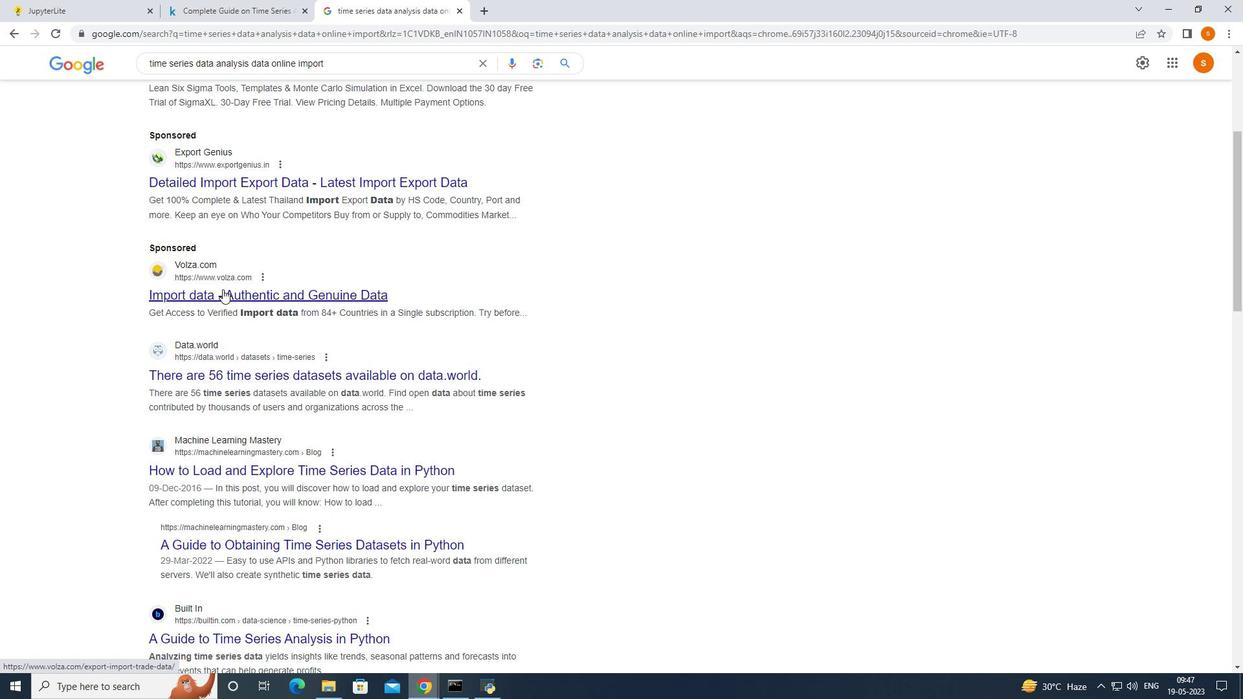 
Action: Mouse scrolled (223, 289) with delta (0, 0)
Screenshot: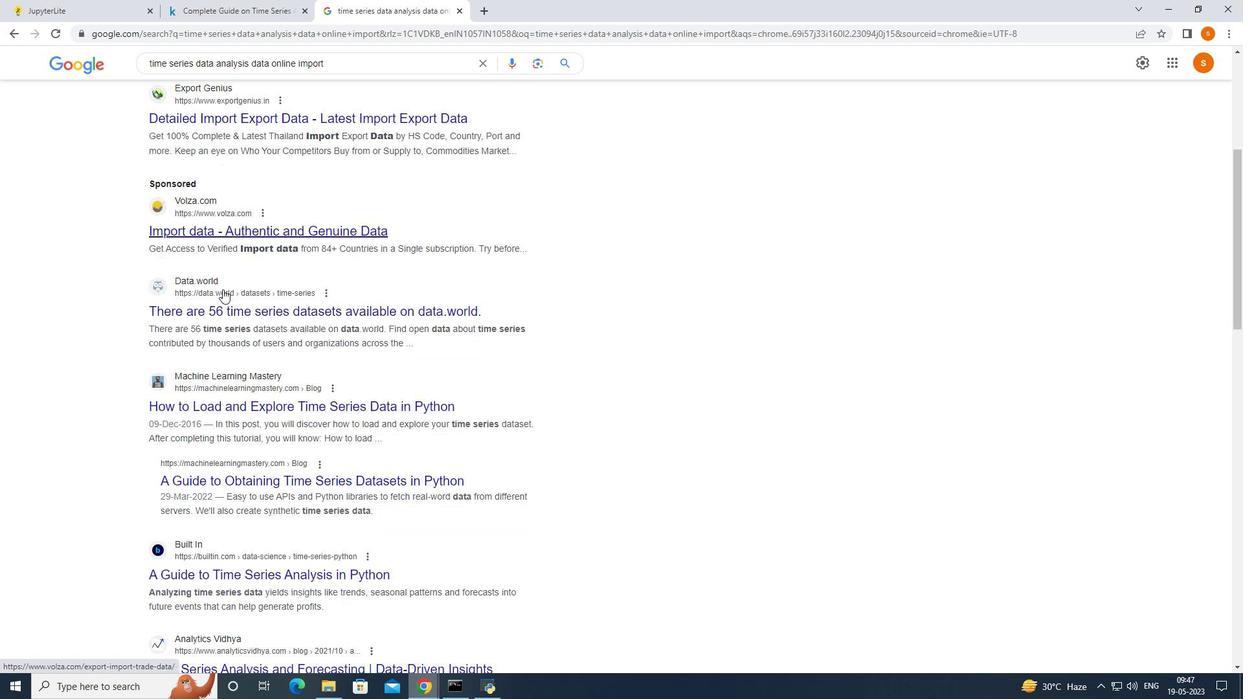 
Action: Mouse moved to (253, 312)
Screenshot: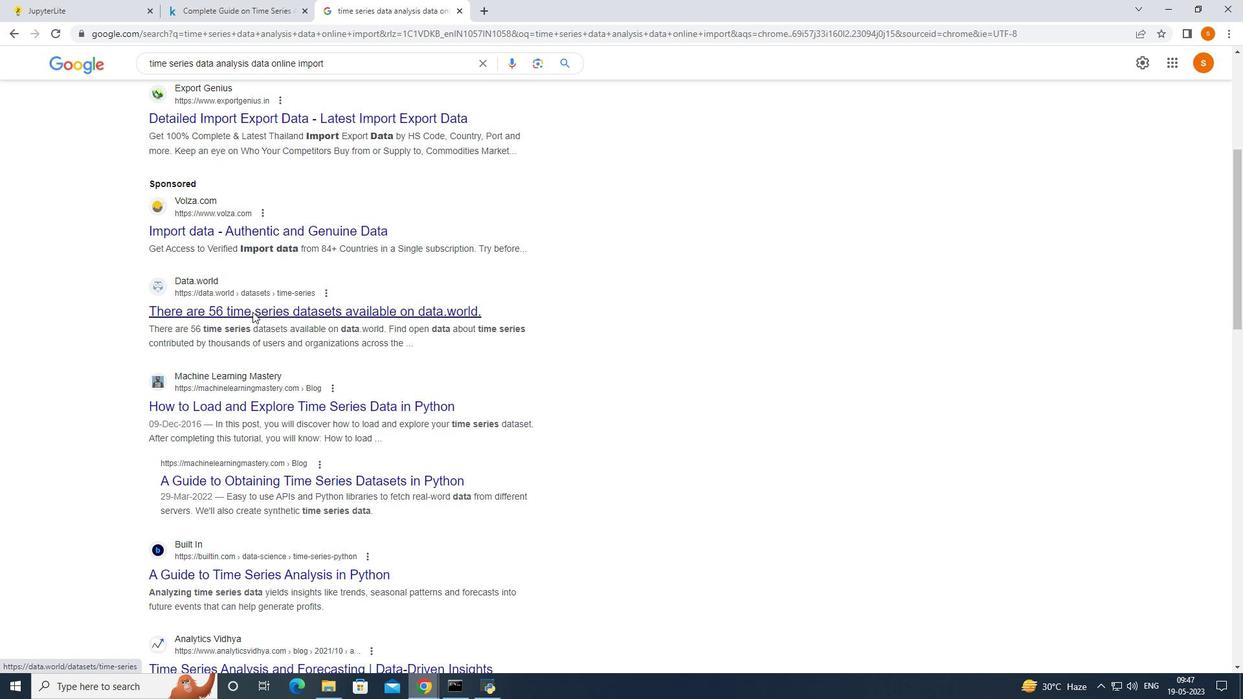 
Action: Mouse pressed left at (253, 312)
Screenshot: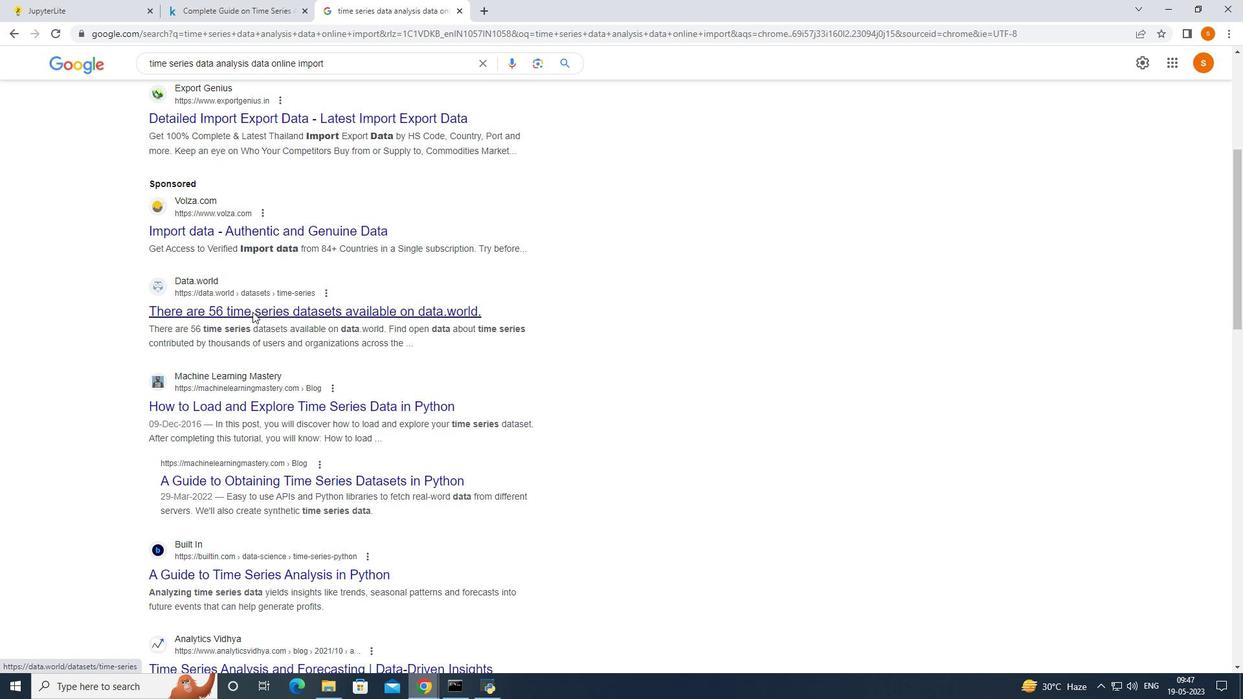 
Action: Mouse moved to (372, 353)
Screenshot: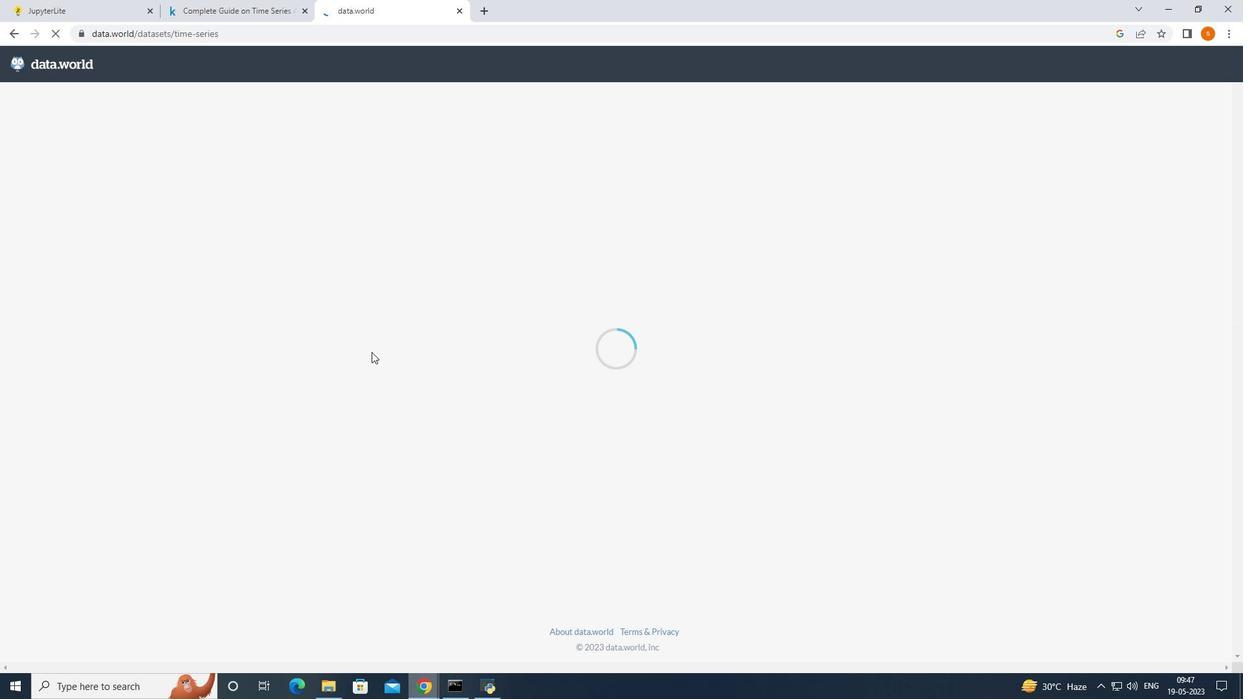
Action: Mouse scrolled (372, 352) with delta (0, 0)
Screenshot: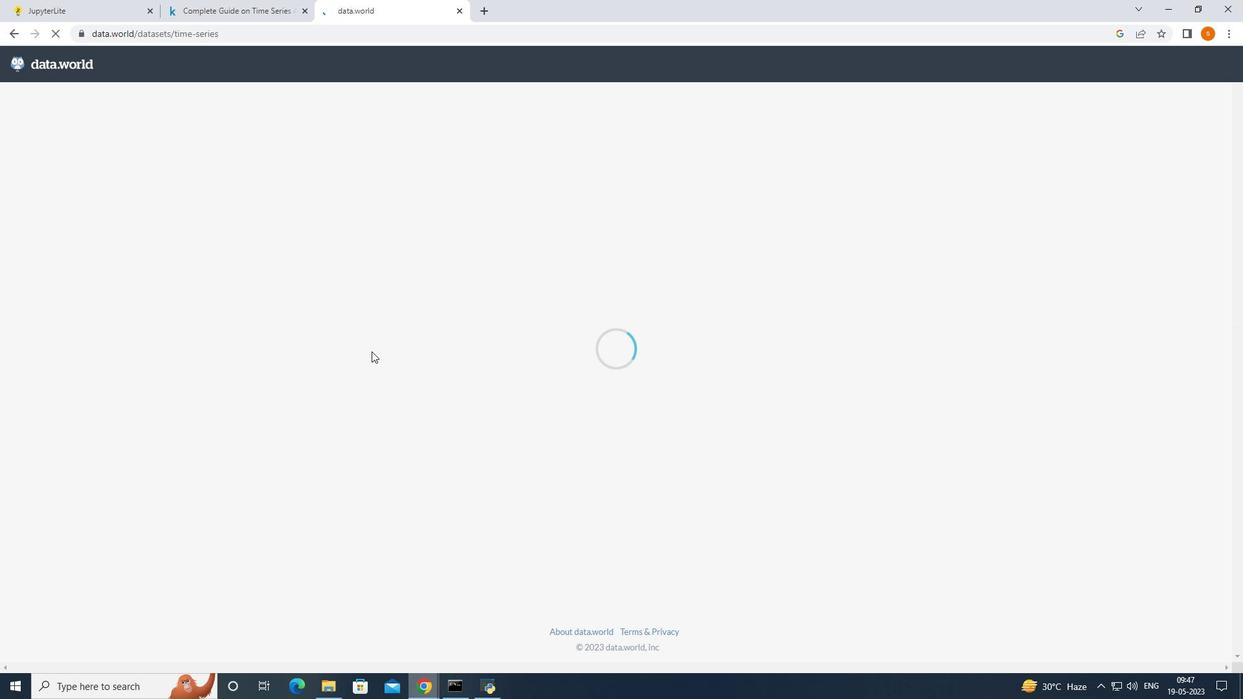 
Action: Mouse moved to (483, 196)
Screenshot: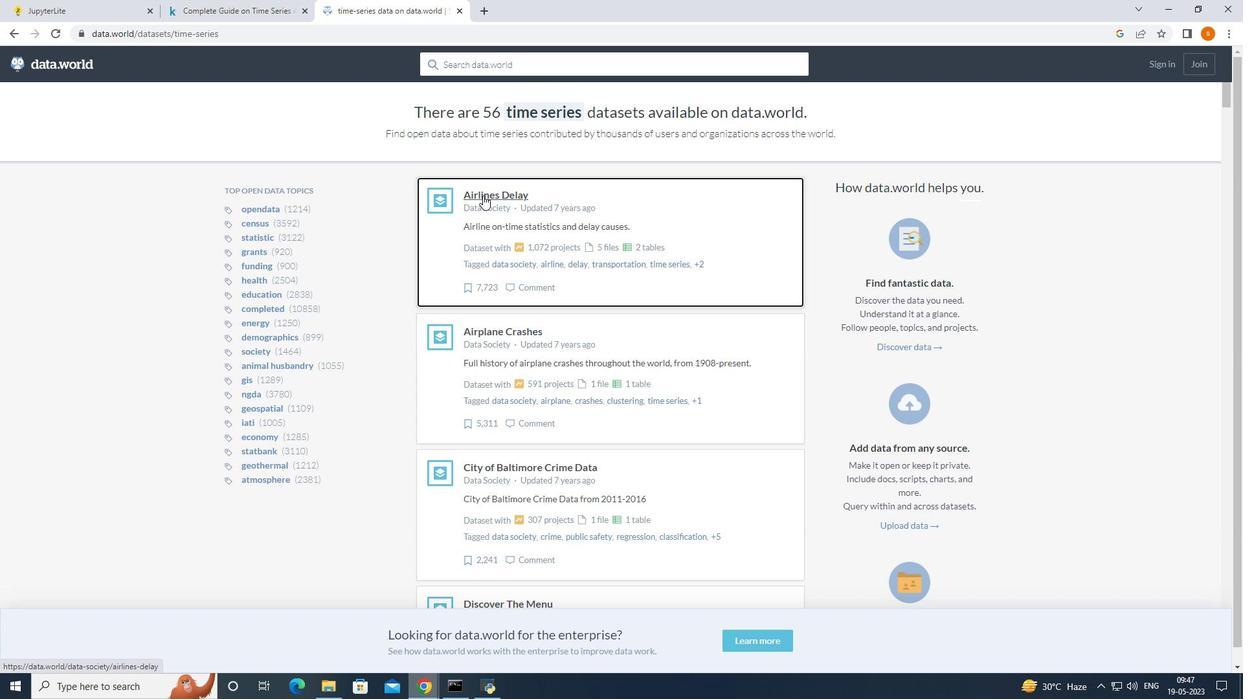 
Action: Mouse pressed left at (483, 196)
Screenshot: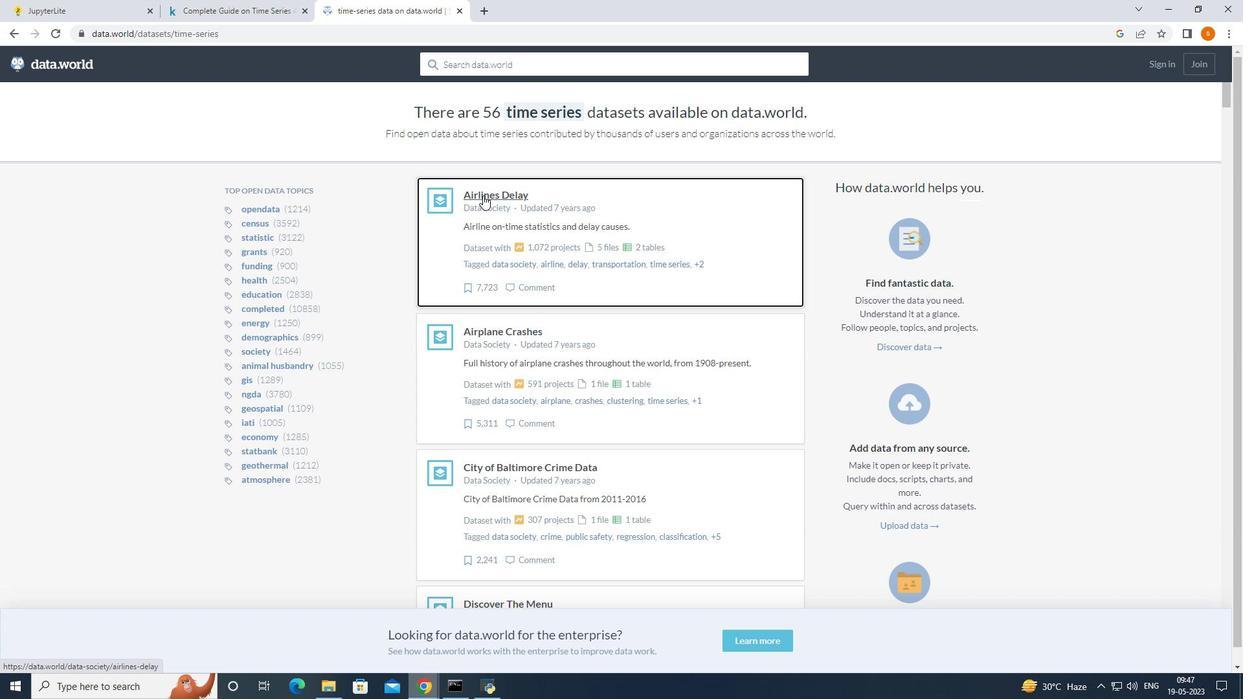 
Action: Mouse moved to (424, 400)
Screenshot: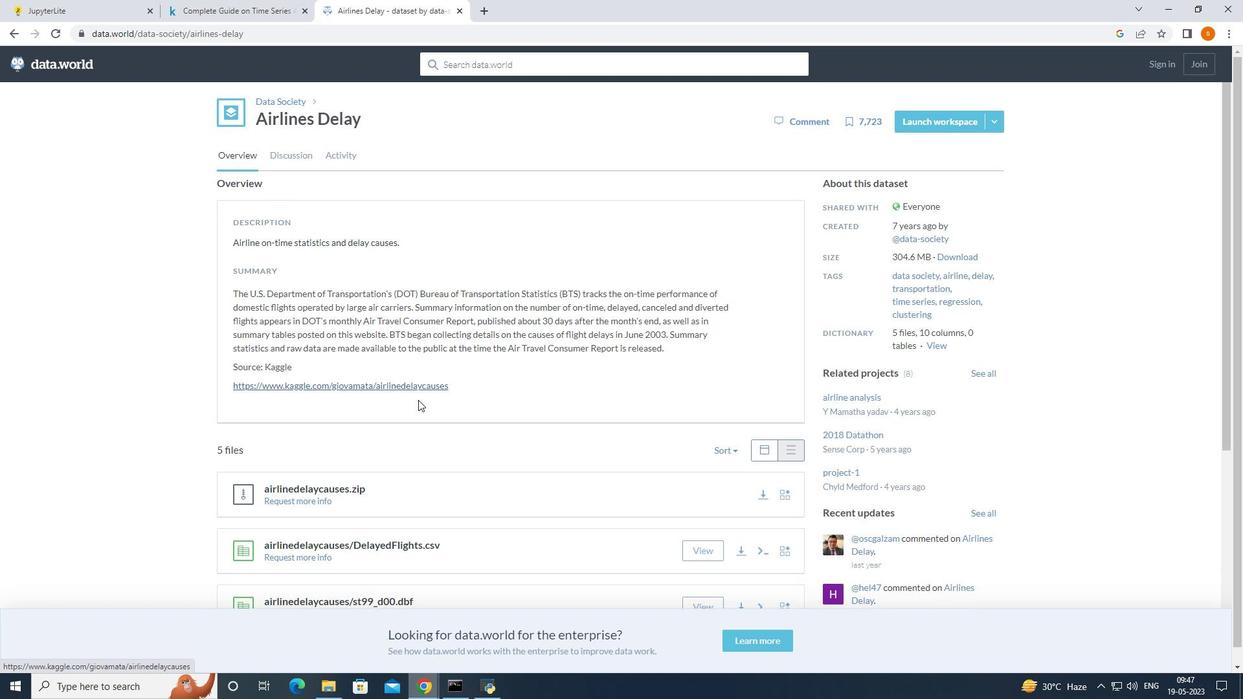 
Action: Mouse scrolled (424, 400) with delta (0, 0)
Screenshot: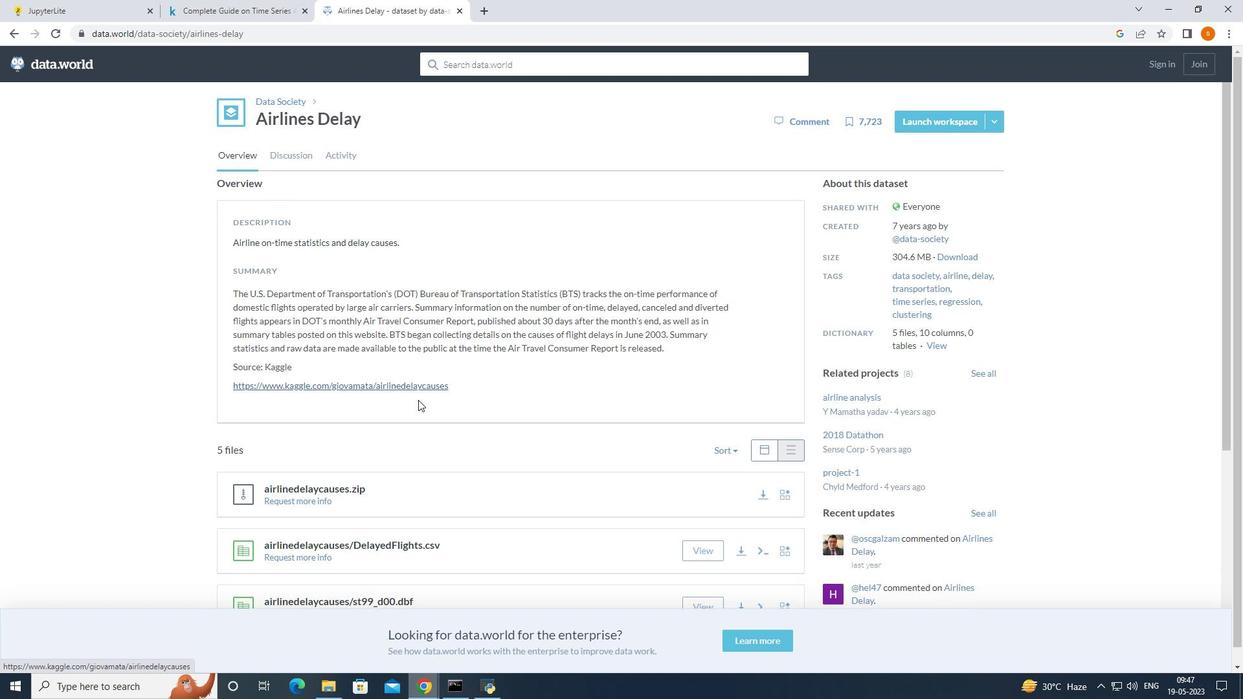 
Action: Mouse moved to (299, 479)
Screenshot: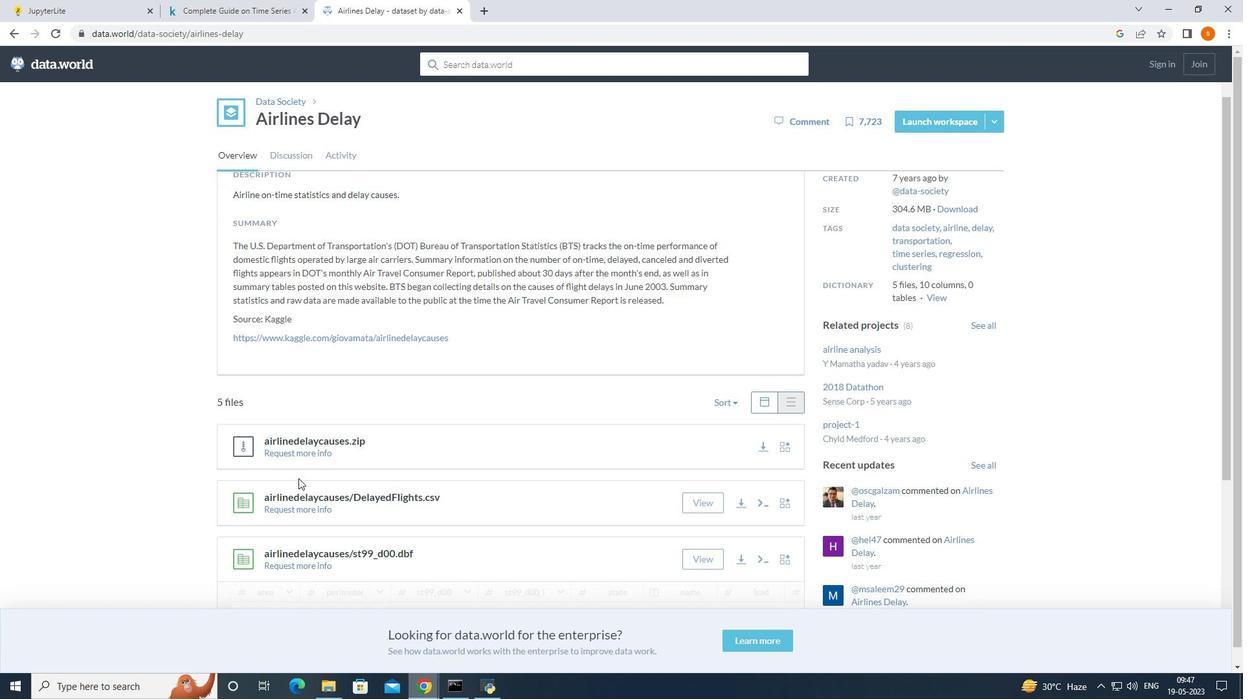 
Action: Mouse scrolled (299, 478) with delta (0, 0)
Screenshot: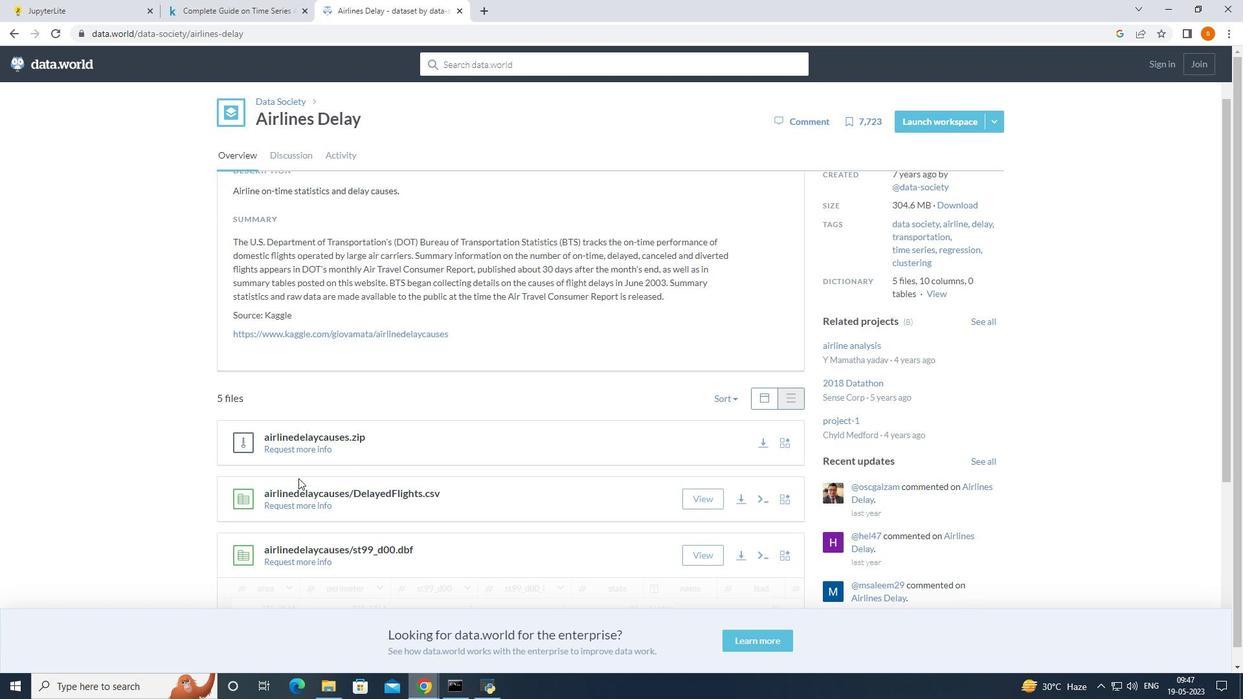 
Action: Mouse scrolled (299, 478) with delta (0, 0)
Screenshot: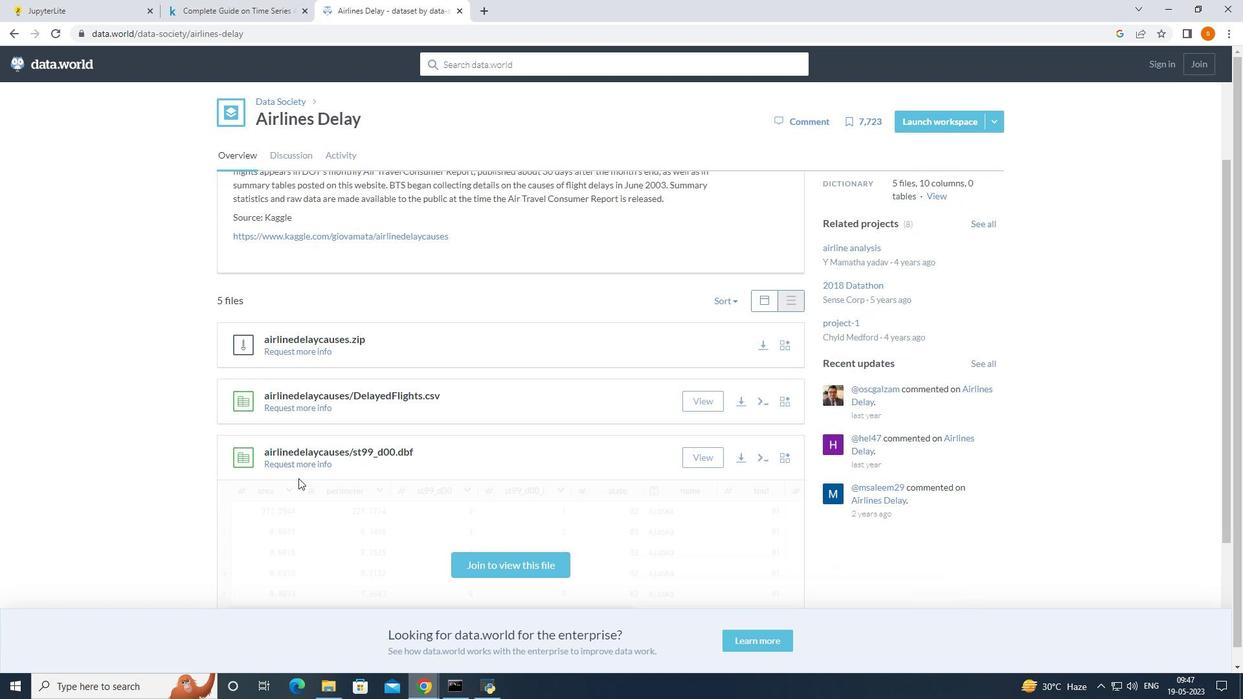 
Action: Mouse moved to (698, 380)
Screenshot: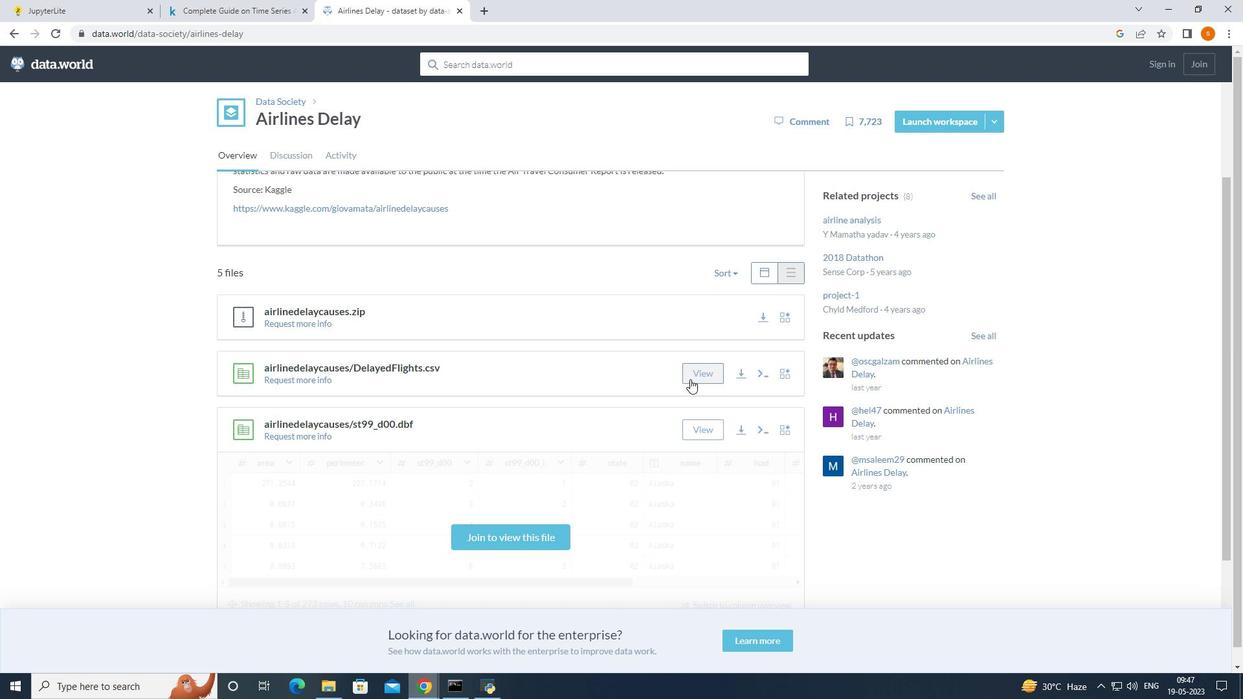 
Action: Mouse pressed left at (698, 380)
Screenshot: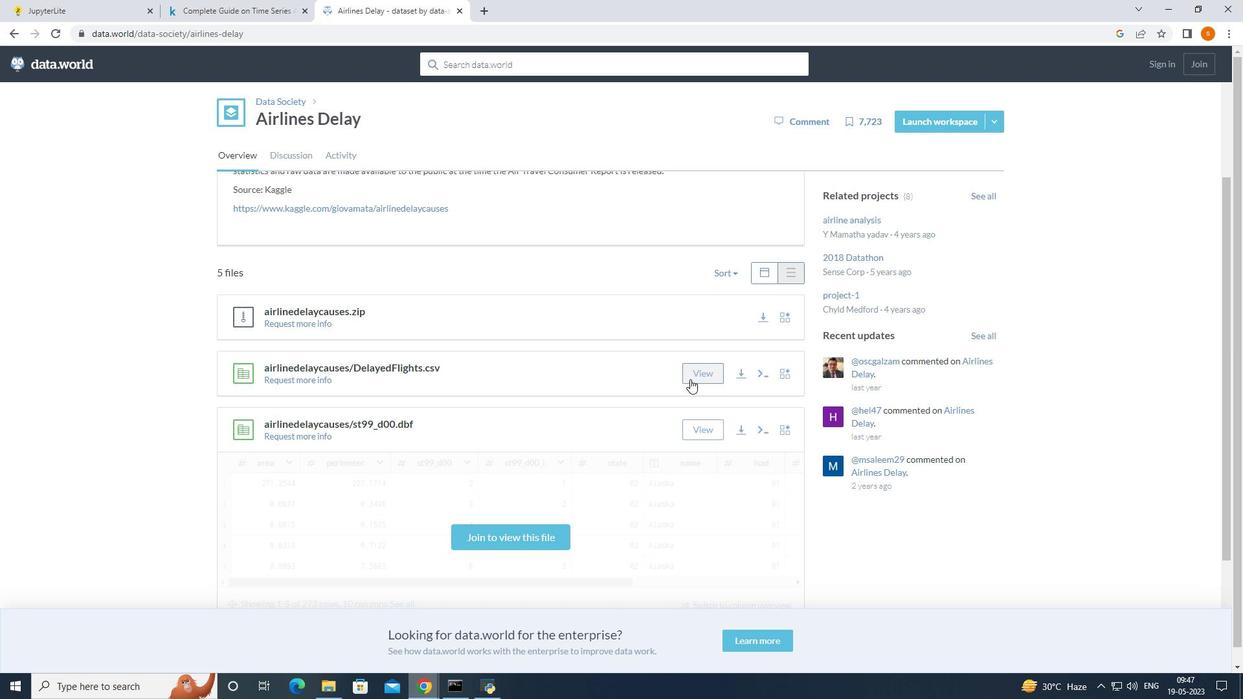 
Action: Mouse moved to (917, 84)
Screenshot: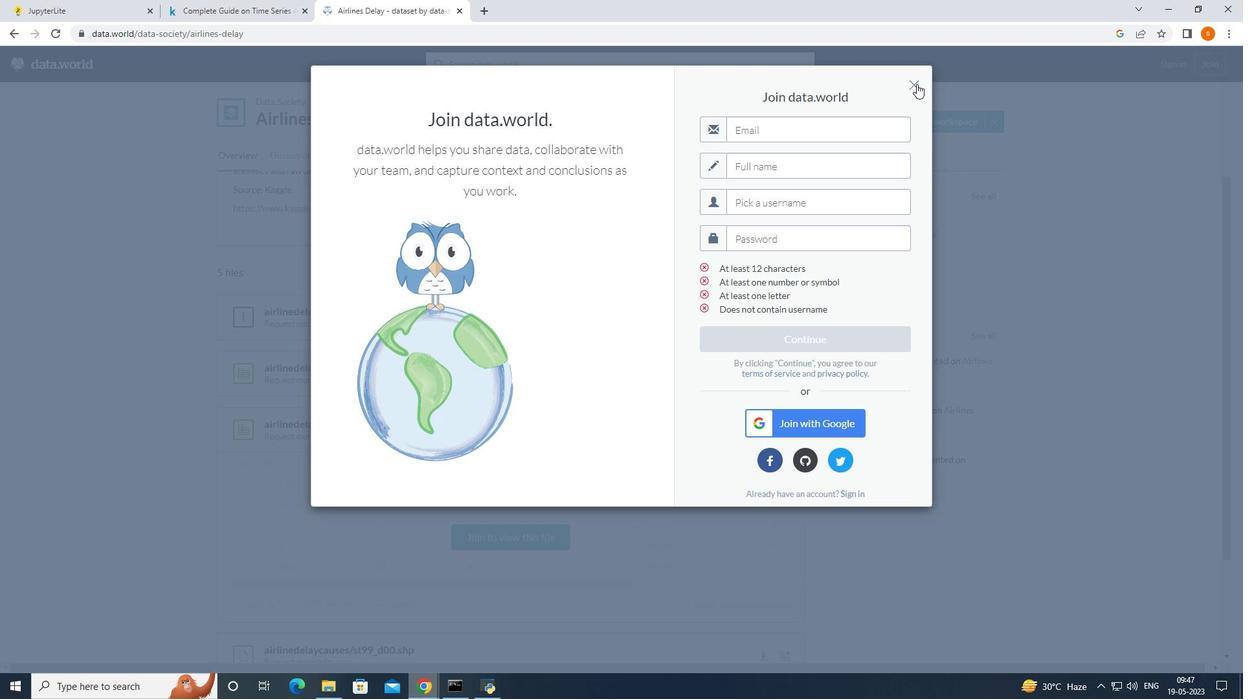 
Action: Mouse pressed left at (917, 84)
Screenshot: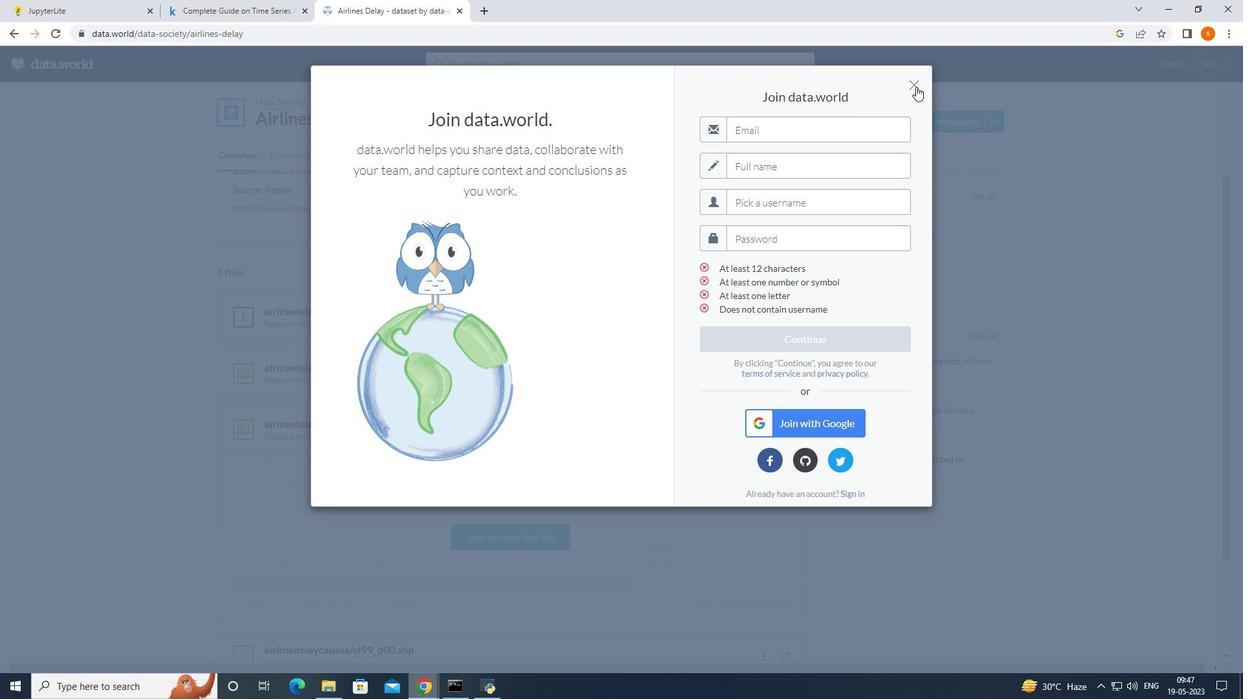 
Action: Mouse moved to (737, 373)
Screenshot: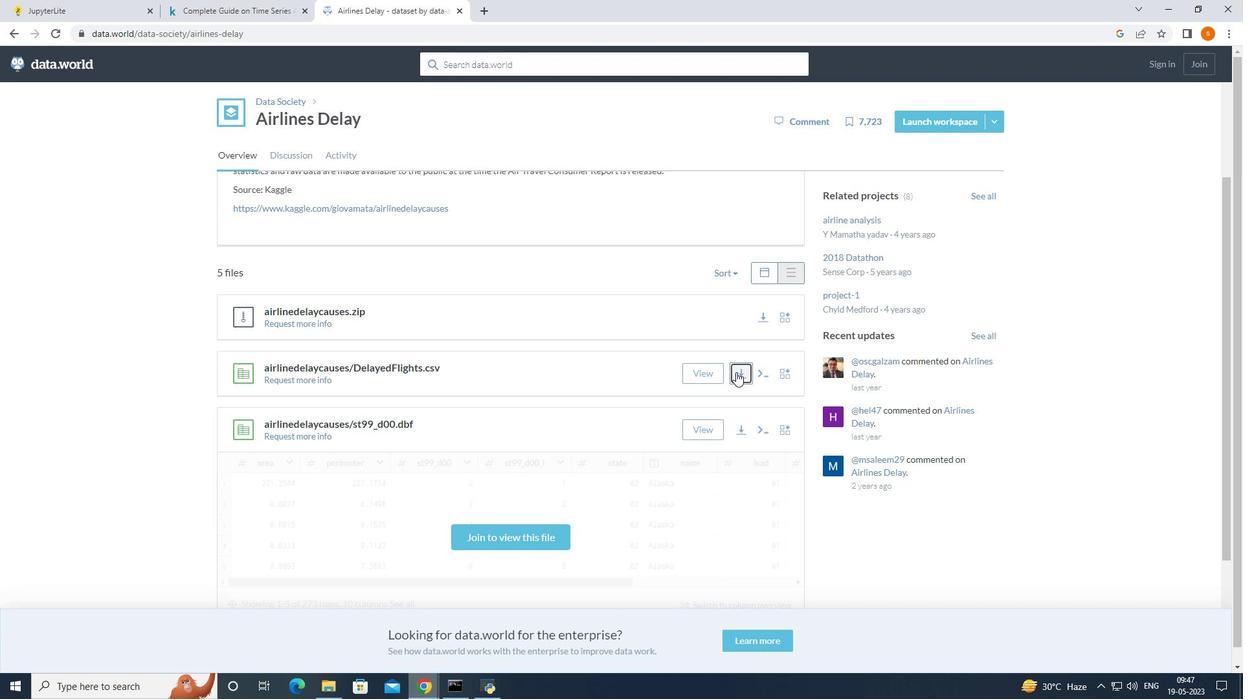 
Action: Mouse pressed left at (737, 373)
Screenshot: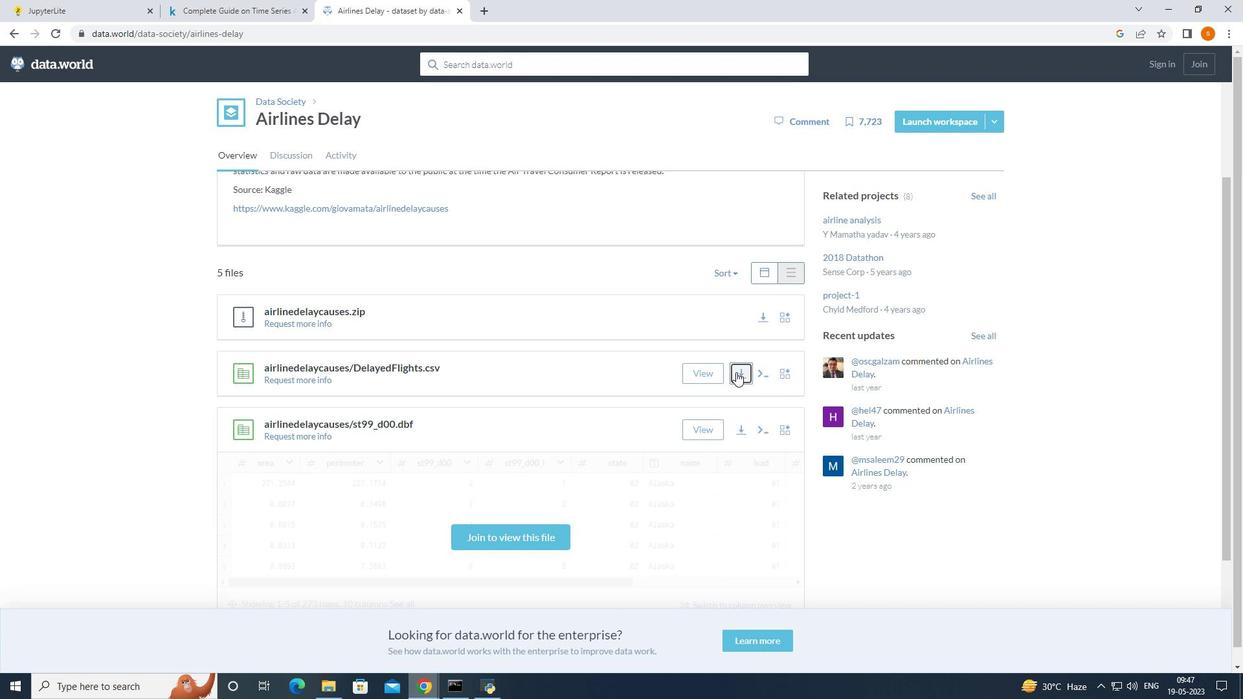 
Action: Mouse moved to (695, 399)
Screenshot: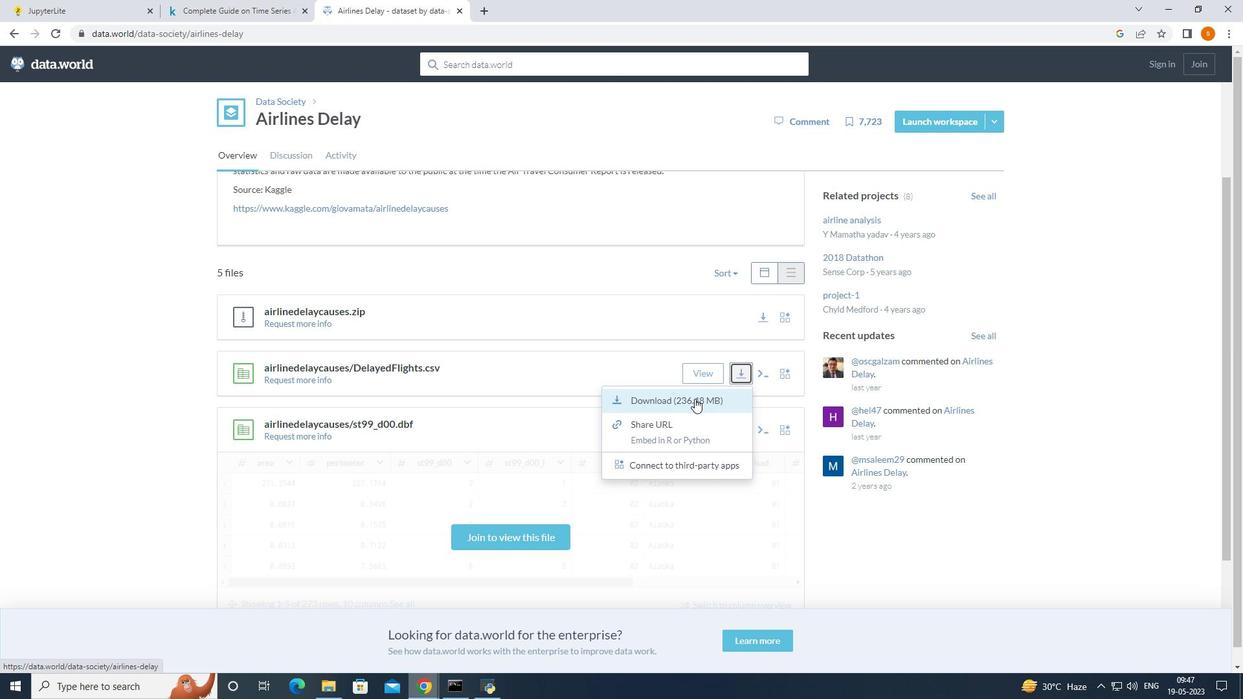 
Action: Mouse pressed left at (695, 399)
Screenshot: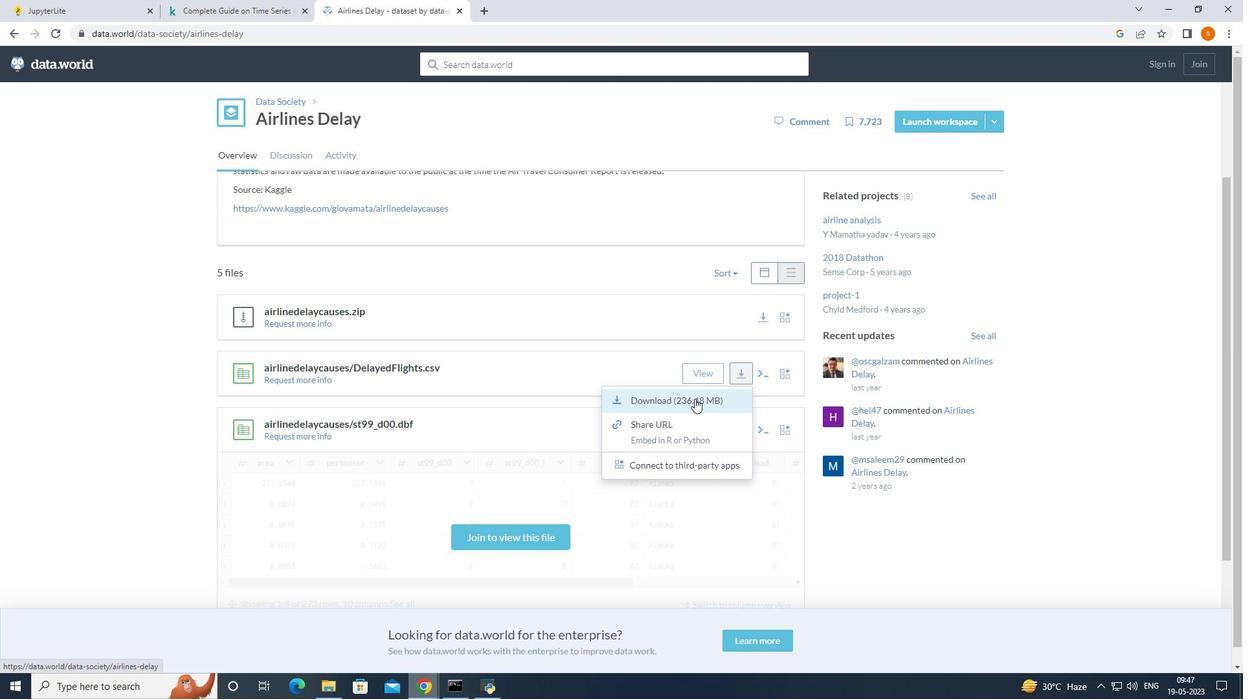 
Action: Mouse moved to (913, 83)
Screenshot: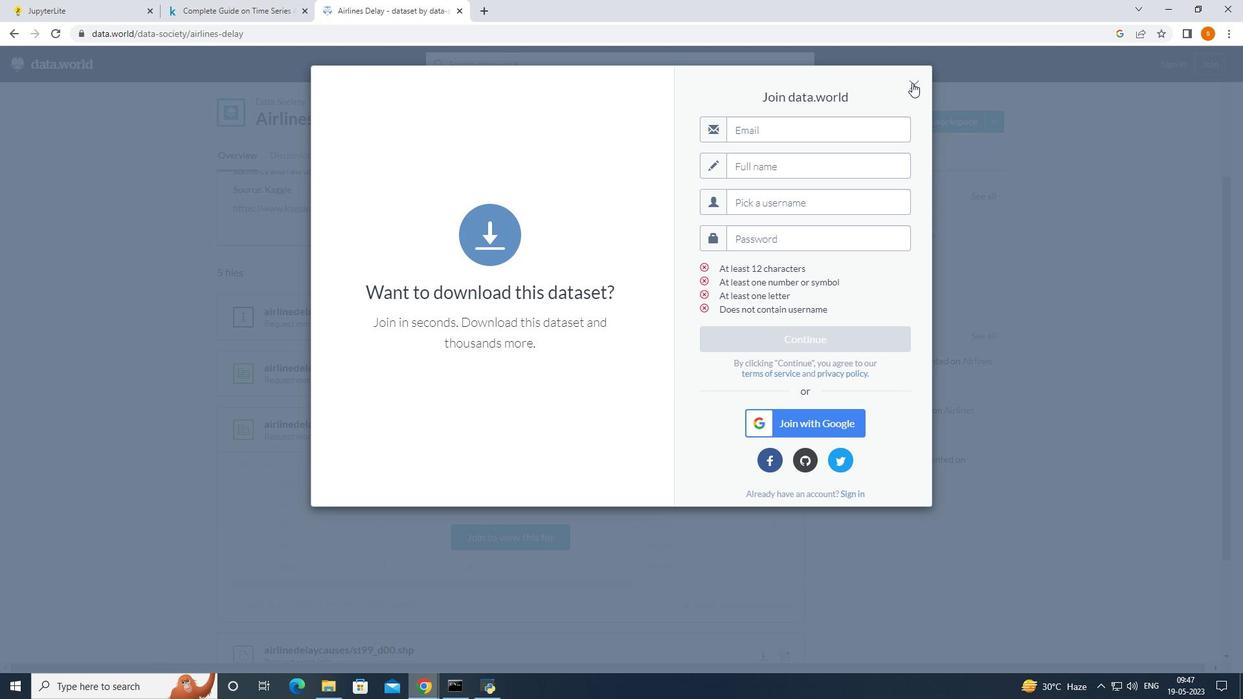 
Action: Mouse pressed left at (913, 83)
Screenshot: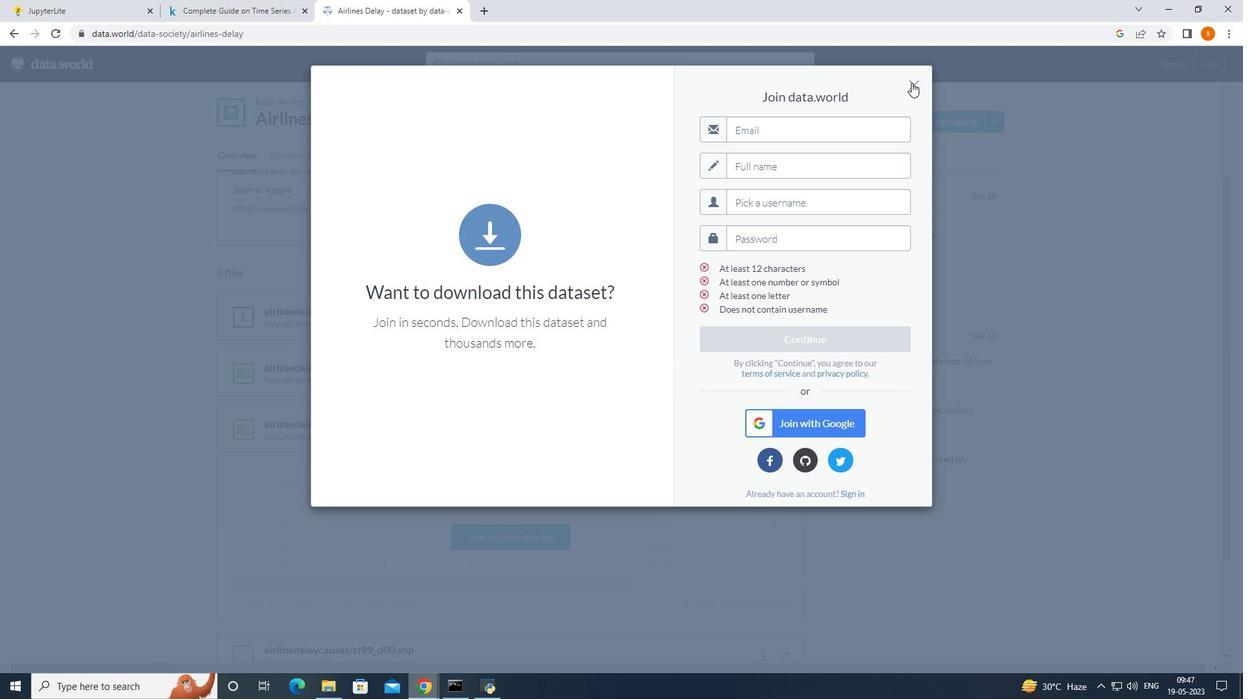 
Action: Mouse moved to (716, 376)
Screenshot: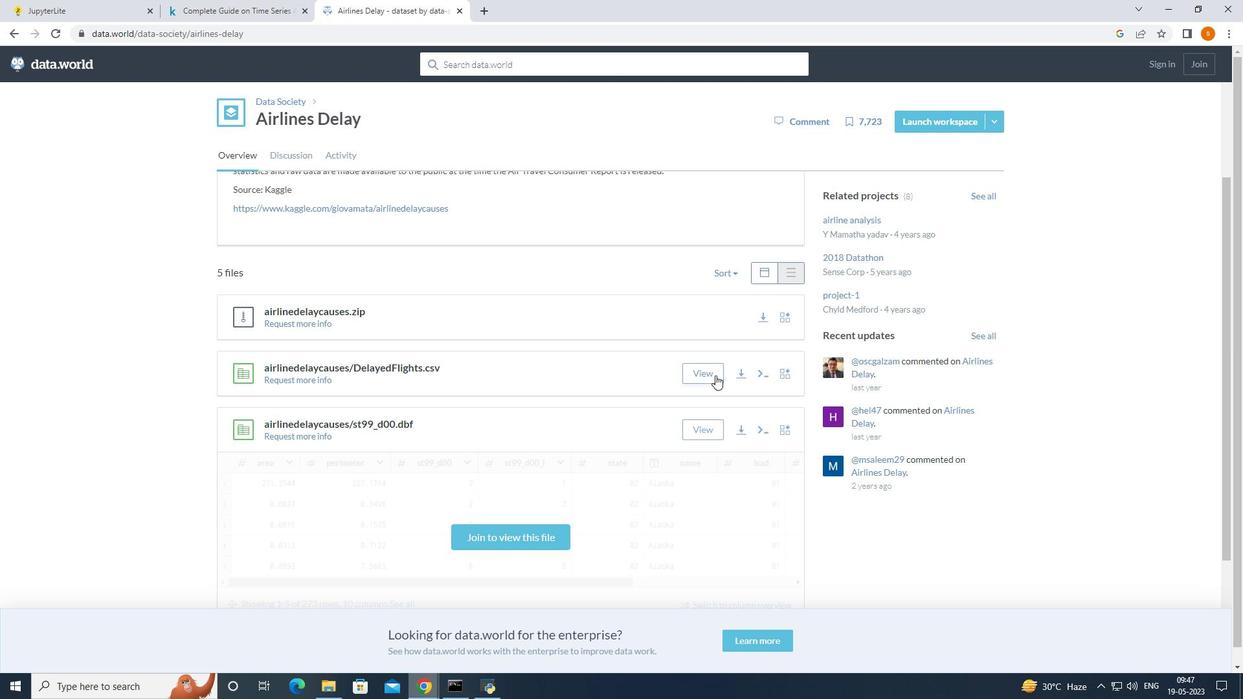 
Action: Mouse pressed left at (716, 376)
Screenshot: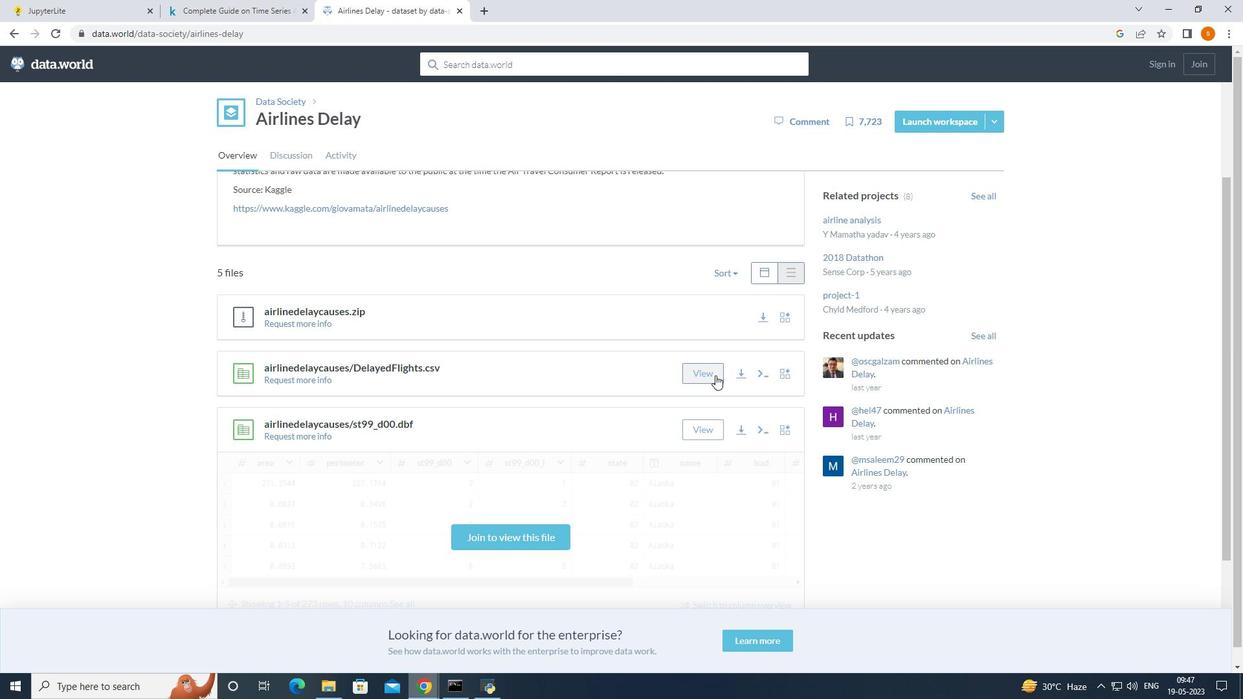 
Action: Mouse moved to (913, 84)
Screenshot: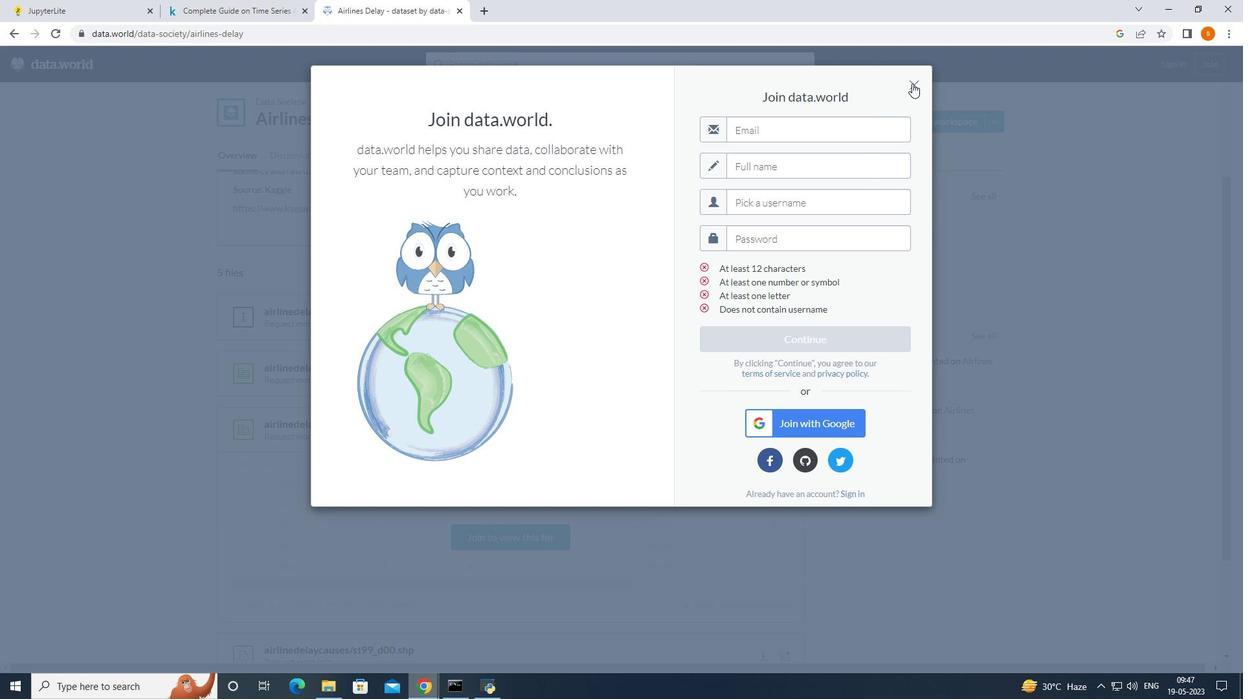 
Action: Mouse pressed left at (913, 84)
Screenshot: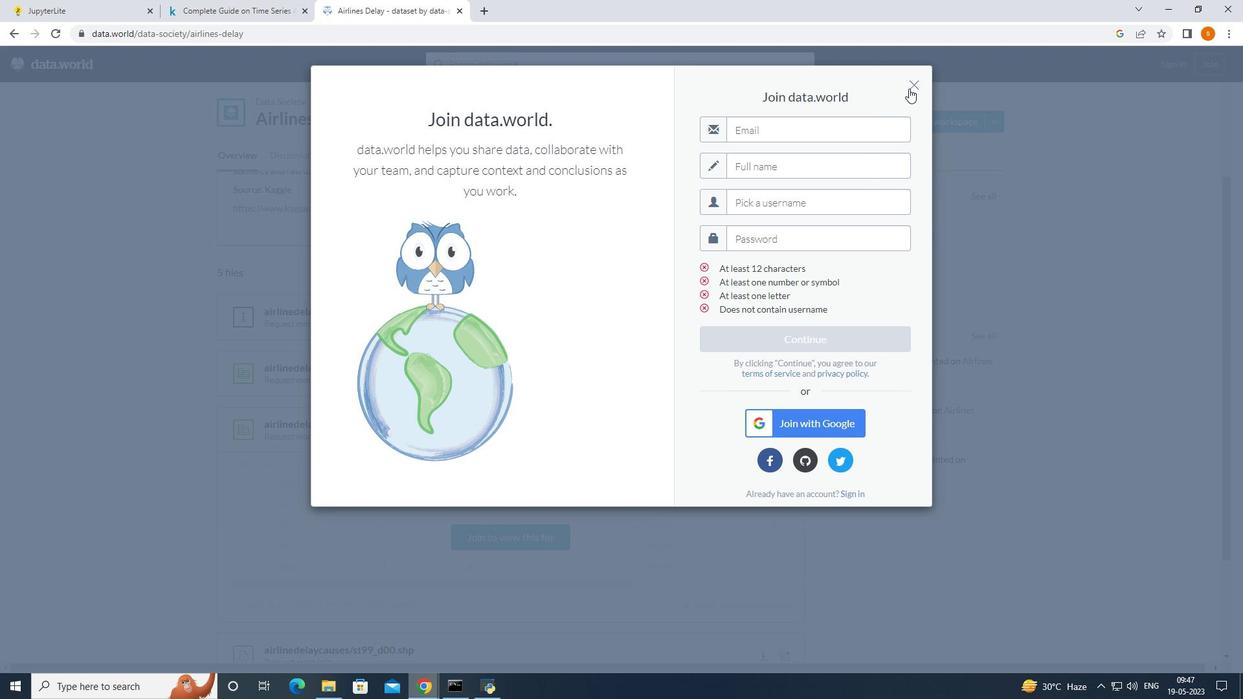 
Action: Mouse moved to (744, 377)
Screenshot: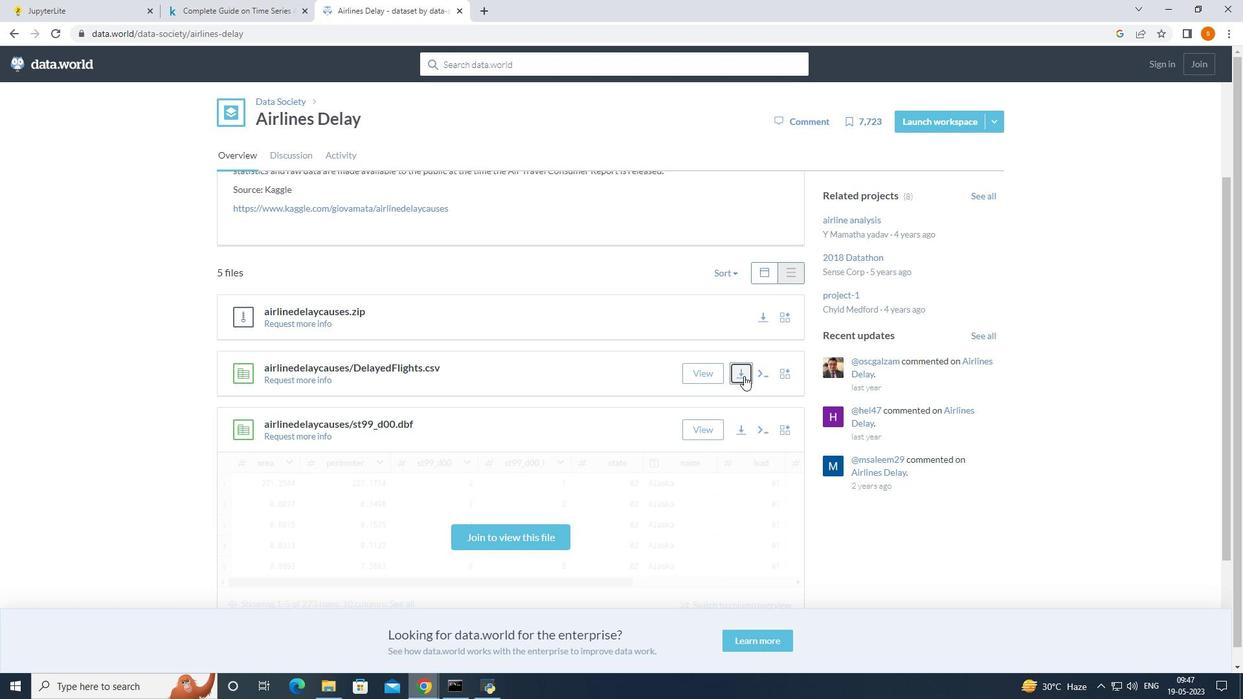 
Action: Mouse pressed left at (744, 377)
Screenshot: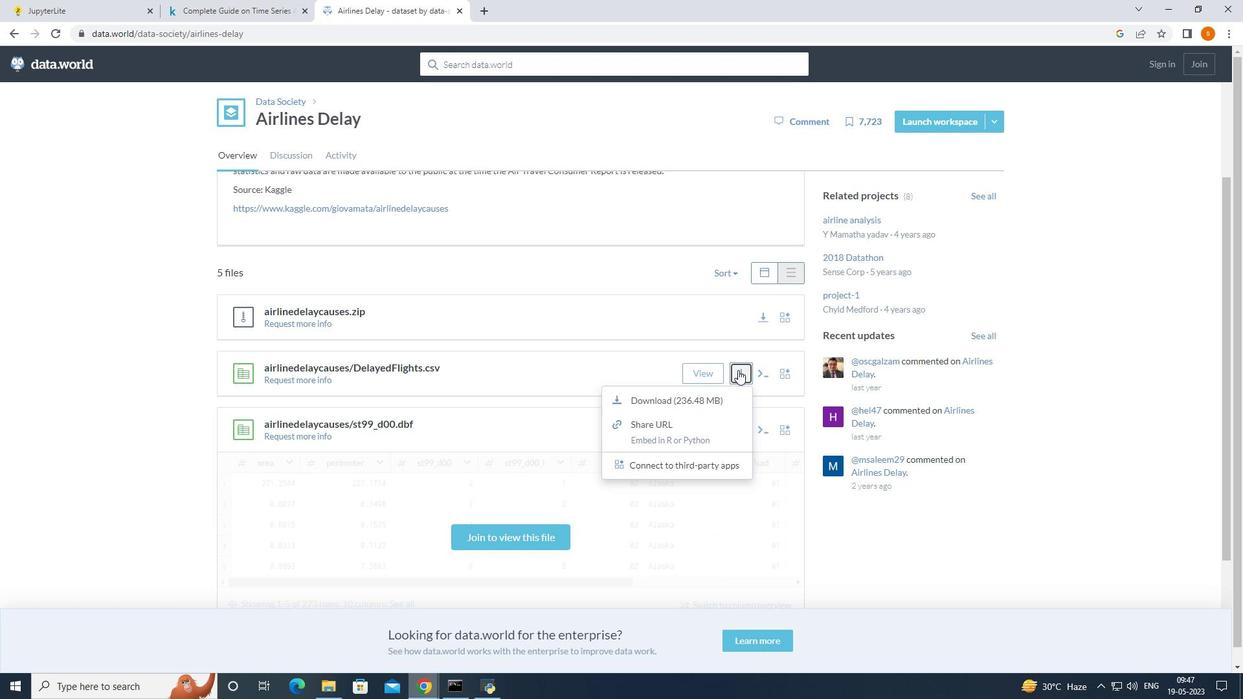 
Action: Mouse moved to (59, 222)
Screenshot: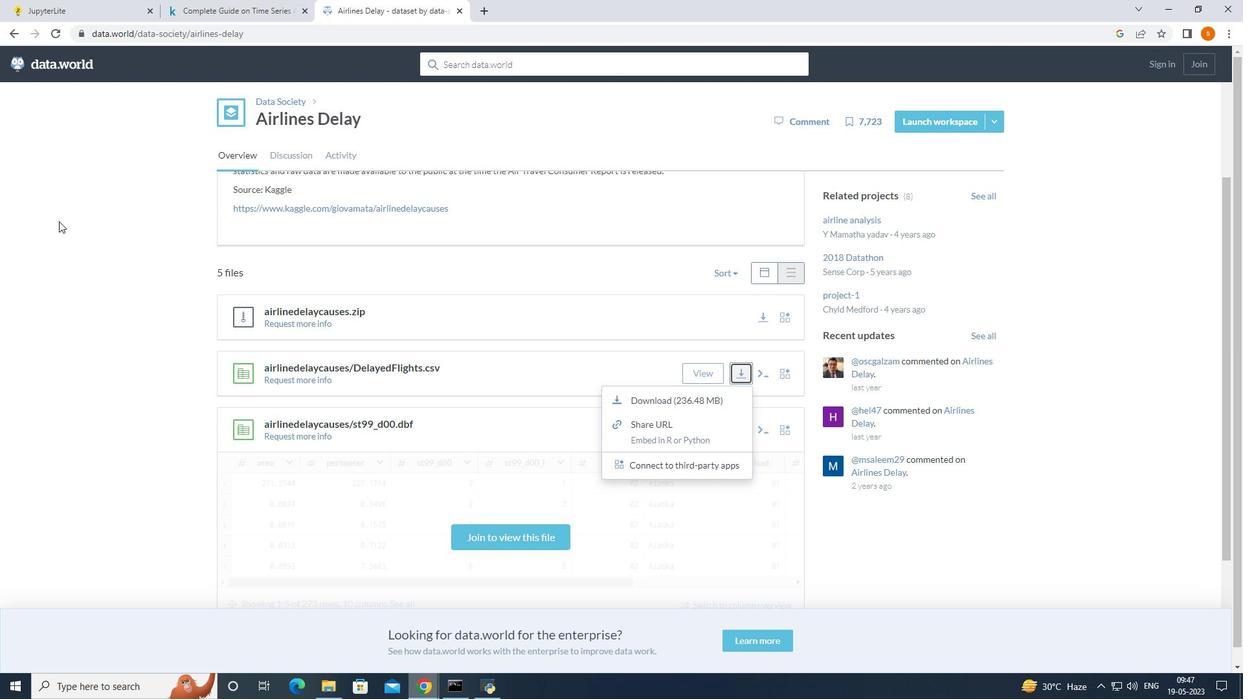 
Action: Mouse pressed left at (59, 222)
Screenshot: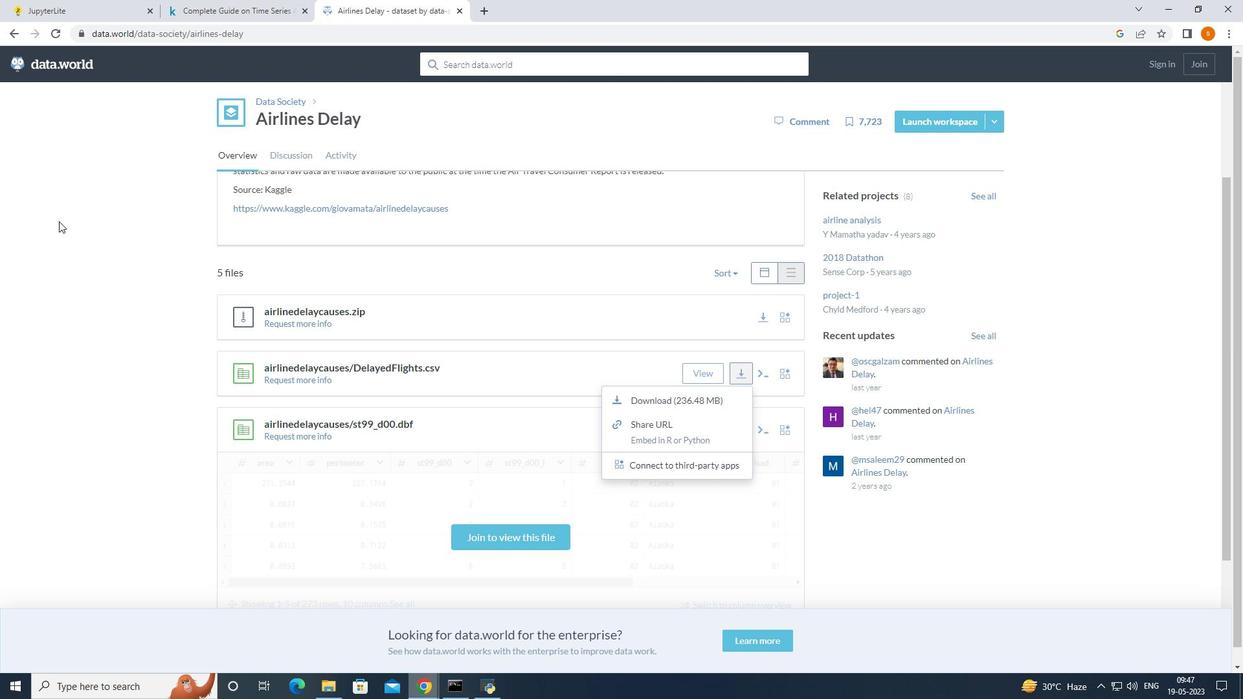 
Action: Mouse moved to (14, 30)
Screenshot: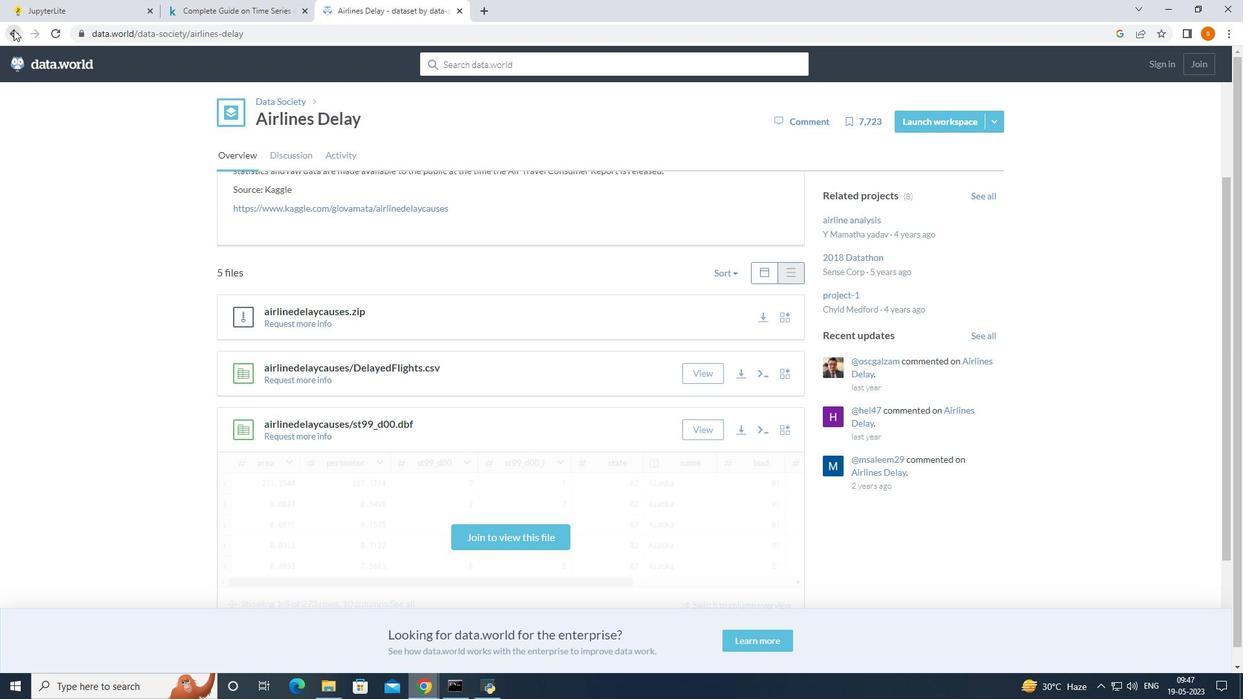 
Action: Mouse pressed left at (14, 30)
Screenshot: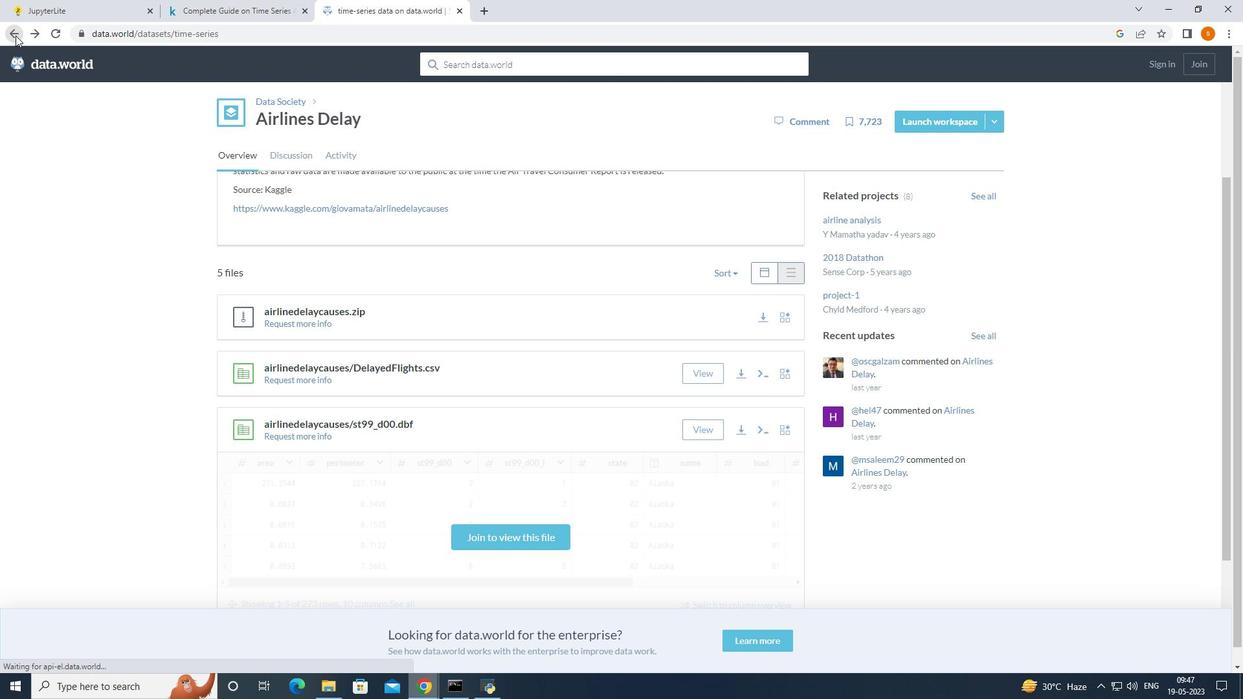 
Action: Mouse moved to (503, 329)
Screenshot: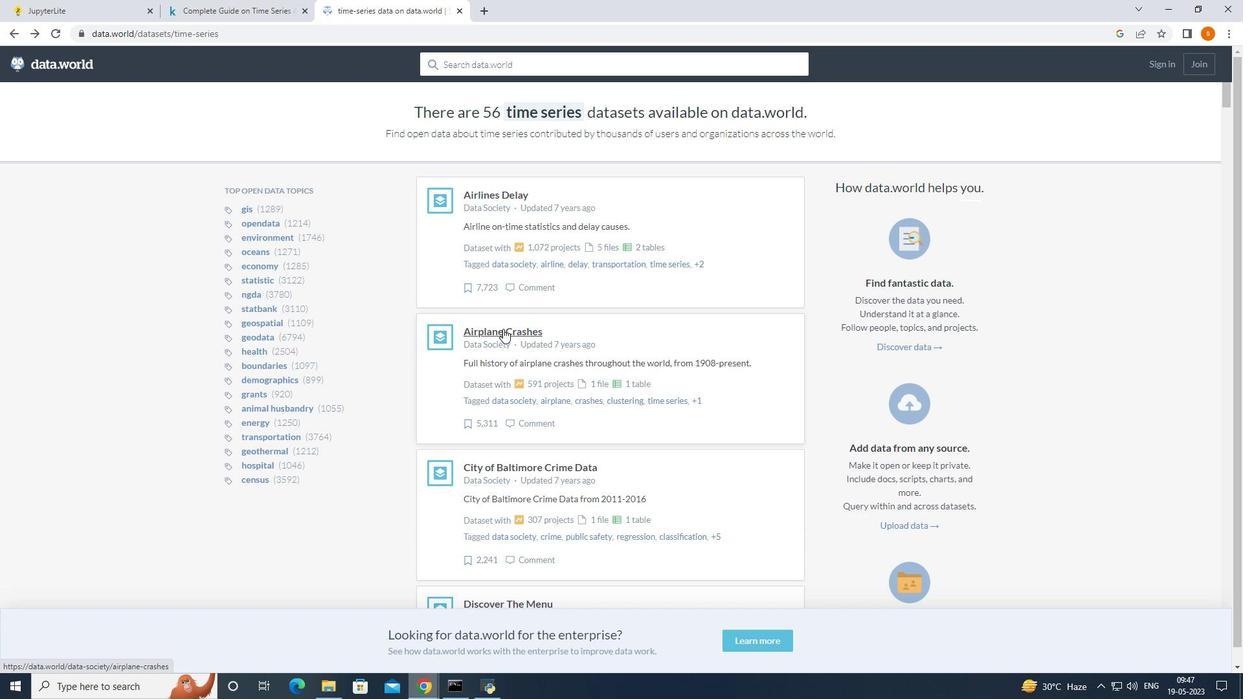 
Action: Mouse scrolled (503, 329) with delta (0, 0)
Screenshot: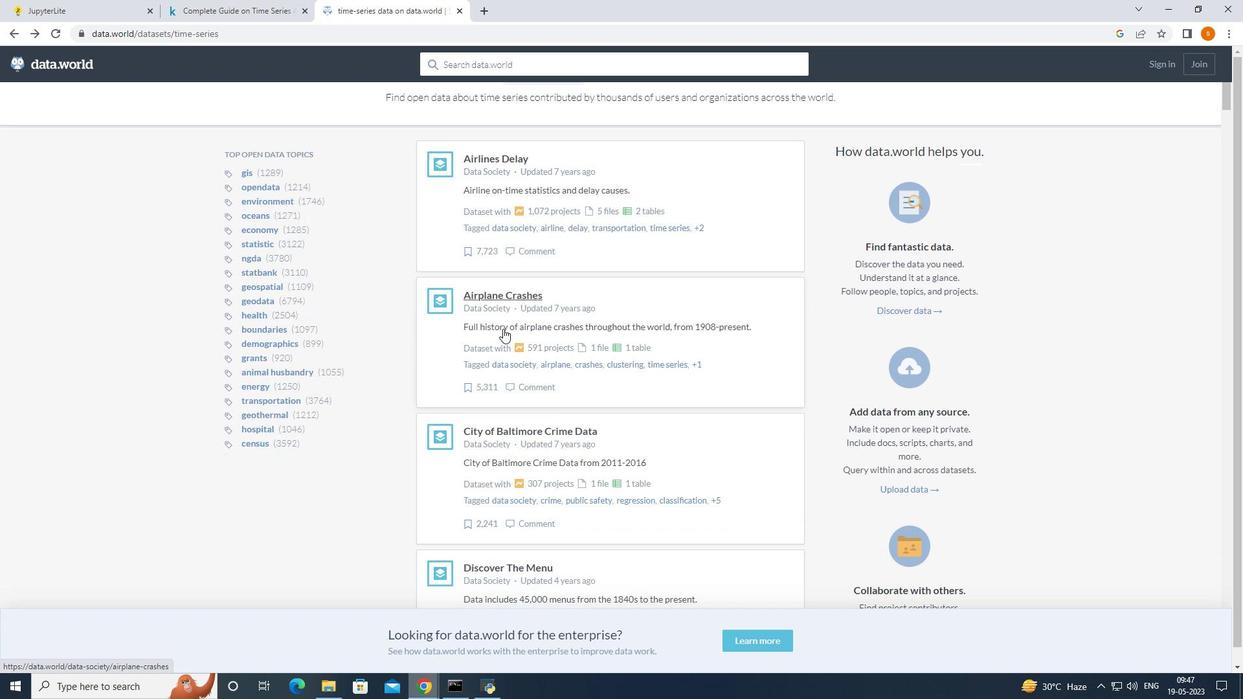 
Action: Mouse moved to (585, 446)
Screenshot: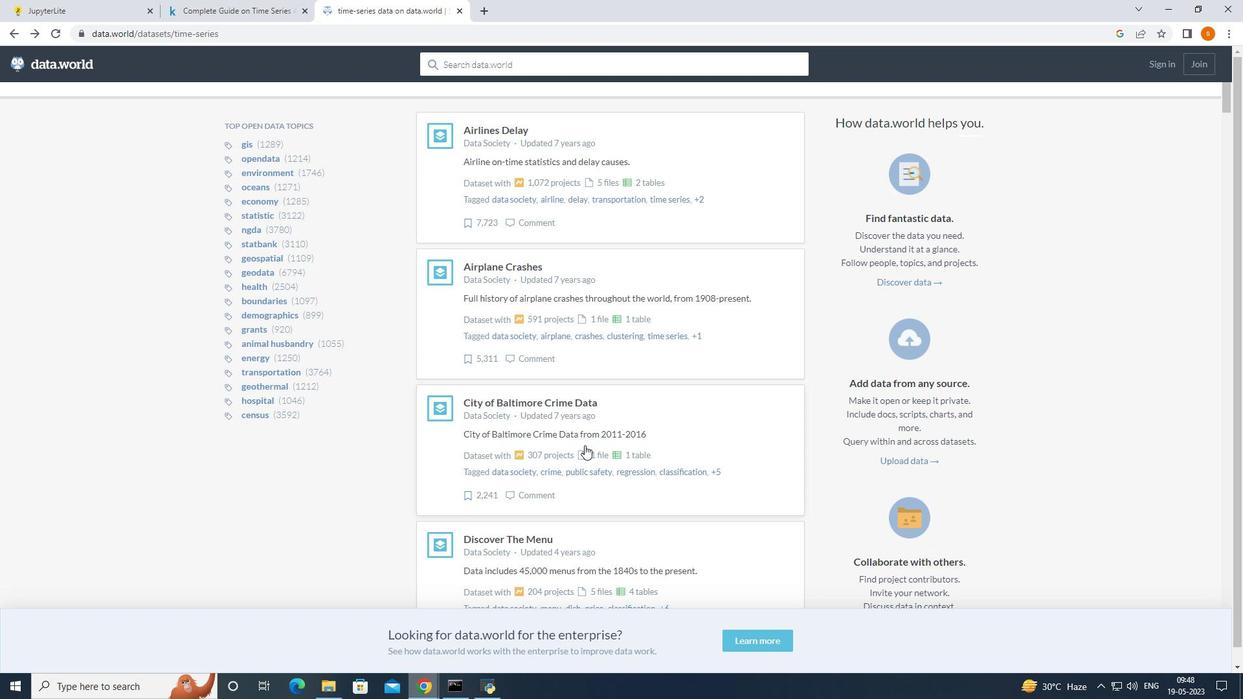 
Action: Mouse scrolled (585, 445) with delta (0, 0)
Screenshot: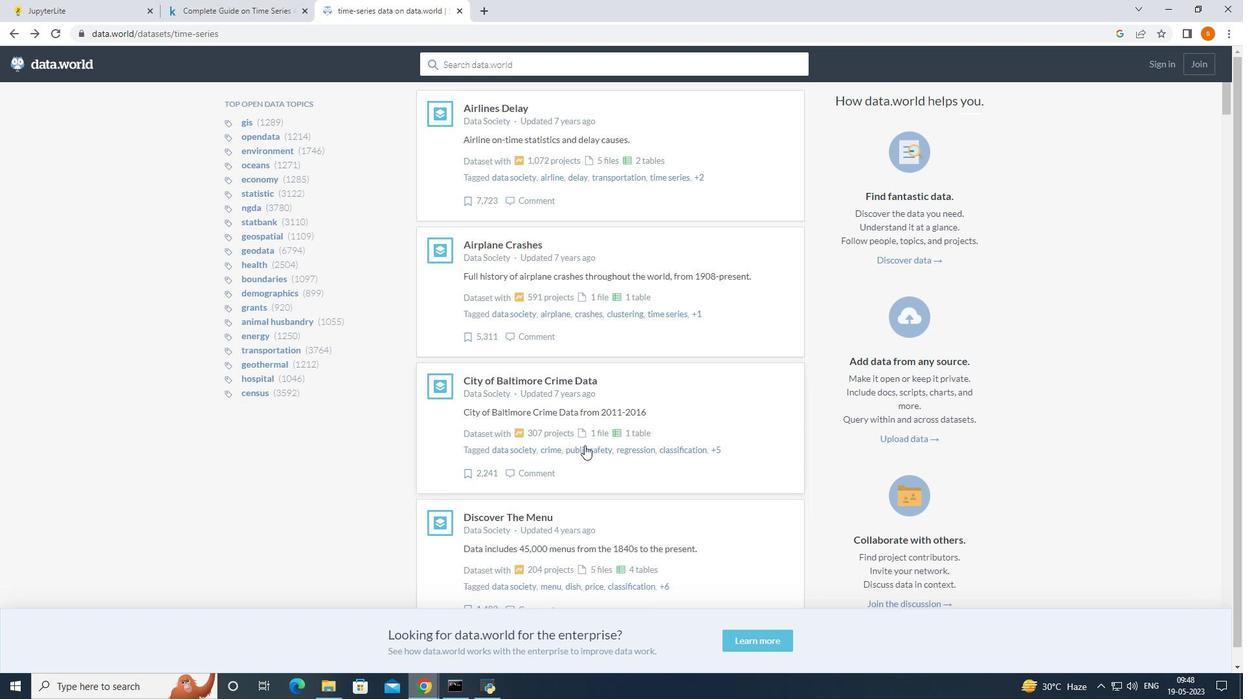 
Action: Mouse scrolled (585, 445) with delta (0, 0)
Screenshot: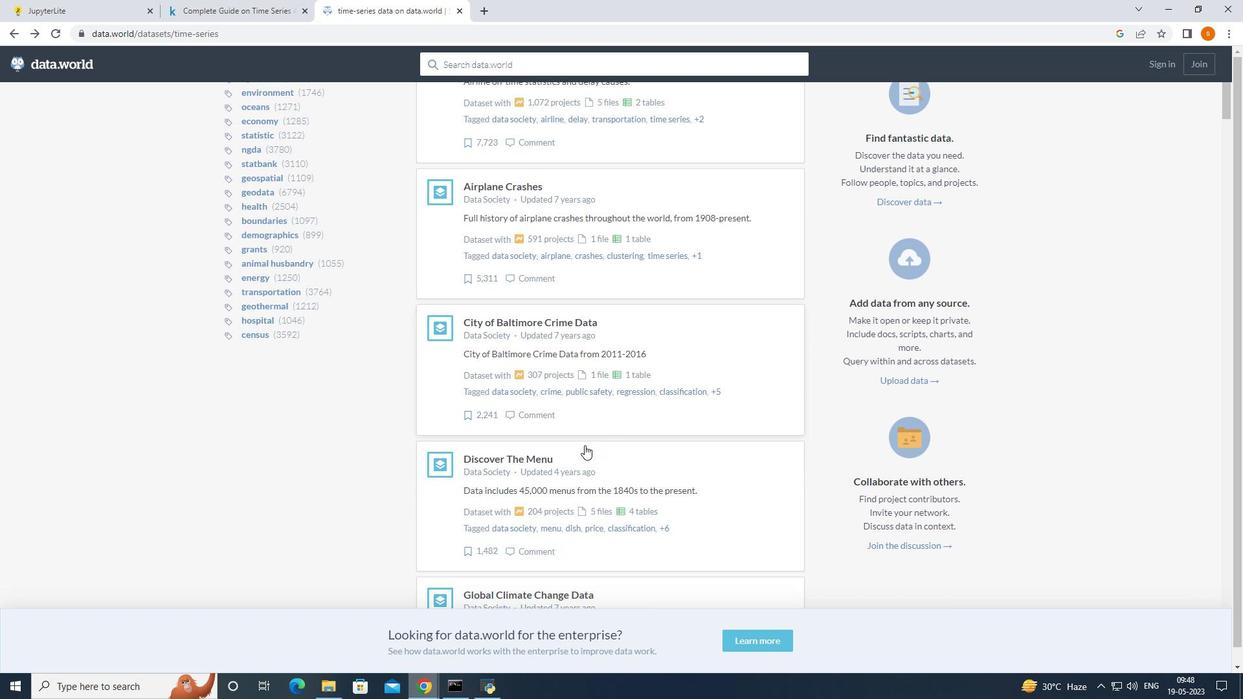 
Action: Mouse scrolled (585, 445) with delta (0, 0)
Screenshot: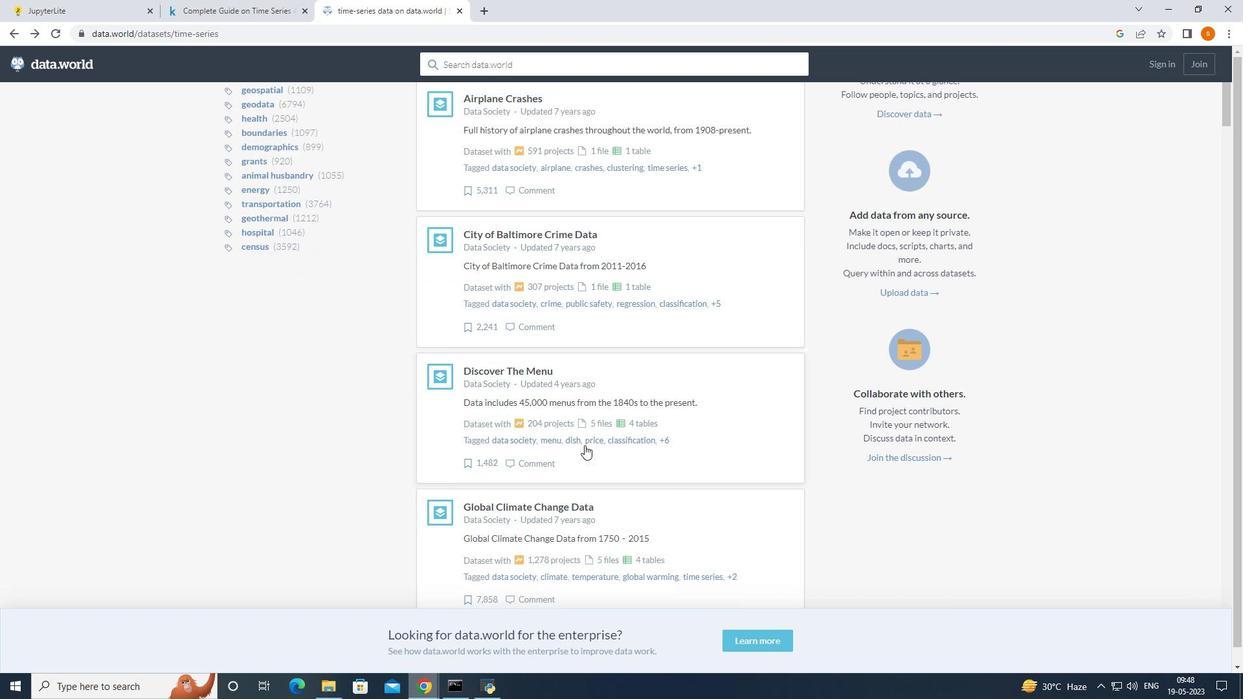
Action: Mouse scrolled (585, 445) with delta (0, 0)
Screenshot: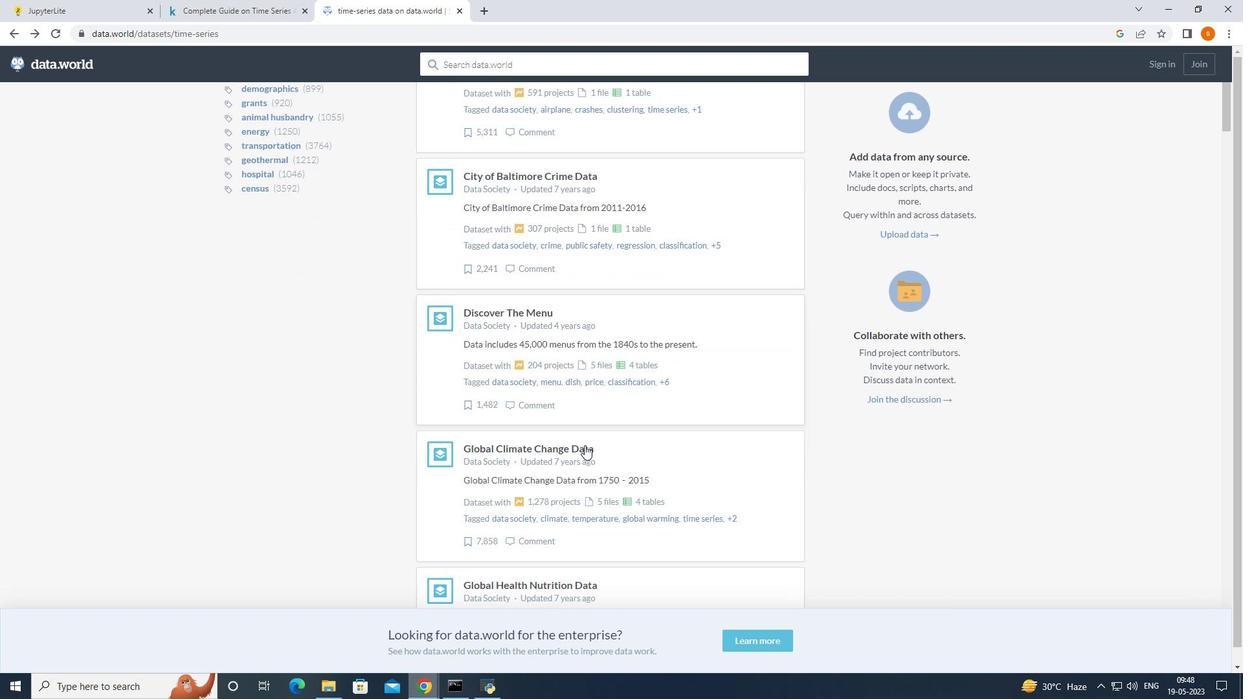 
Action: Mouse moved to (538, 419)
Screenshot: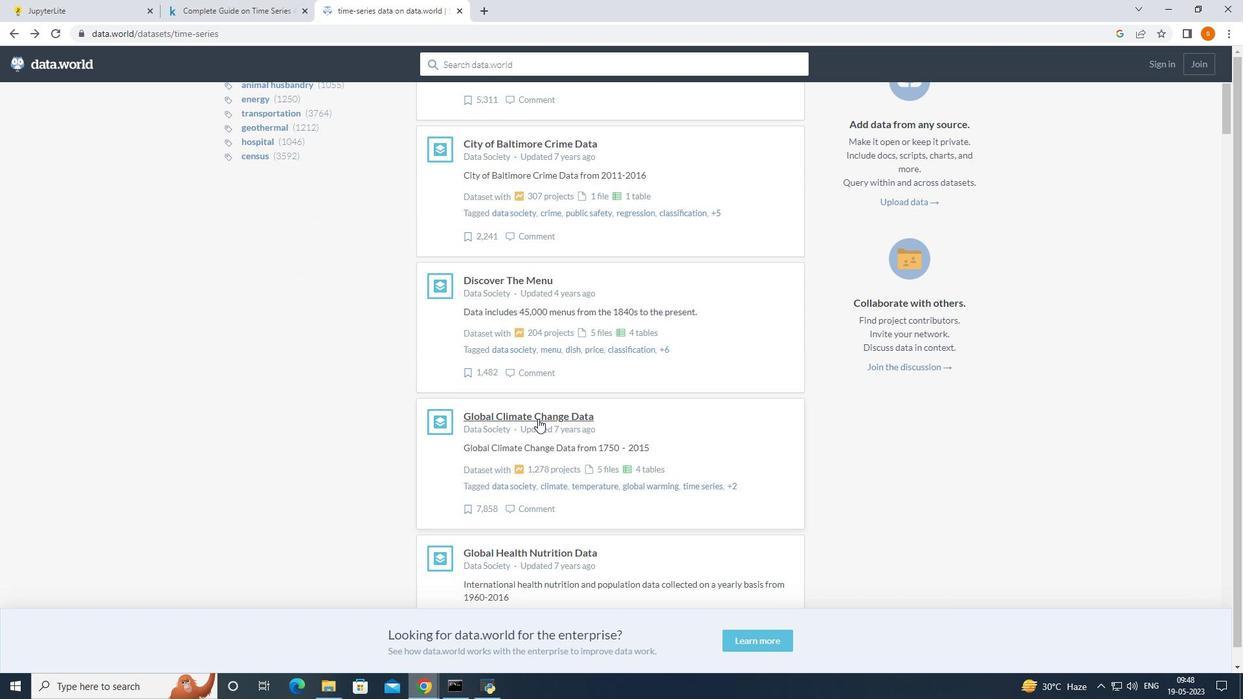 
Action: Mouse pressed left at (538, 419)
Screenshot: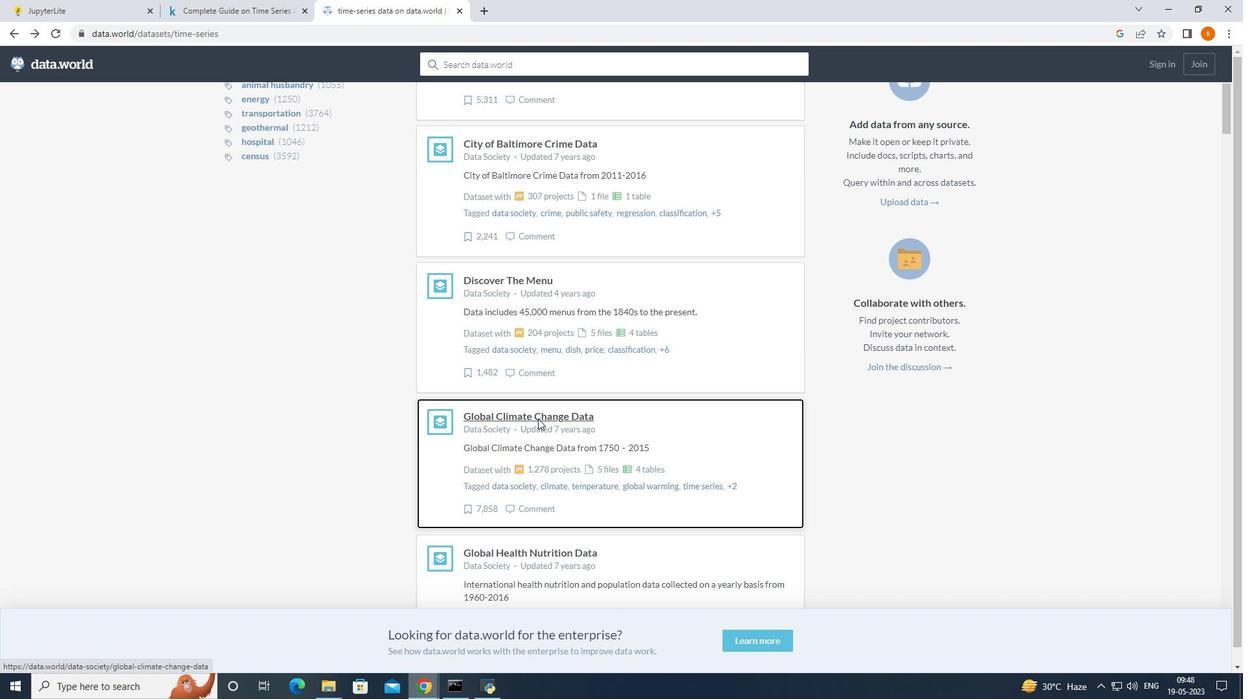 
Action: Mouse moved to (329, 227)
Screenshot: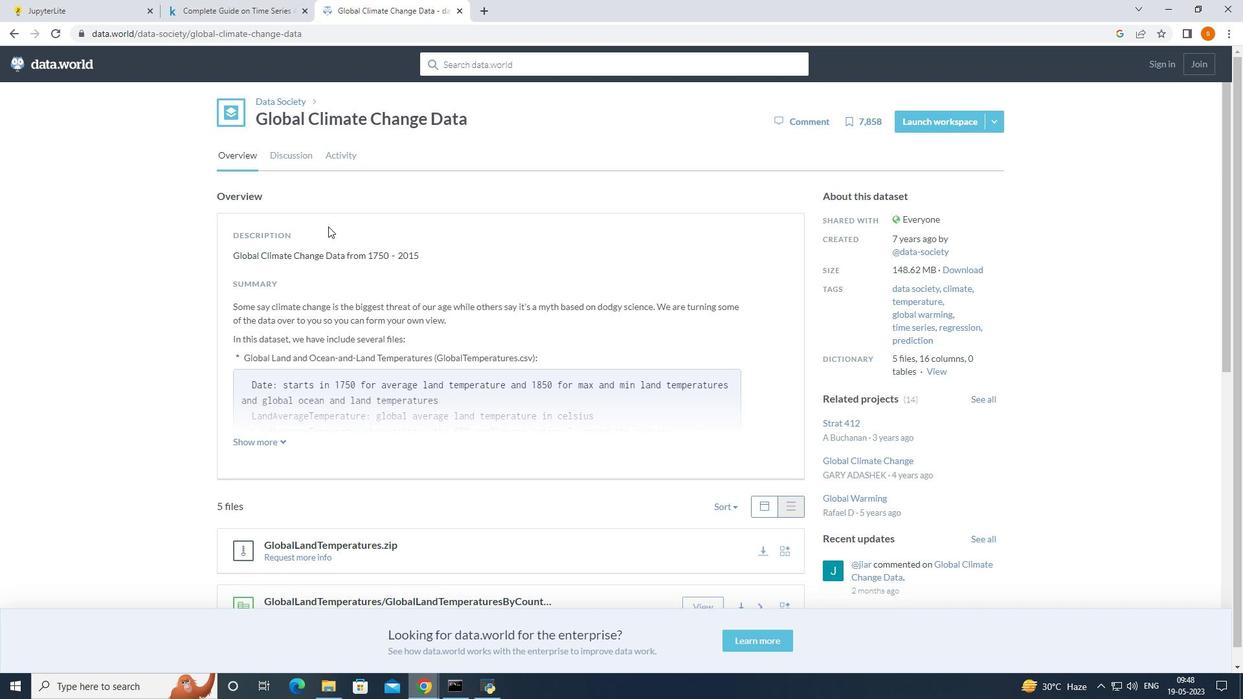 
Action: Mouse scrolled (329, 226) with delta (0, 0)
Screenshot: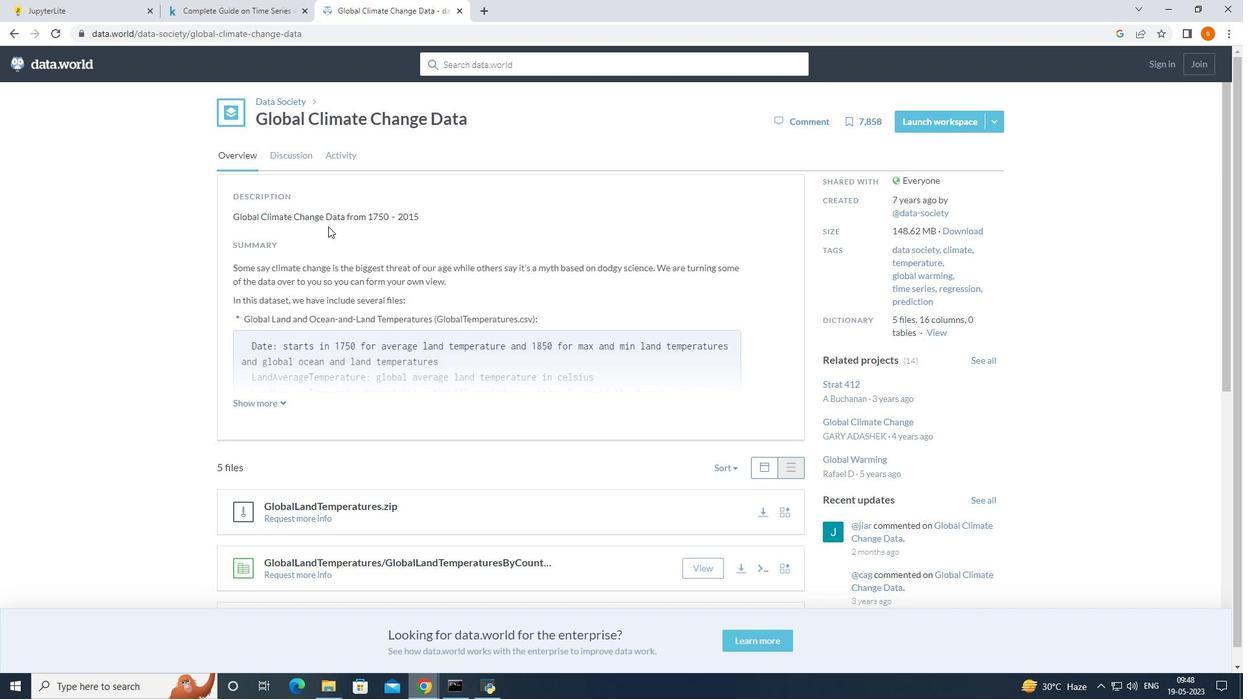 
Action: Mouse moved to (279, 384)
Screenshot: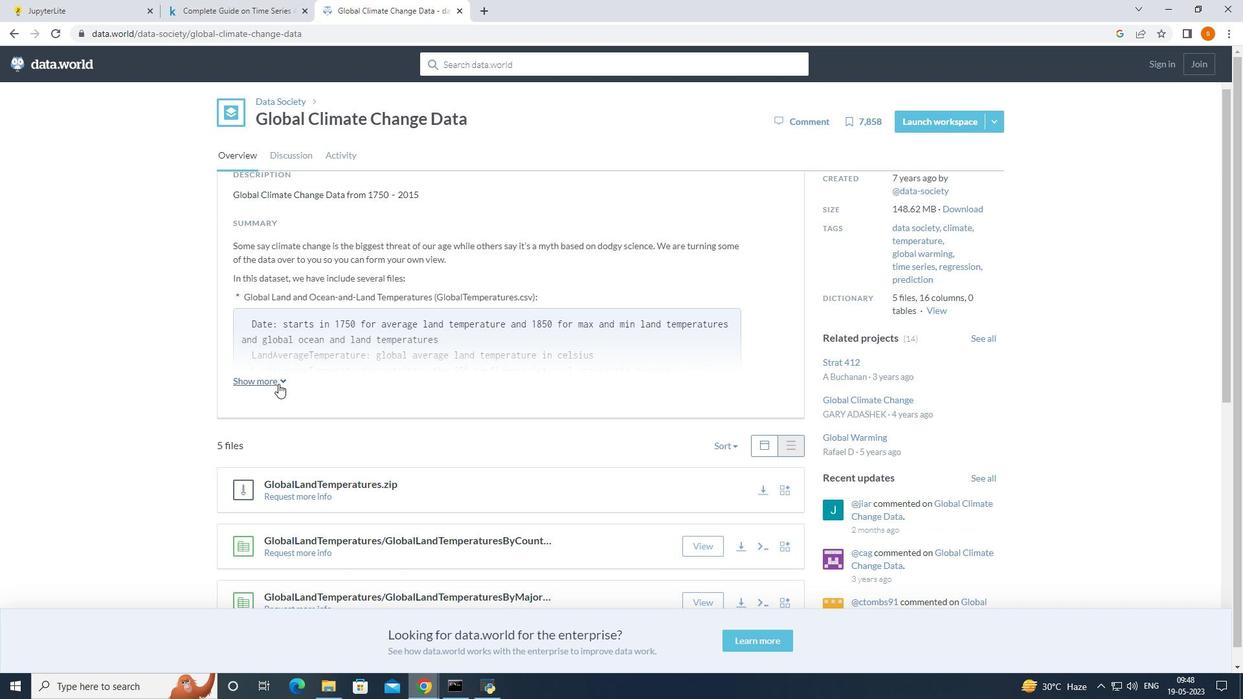 
Action: Mouse pressed left at (279, 384)
Screenshot: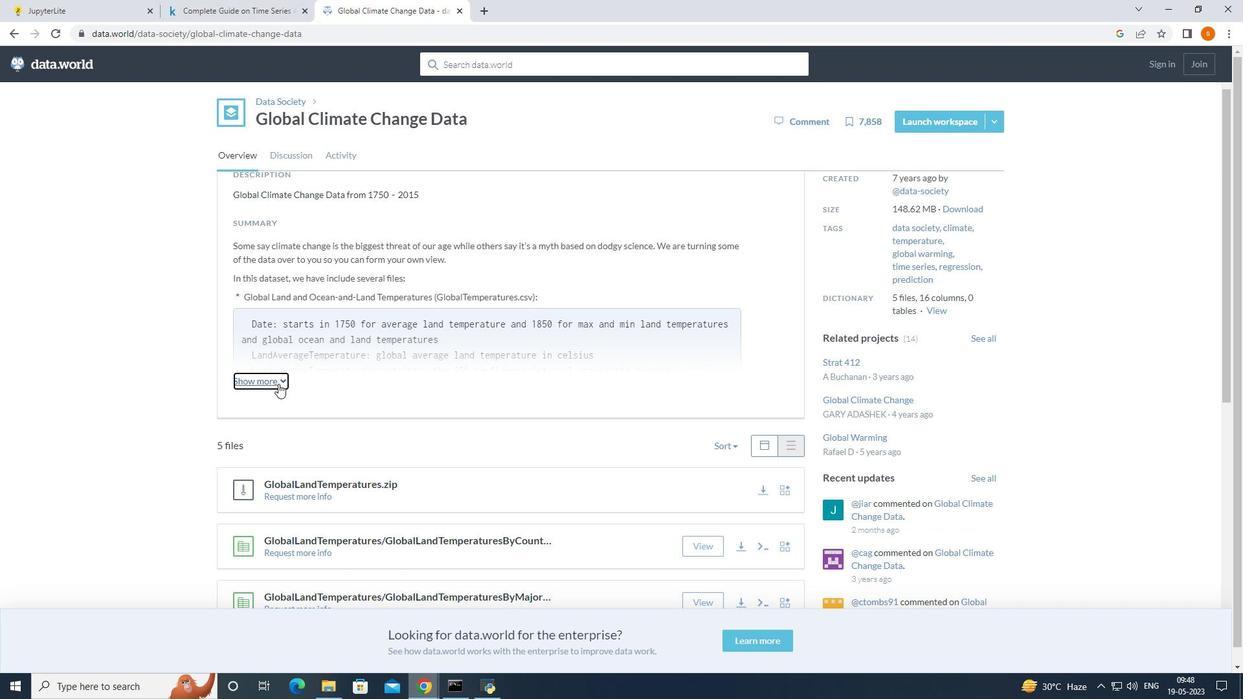 
Action: Mouse moved to (331, 326)
Screenshot: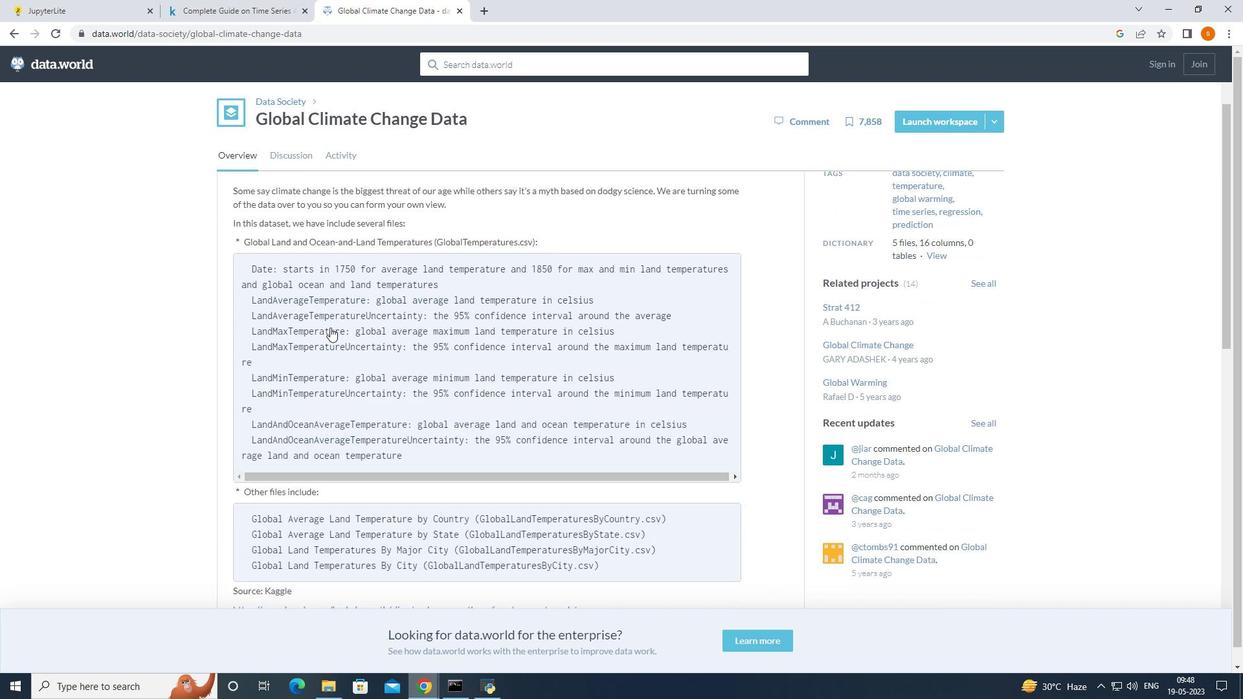 
Action: Mouse scrolled (331, 325) with delta (0, 0)
Screenshot: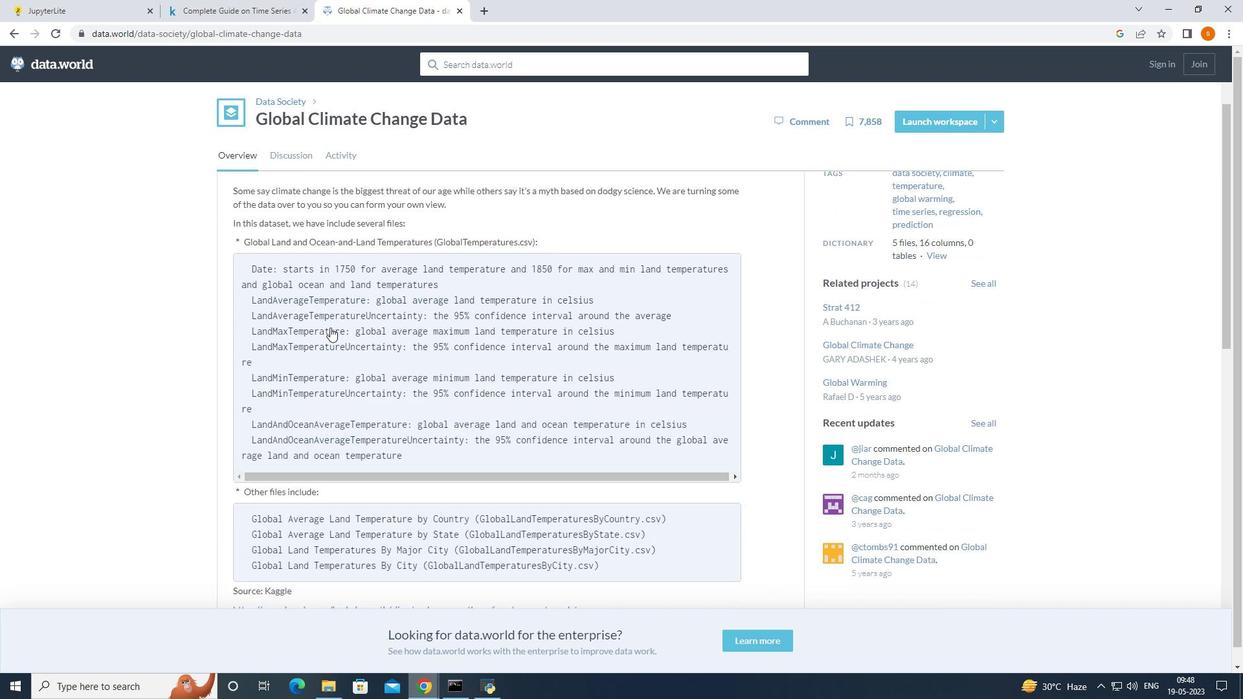 
Action: Mouse moved to (331, 328)
Screenshot: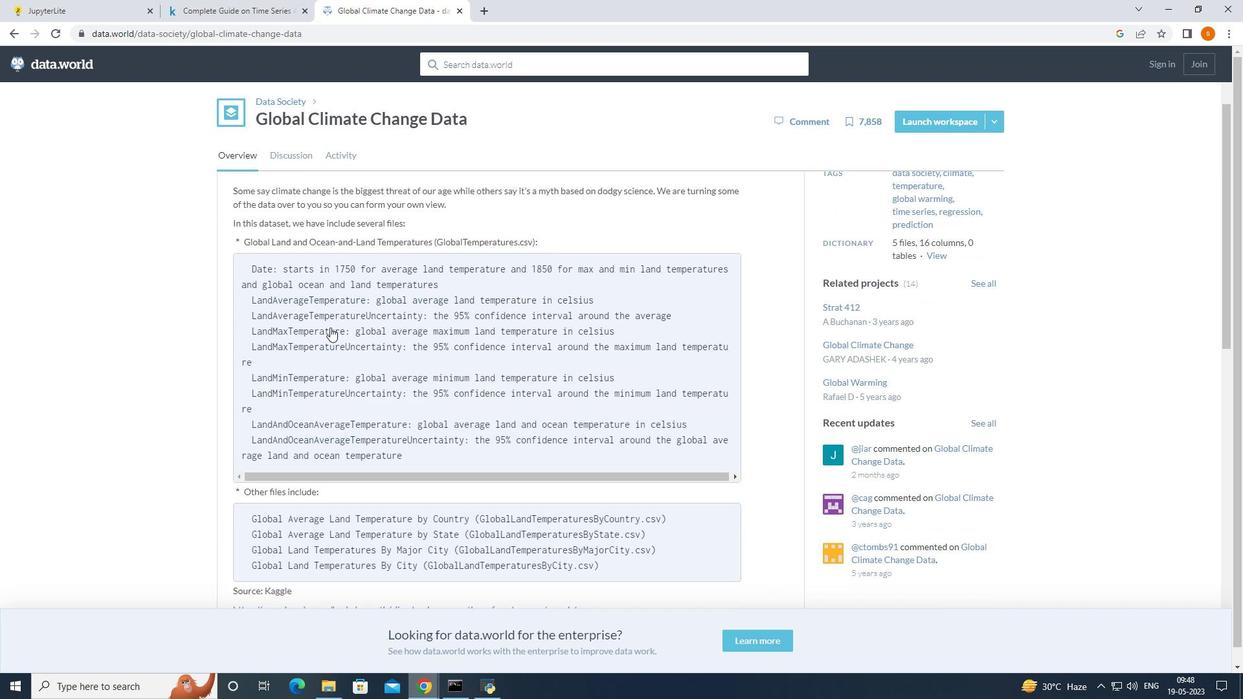 
Action: Mouse scrolled (331, 327) with delta (0, 0)
Screenshot: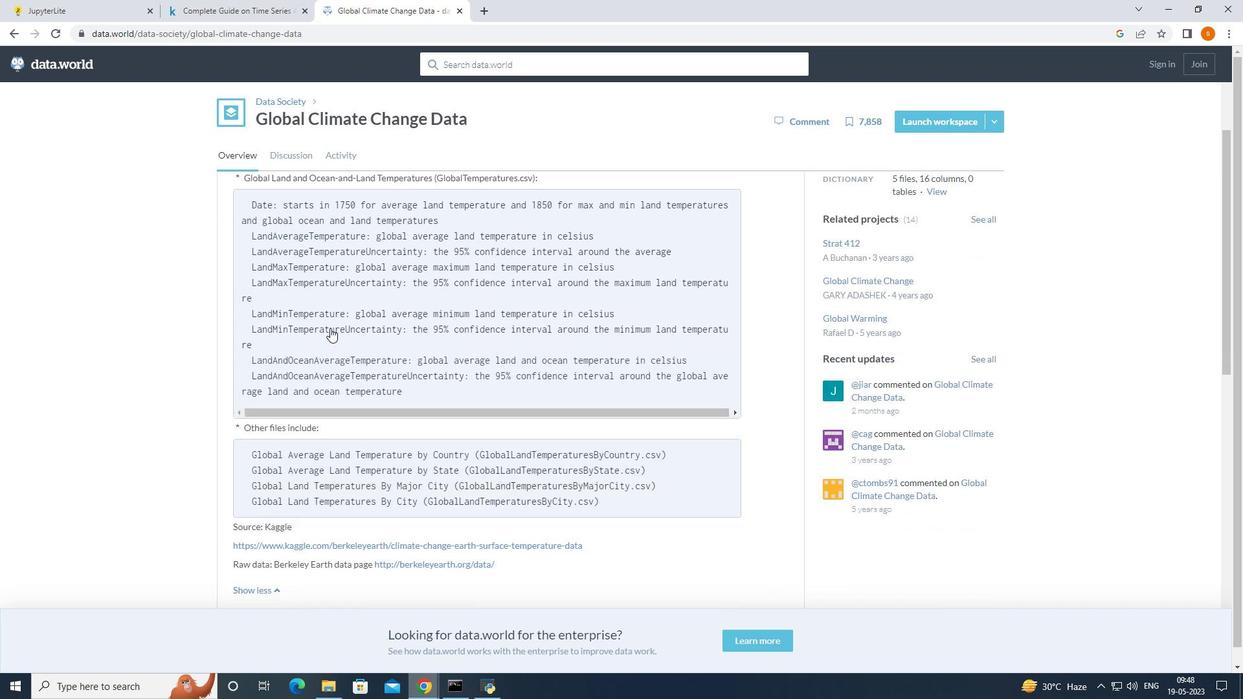 
Action: Mouse moved to (331, 329)
Screenshot: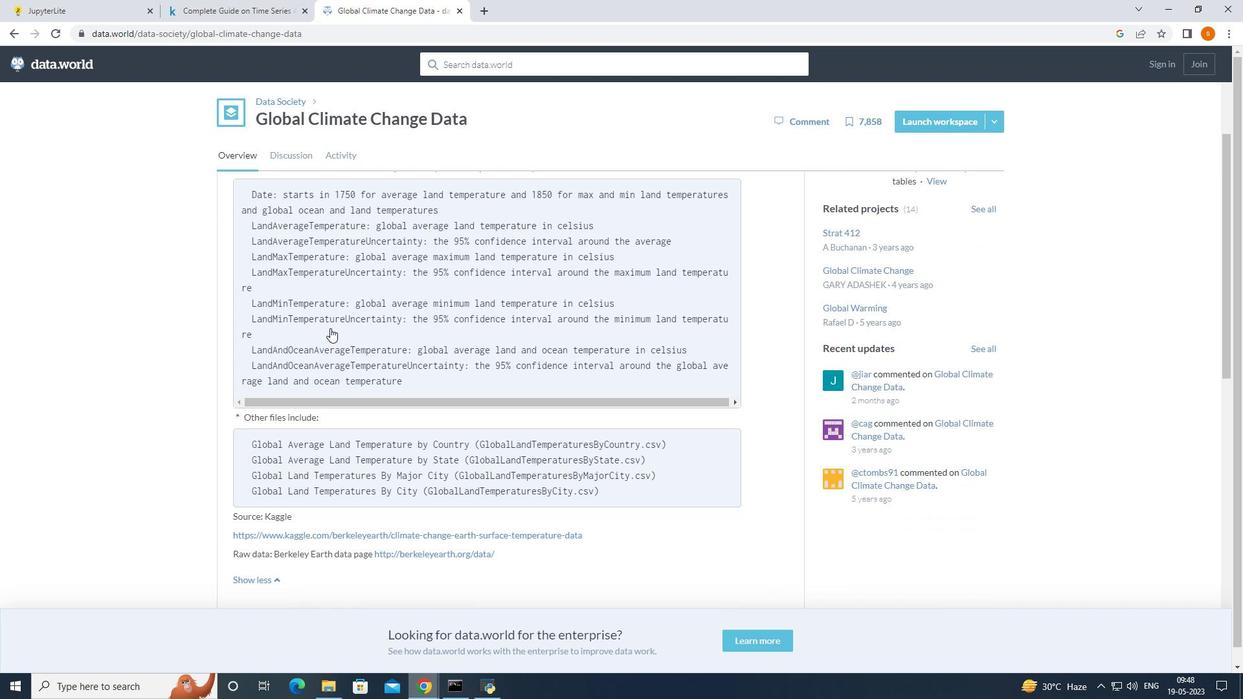 
Action: Mouse scrolled (331, 328) with delta (0, 0)
Screenshot: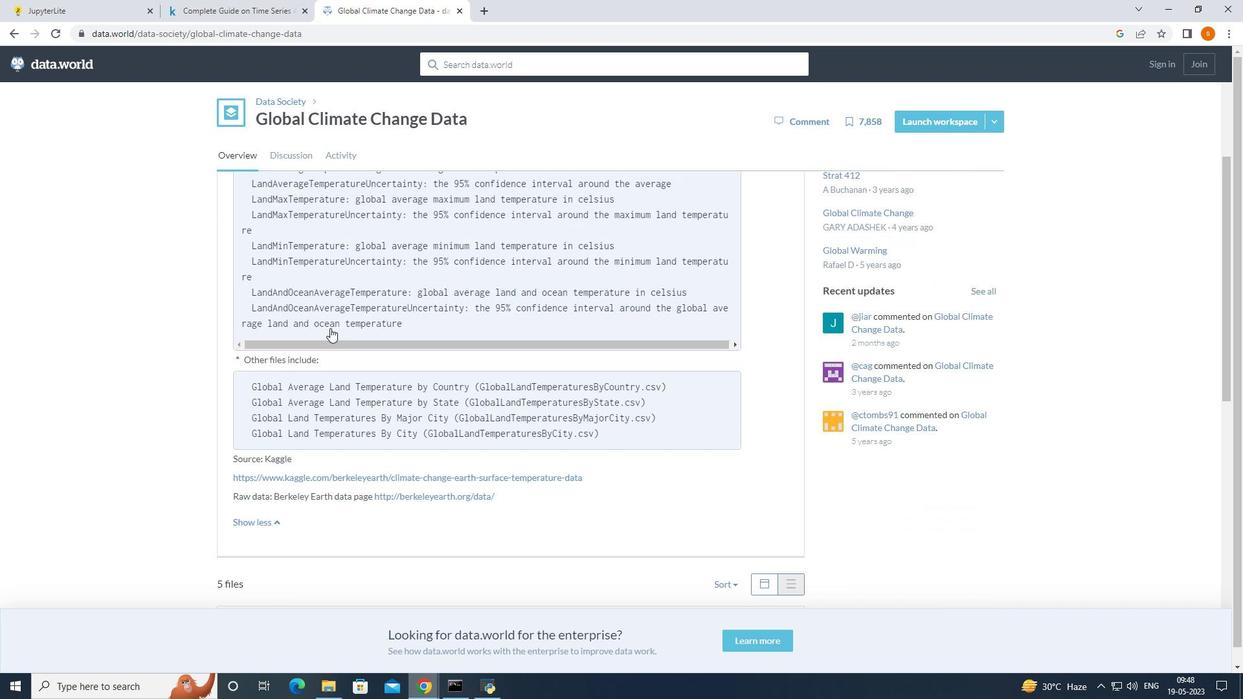 
Action: Mouse moved to (331, 329)
Screenshot: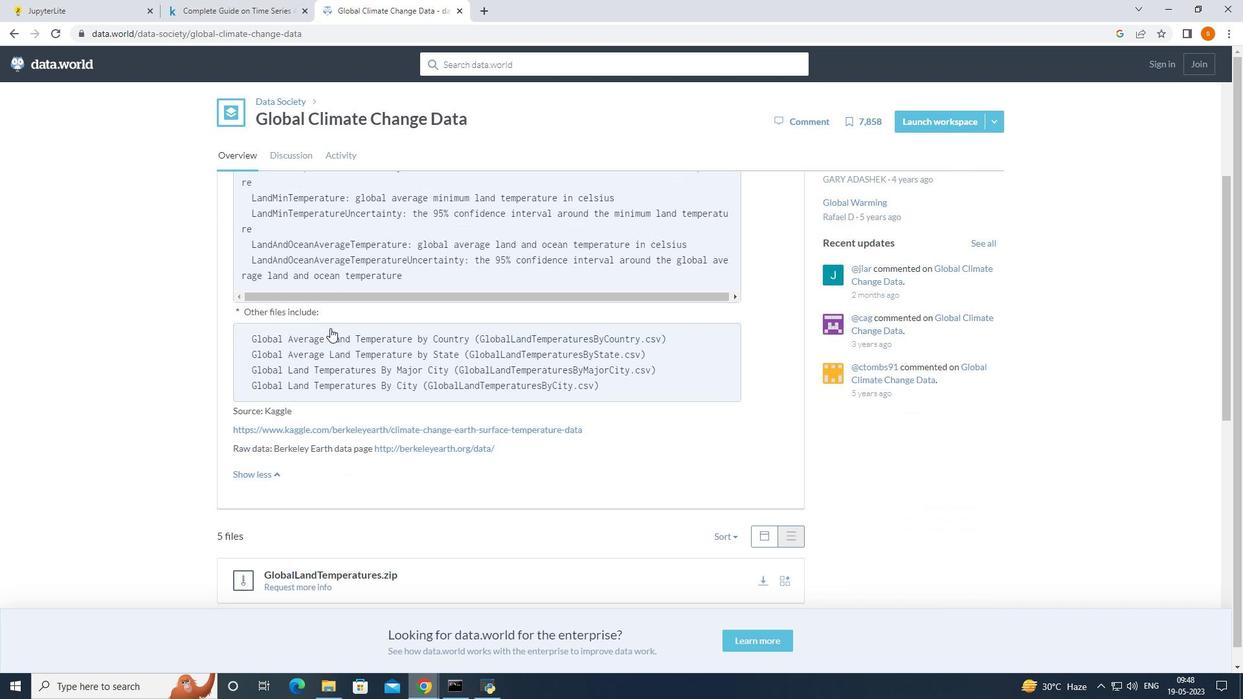 
Action: Mouse scrolled (331, 328) with delta (0, 0)
Screenshot: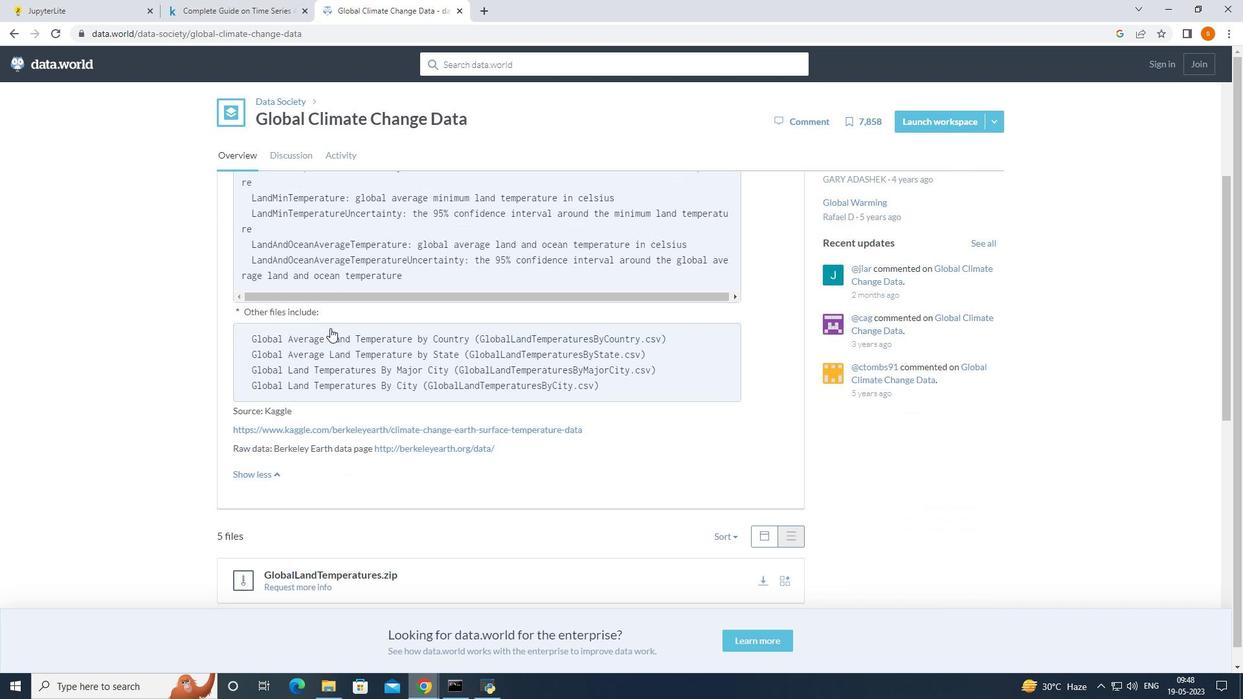 
Action: Mouse moved to (331, 329)
Screenshot: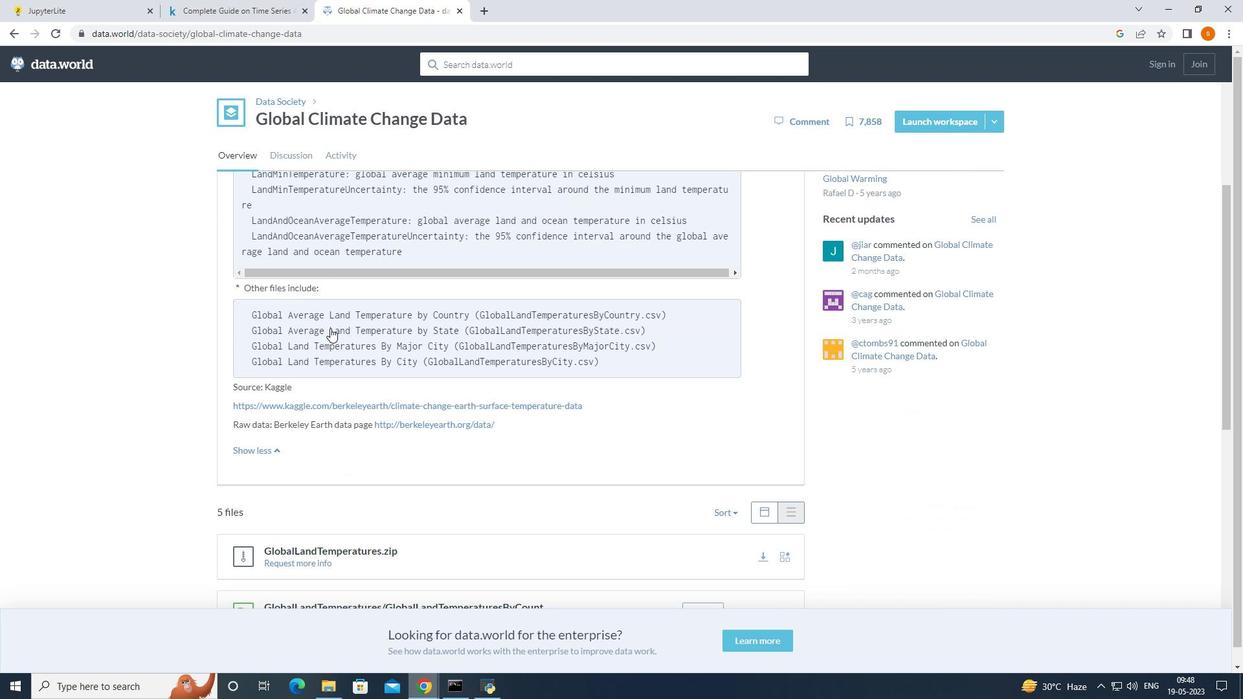 
Action: Mouse scrolled (331, 328) with delta (0, 0)
Screenshot: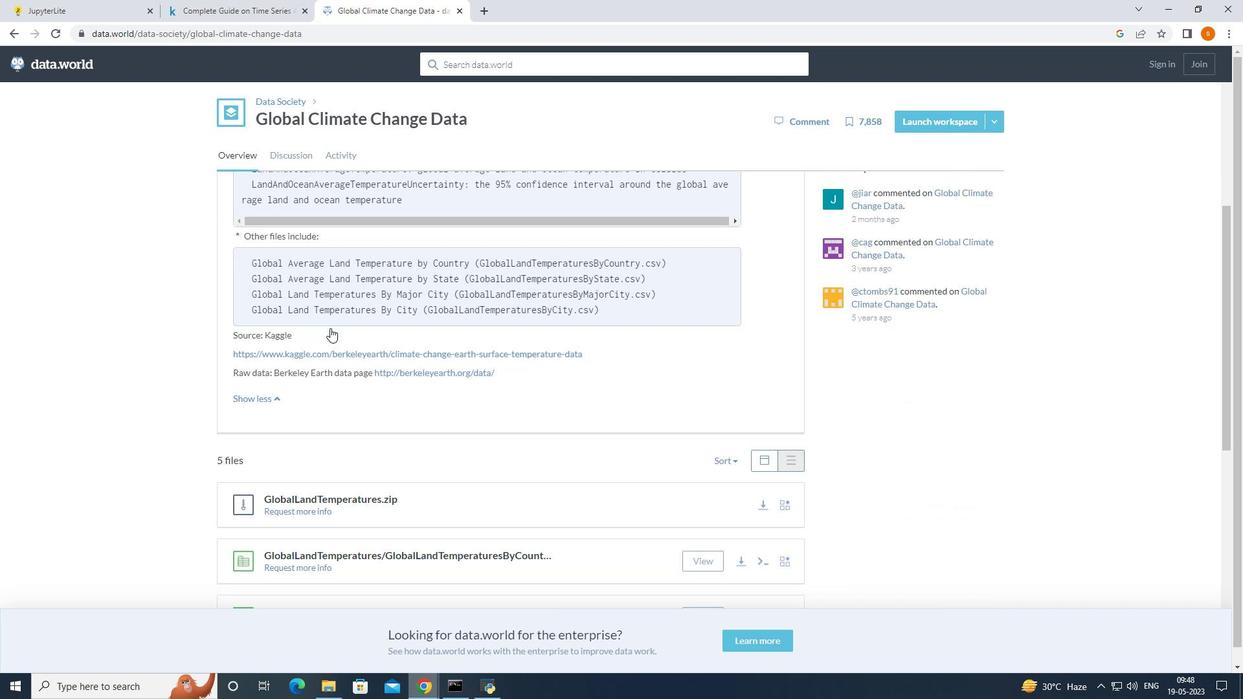 
Action: Mouse moved to (437, 346)
Screenshot: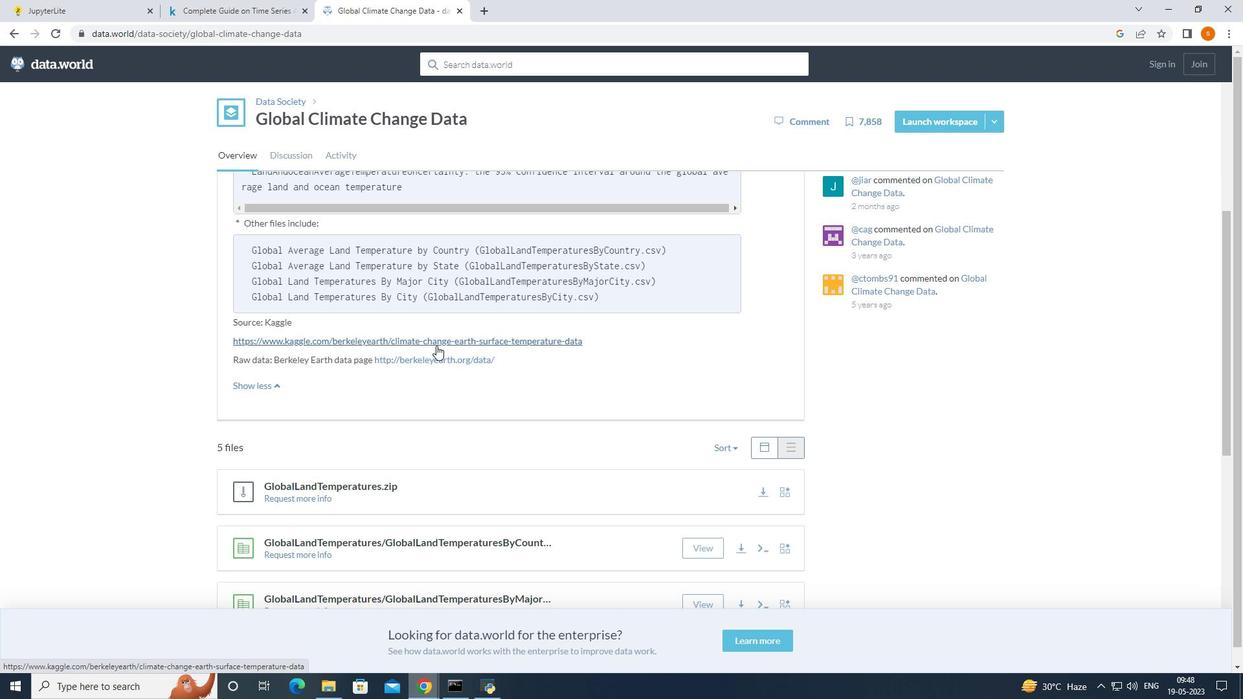 
Action: Mouse pressed left at (437, 346)
Screenshot: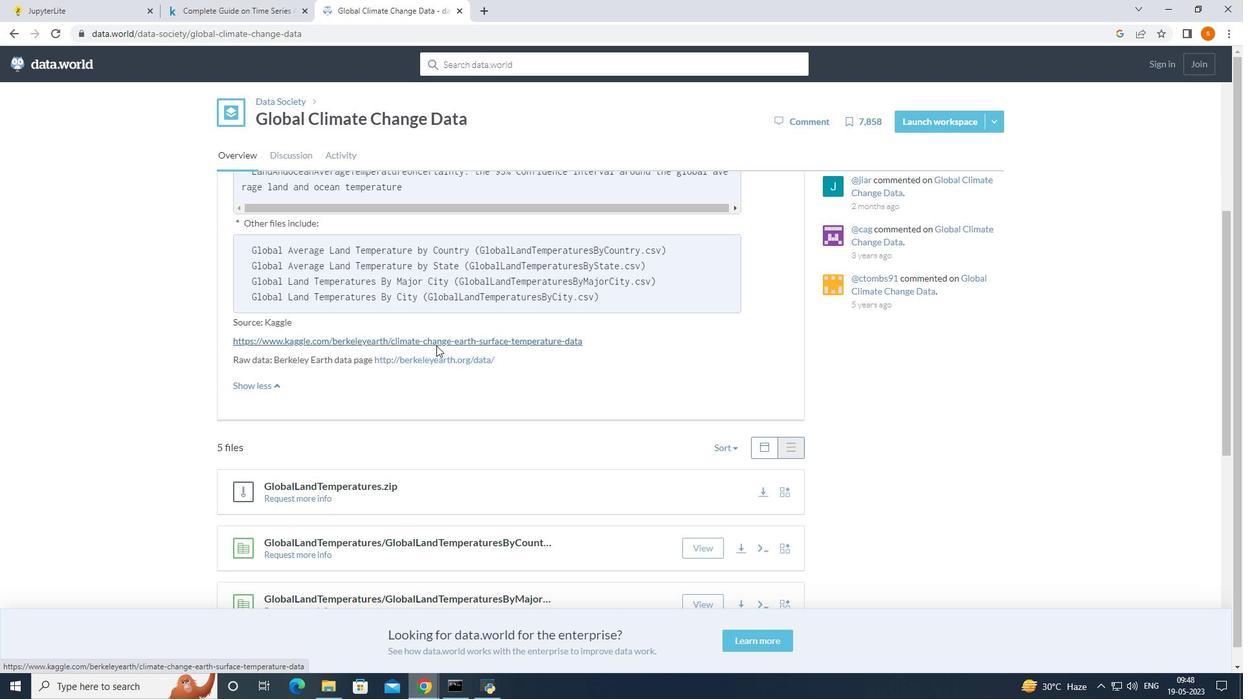 
Action: Mouse moved to (524, 378)
Screenshot: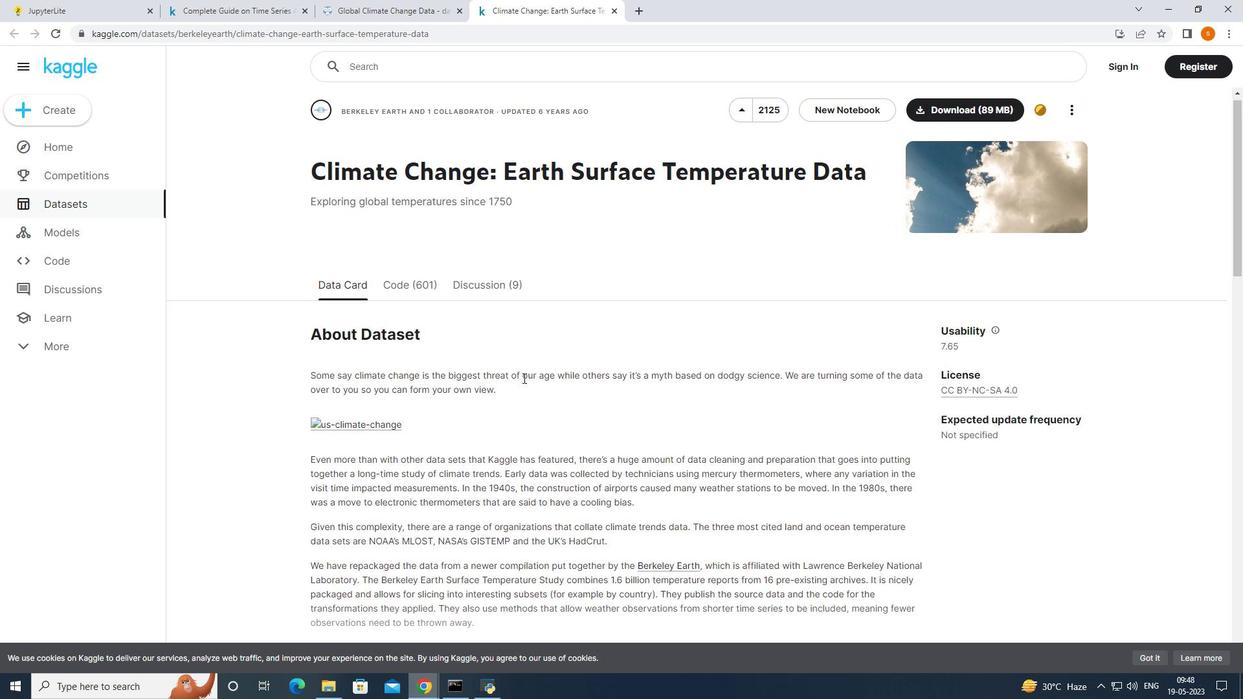 
Action: Mouse scrolled (524, 378) with delta (0, 0)
Screenshot: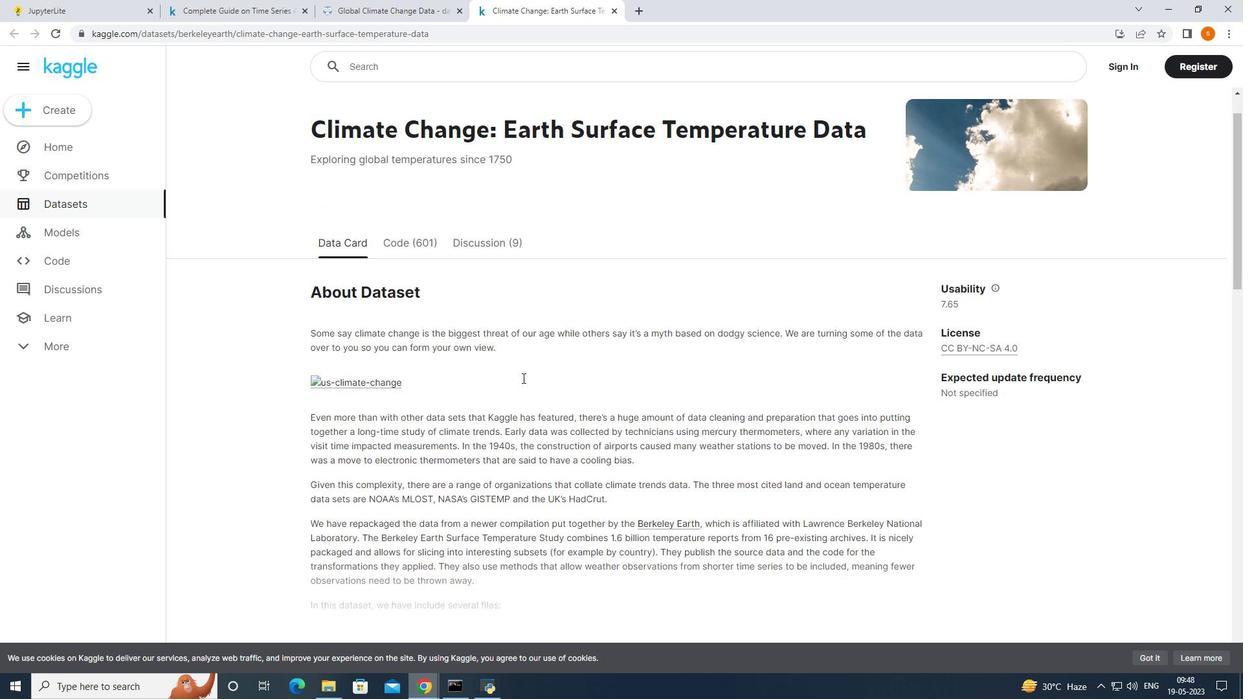 
Action: Mouse scrolled (524, 378) with delta (0, 0)
Screenshot: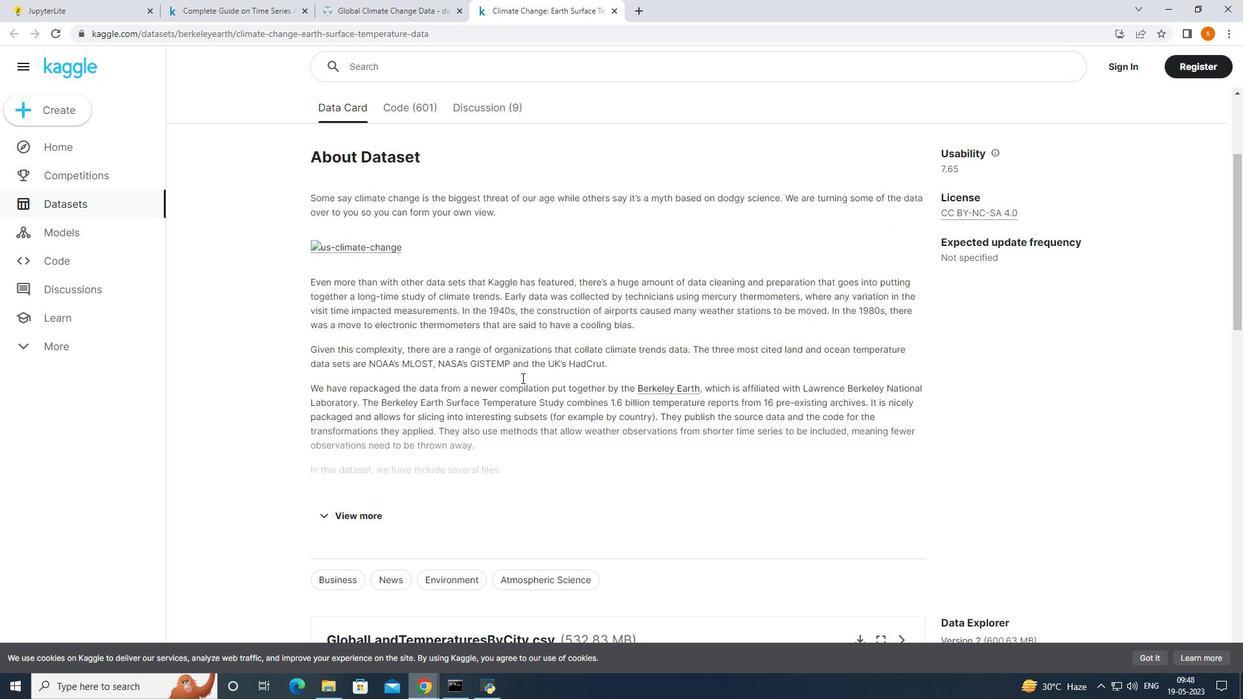 
Action: Mouse scrolled (524, 378) with delta (0, 0)
Screenshot: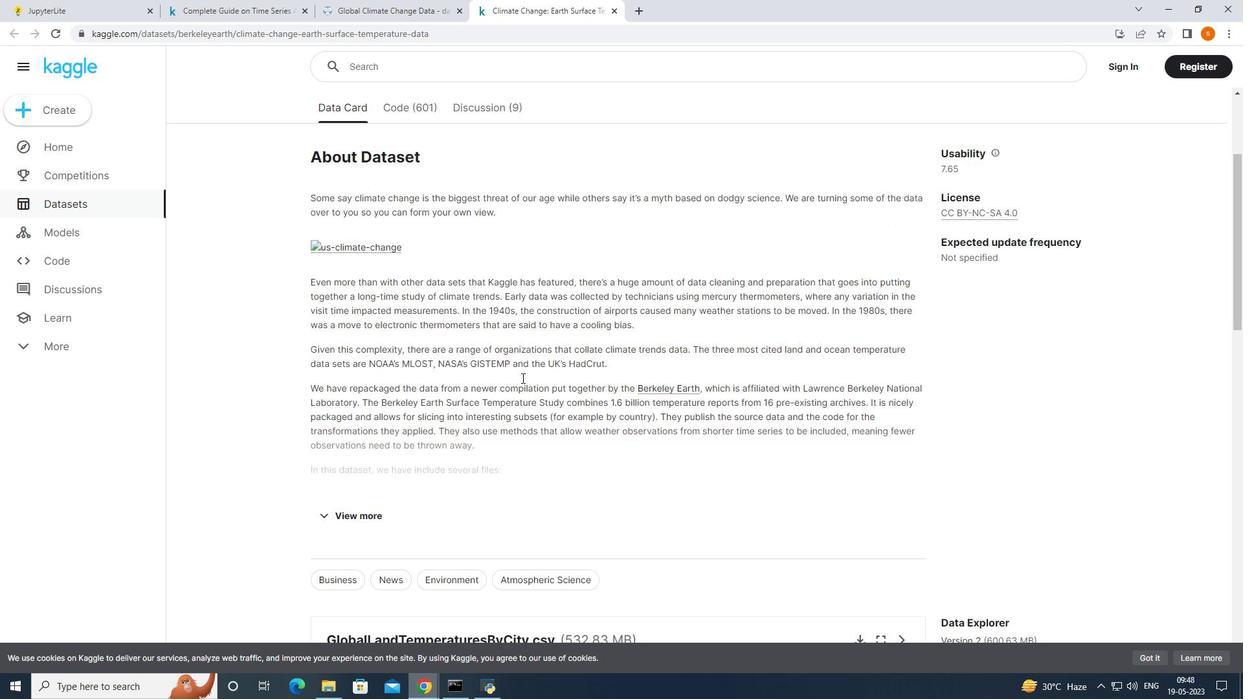 
Action: Mouse moved to (524, 378)
Screenshot: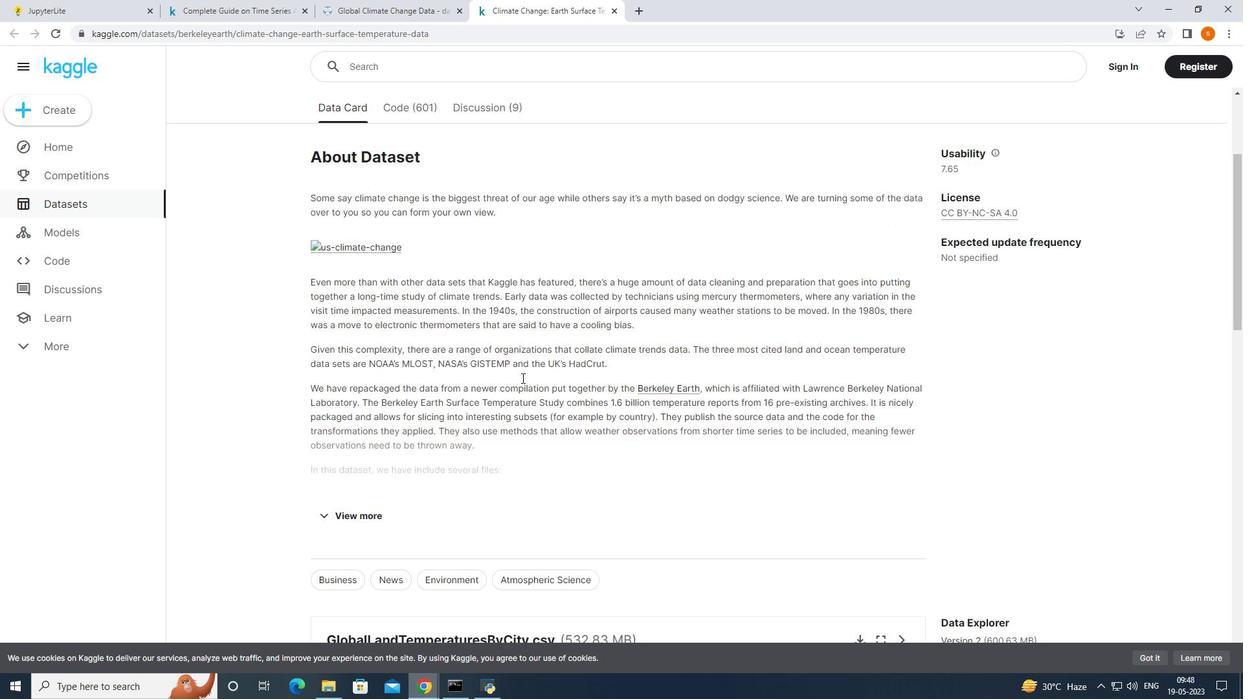 
Action: Mouse scrolled (524, 378) with delta (0, 0)
Screenshot: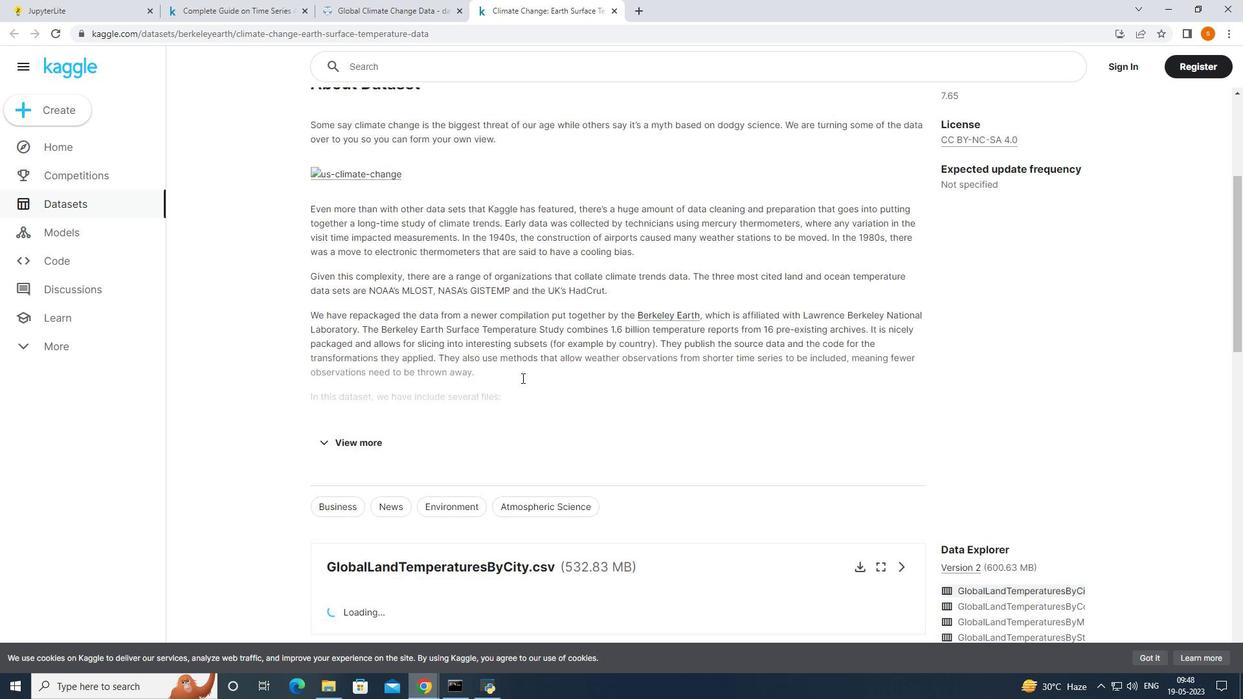 
Action: Mouse moved to (522, 378)
Screenshot: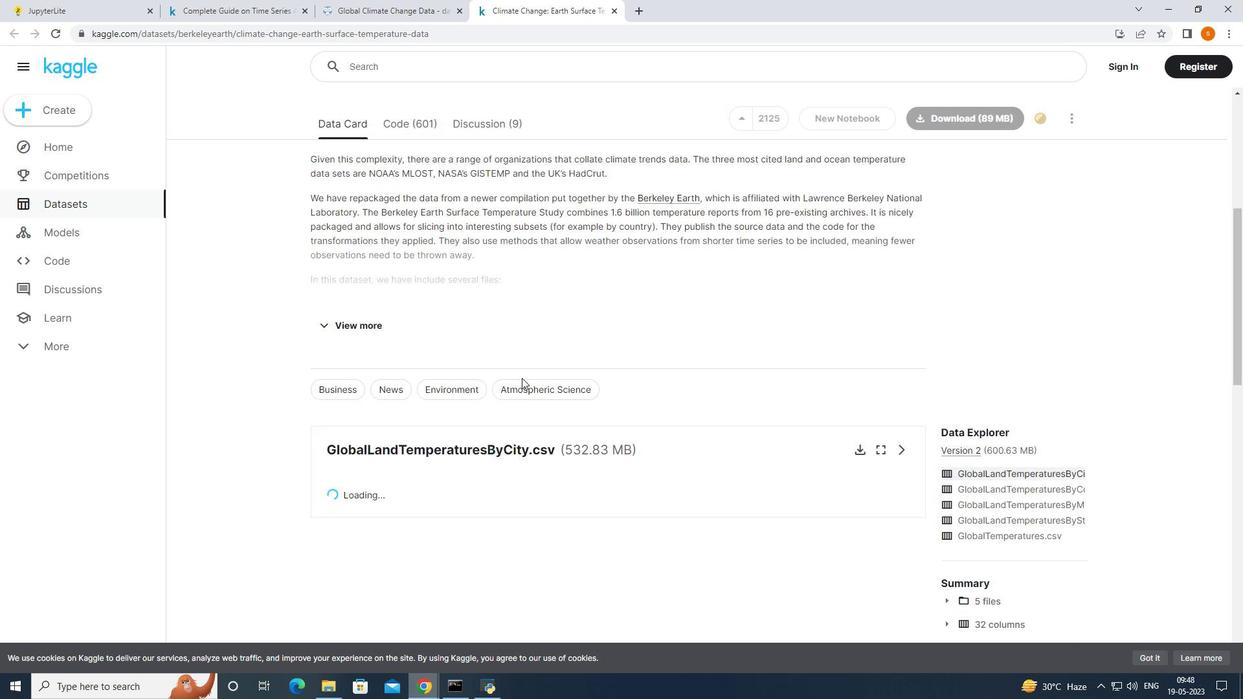 
Action: Mouse scrolled (522, 377) with delta (0, 0)
Screenshot: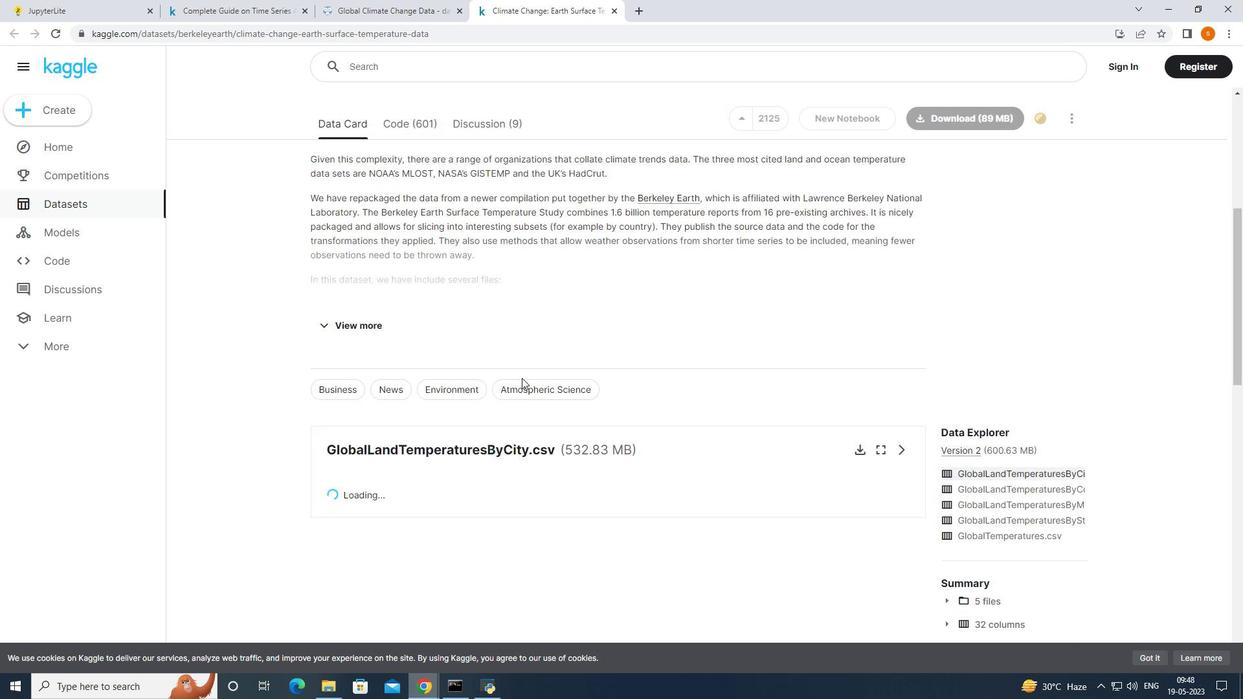 
Action: Mouse moved to (522, 378)
Screenshot: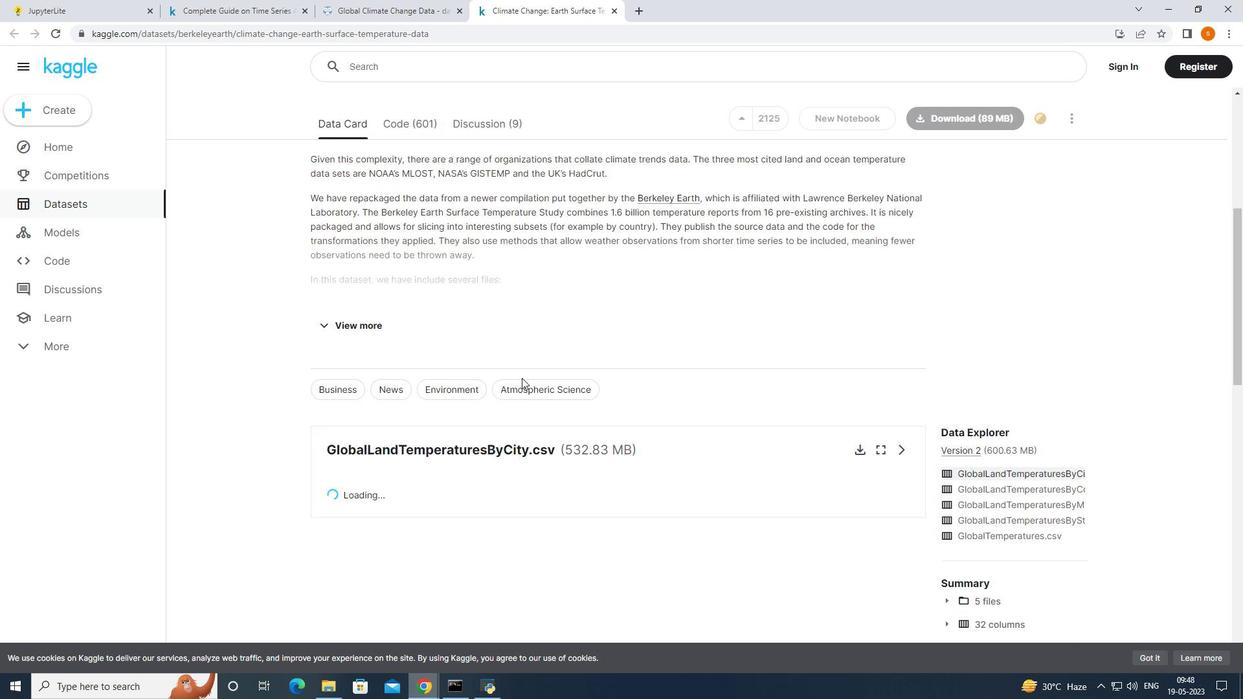 
Action: Mouse scrolled (522, 378) with delta (0, 0)
Screenshot: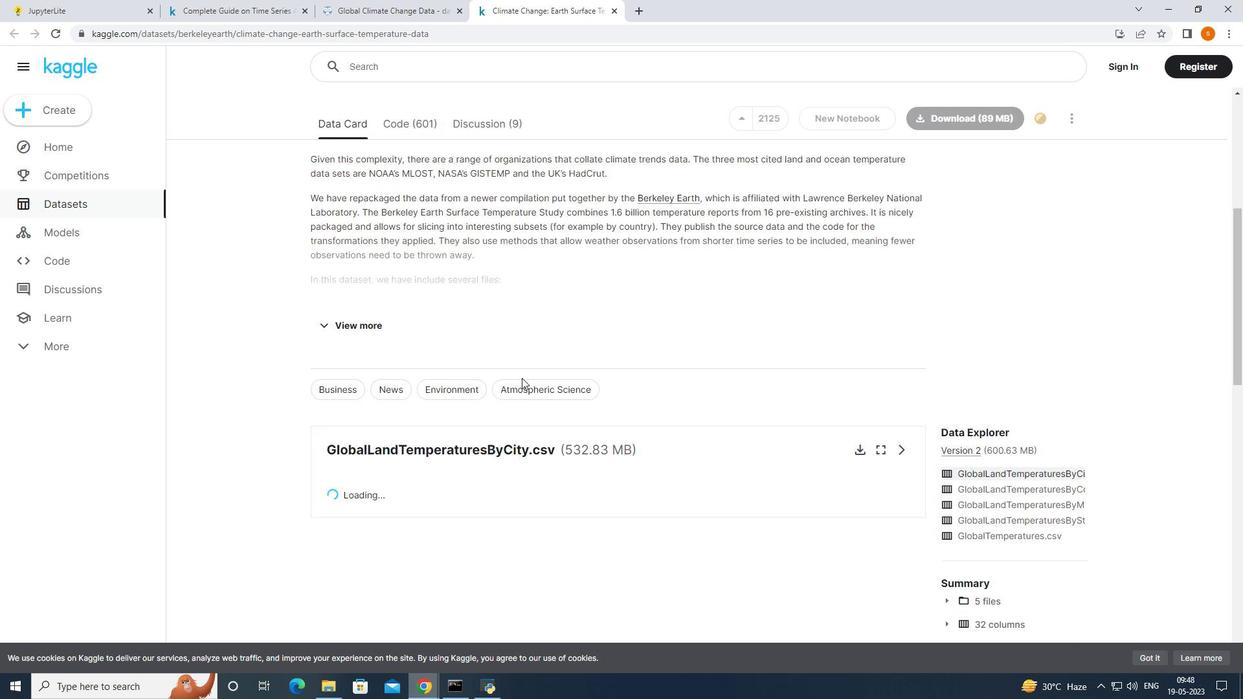 
Action: Mouse moved to (522, 378)
Screenshot: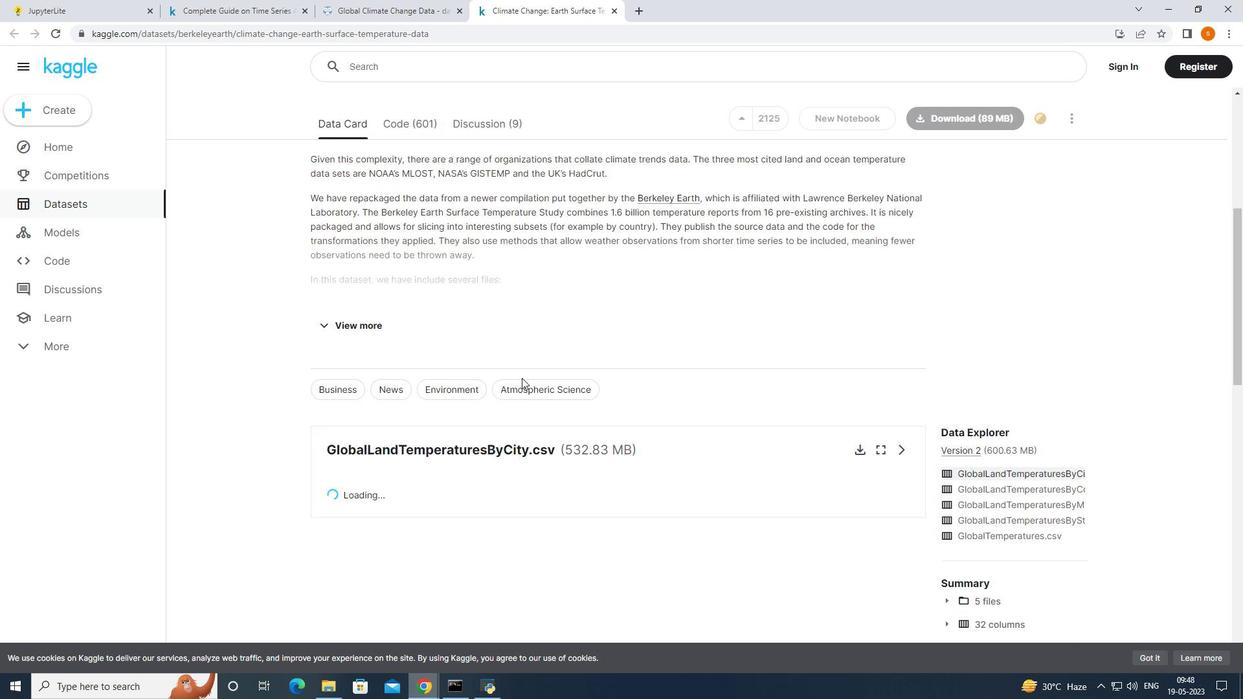 
Action: Mouse scrolled (522, 378) with delta (0, 0)
Screenshot: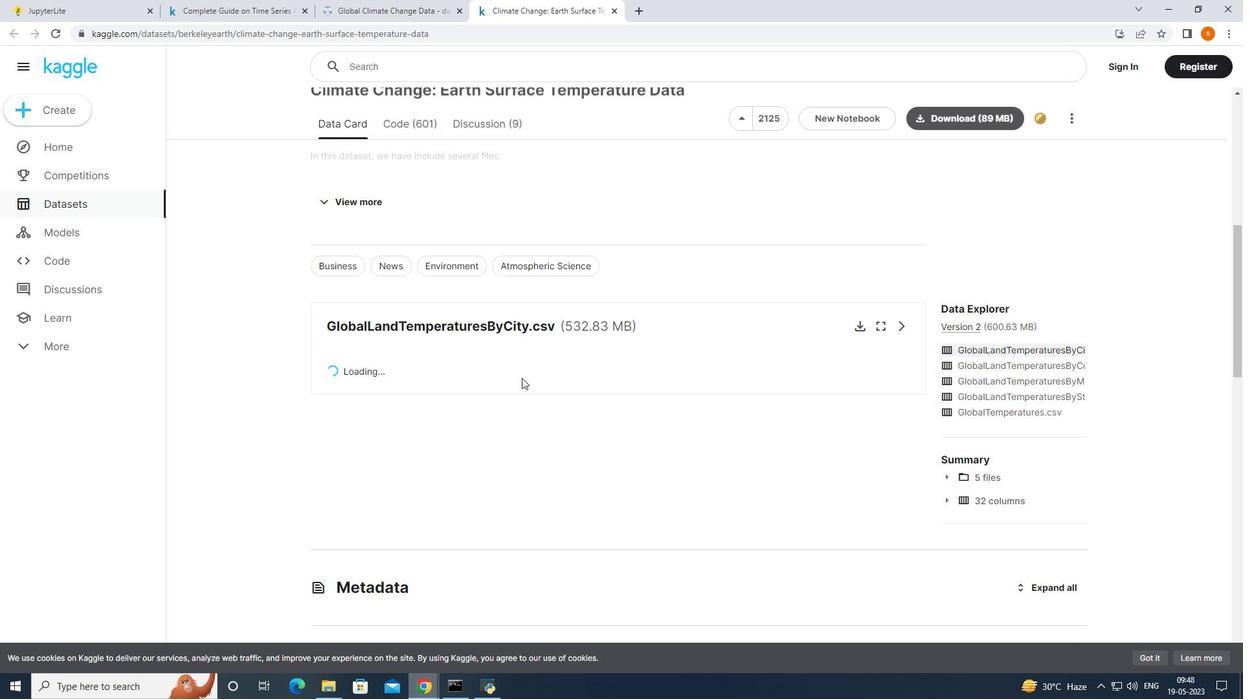 
Action: Mouse scrolled (522, 378) with delta (0, 0)
Screenshot: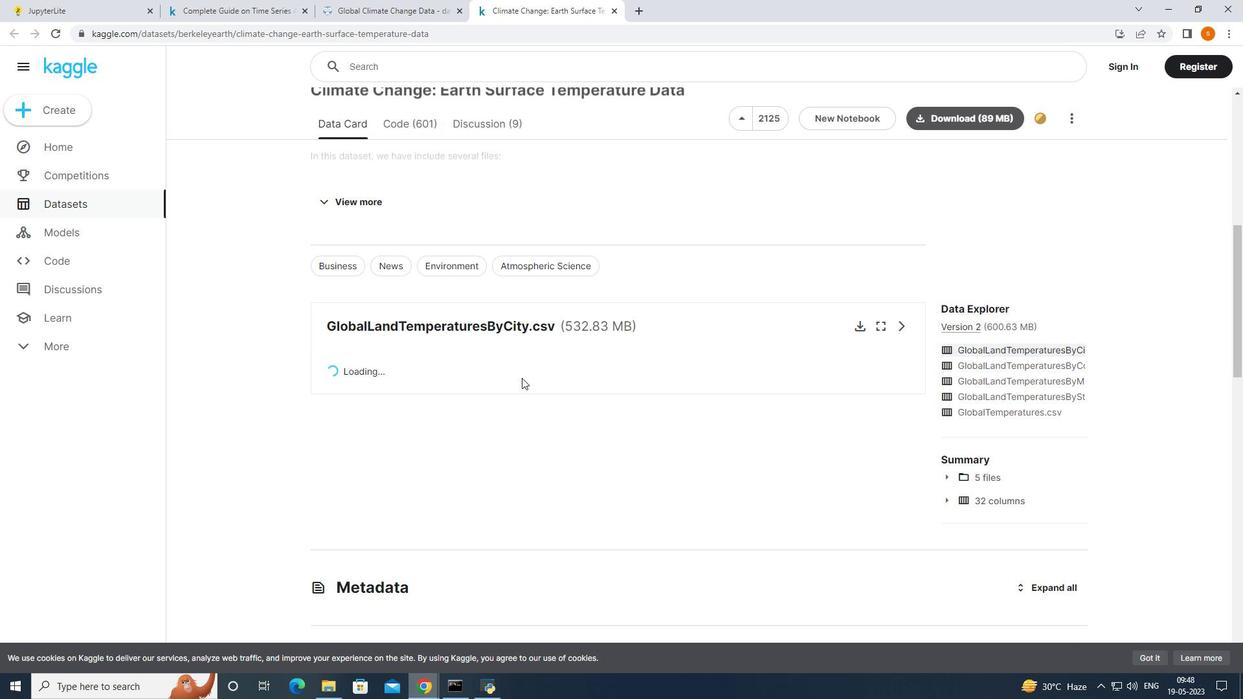 
Action: Mouse moved to (522, 378)
Screenshot: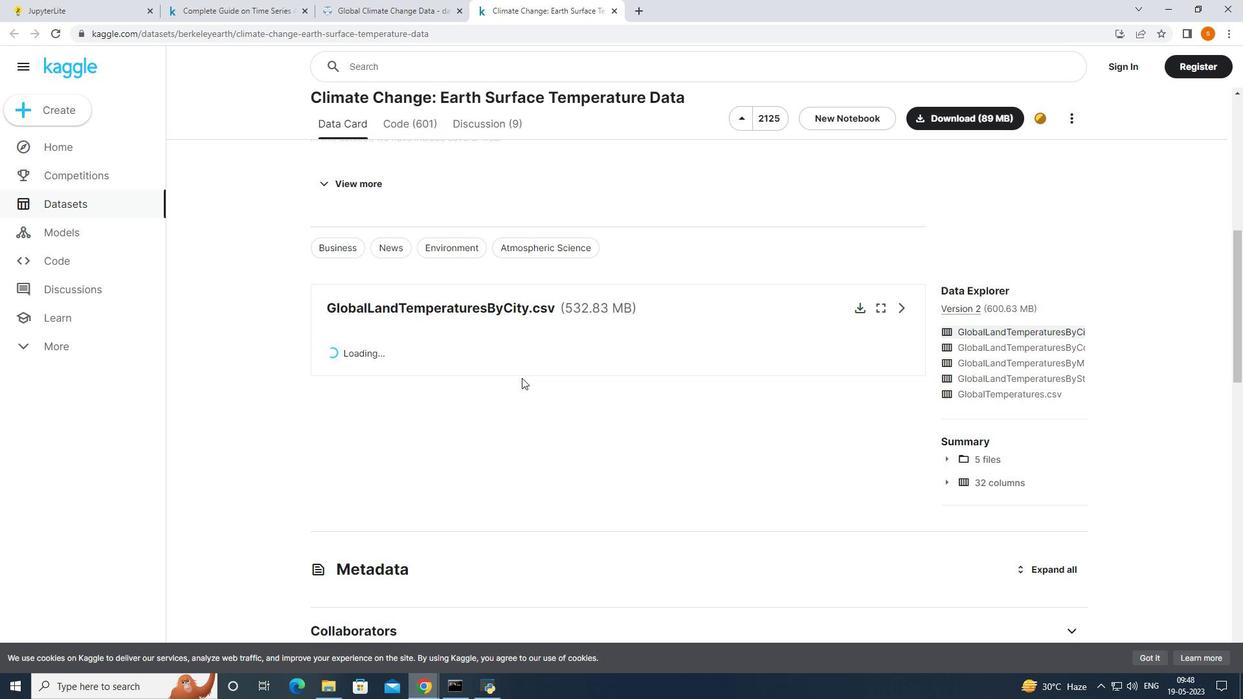
Action: Mouse scrolled (522, 378) with delta (0, 0)
Screenshot: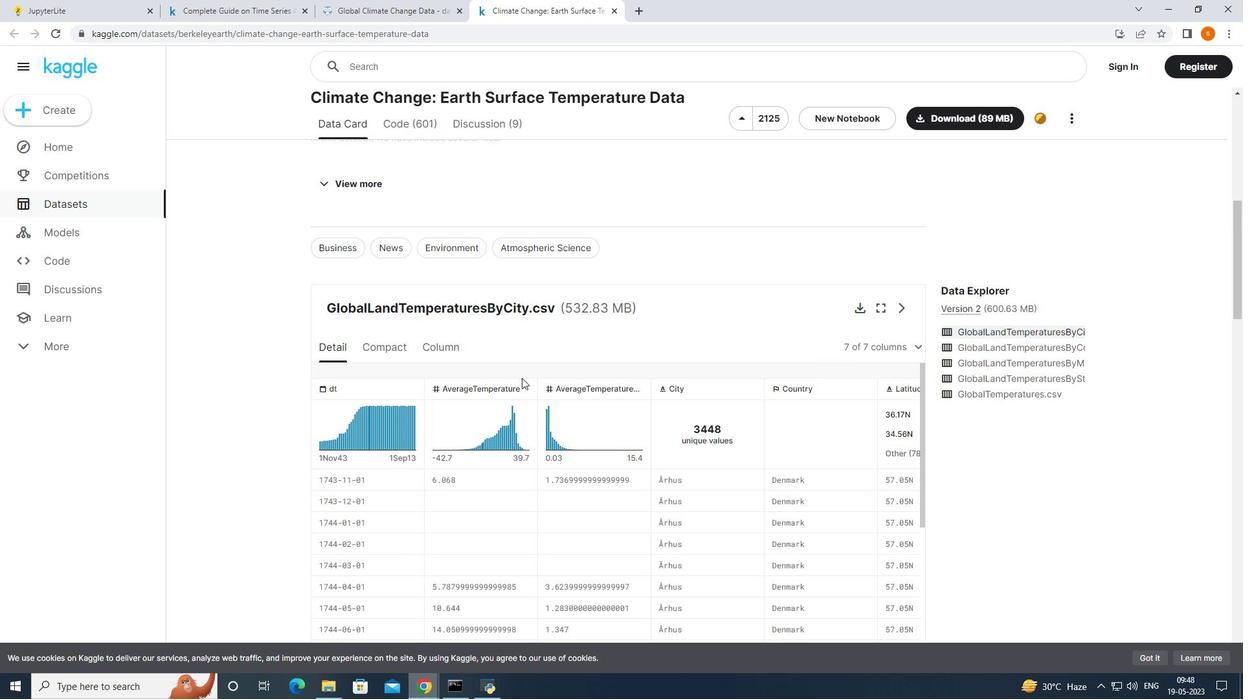 
Action: Mouse scrolled (522, 379) with delta (0, 0)
Screenshot: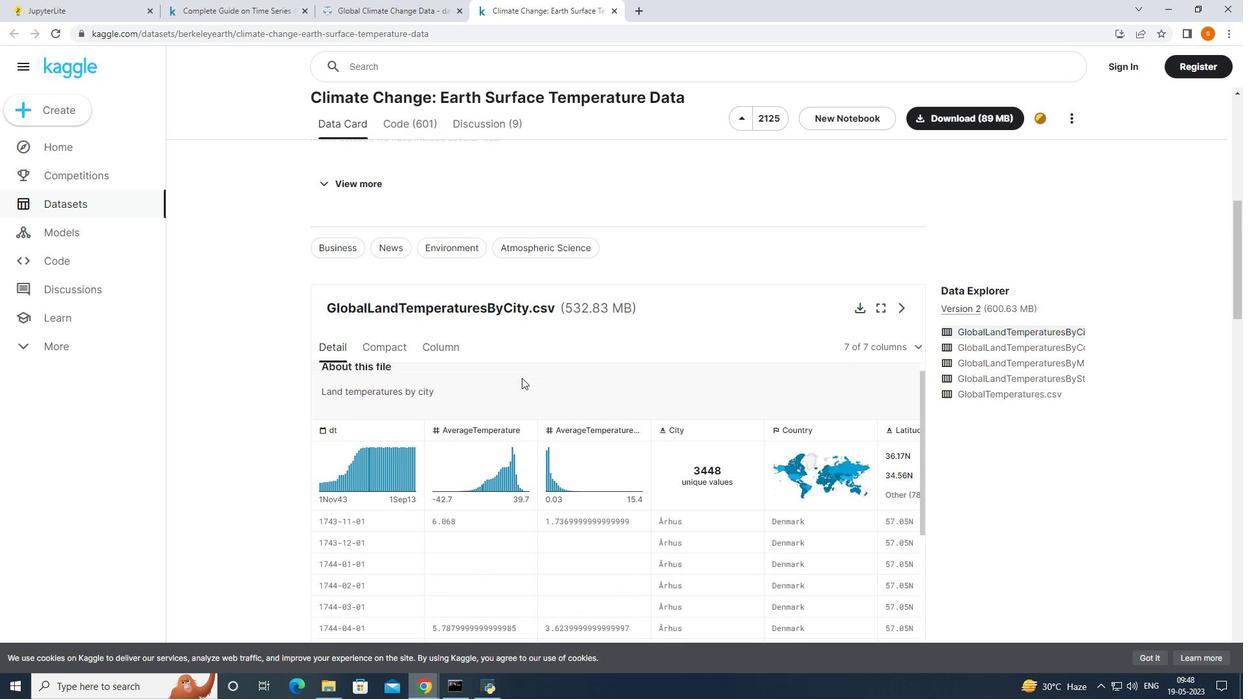
Action: Mouse scrolled (522, 379) with delta (0, 0)
Screenshot: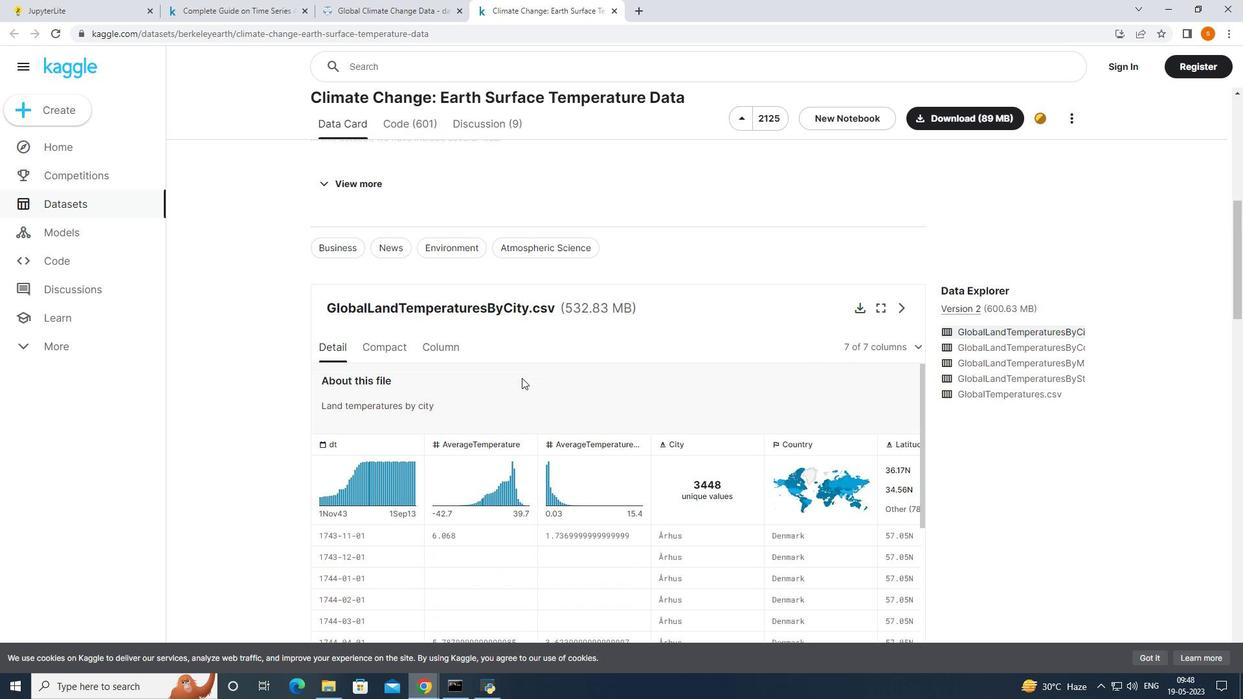 
Action: Mouse scrolled (522, 378) with delta (0, 0)
Screenshot: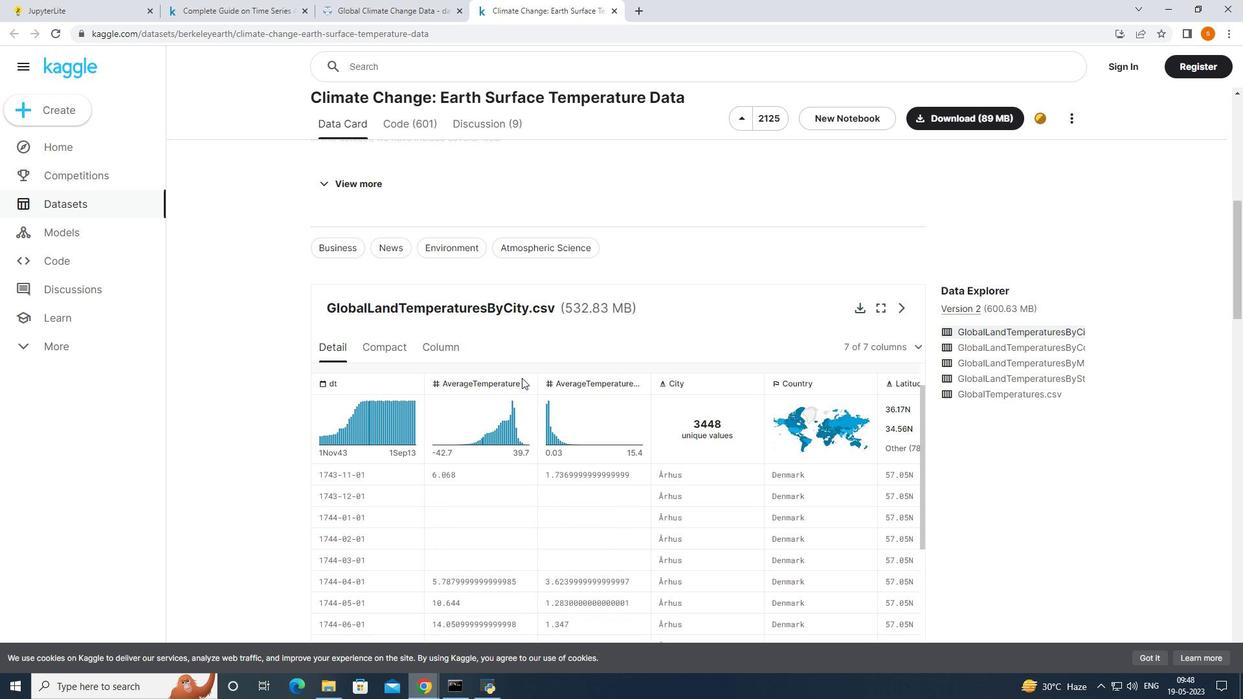 
Action: Mouse scrolled (522, 378) with delta (0, 0)
Screenshot: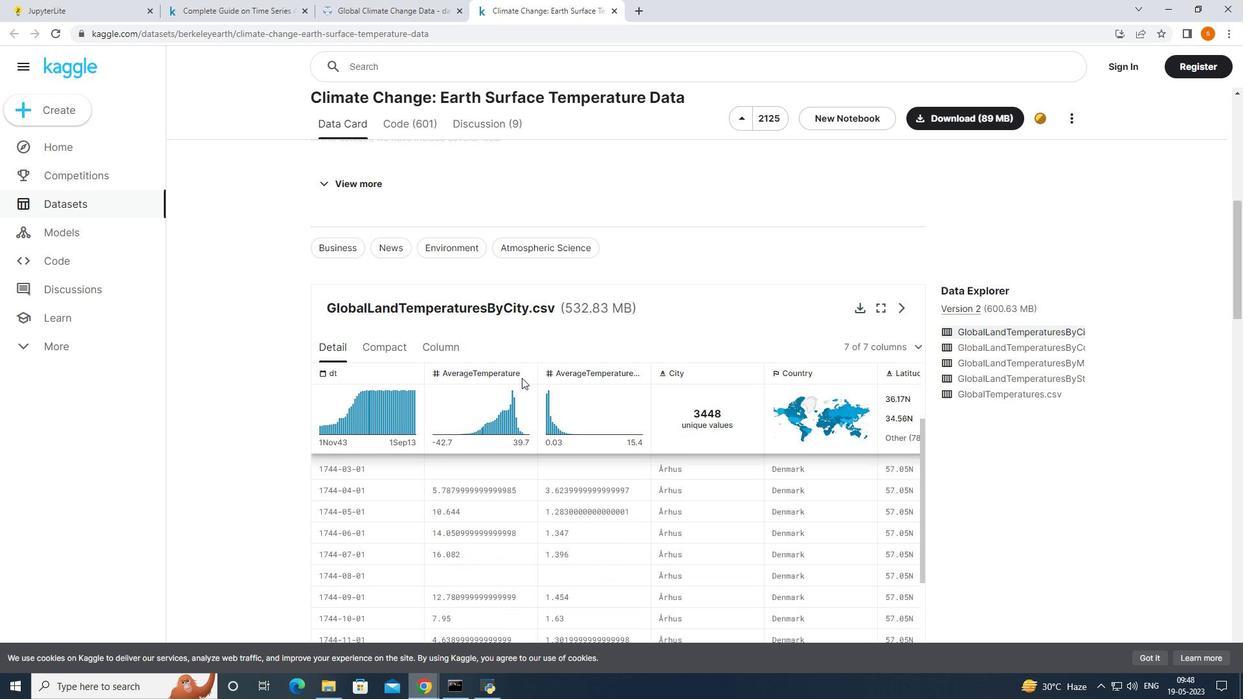 
Action: Mouse scrolled (522, 378) with delta (0, 0)
Screenshot: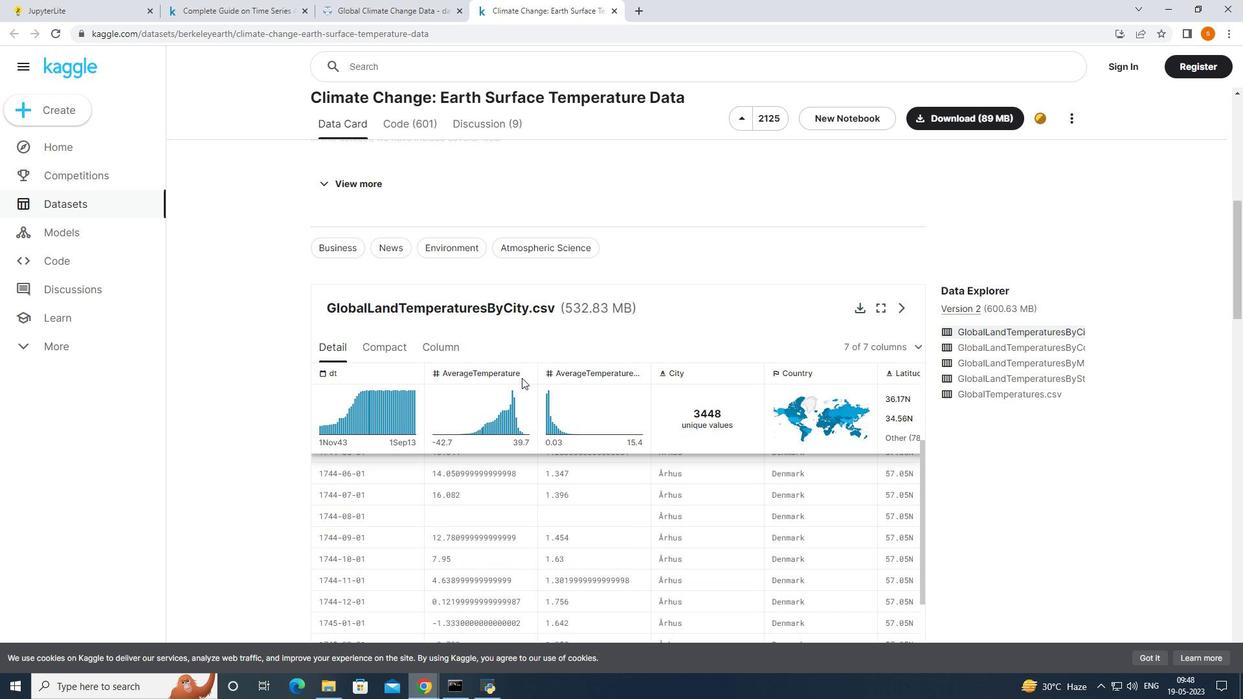 
Action: Mouse scrolled (522, 378) with delta (0, 0)
Screenshot: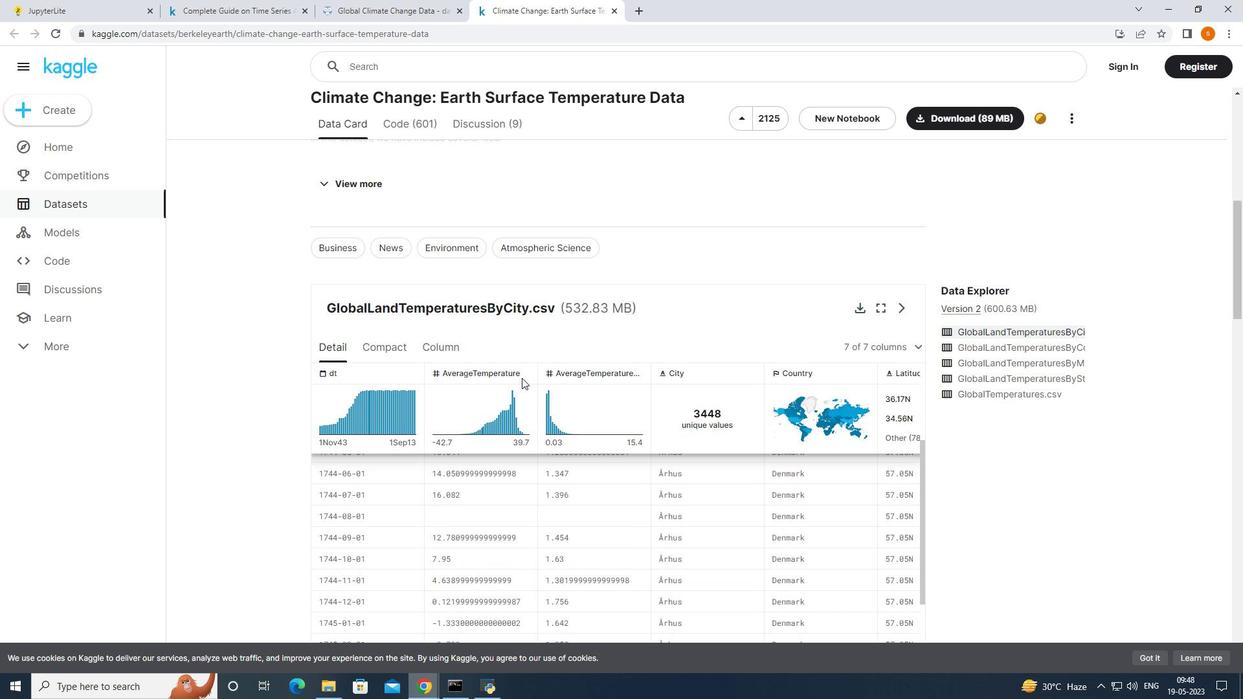 
Action: Mouse scrolled (522, 378) with delta (0, 0)
Screenshot: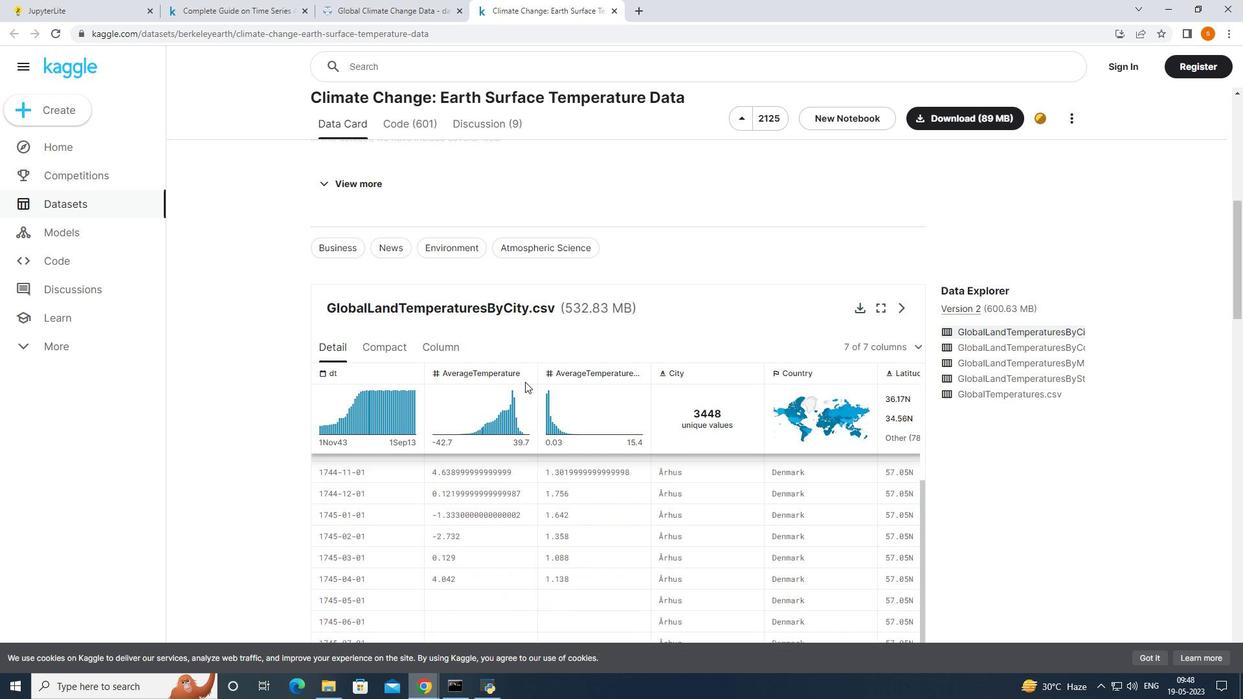 
Action: Mouse moved to (693, 578)
Screenshot: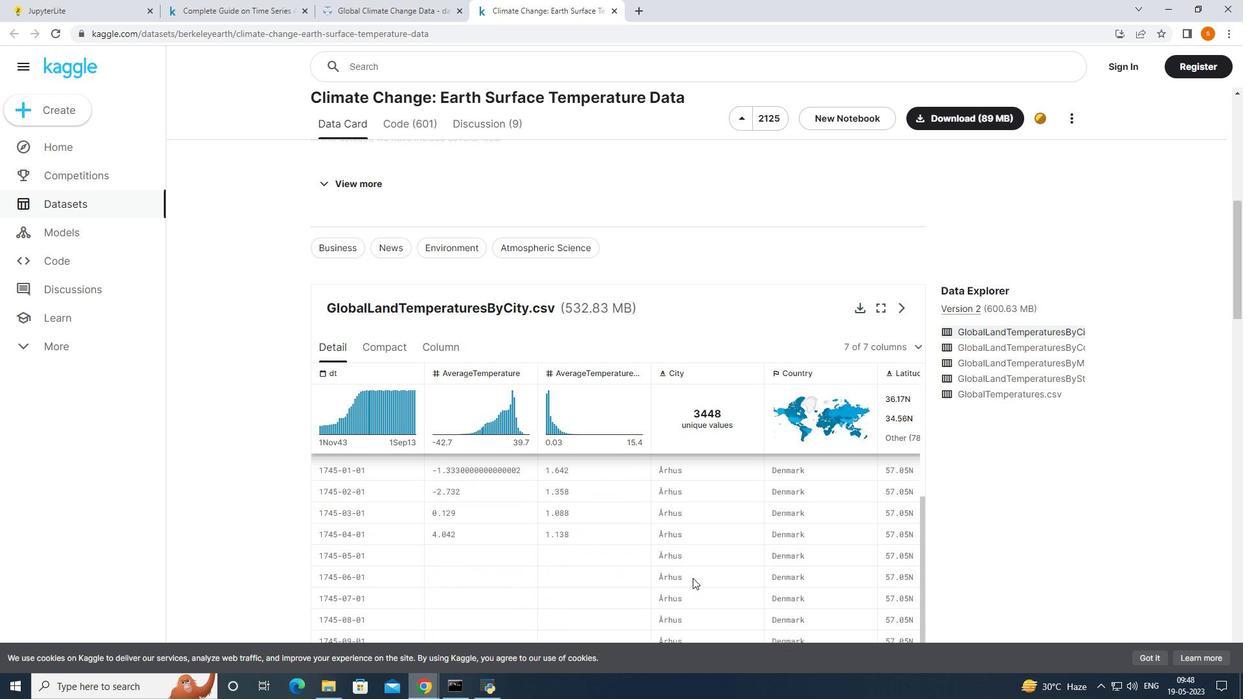 
Action: Mouse scrolled (693, 577) with delta (0, 0)
Screenshot: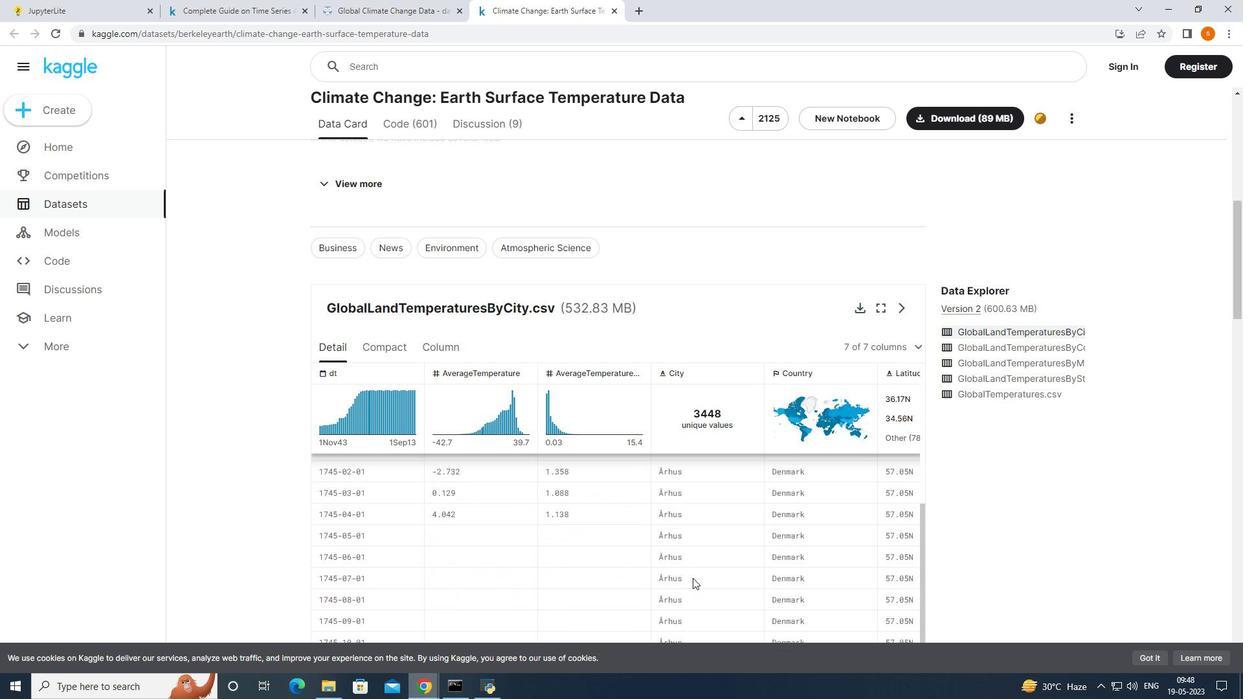 
Action: Mouse moved to (693, 579)
Screenshot: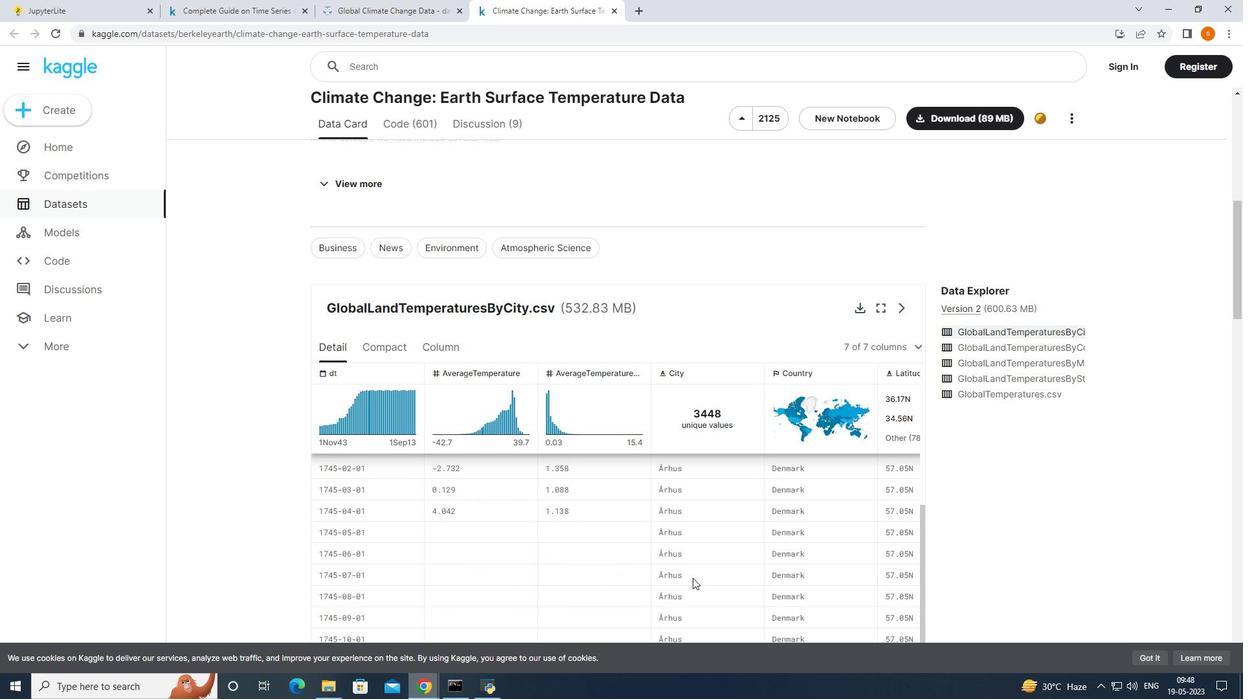 
Action: Mouse scrolled (693, 579) with delta (0, 0)
Screenshot: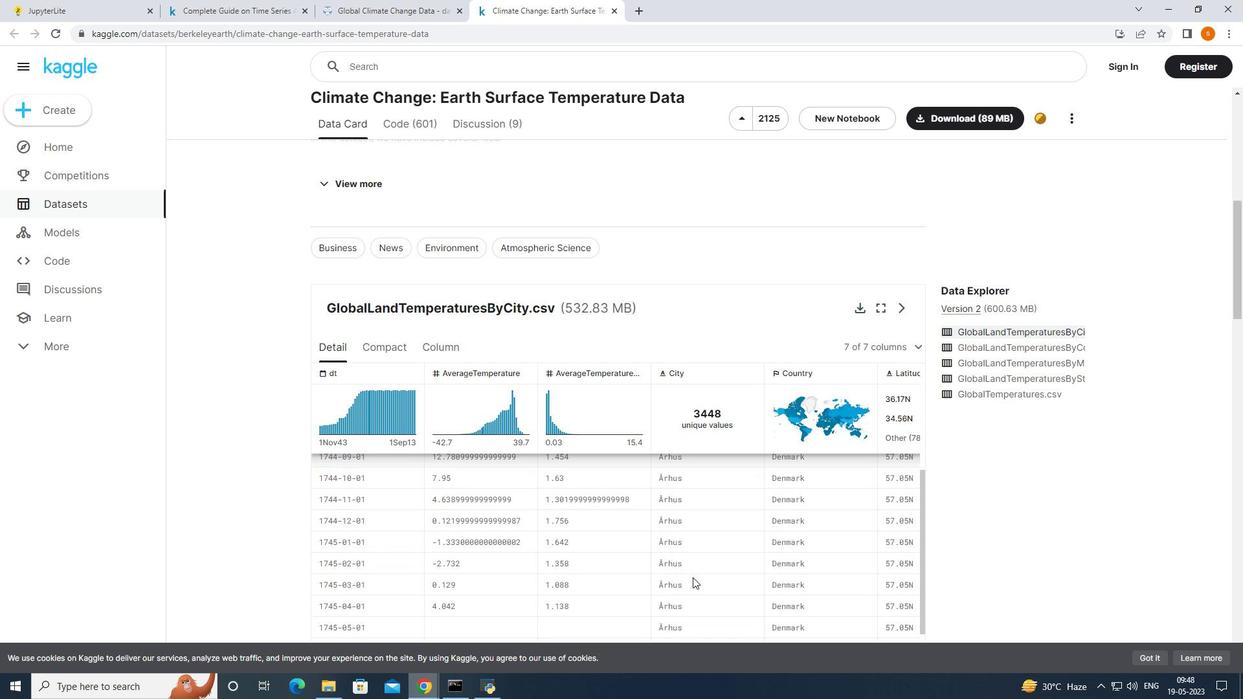 
Action: Mouse scrolled (693, 579) with delta (0, 0)
Screenshot: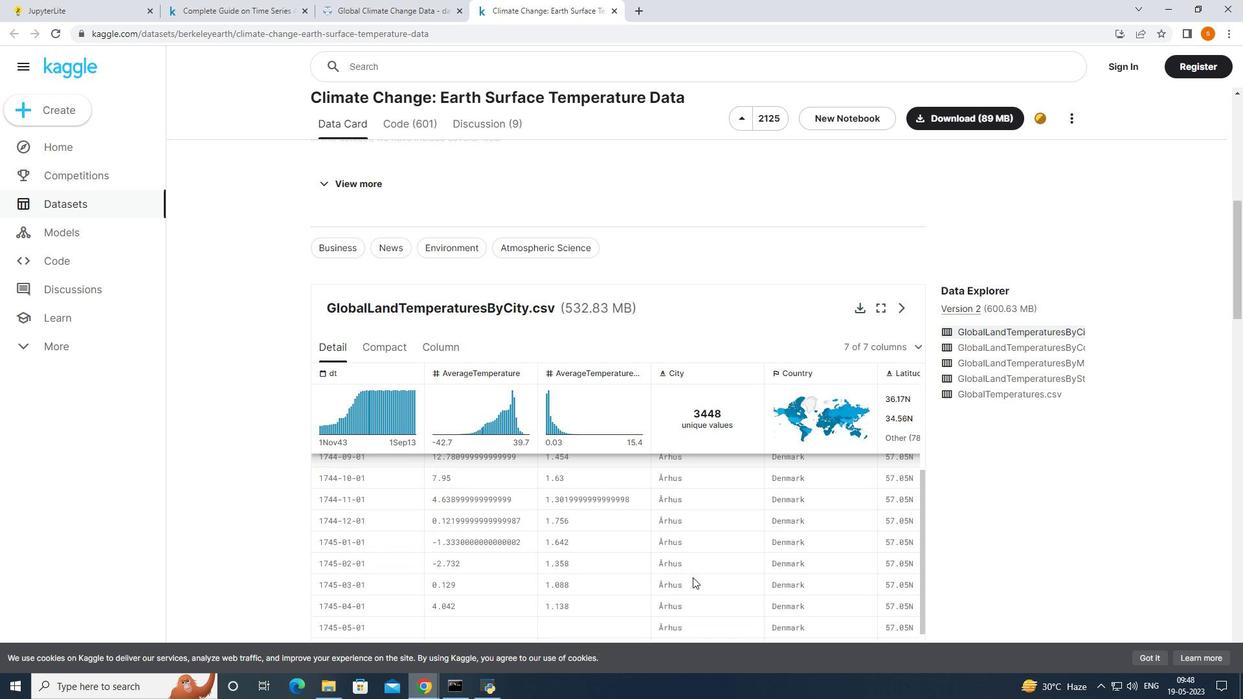 
Action: Mouse scrolled (693, 579) with delta (0, 0)
Screenshot: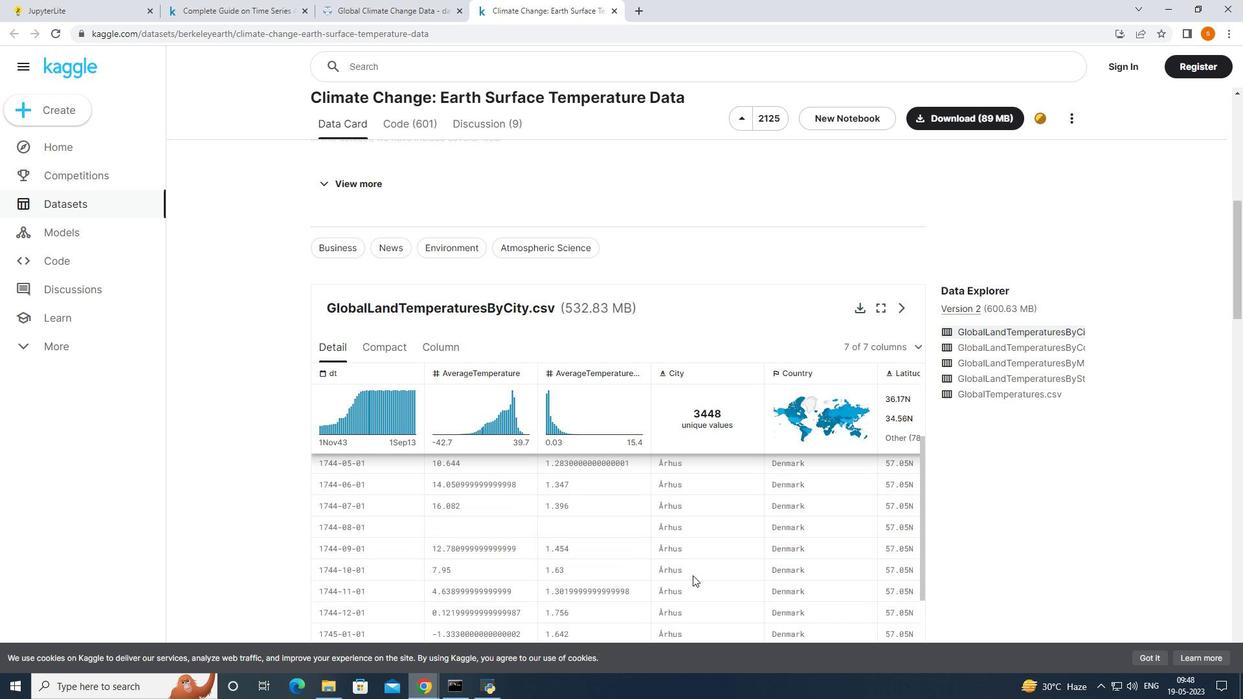 
Action: Mouse moved to (676, 546)
Screenshot: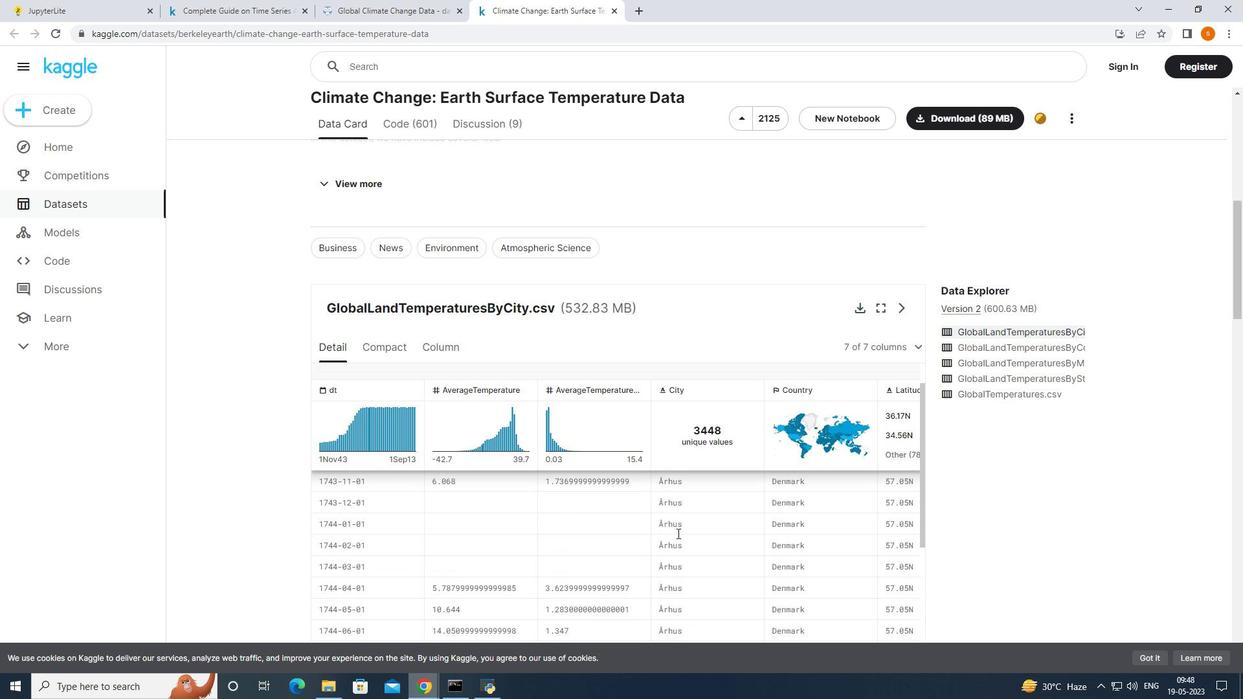 
Action: Mouse scrolled (676, 547) with delta (0, 0)
Screenshot: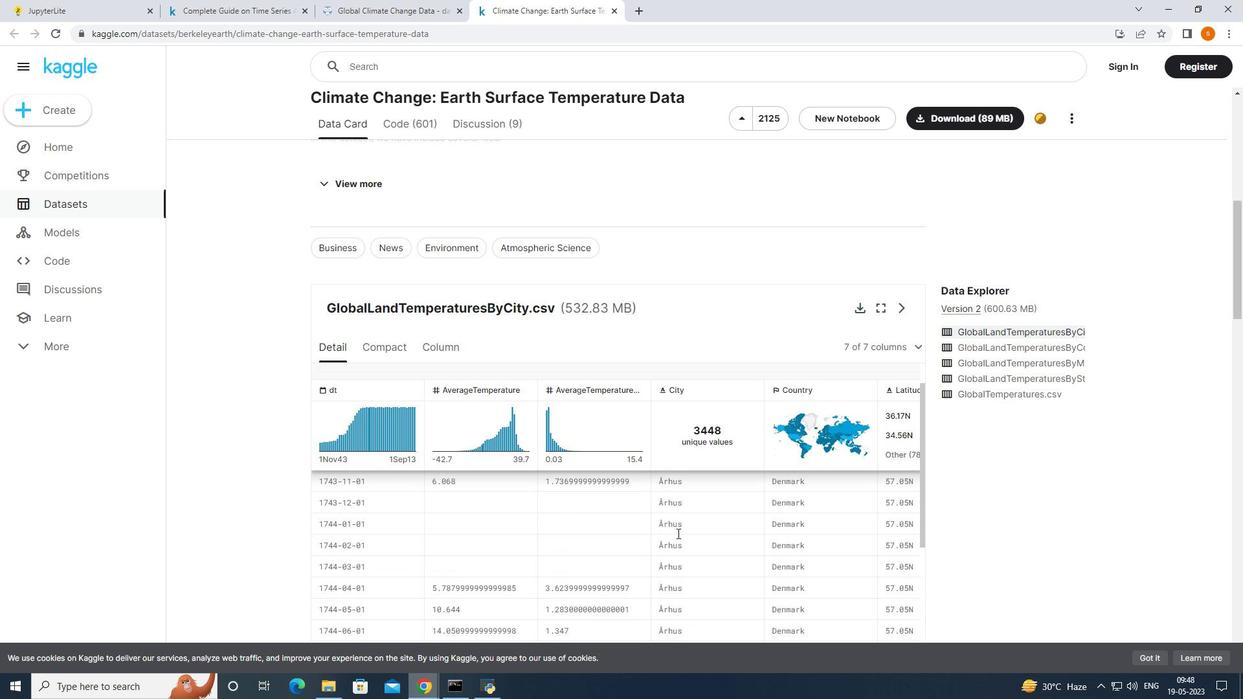 
Action: Mouse moved to (676, 546)
